 Task: Look for Airbnb options in Qalat Bishah, Saudi Arabia from 2nd November, 2023 to 15th November, 2023 for 2 adults.1  bedroom having 1 bed and 1 bathroom. Property type can be hotel. Booking option can be shelf check-in. Look for 4 properties as per requirement.
Action: Mouse moved to (588, 141)
Screenshot: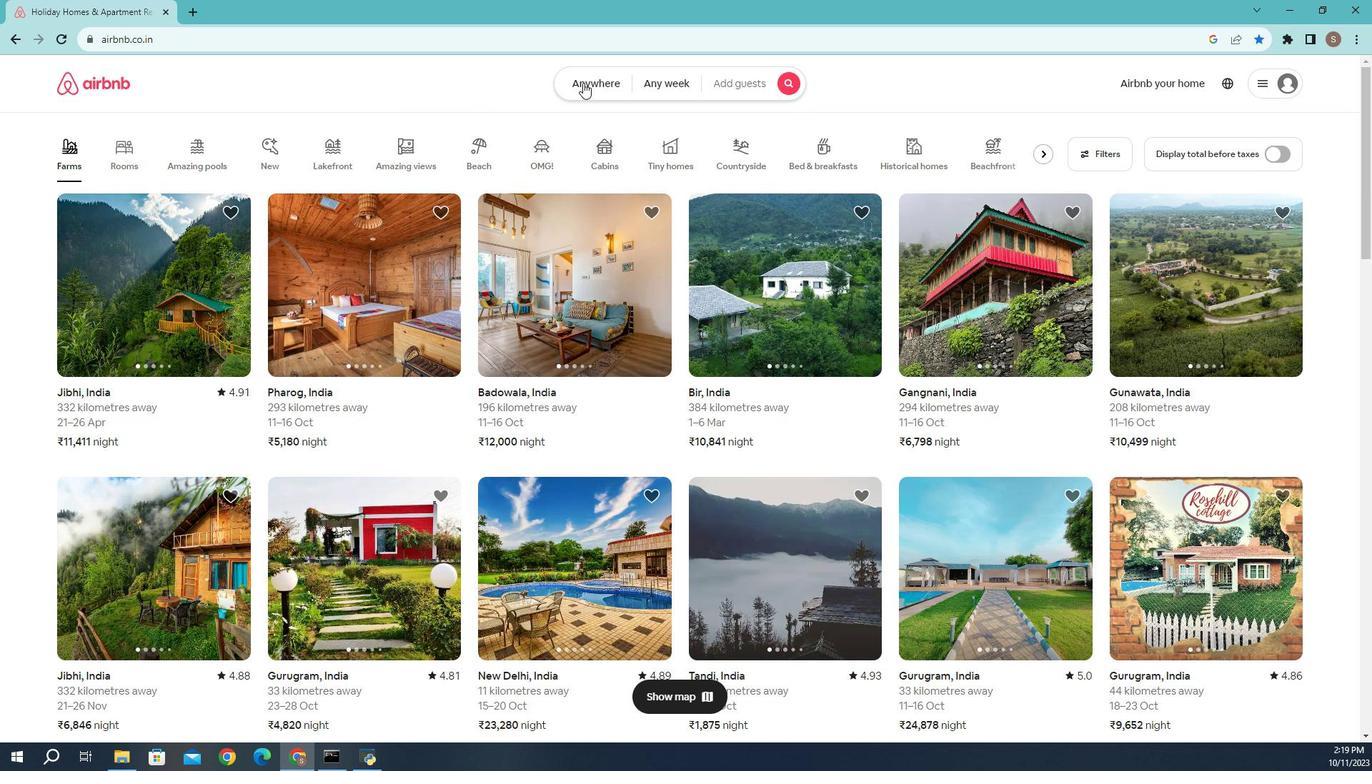 
Action: Mouse pressed left at (588, 141)
Screenshot: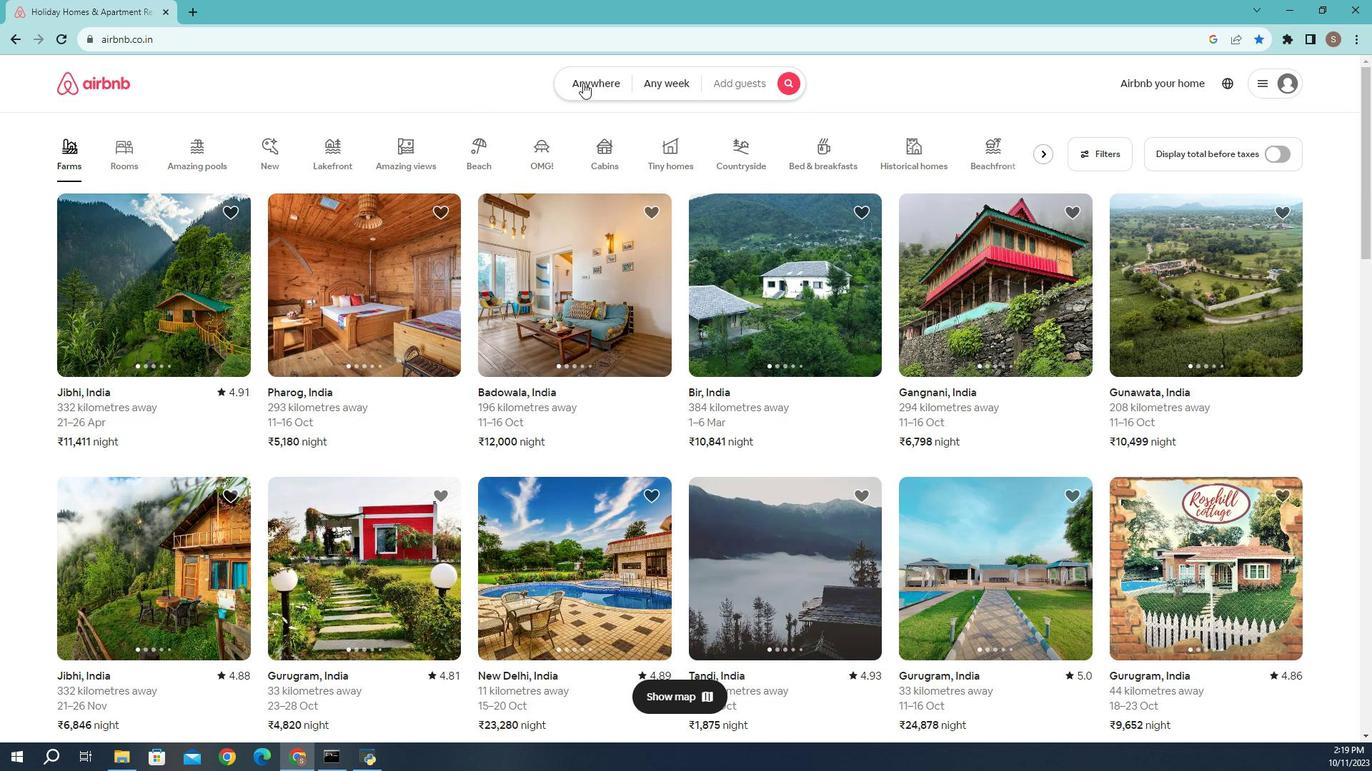 
Action: Mouse moved to (507, 188)
Screenshot: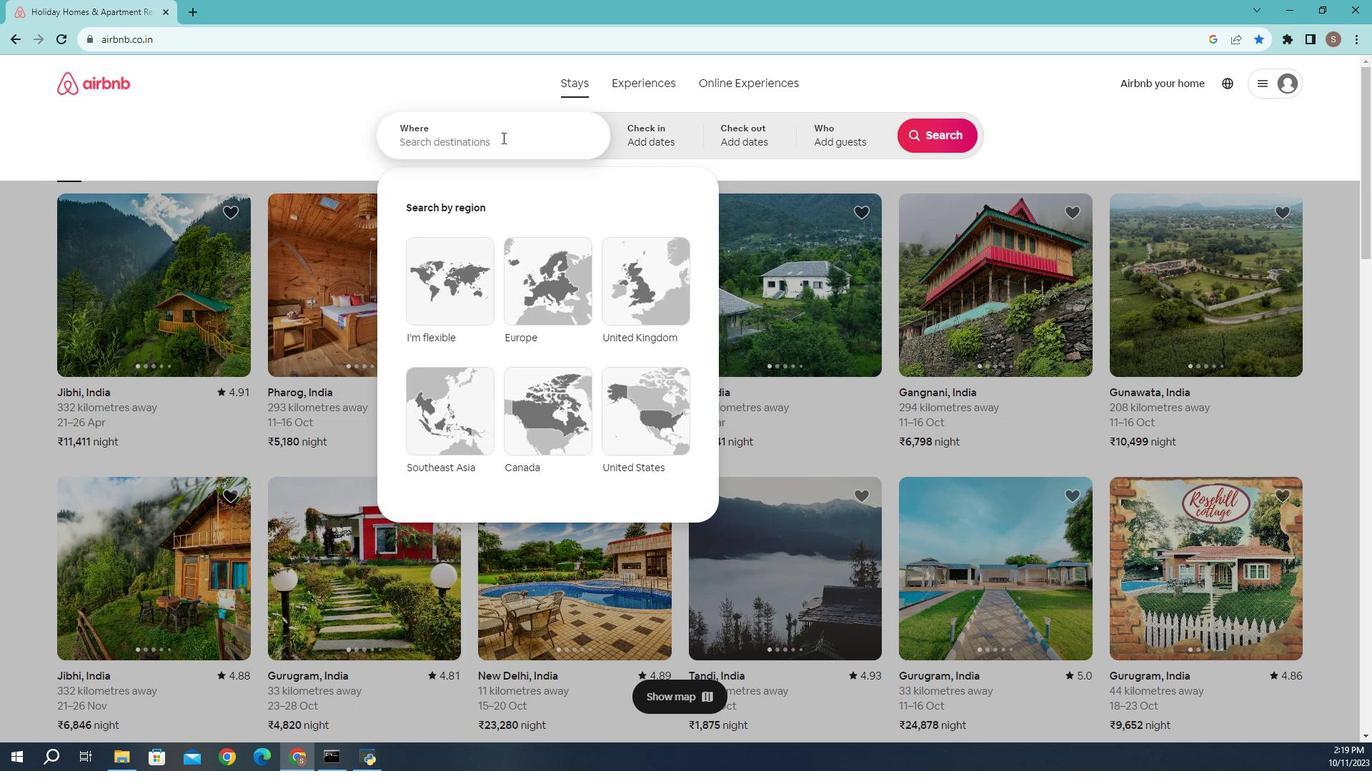 
Action: Mouse pressed left at (507, 188)
Screenshot: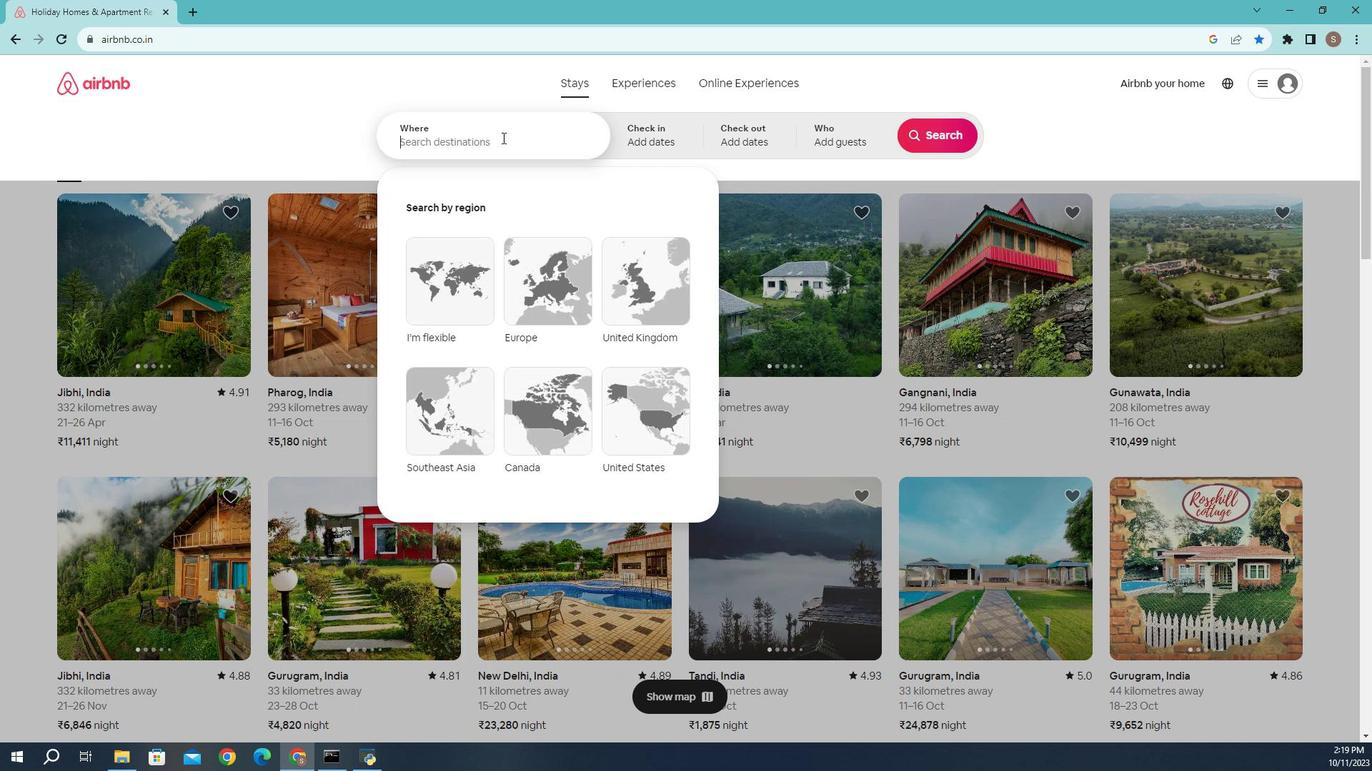 
Action: Key pressed <Key.caps_lock>Q<Key.caps_lock>al'at<Key.space><Key.caps_lock>B<Key.caps_lock>ishah,<Key.space><Key.caps_lock>S<Key.caps_lock>audi<Key.space><Key.caps_lock>A<Key.caps_lock>rabia<Key.enter>
Screenshot: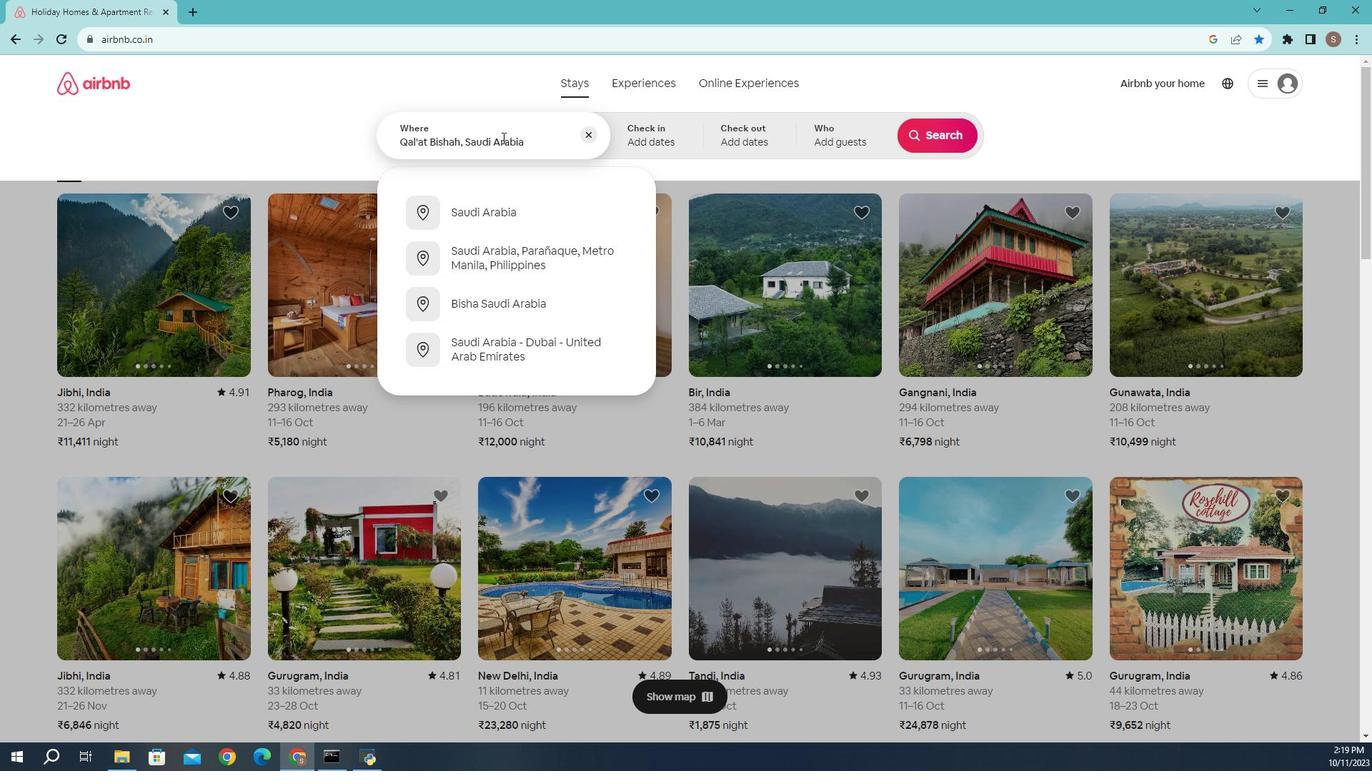 
Action: Mouse moved to (862, 338)
Screenshot: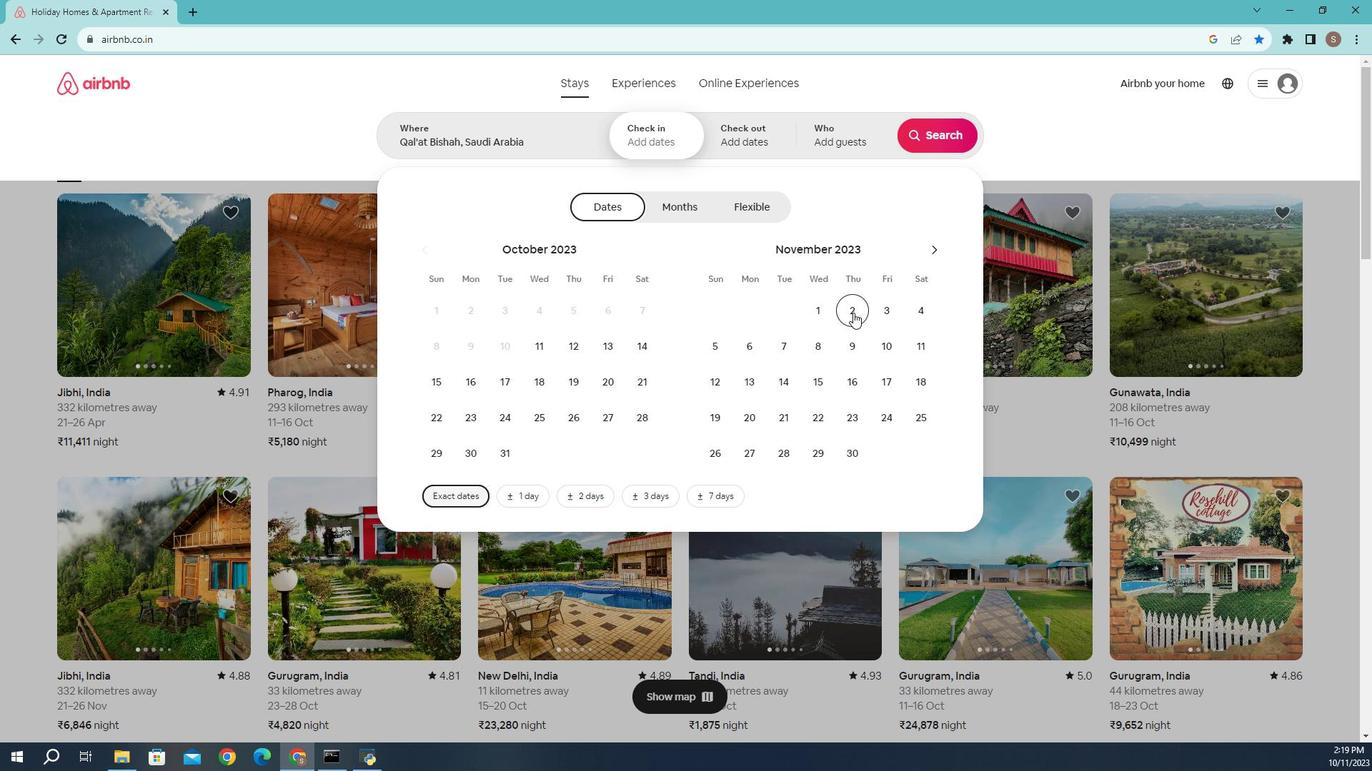 
Action: Mouse pressed left at (862, 338)
Screenshot: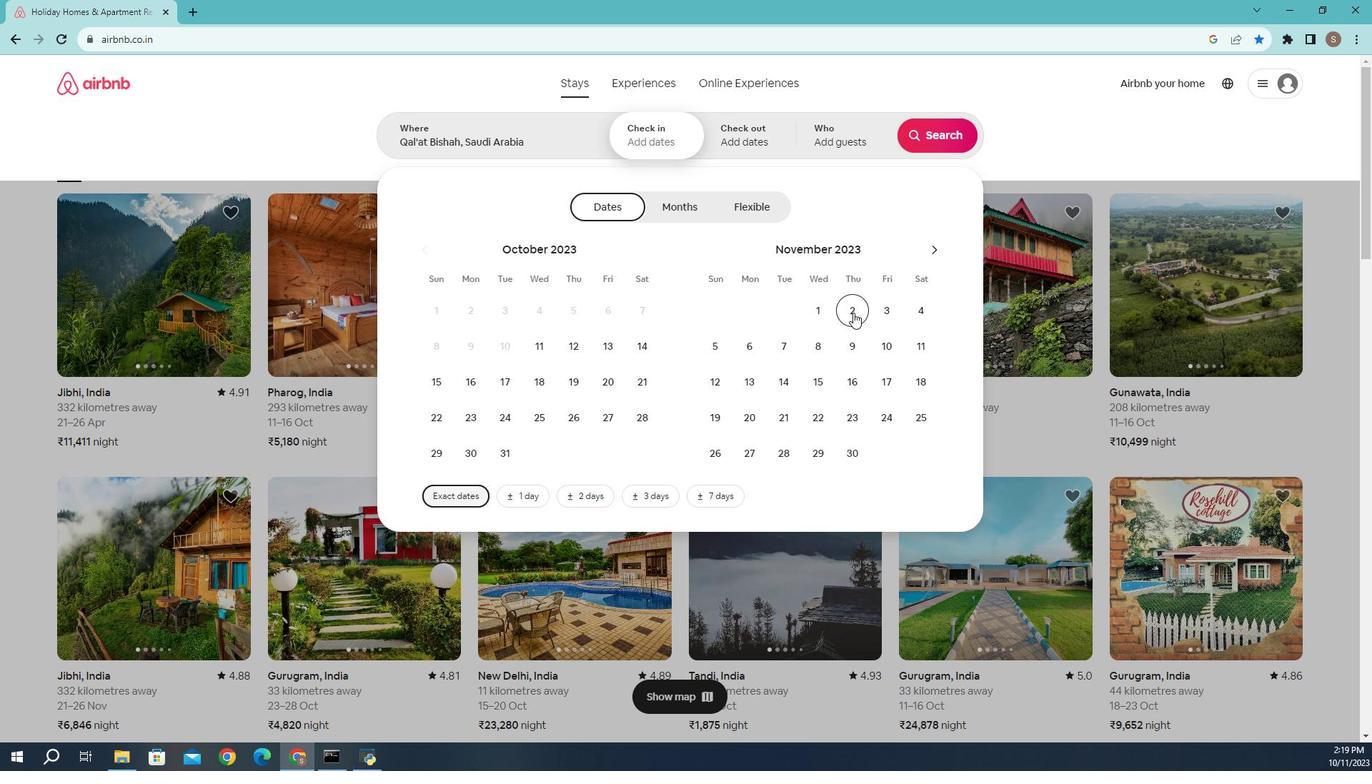 
Action: Mouse moved to (831, 399)
Screenshot: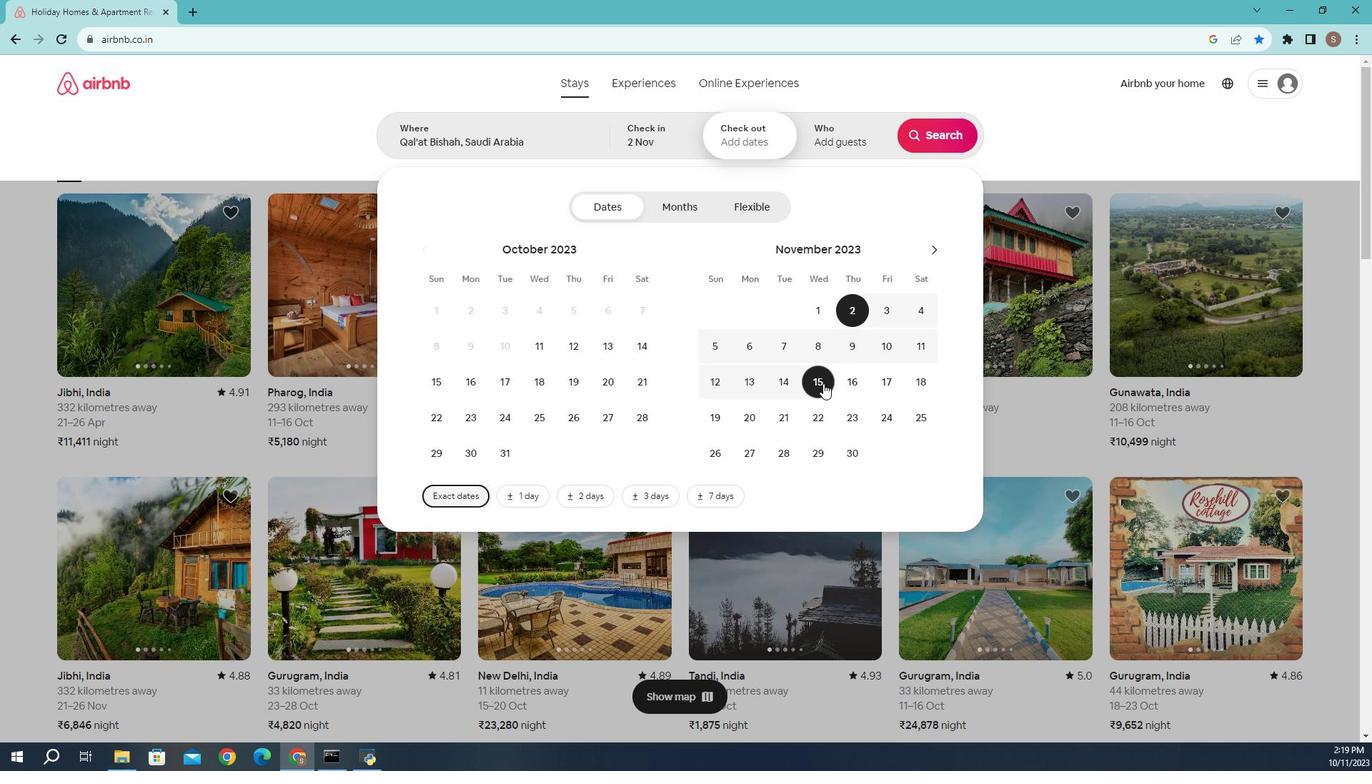 
Action: Mouse pressed left at (831, 399)
Screenshot: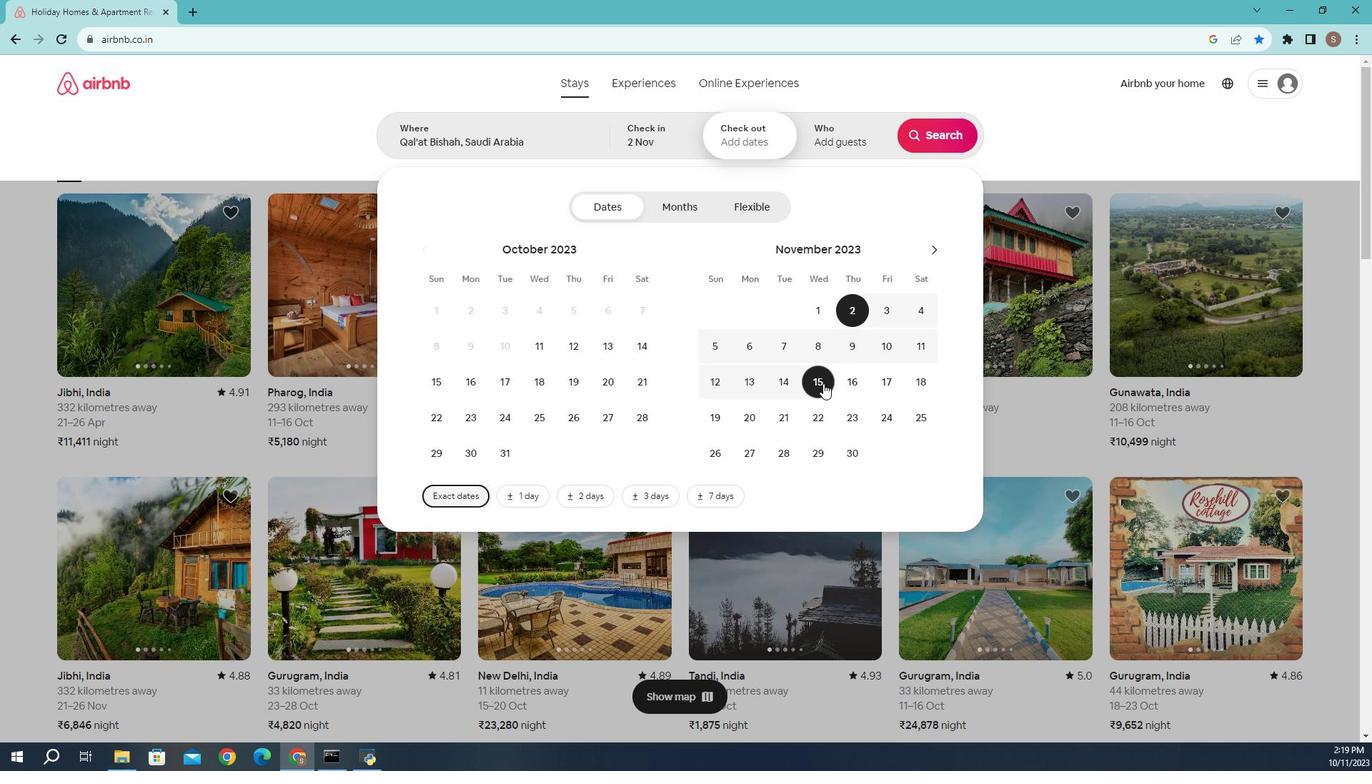 
Action: Mouse moved to (862, 185)
Screenshot: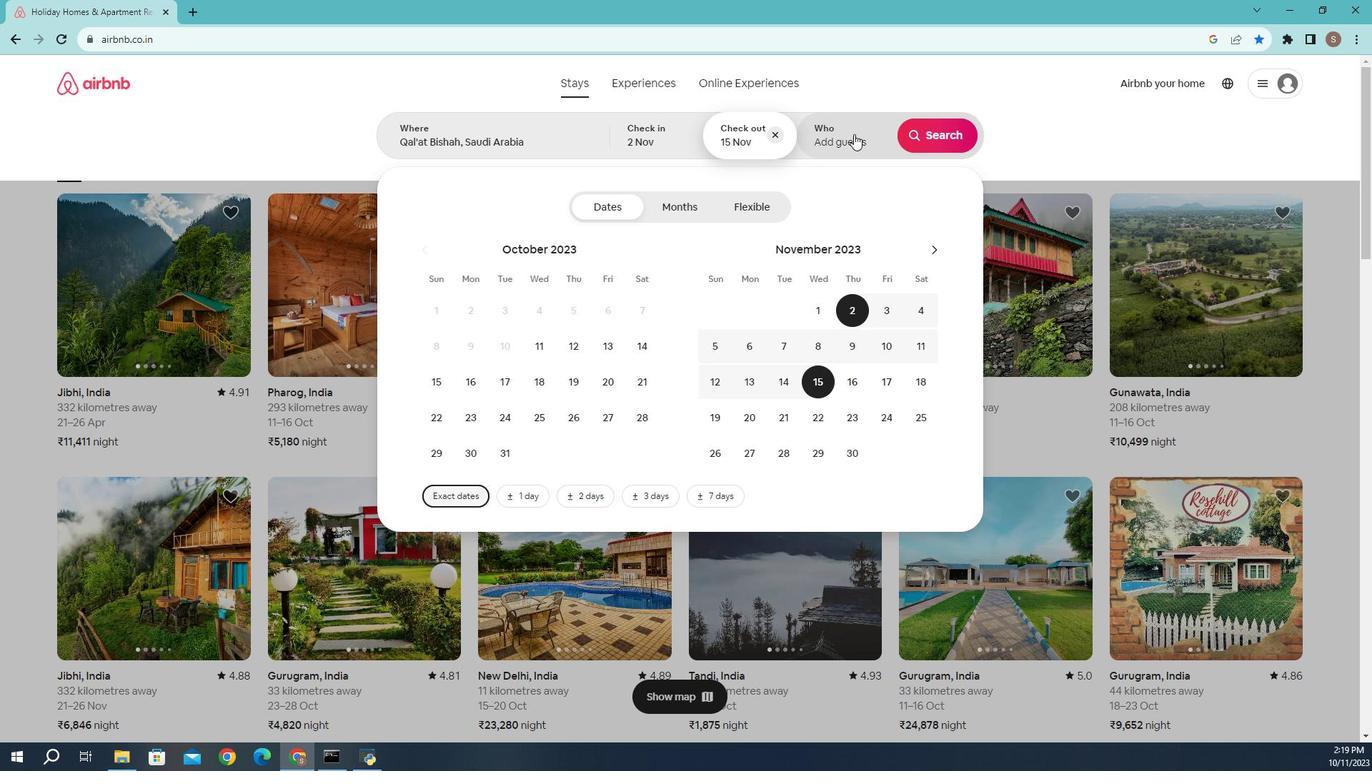 
Action: Mouse pressed left at (862, 185)
Screenshot: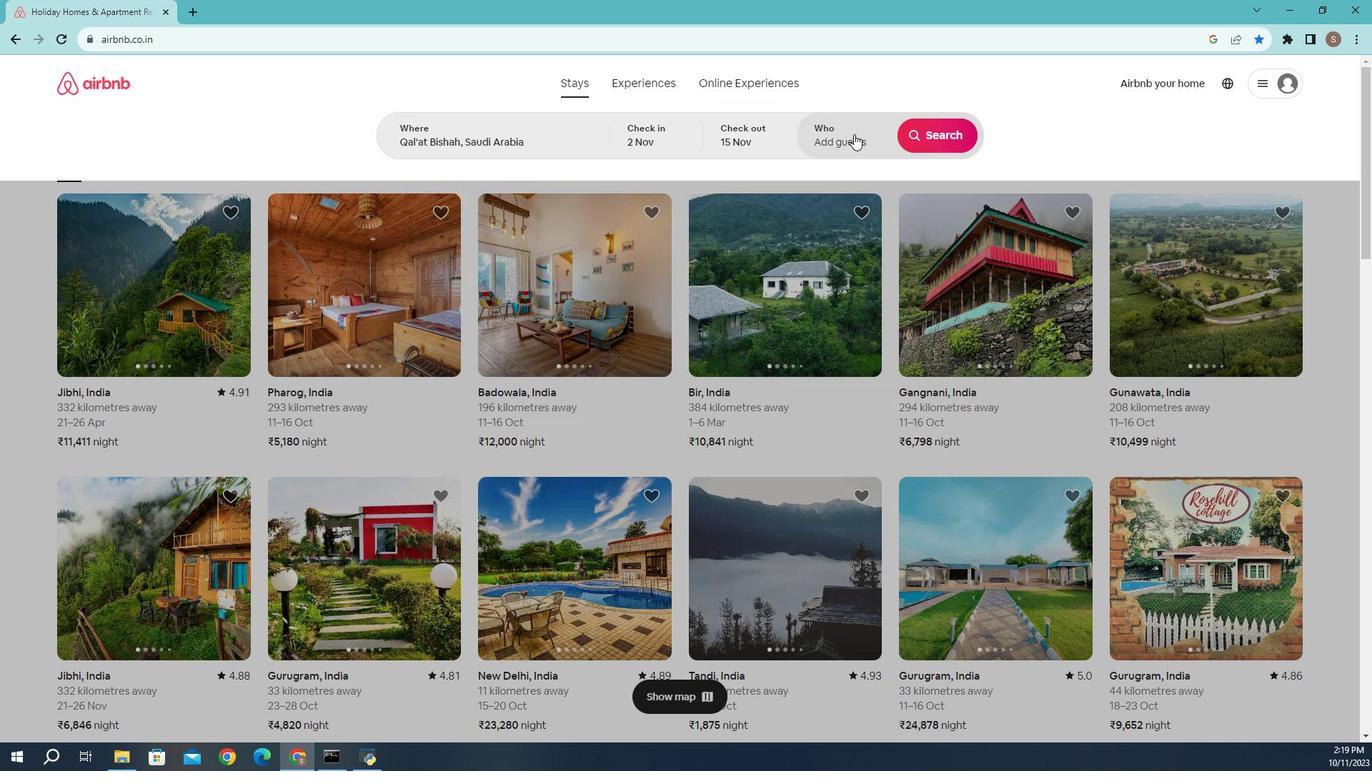 
Action: Mouse moved to (949, 250)
Screenshot: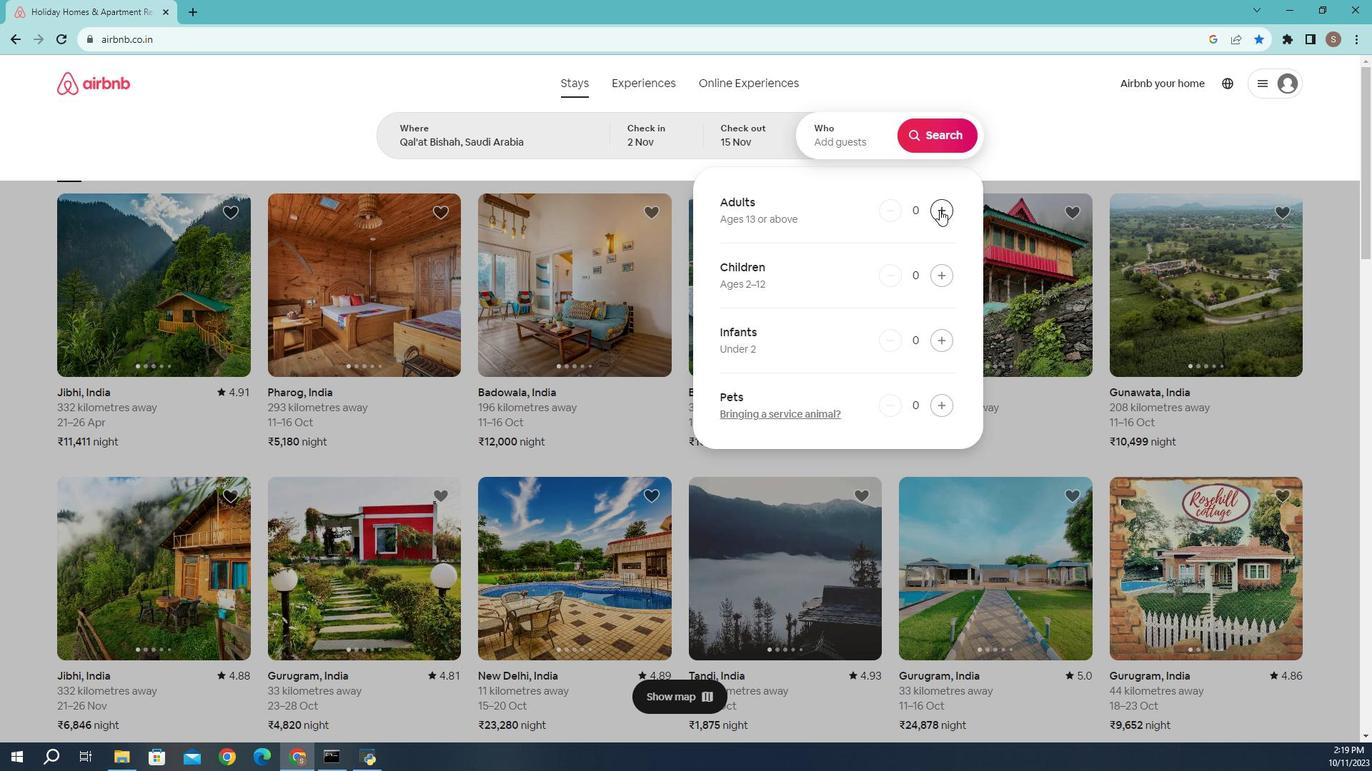 
Action: Mouse pressed left at (949, 250)
Screenshot: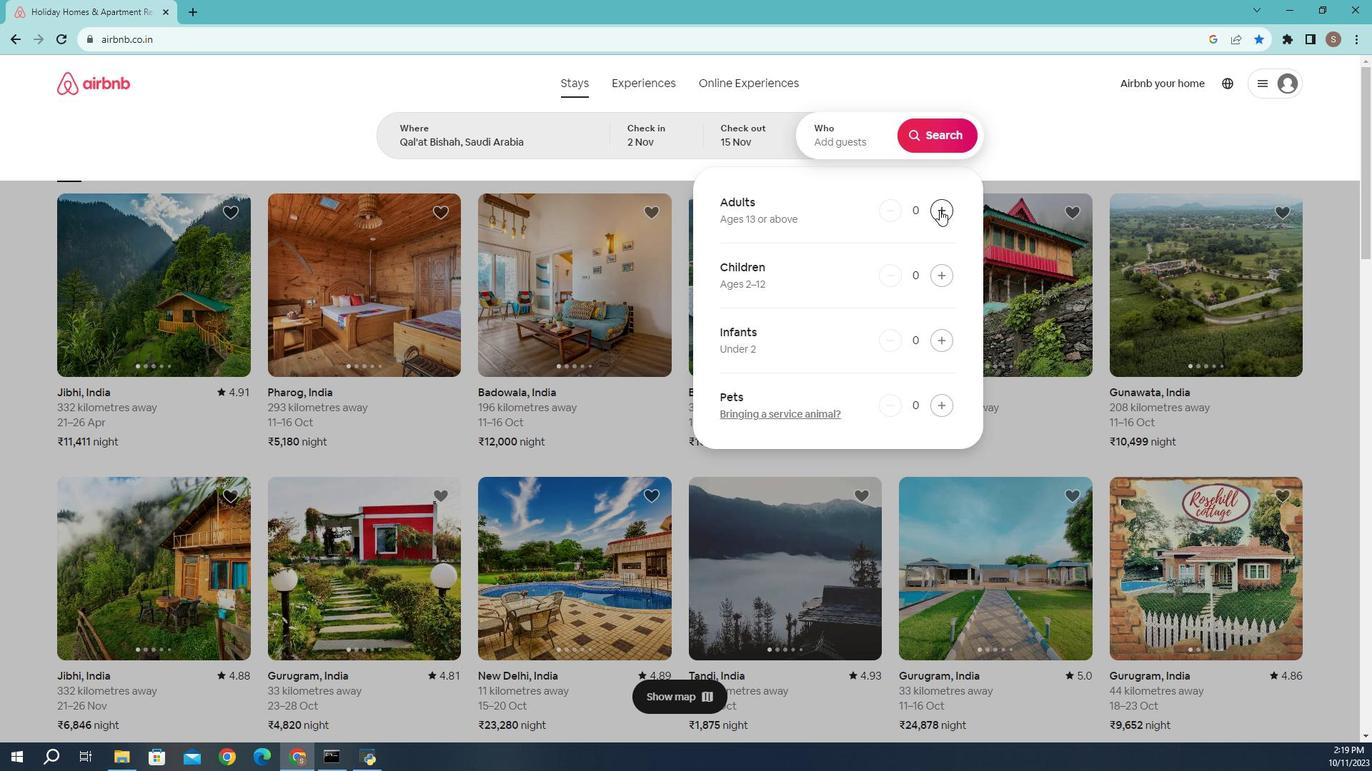 
Action: Mouse pressed left at (949, 250)
Screenshot: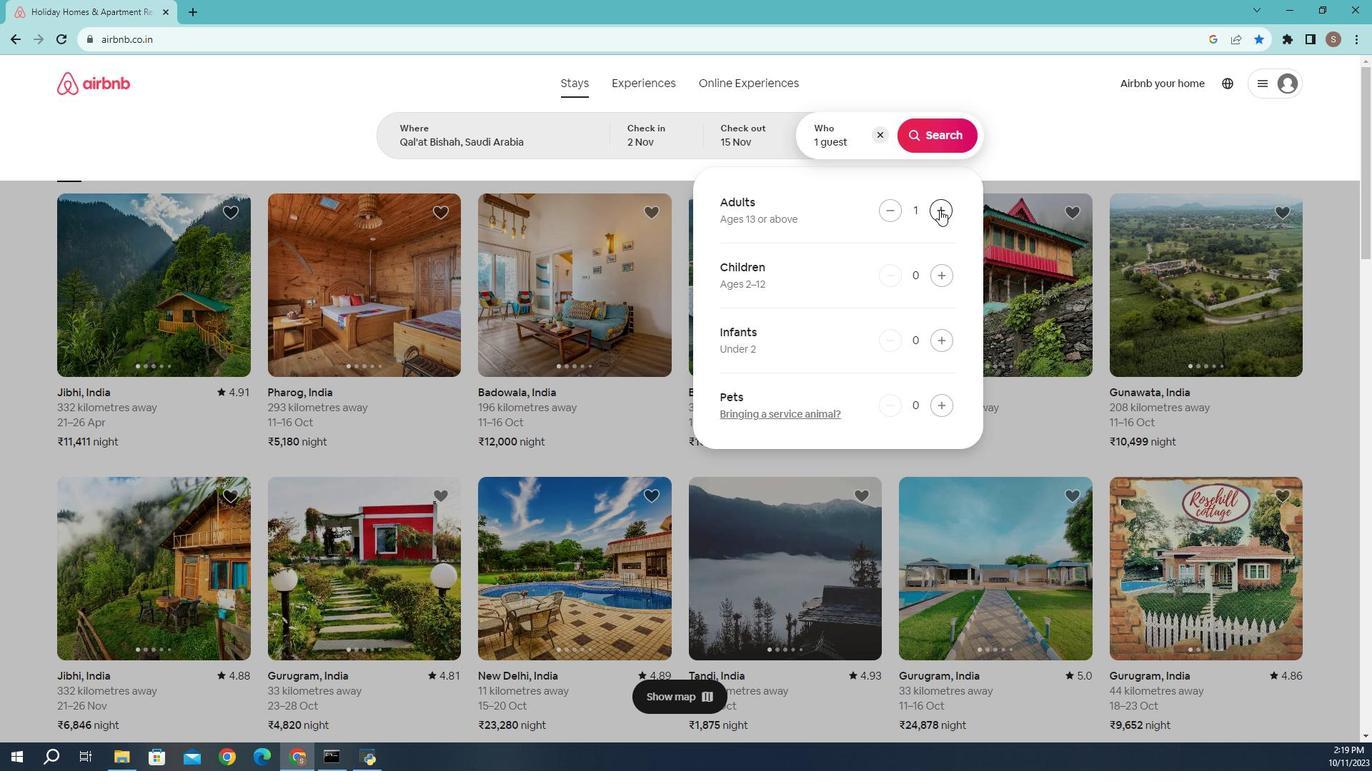 
Action: Mouse moved to (945, 184)
Screenshot: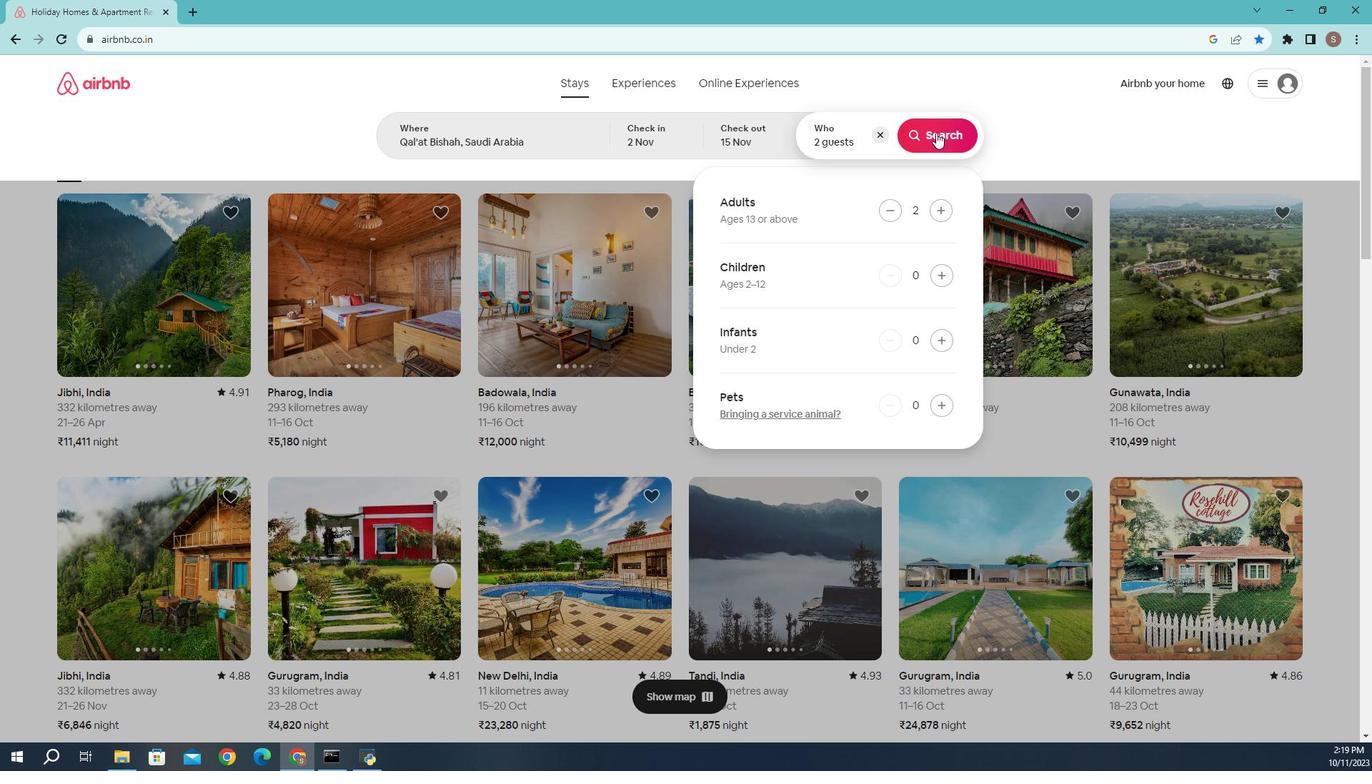 
Action: Mouse pressed left at (945, 184)
Screenshot: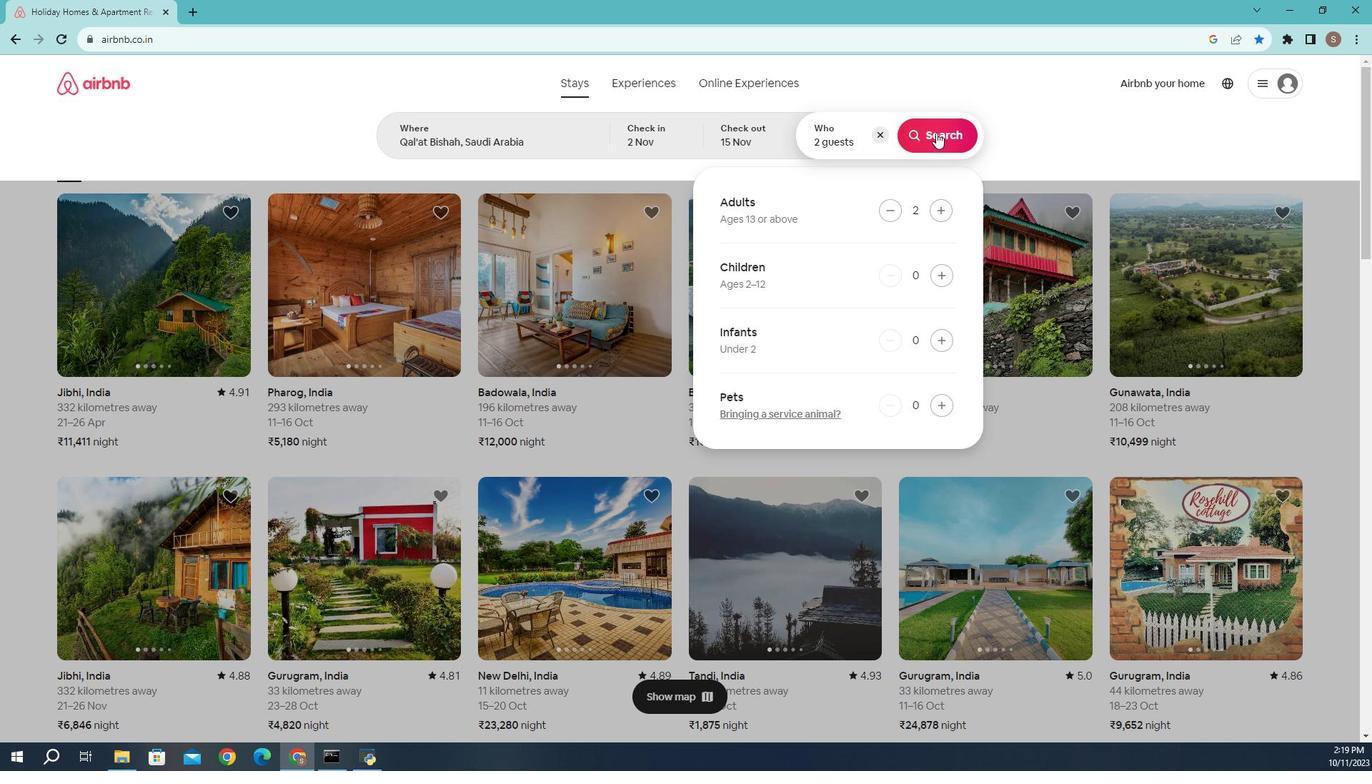
Action: Mouse moved to (1162, 191)
Screenshot: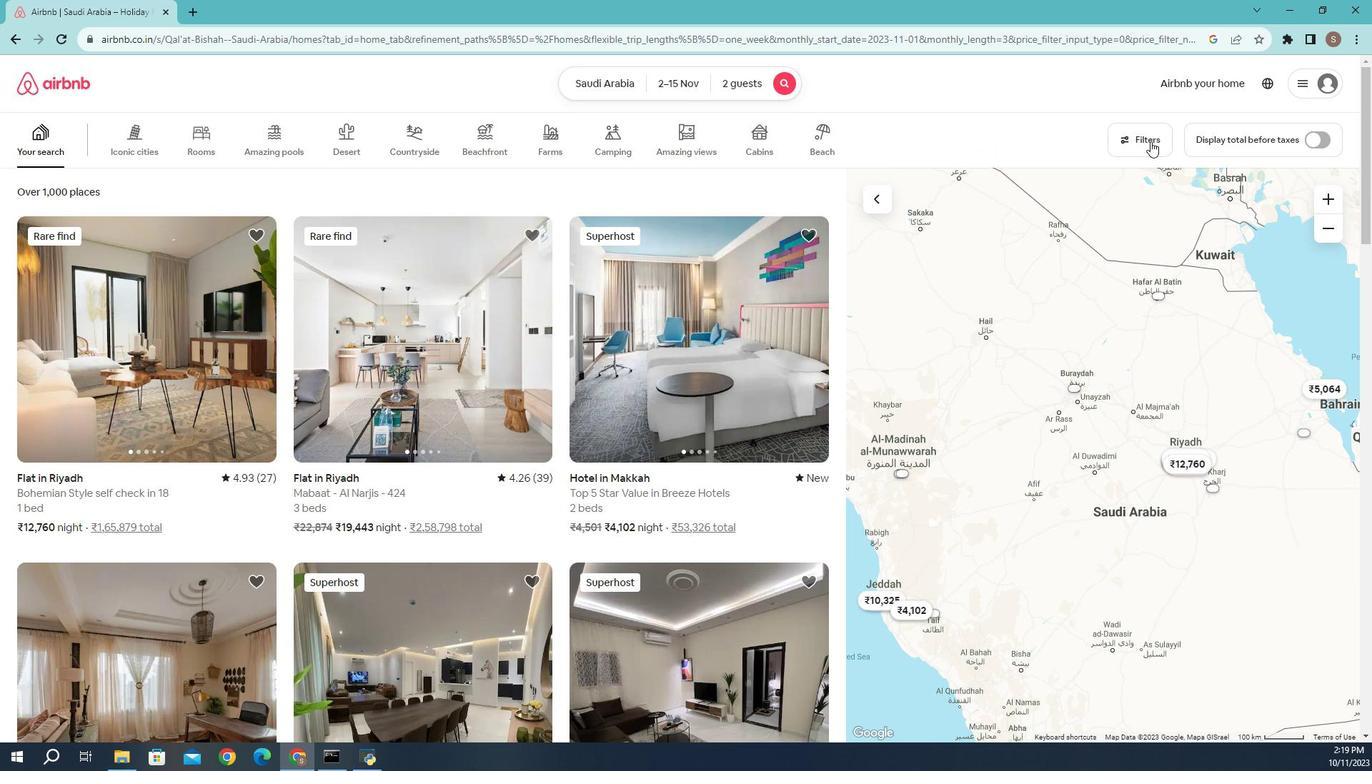 
Action: Mouse pressed left at (1162, 191)
Screenshot: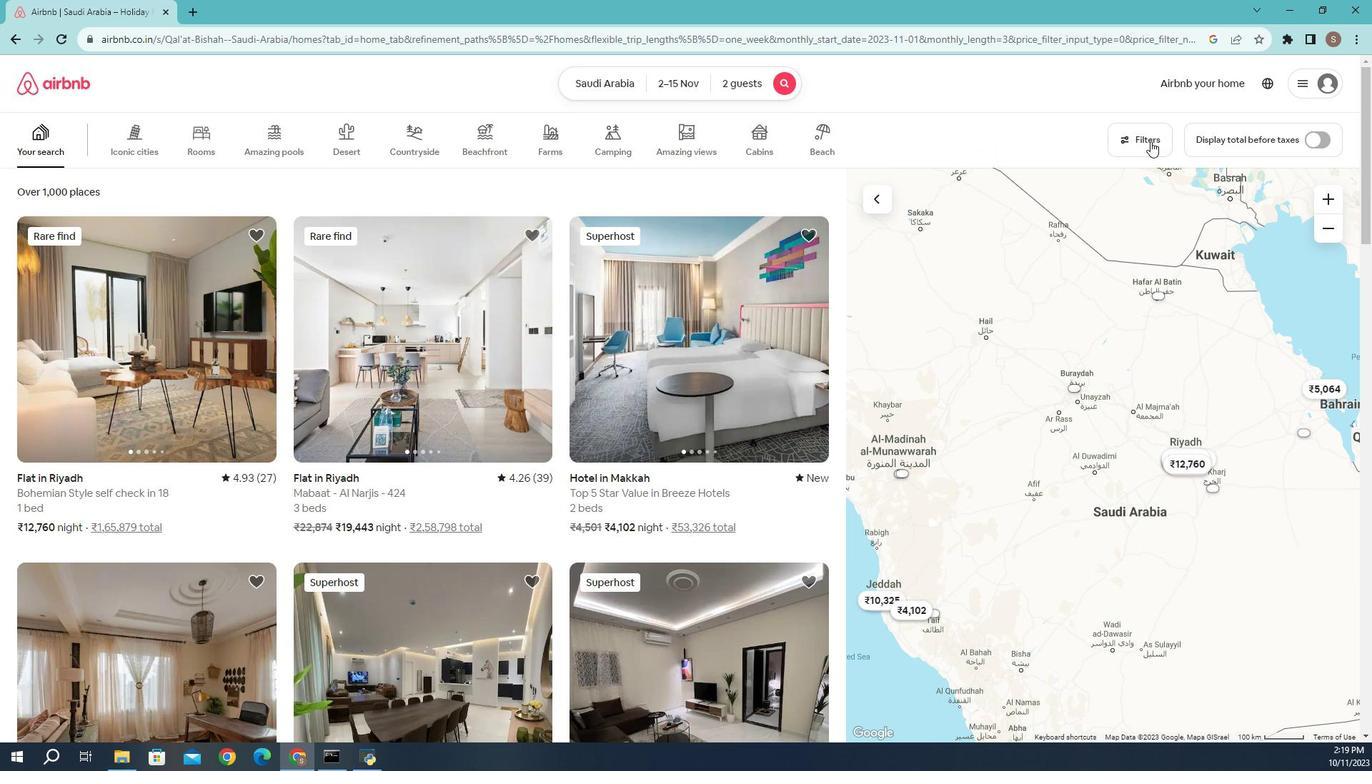 
Action: Mouse moved to (827, 422)
Screenshot: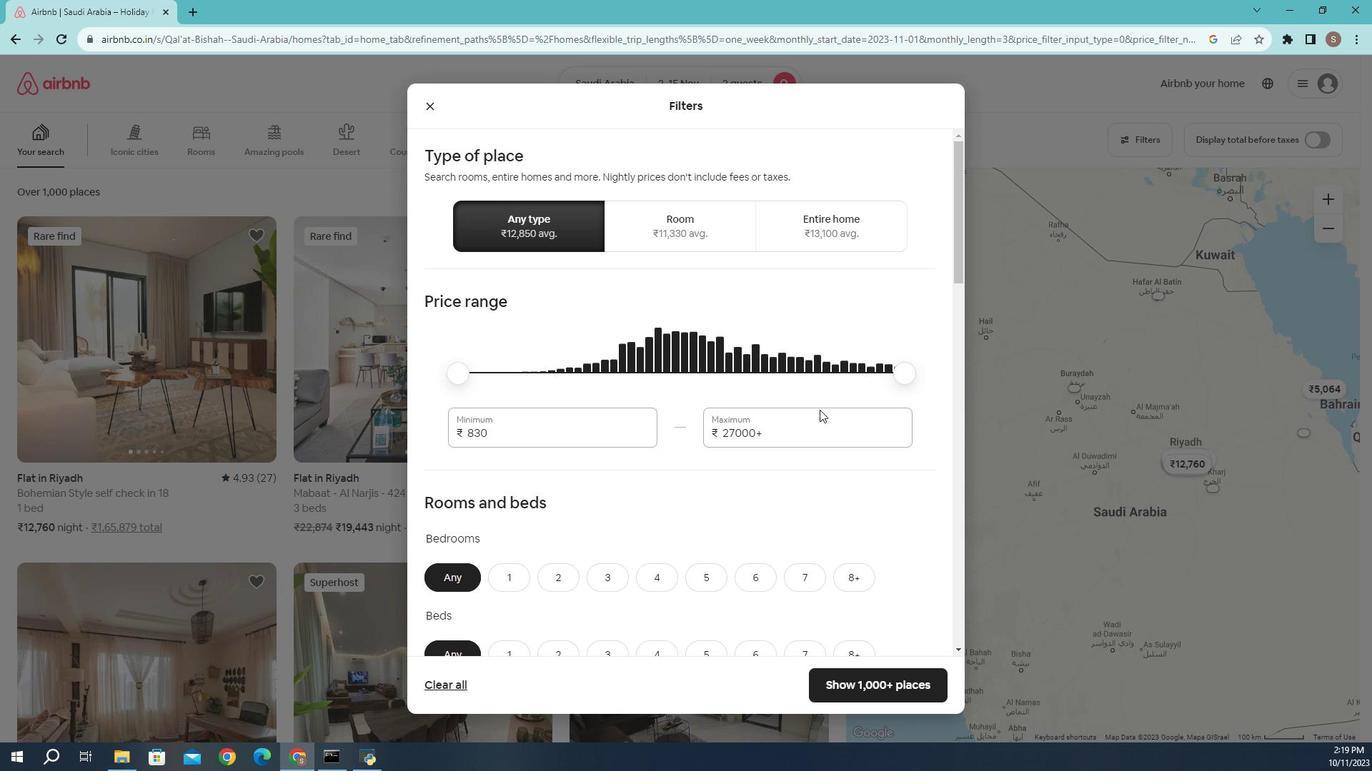 
Action: Mouse scrolled (827, 421) with delta (0, 0)
Screenshot: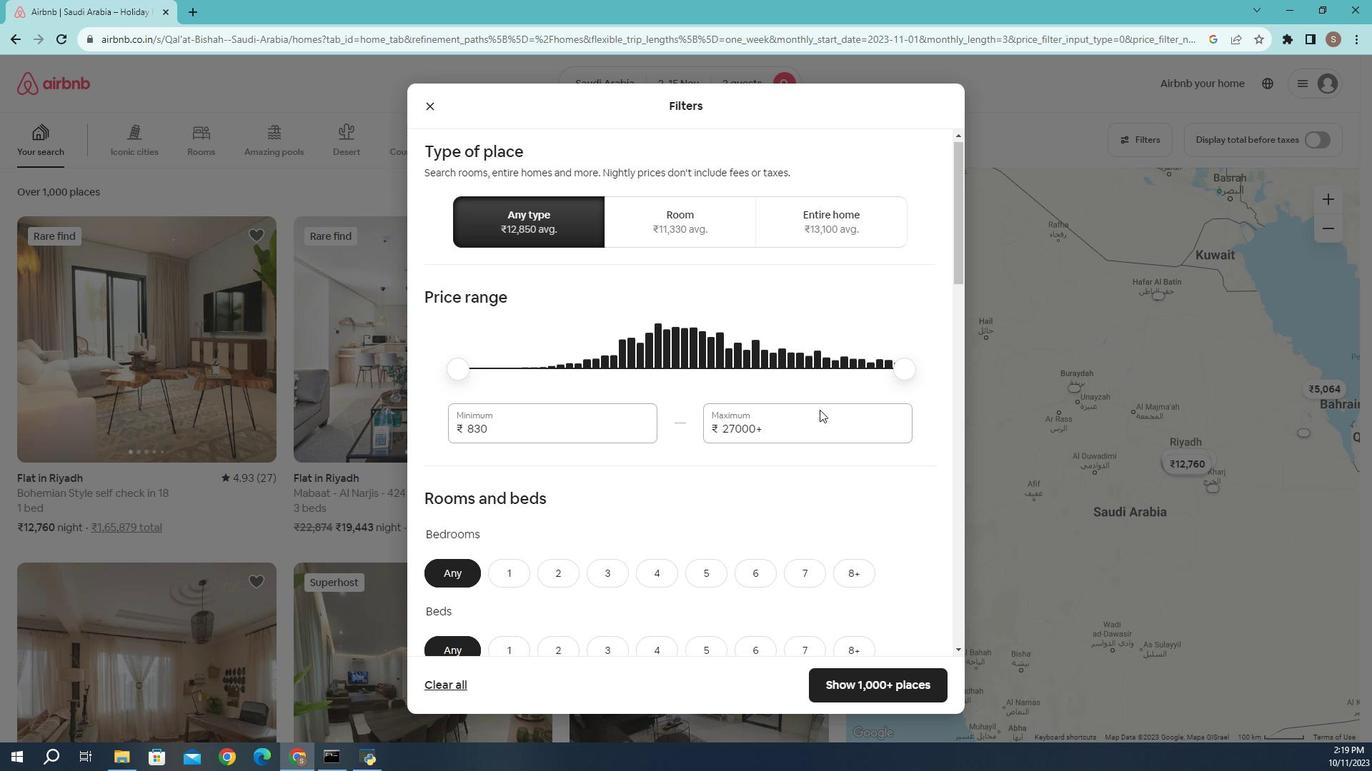 
Action: Mouse scrolled (827, 421) with delta (0, 0)
Screenshot: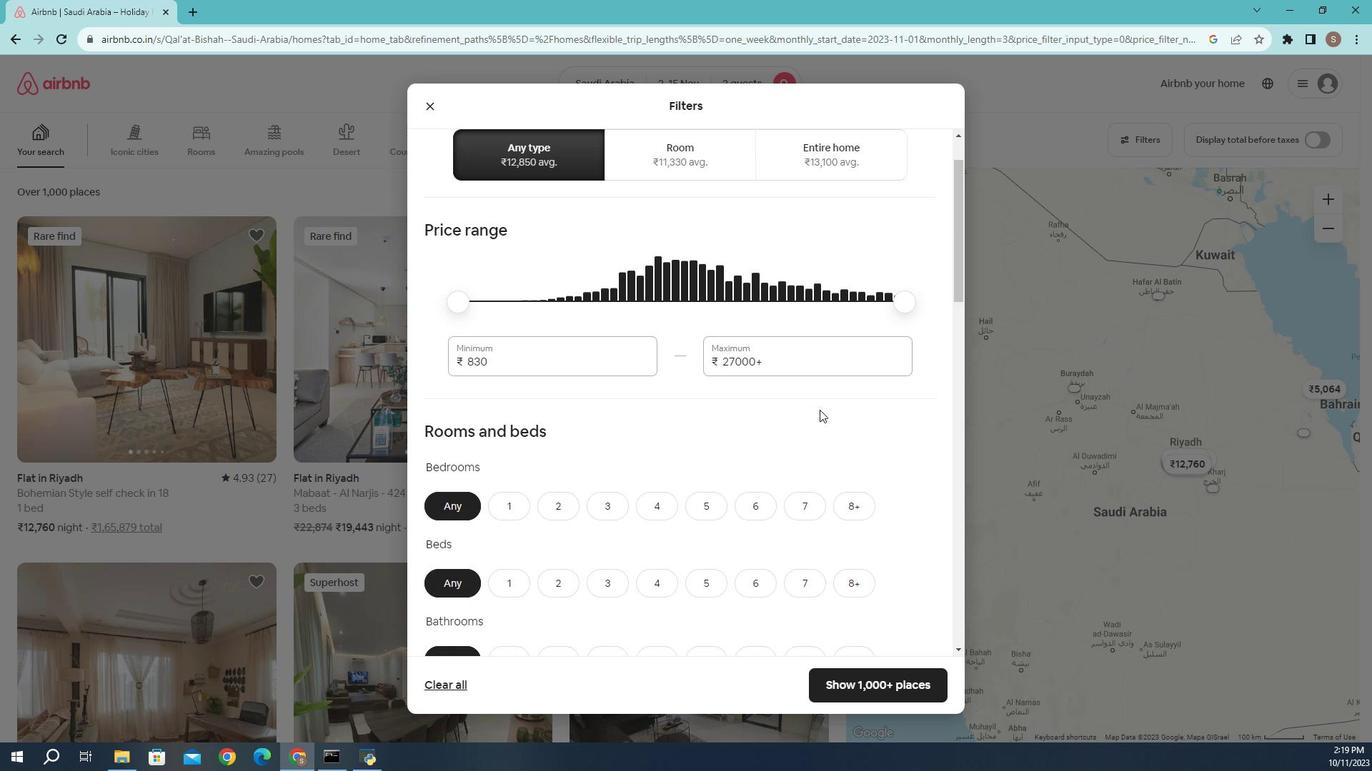 
Action: Mouse scrolled (827, 421) with delta (0, 0)
Screenshot: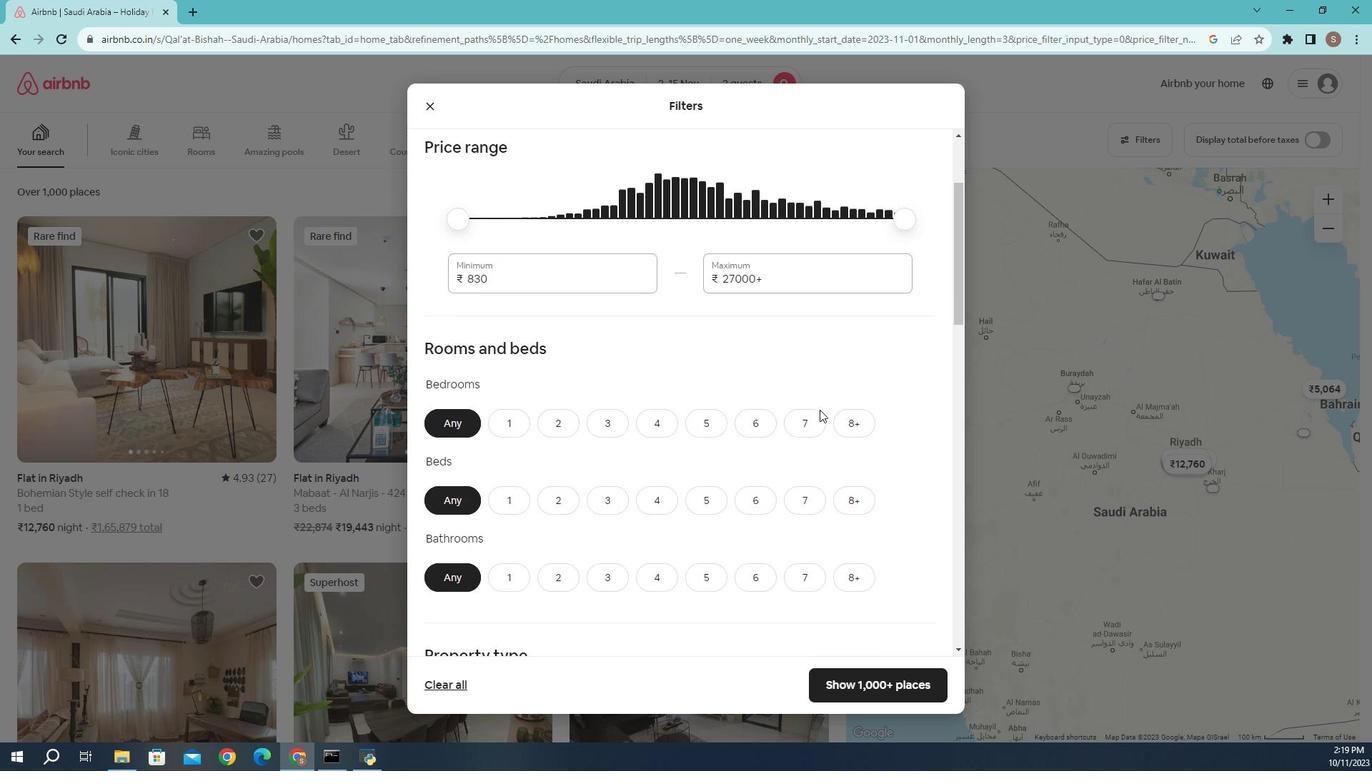 
Action: Mouse moved to (516, 378)
Screenshot: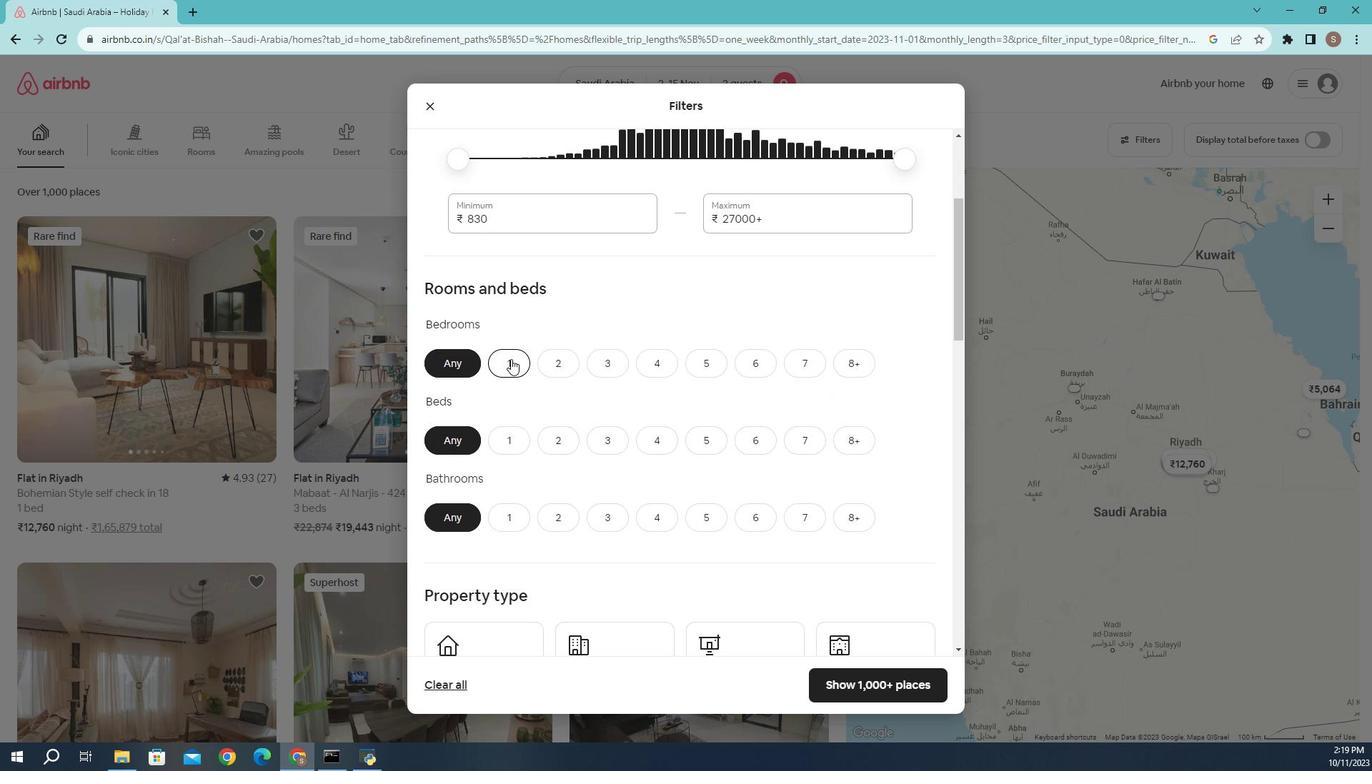 
Action: Mouse pressed left at (516, 378)
Screenshot: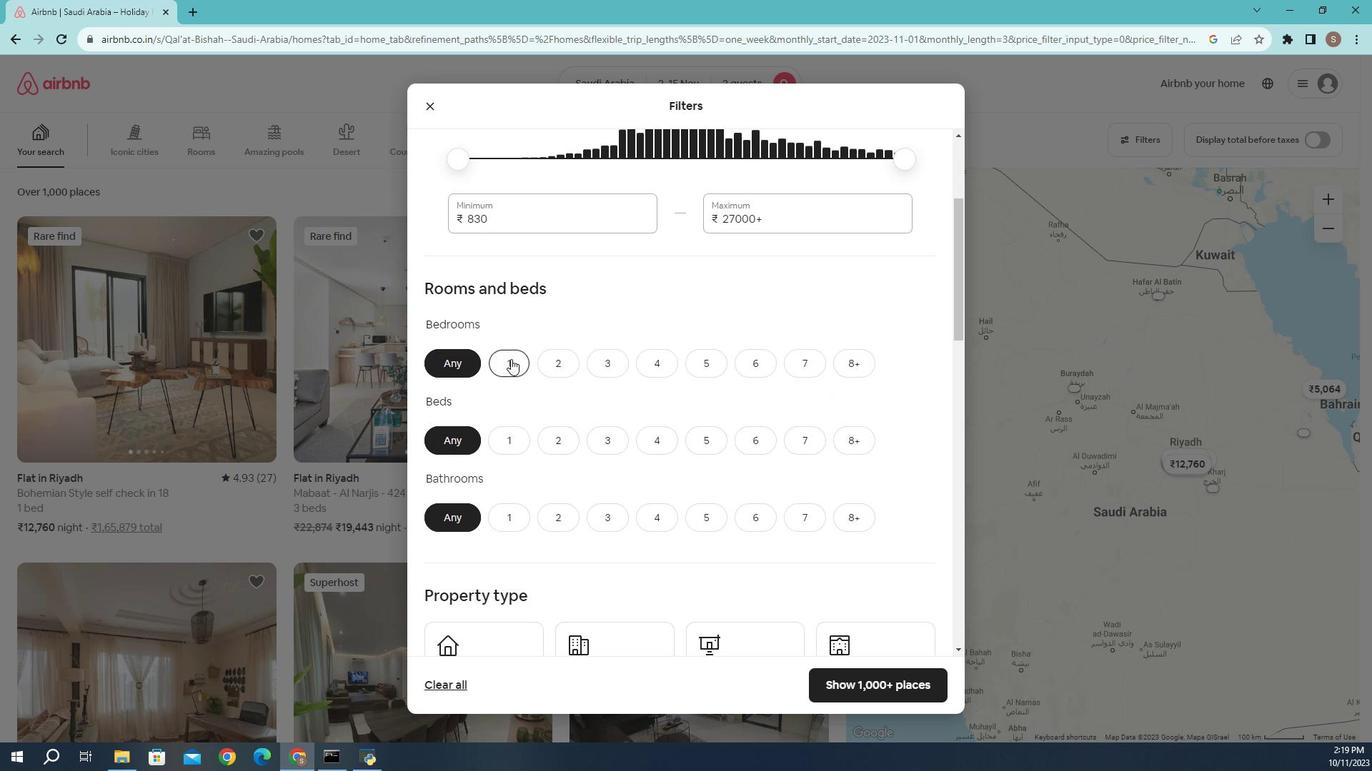 
Action: Mouse moved to (513, 444)
Screenshot: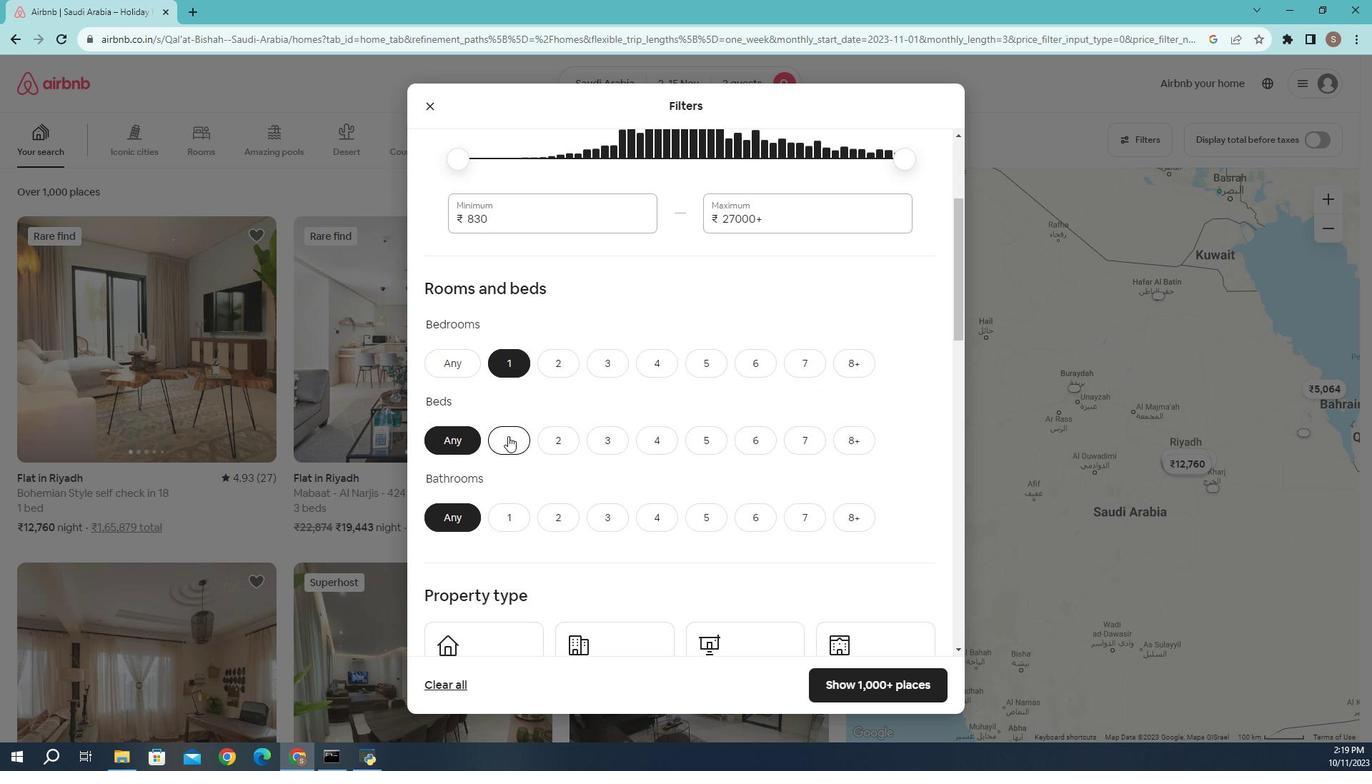 
Action: Mouse pressed left at (513, 444)
Screenshot: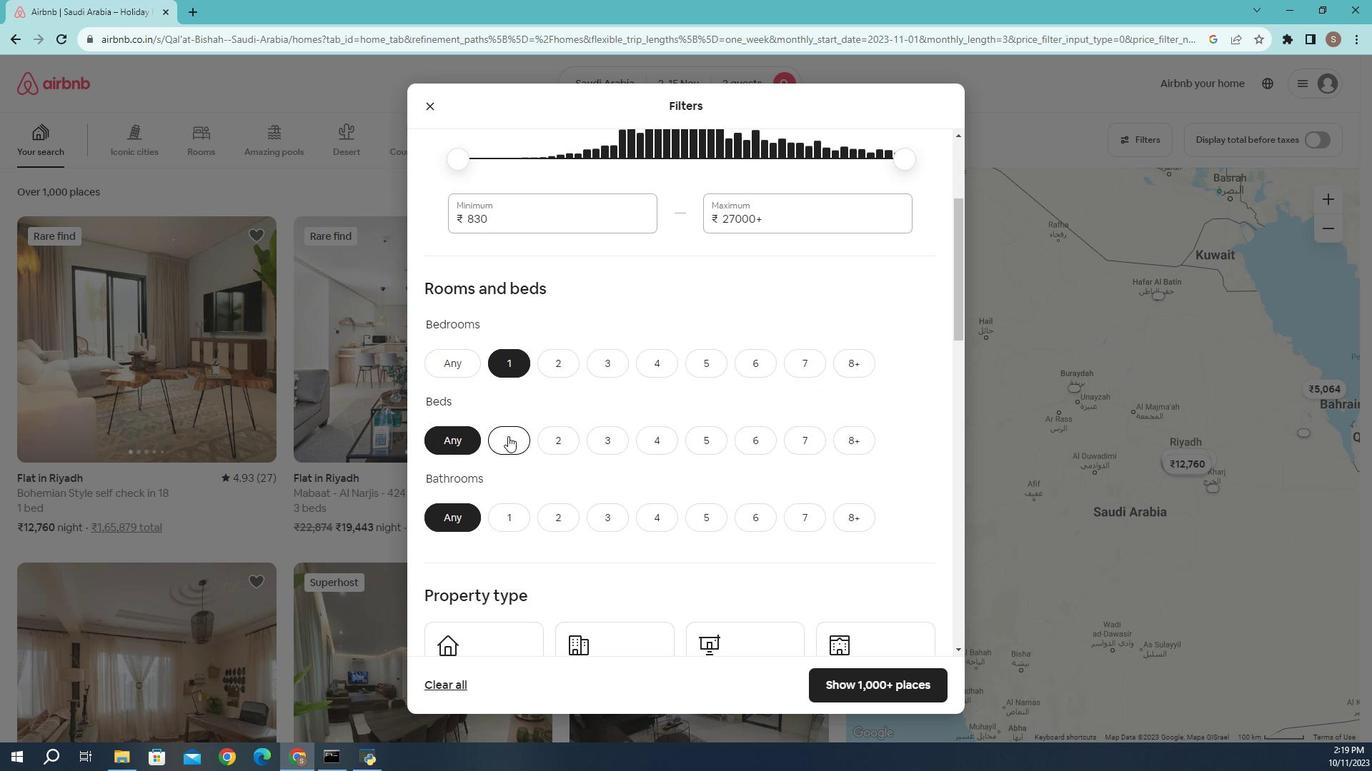 
Action: Mouse moved to (513, 513)
Screenshot: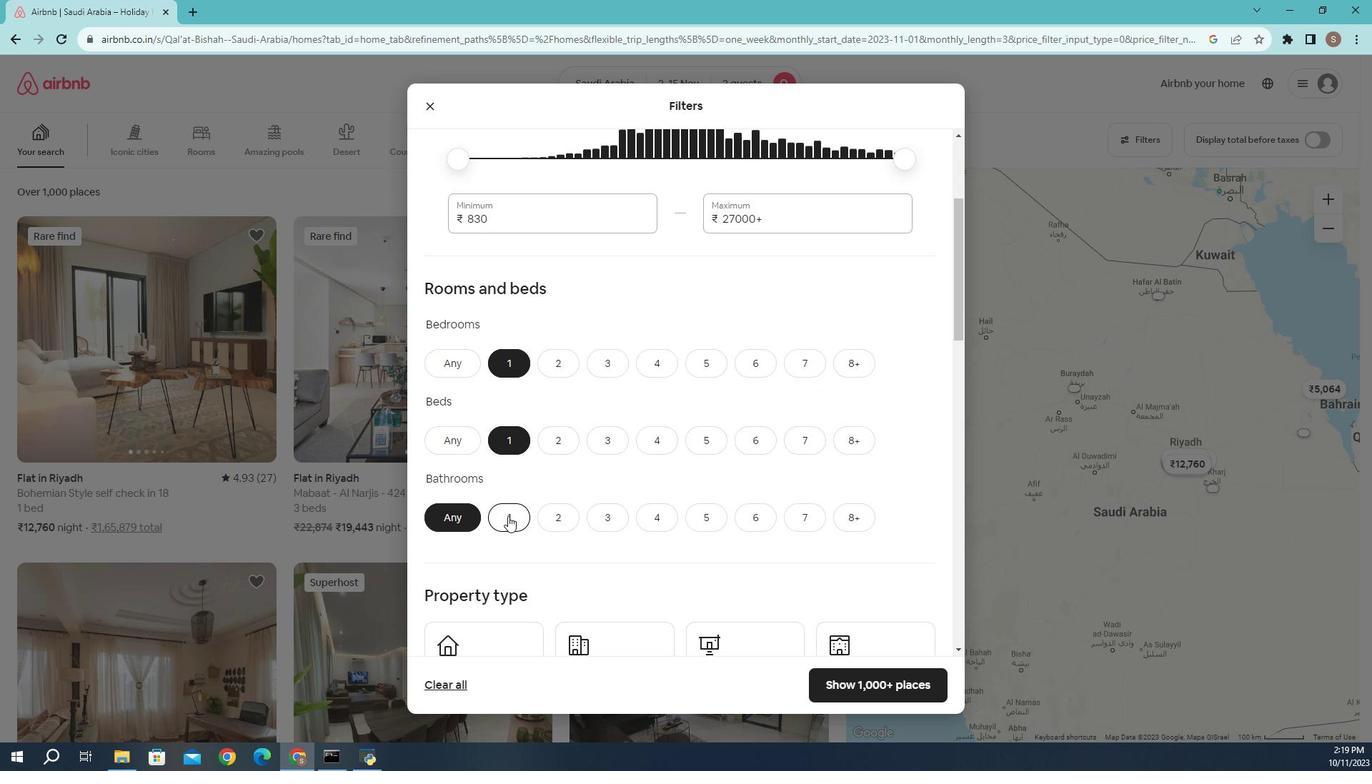
Action: Mouse pressed left at (513, 513)
Screenshot: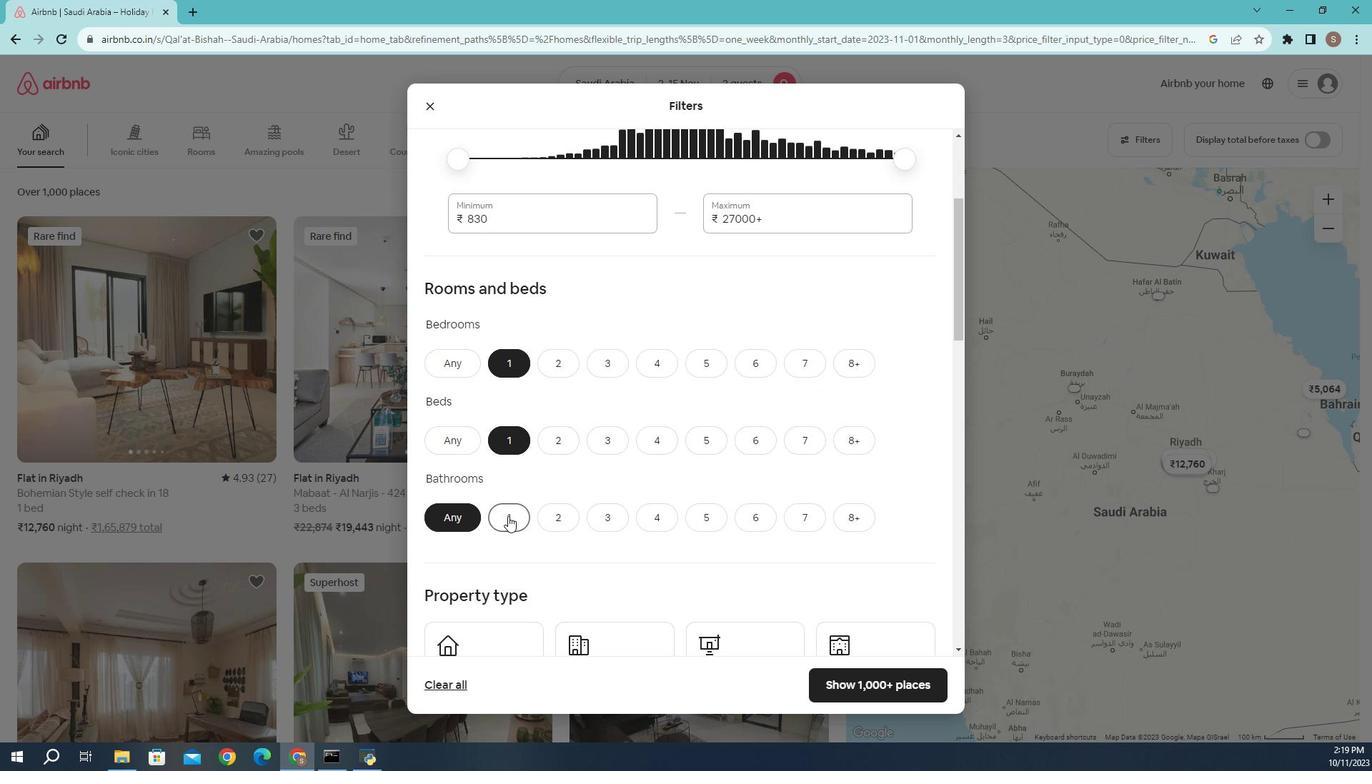 
Action: Mouse moved to (646, 513)
Screenshot: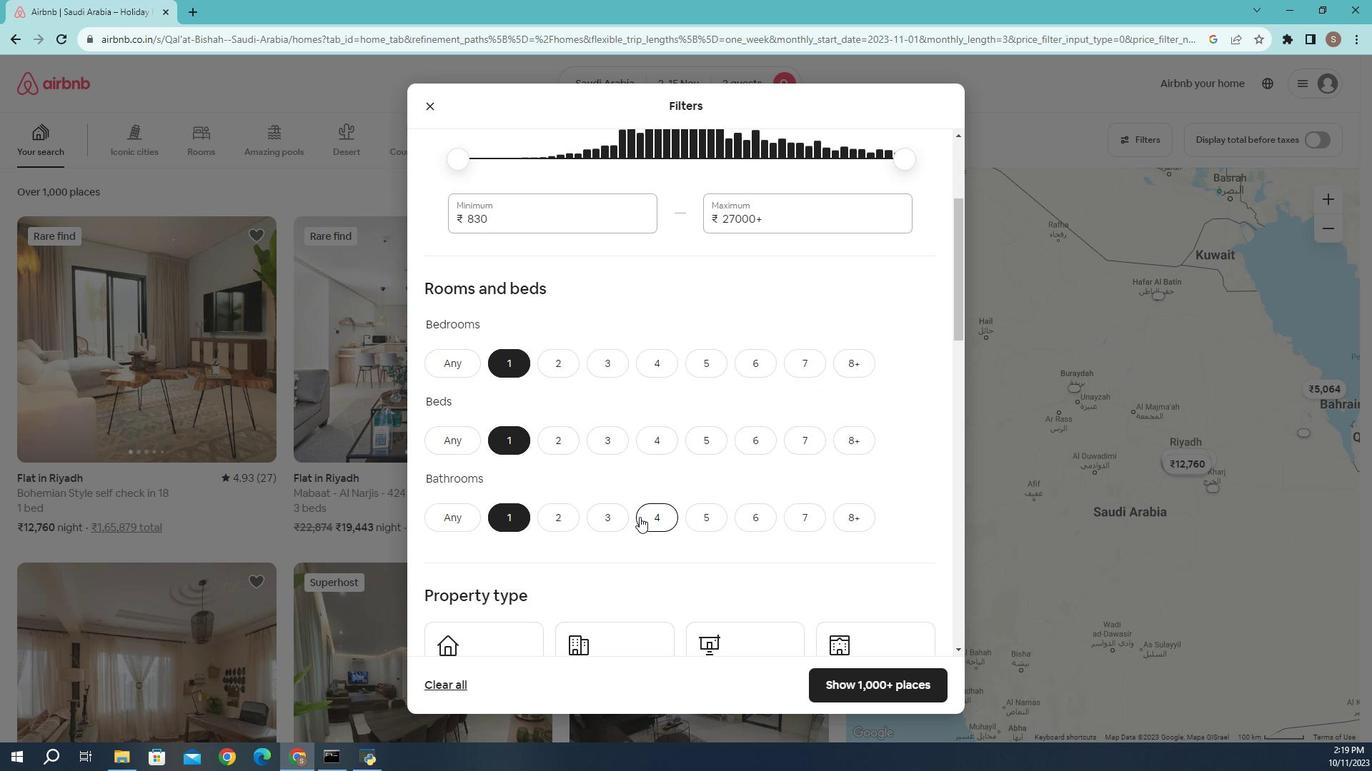 
Action: Mouse scrolled (646, 513) with delta (0, 0)
Screenshot: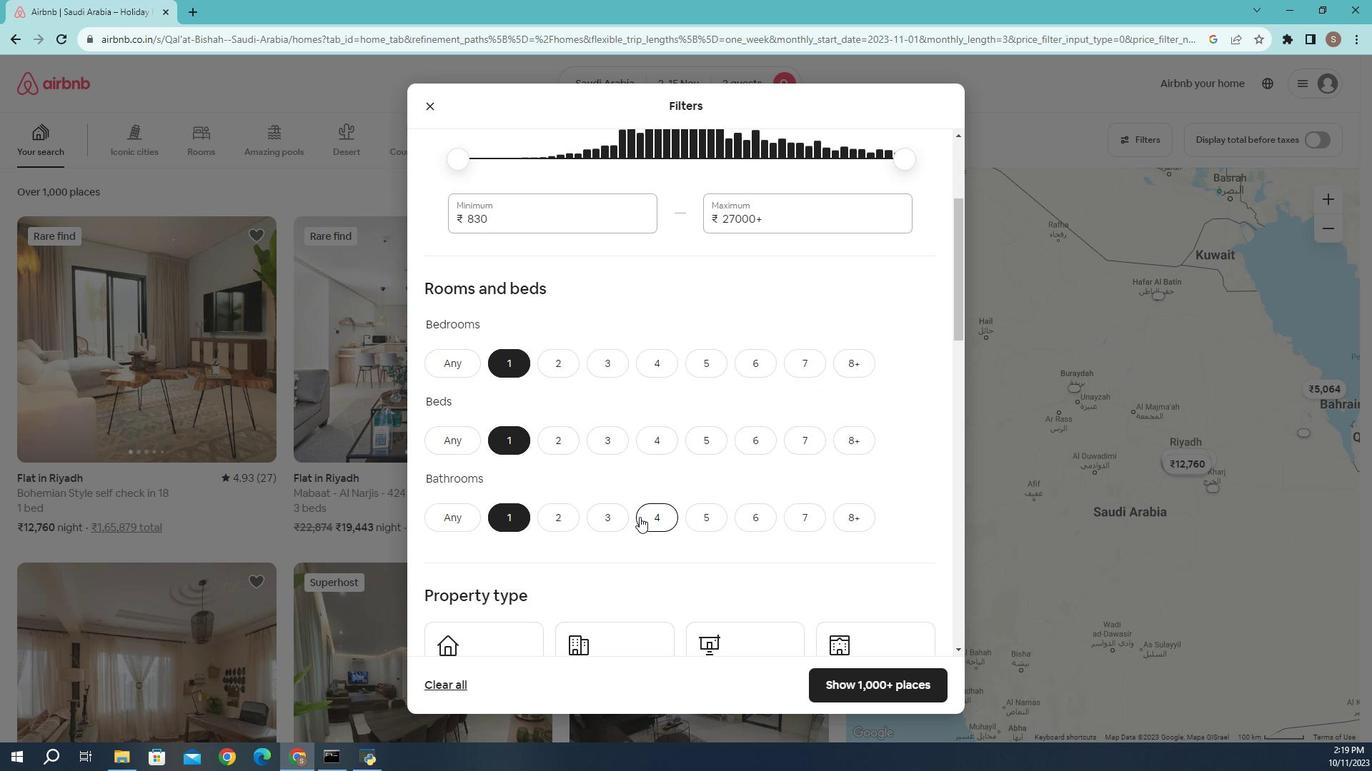 
Action: Mouse moved to (649, 515)
Screenshot: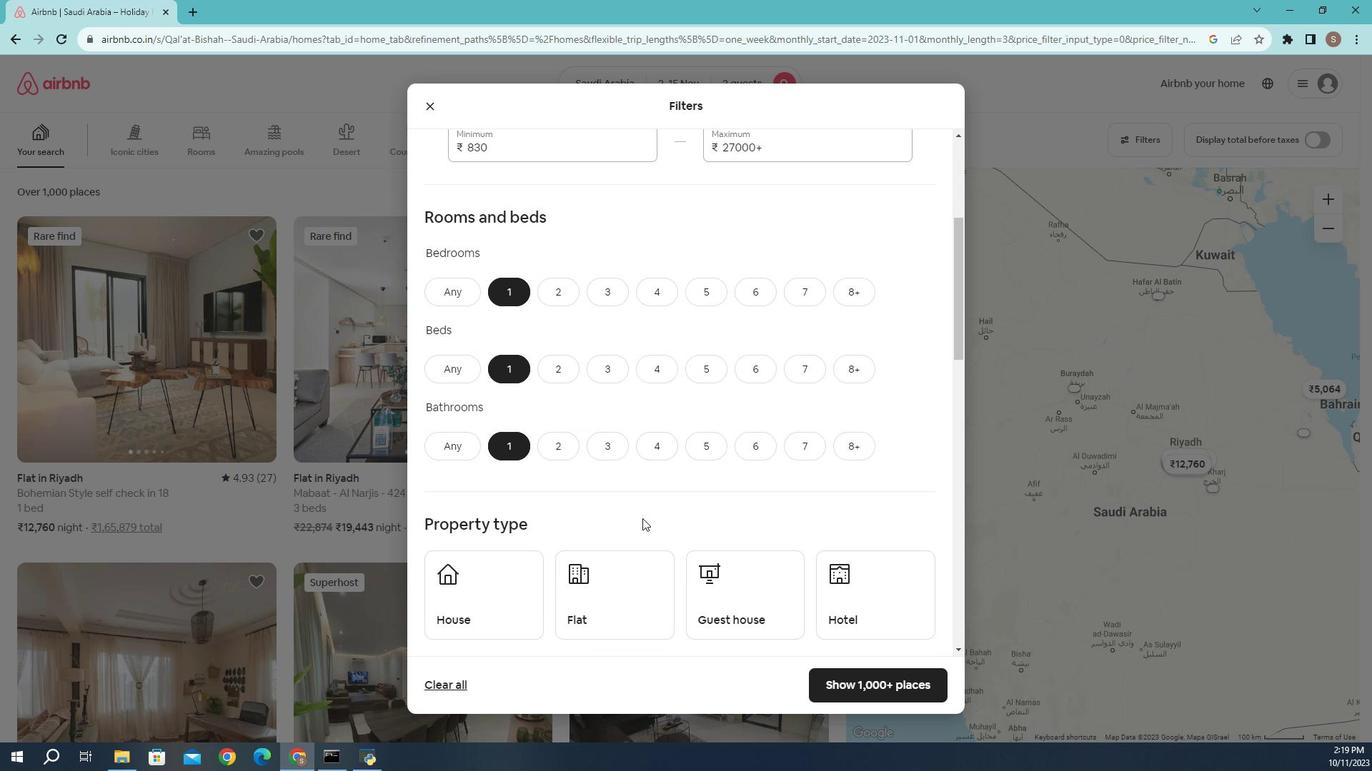 
Action: Mouse scrolled (649, 514) with delta (0, 0)
Screenshot: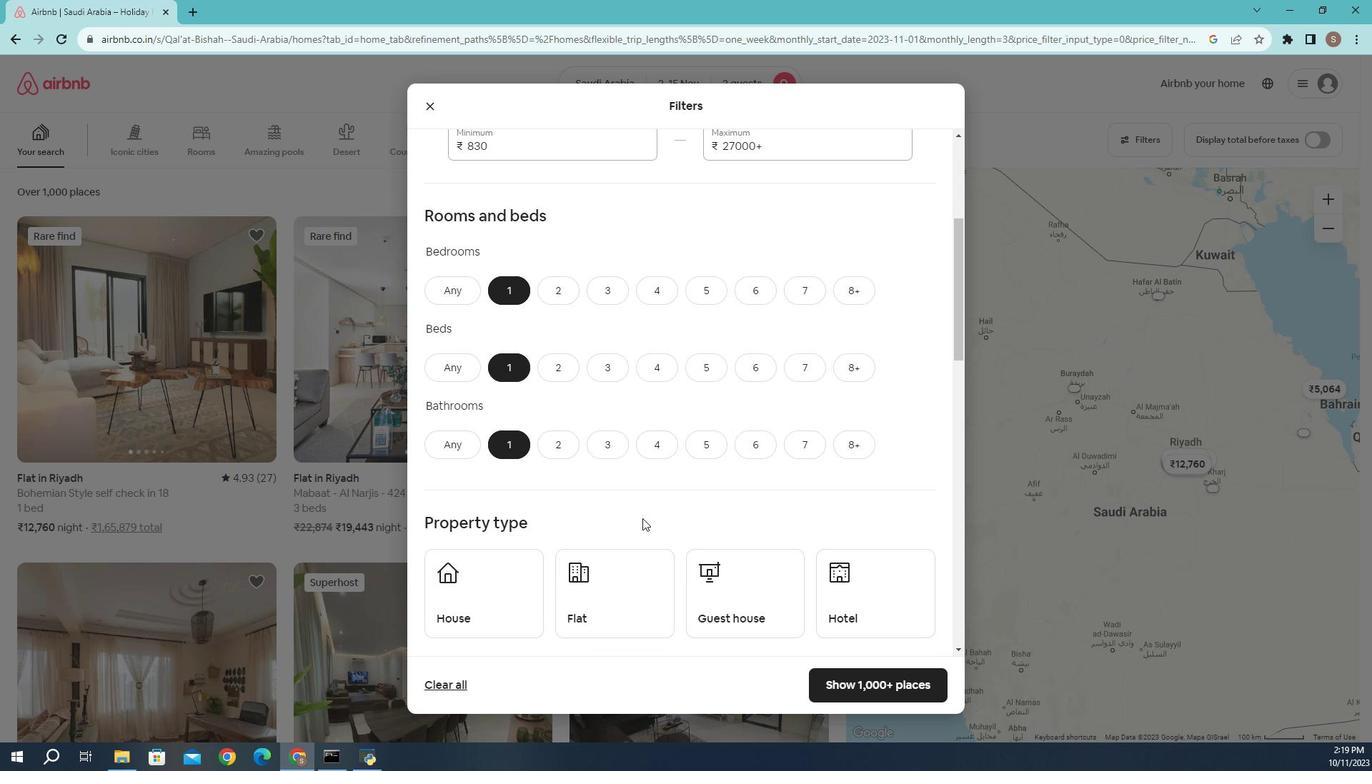 
Action: Mouse scrolled (649, 514) with delta (0, 0)
Screenshot: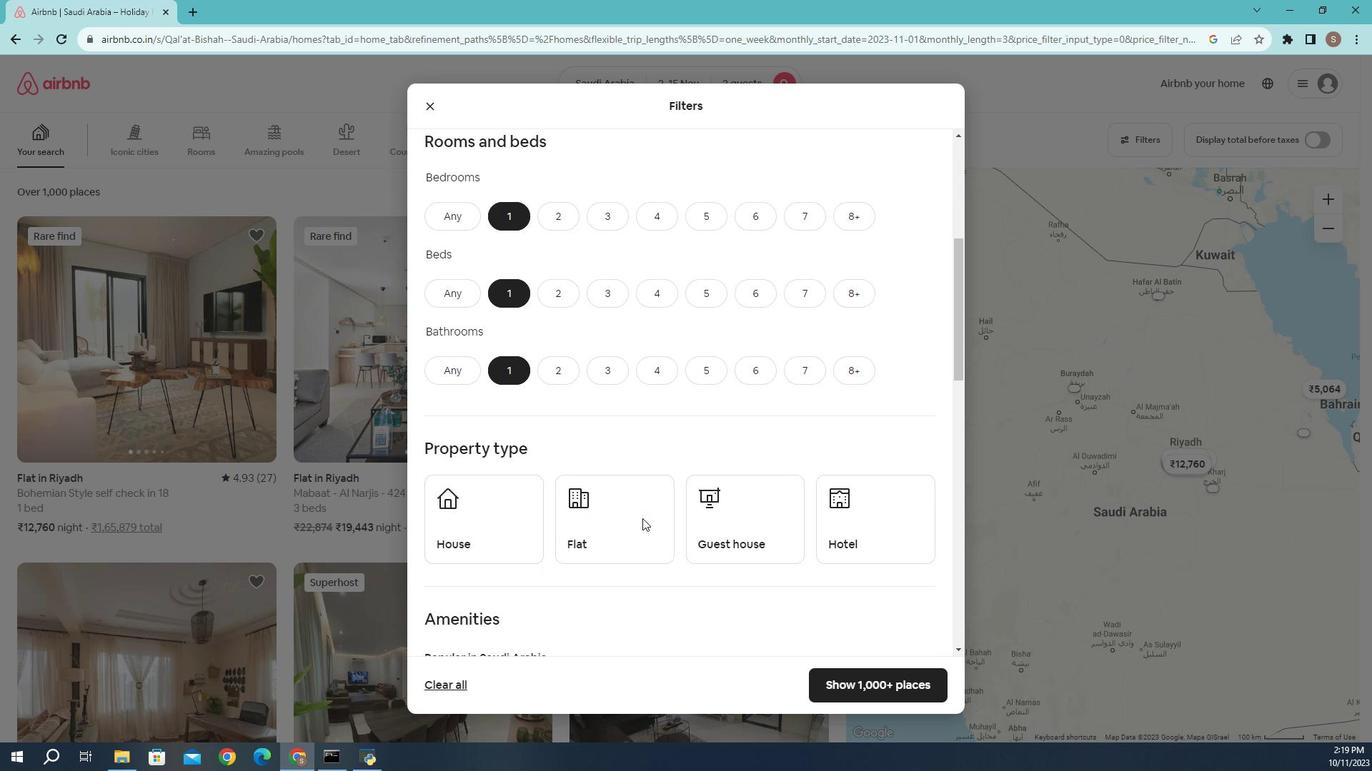 
Action: Mouse moved to (867, 476)
Screenshot: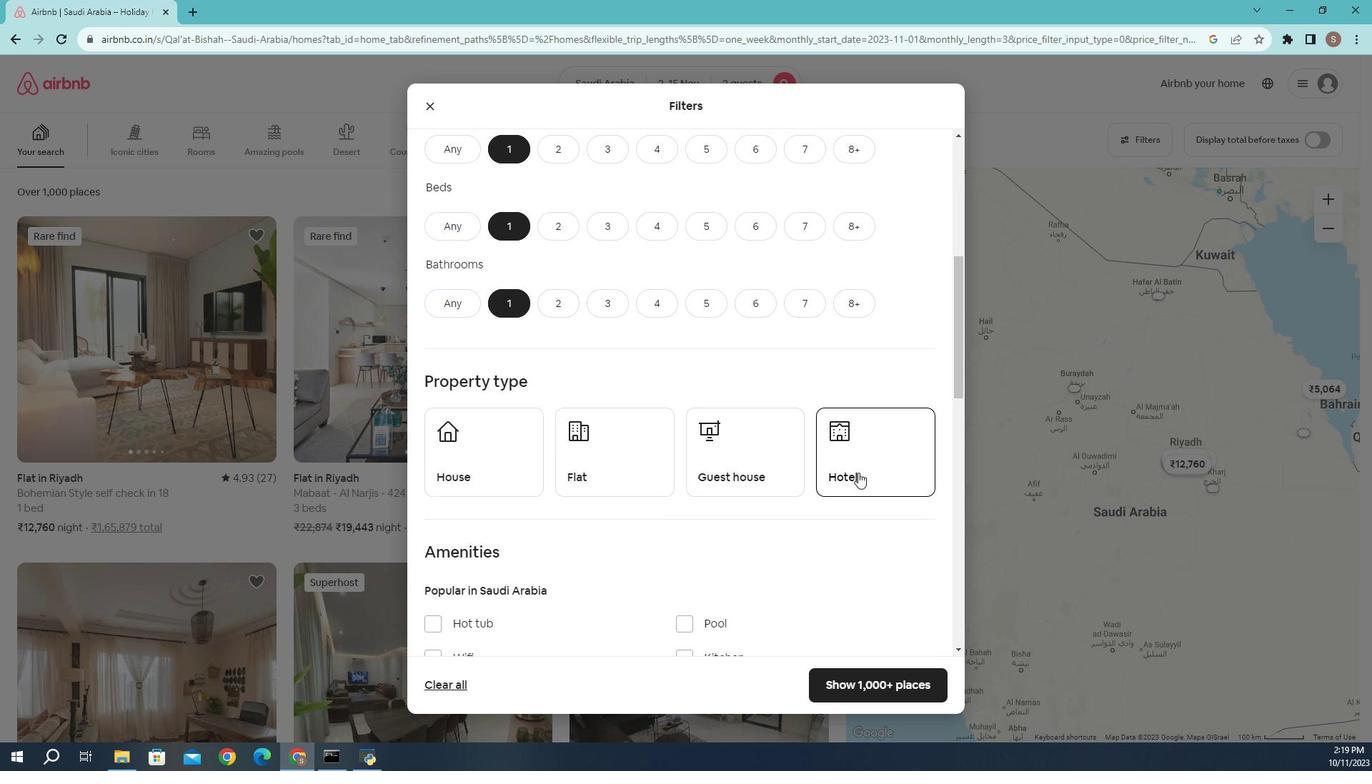 
Action: Mouse pressed left at (867, 476)
Screenshot: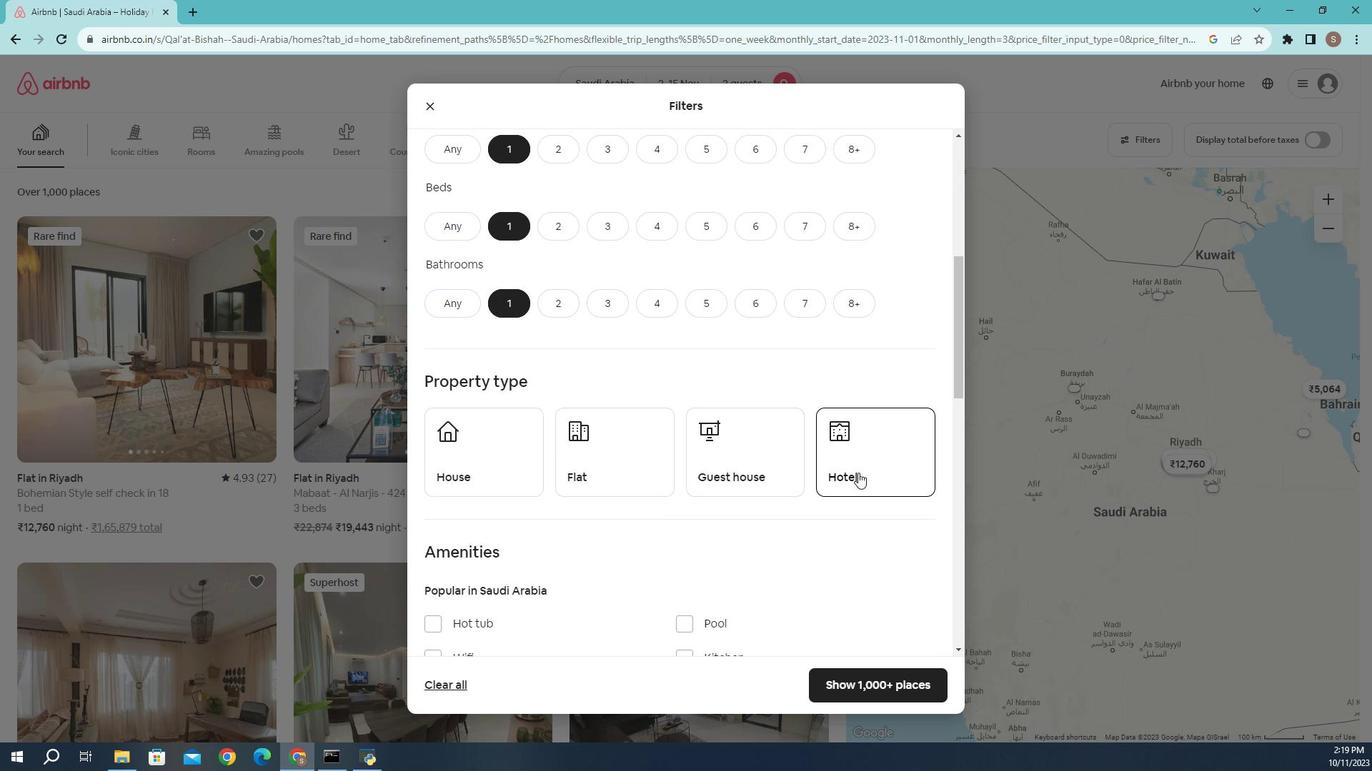 
Action: Mouse moved to (704, 534)
Screenshot: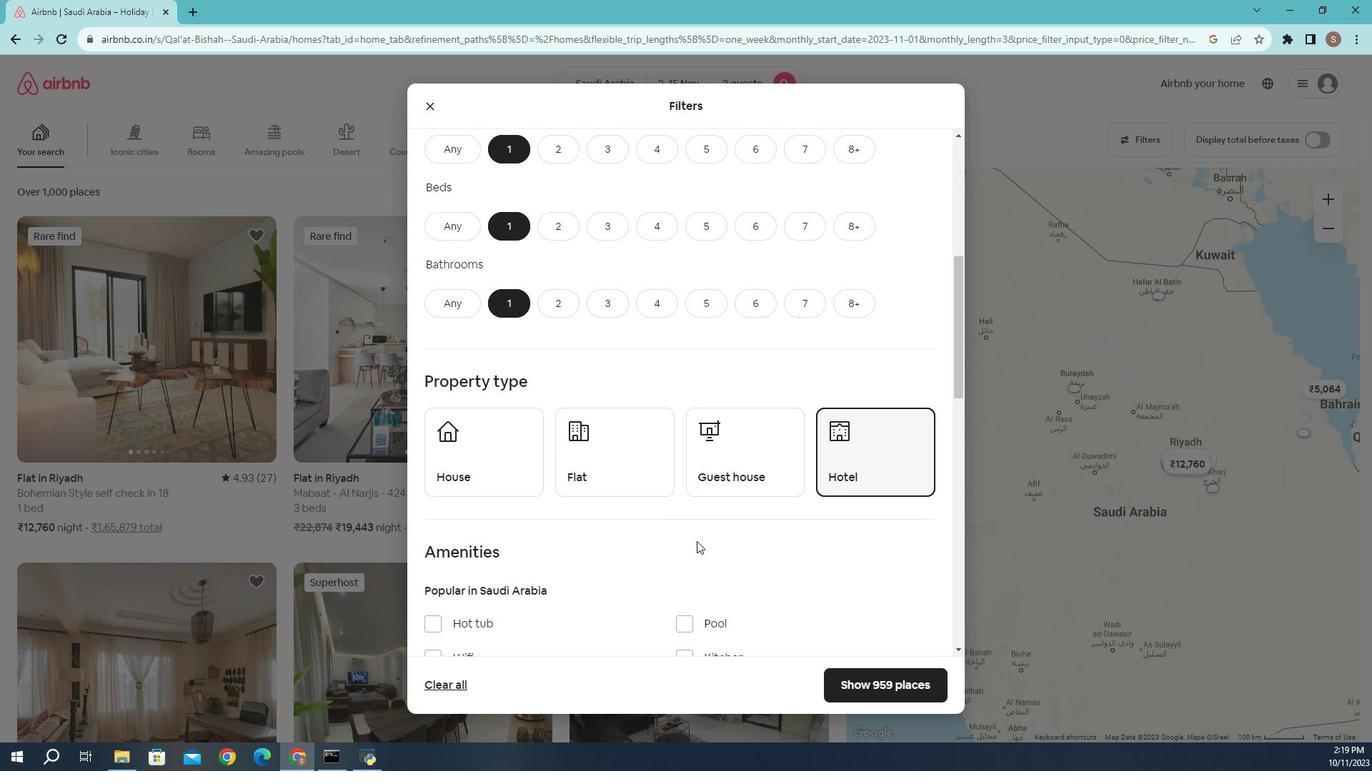 
Action: Mouse scrolled (704, 534) with delta (0, 0)
Screenshot: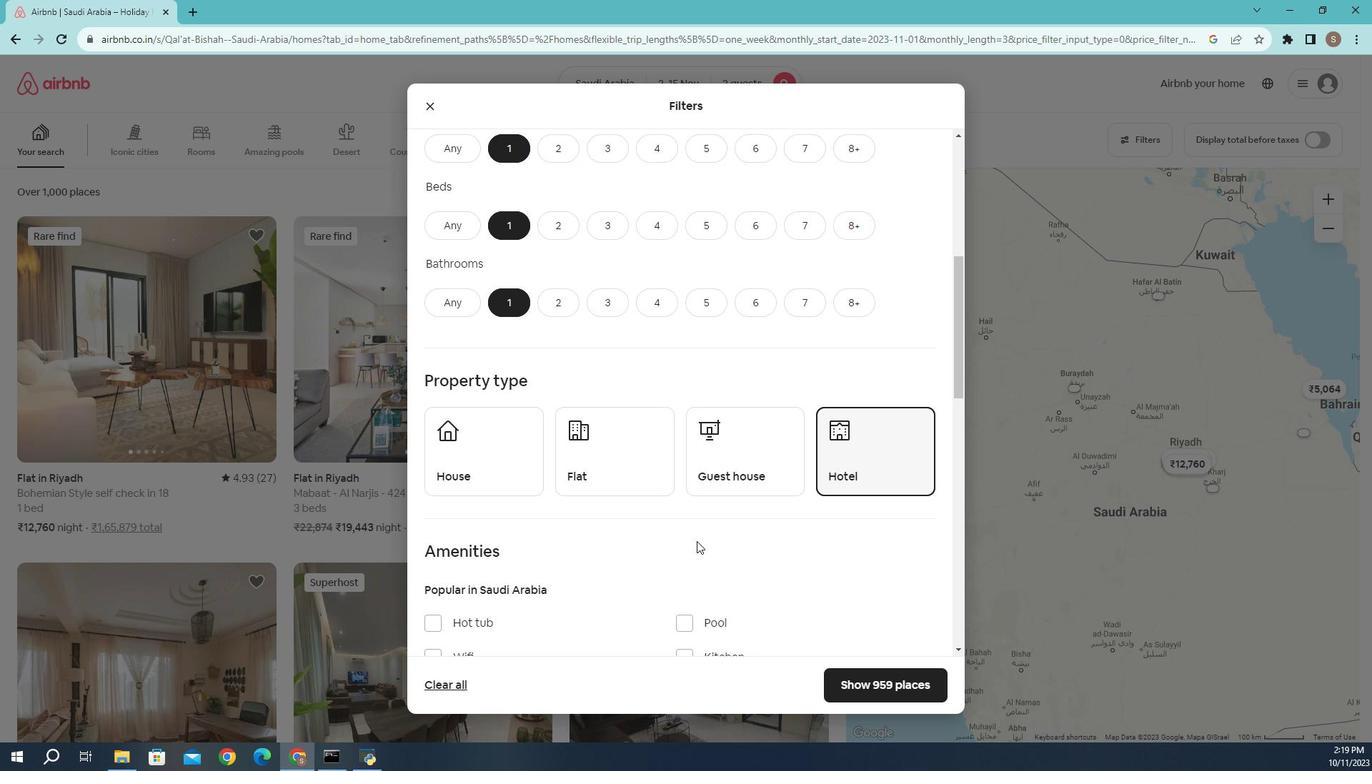 
Action: Mouse scrolled (704, 534) with delta (0, 0)
Screenshot: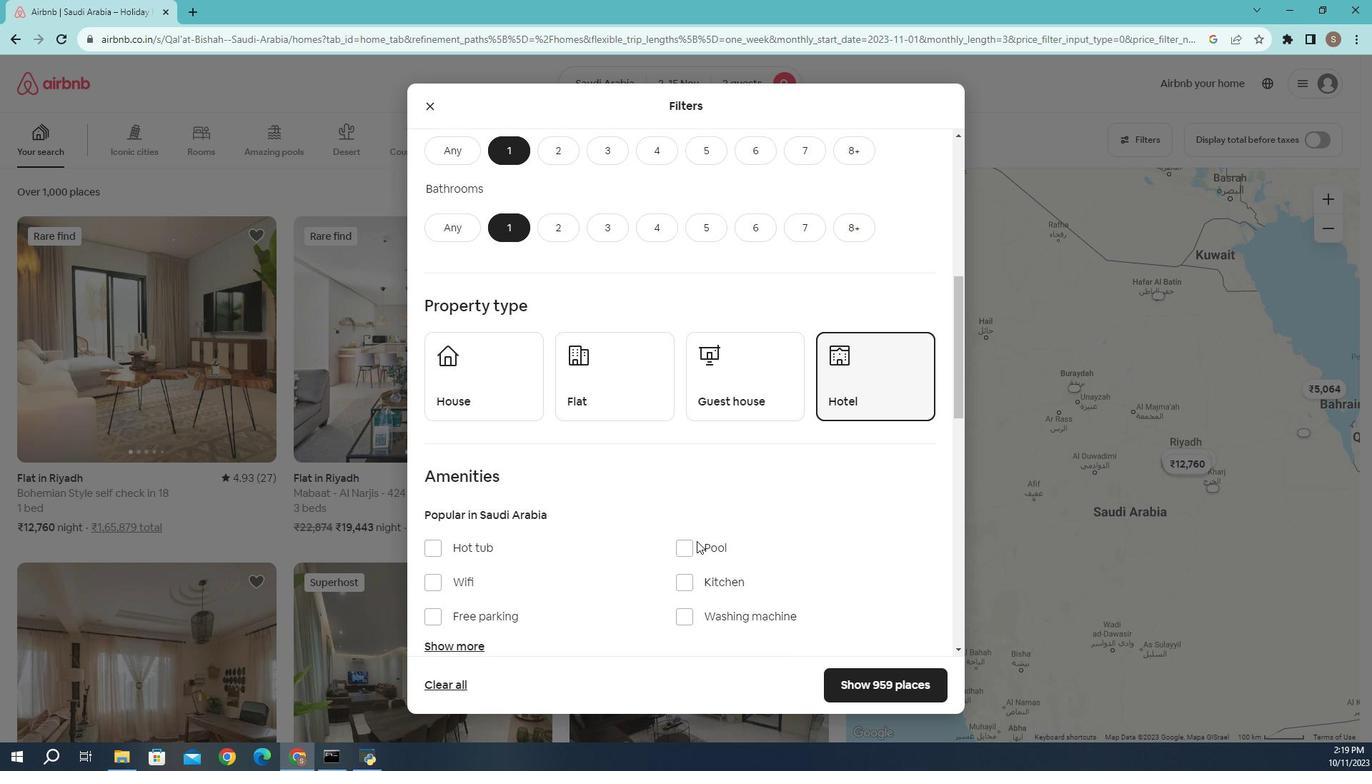 
Action: Mouse moved to (857, 526)
Screenshot: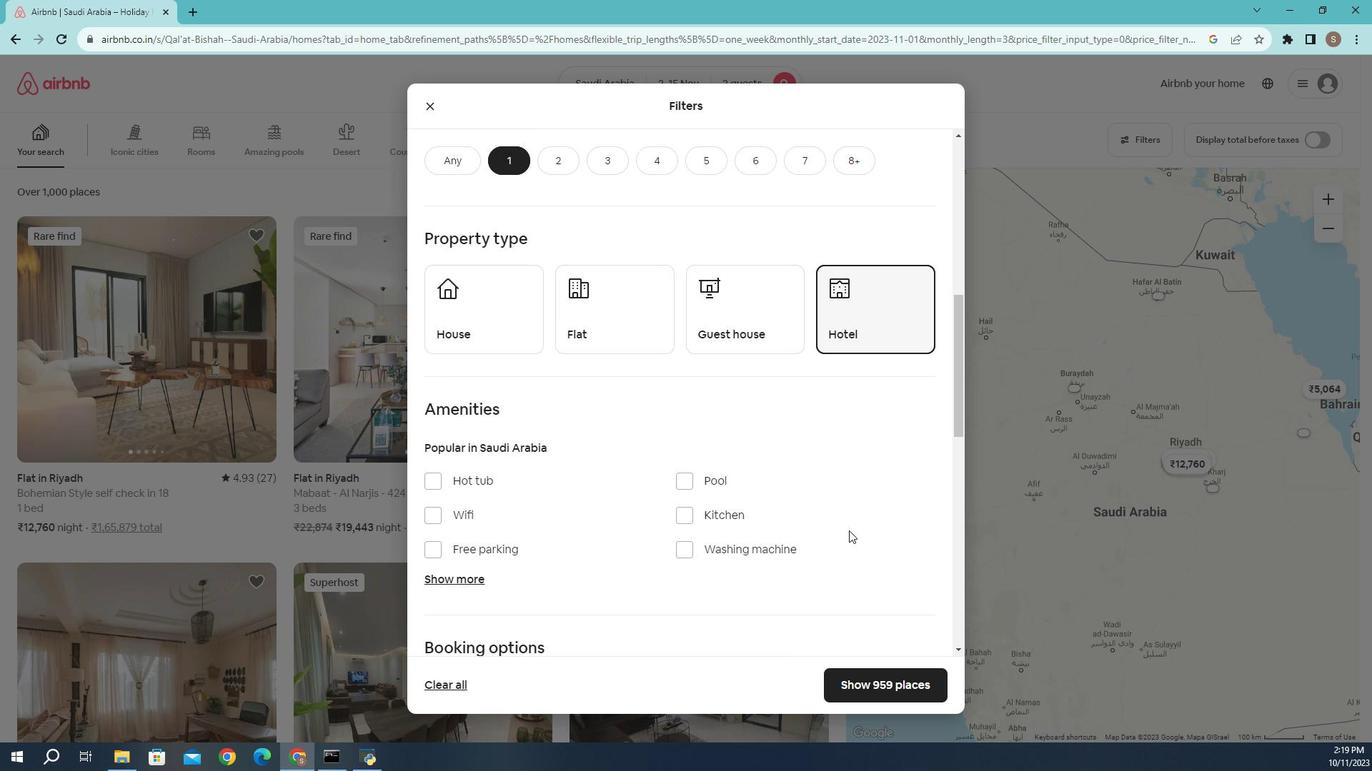 
Action: Mouse scrolled (857, 525) with delta (0, 0)
Screenshot: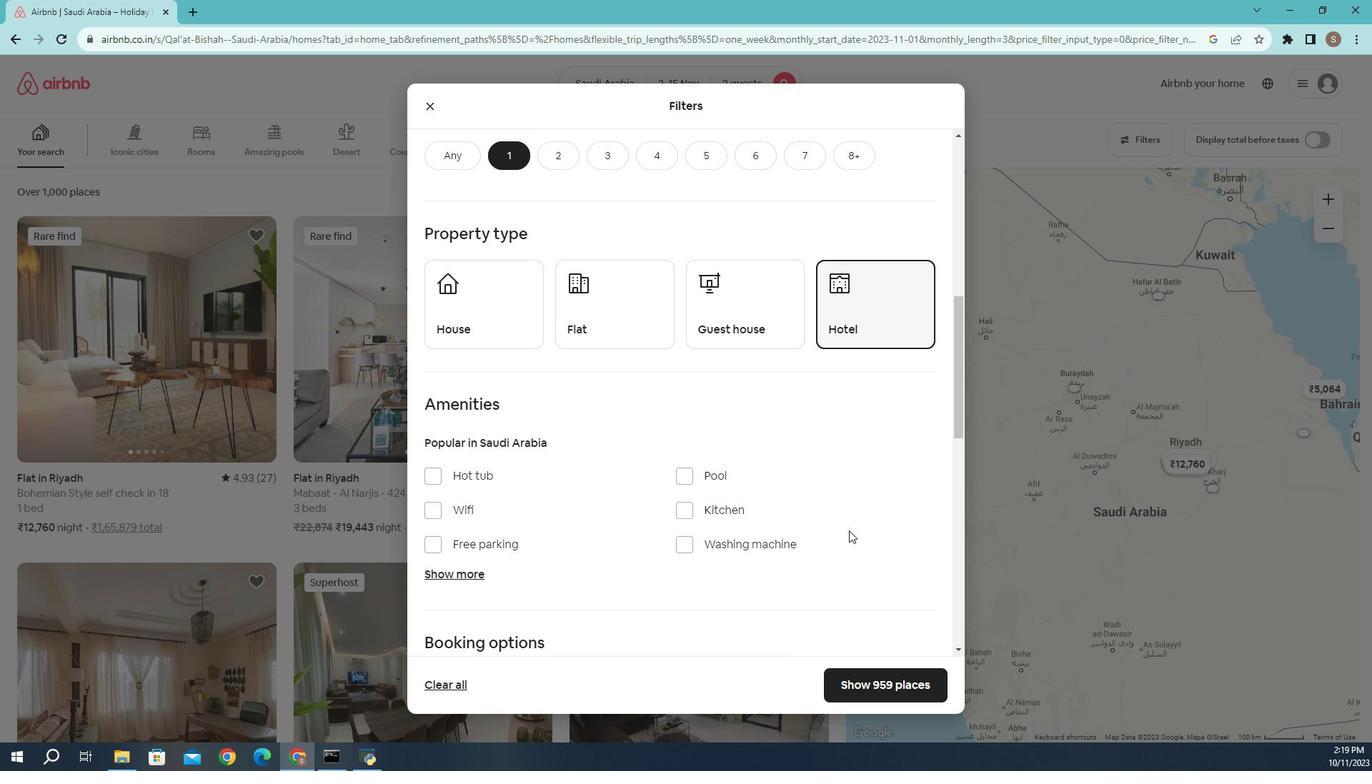 
Action: Mouse scrolled (857, 525) with delta (0, 0)
Screenshot: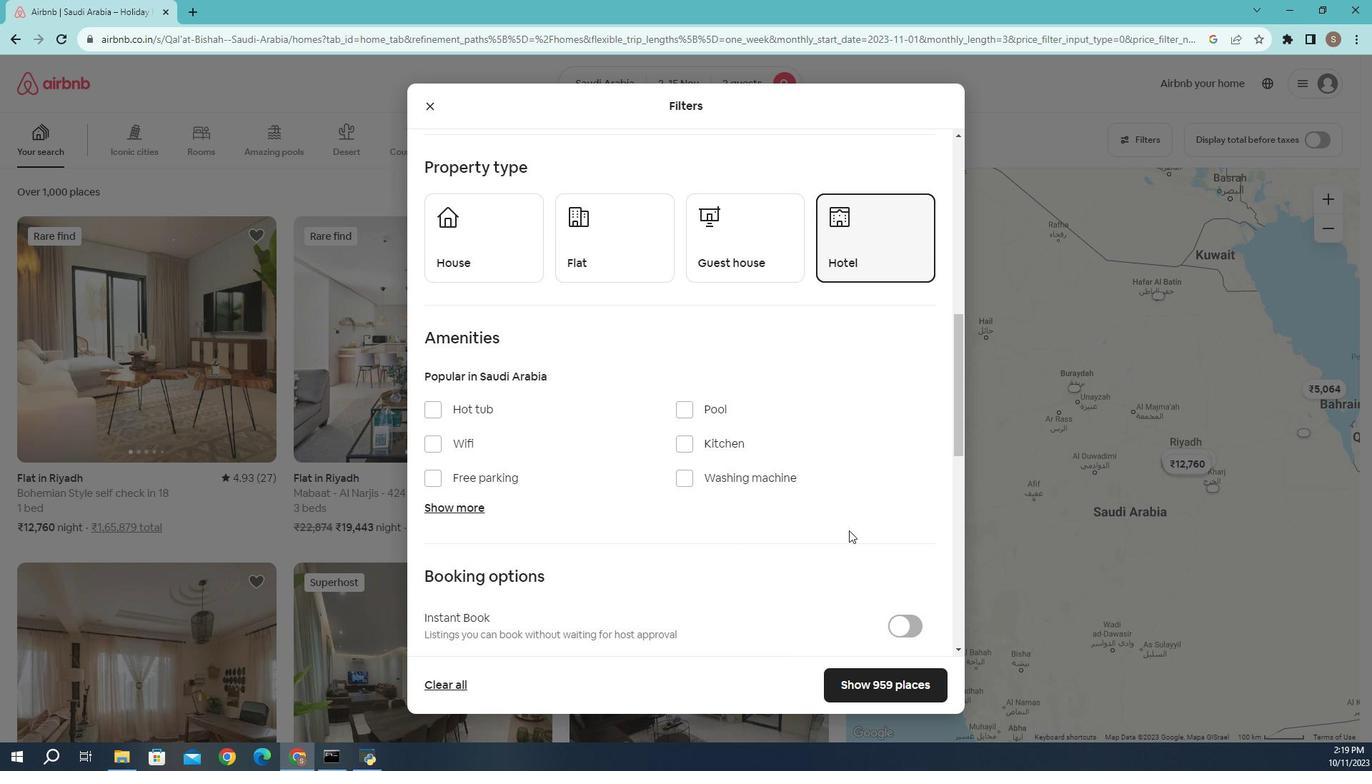 
Action: Mouse scrolled (857, 525) with delta (0, 0)
Screenshot: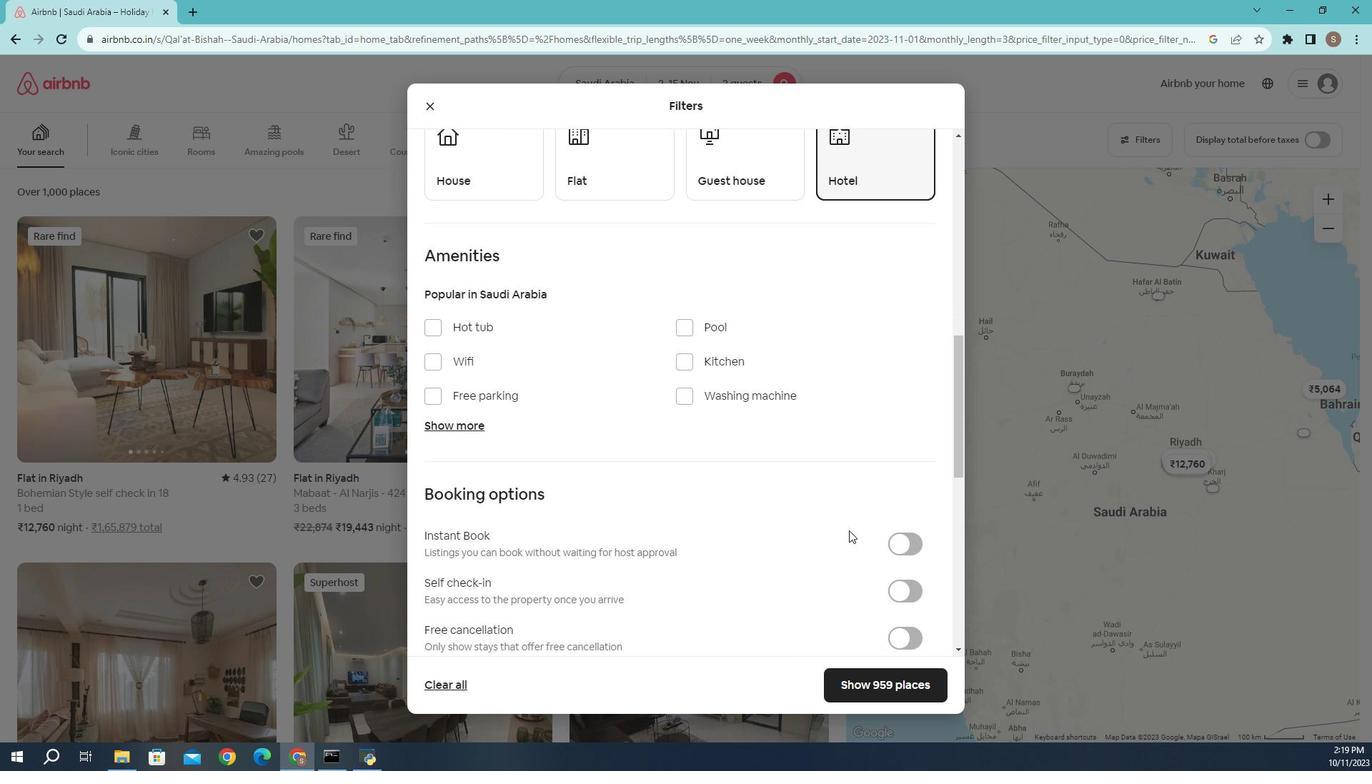 
Action: Mouse moved to (867, 526)
Screenshot: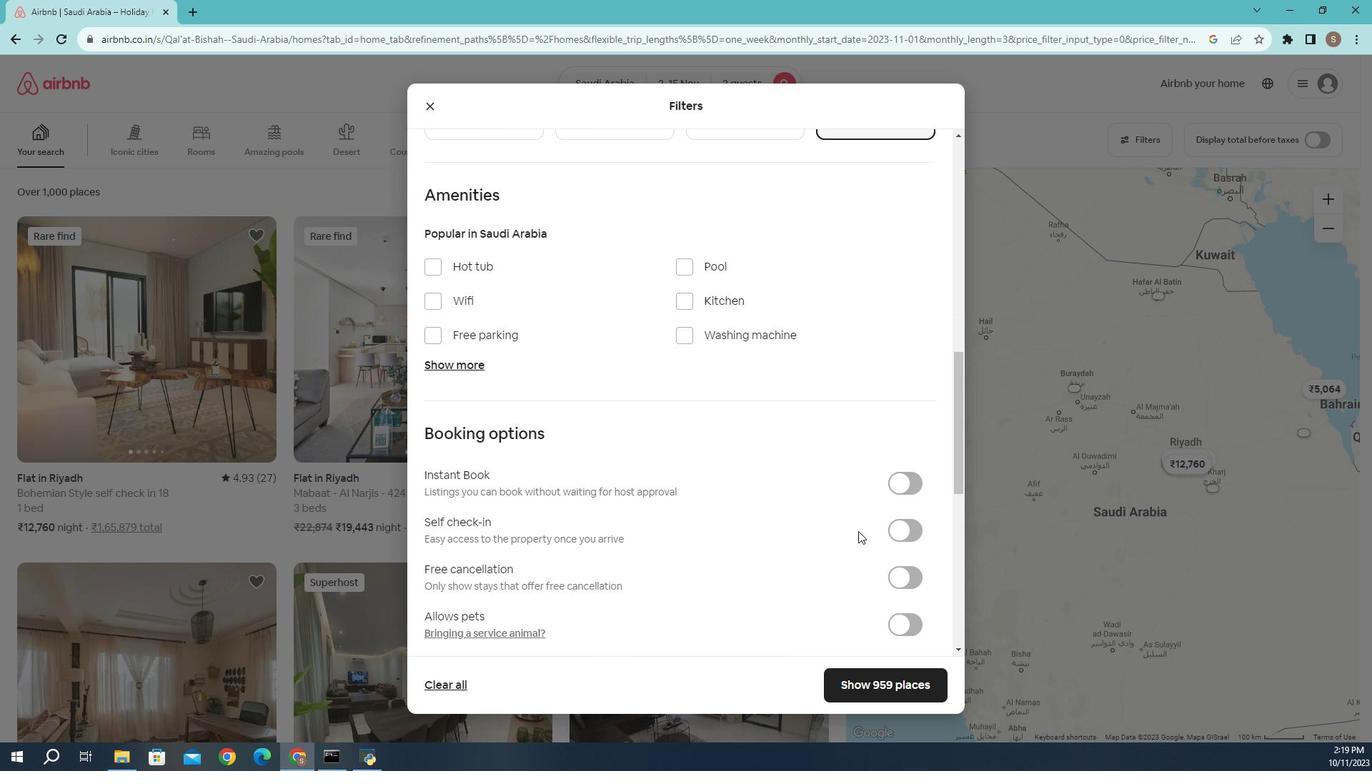 
Action: Mouse scrolled (867, 526) with delta (0, 0)
Screenshot: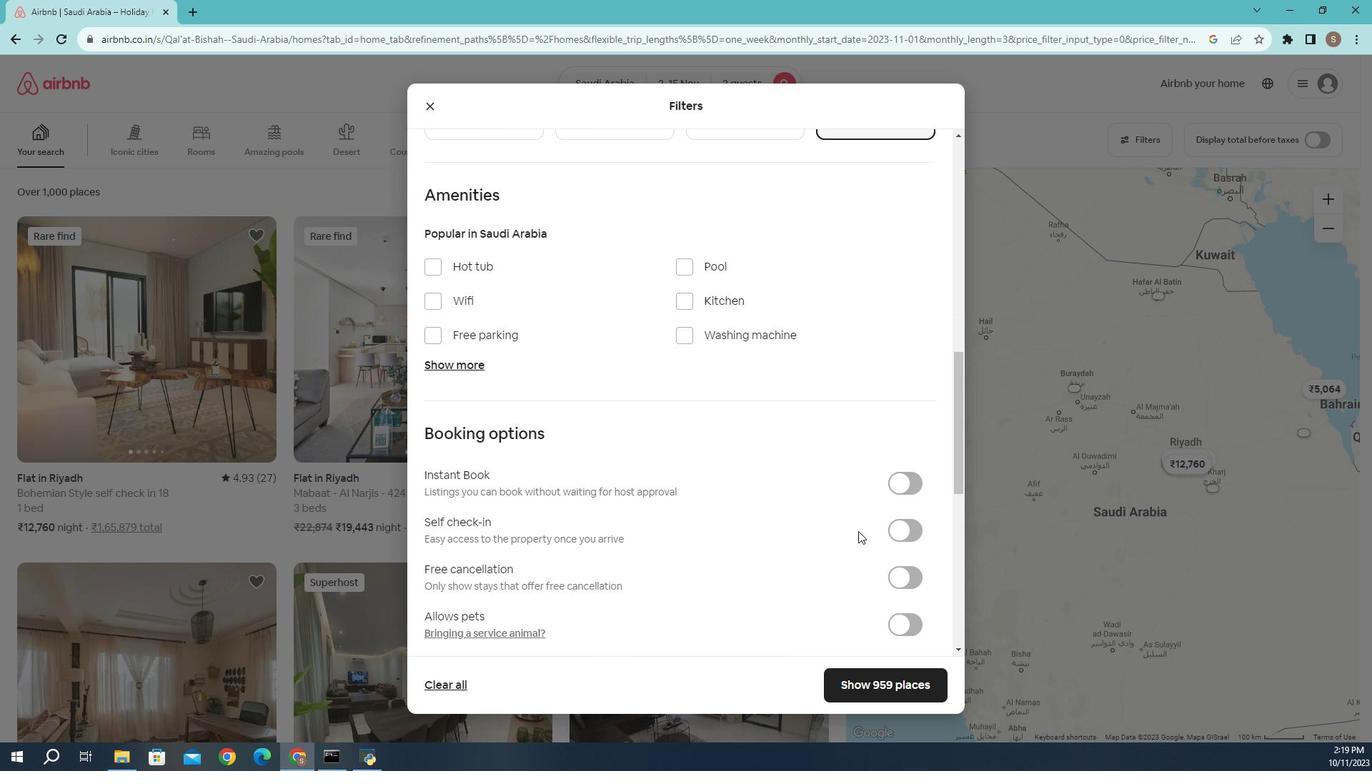 
Action: Mouse moved to (921, 470)
Screenshot: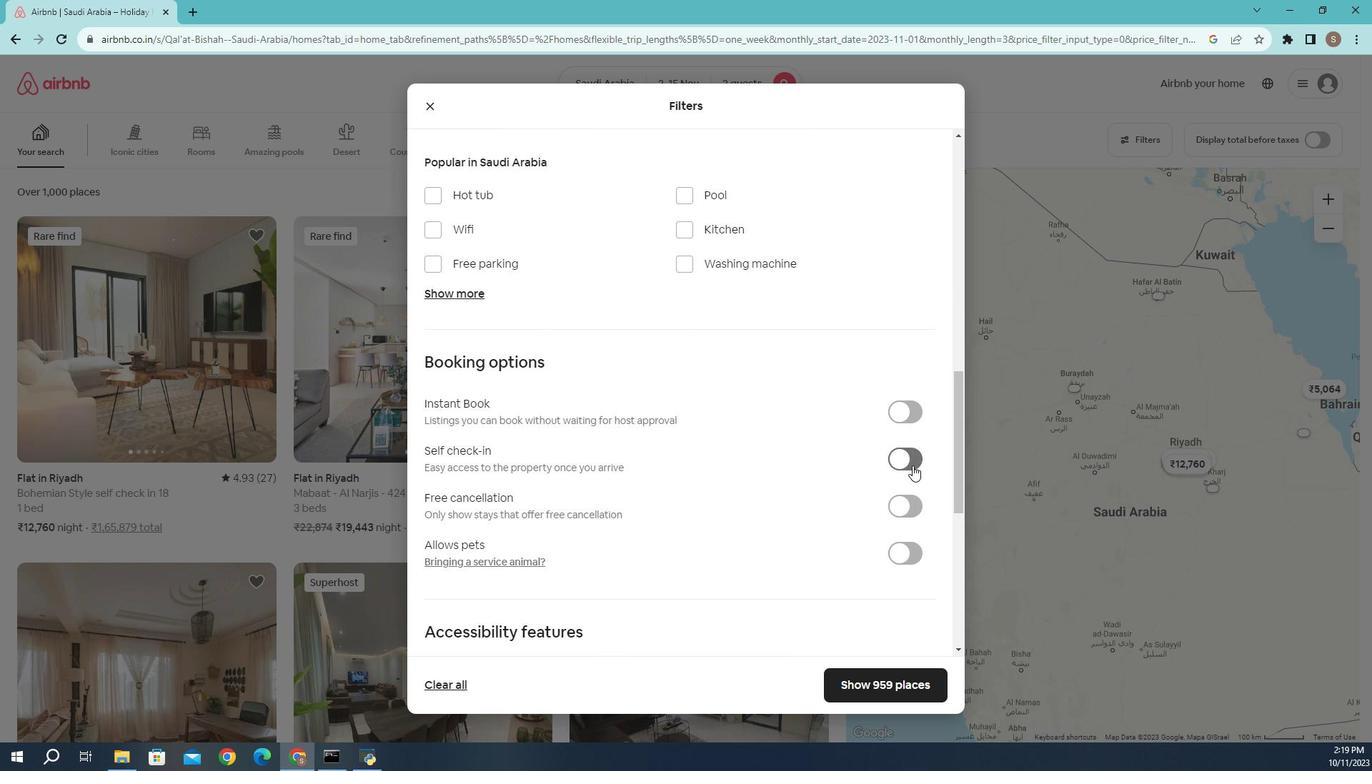 
Action: Mouse pressed left at (921, 470)
Screenshot: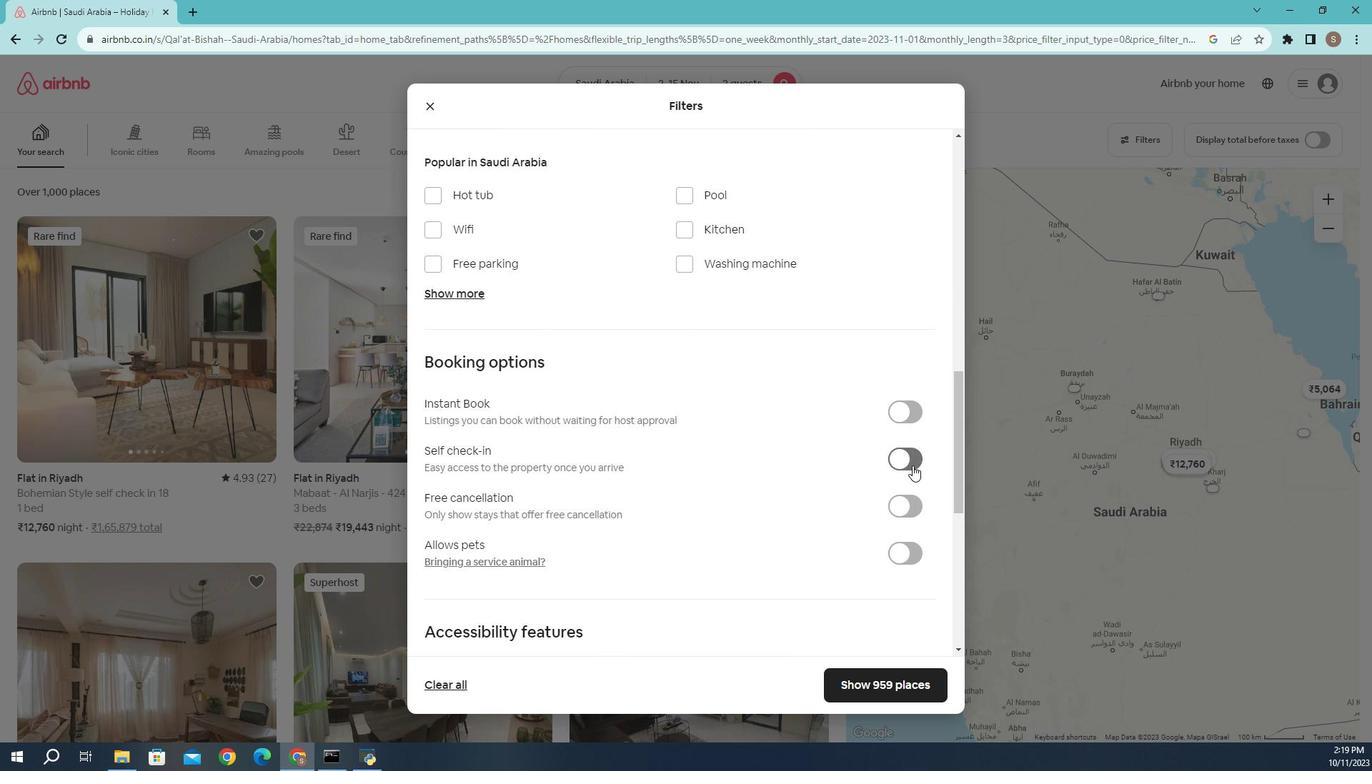
Action: Mouse moved to (794, 486)
Screenshot: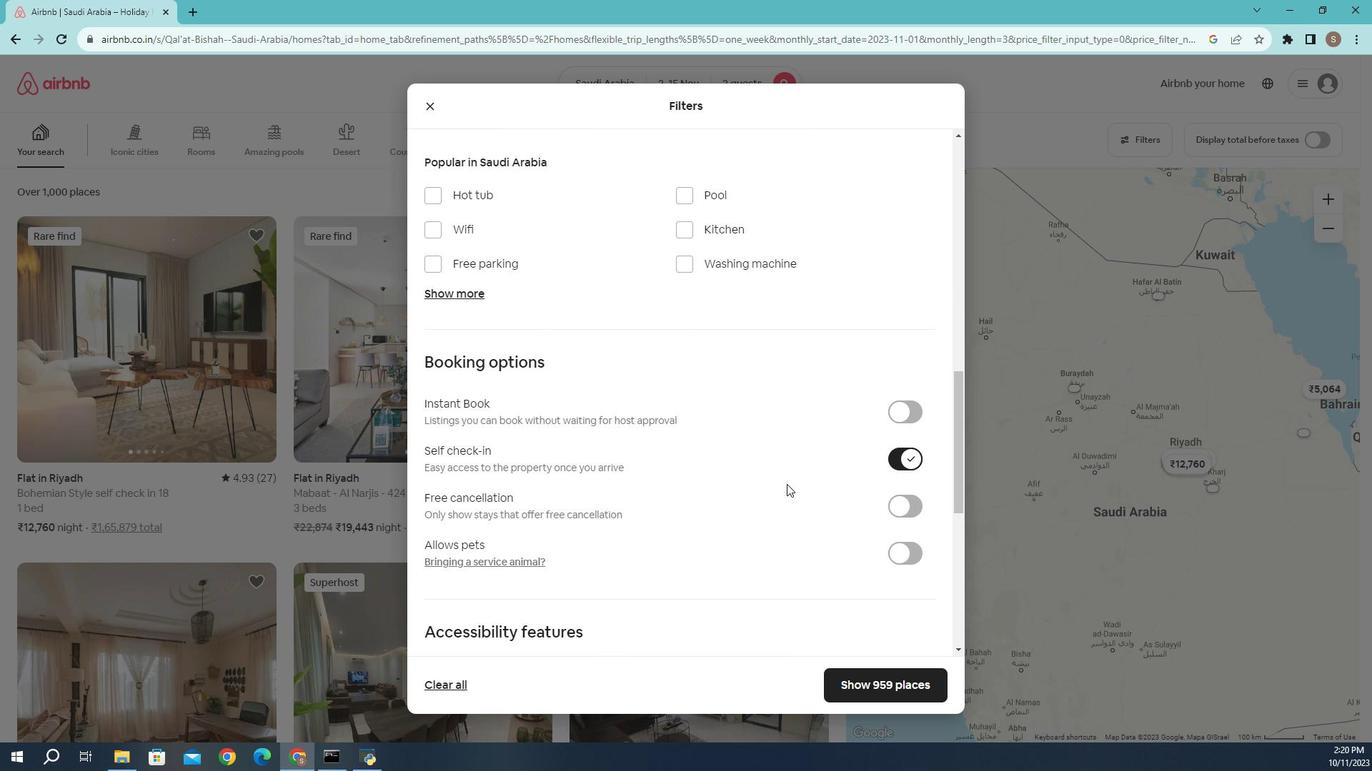 
Action: Mouse scrolled (794, 485) with delta (0, 0)
Screenshot: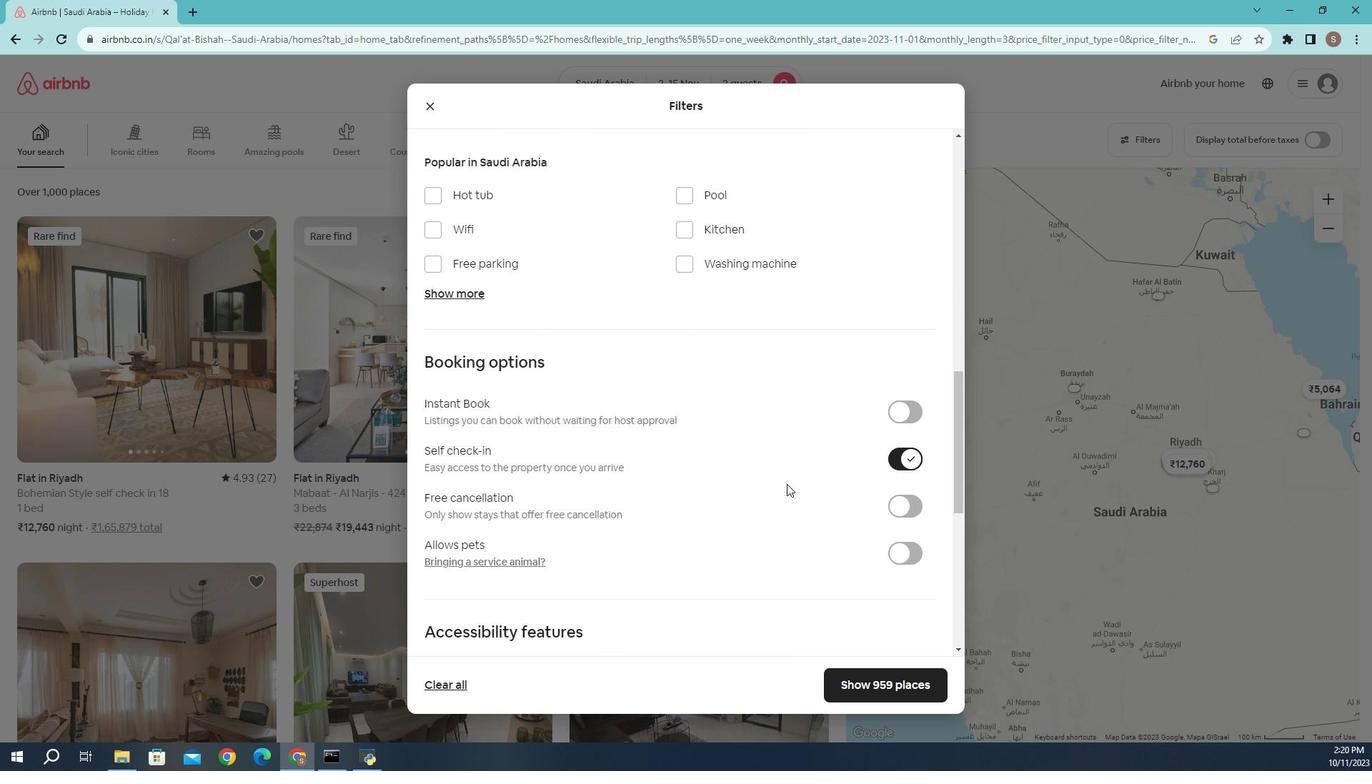 
Action: Mouse moved to (794, 486)
Screenshot: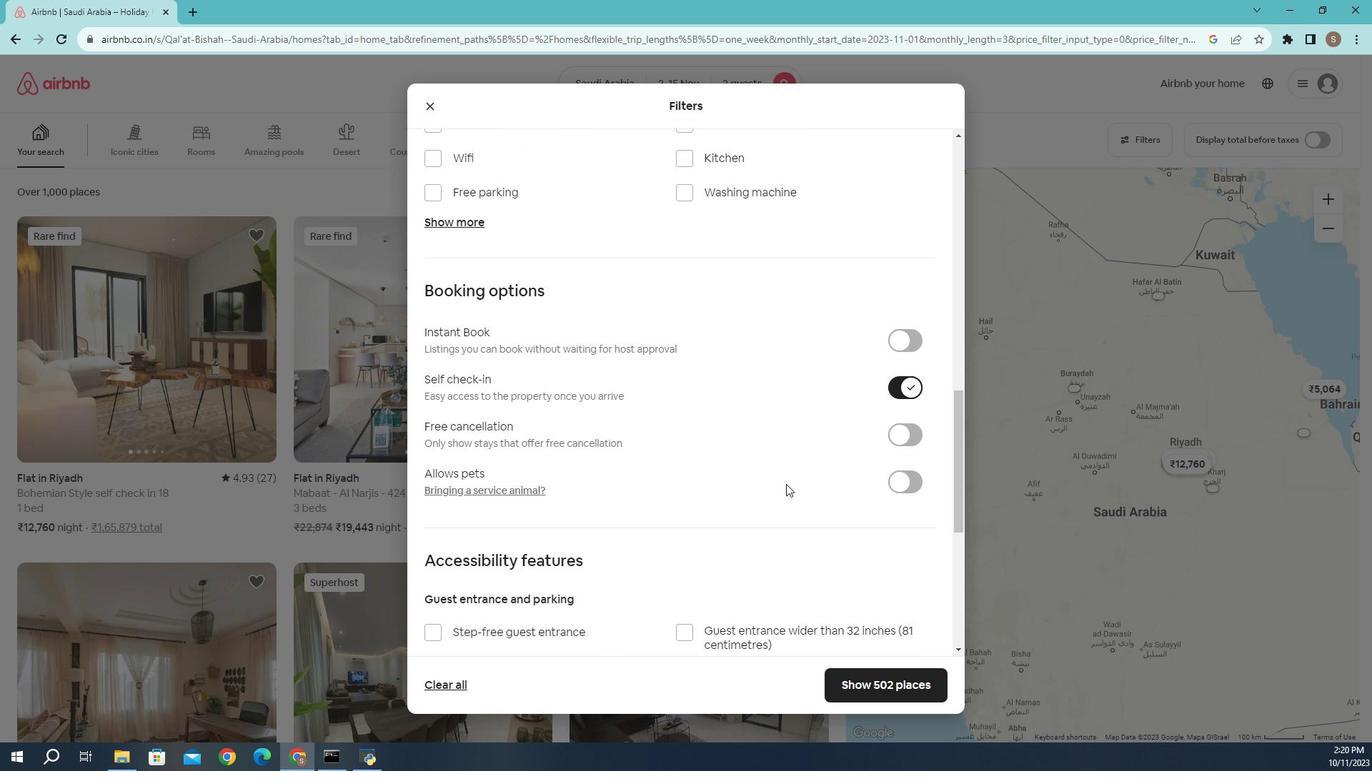 
Action: Mouse scrolled (794, 485) with delta (0, 0)
Screenshot: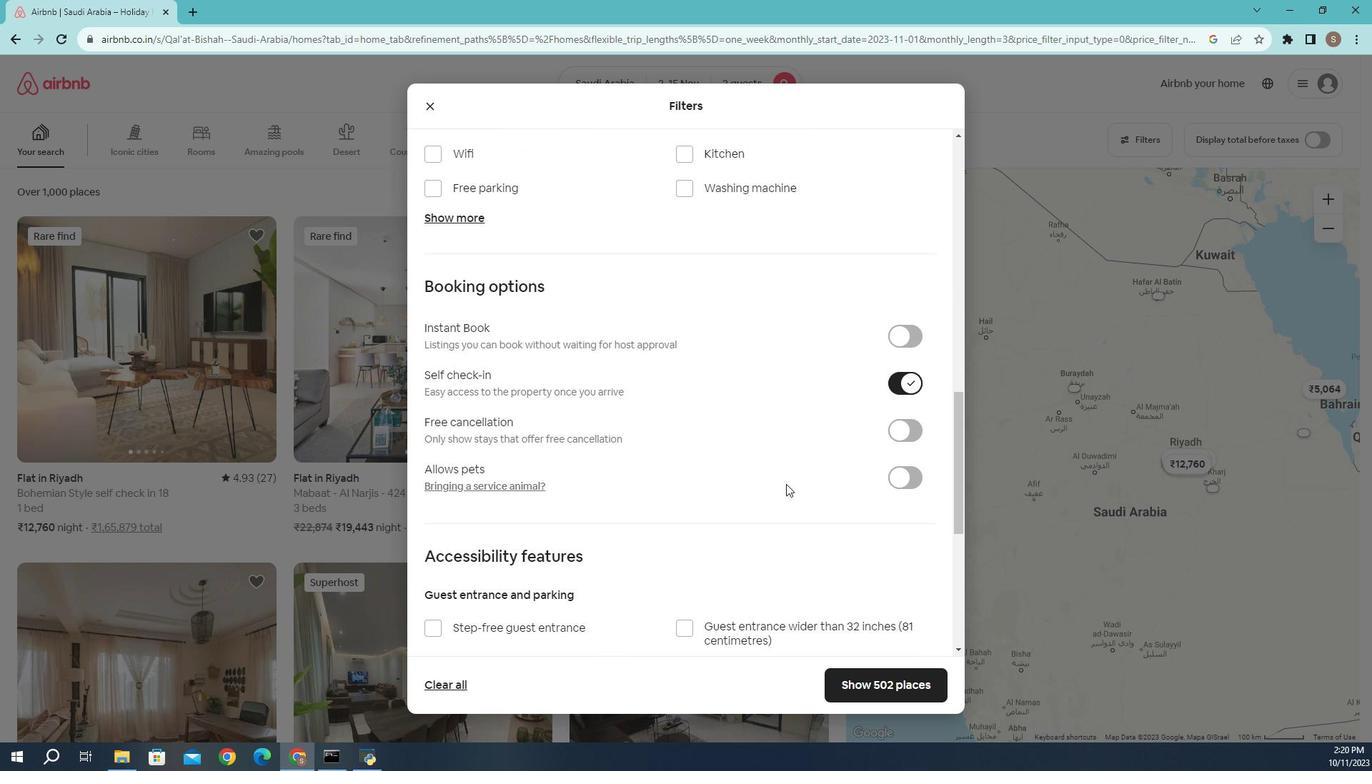 
Action: Mouse scrolled (794, 485) with delta (0, 0)
Screenshot: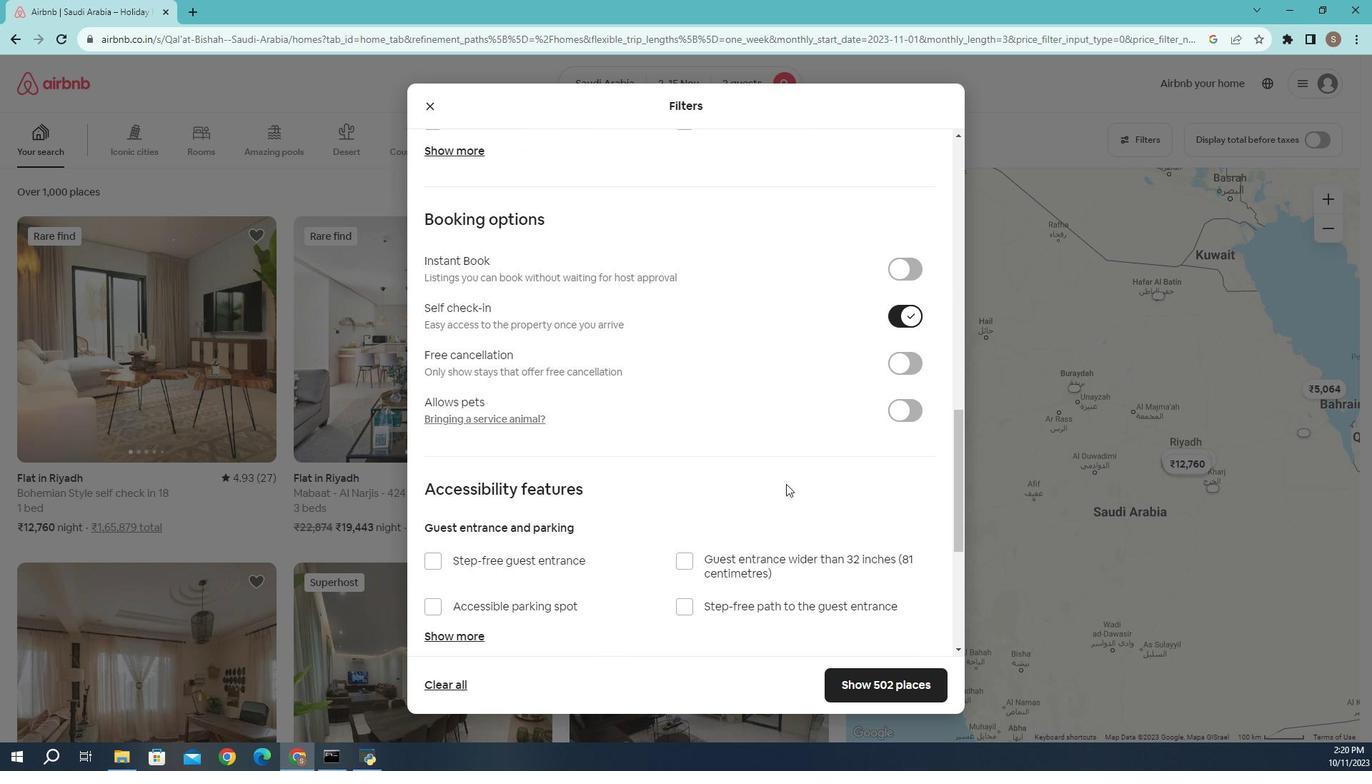 
Action: Mouse scrolled (794, 485) with delta (0, 0)
Screenshot: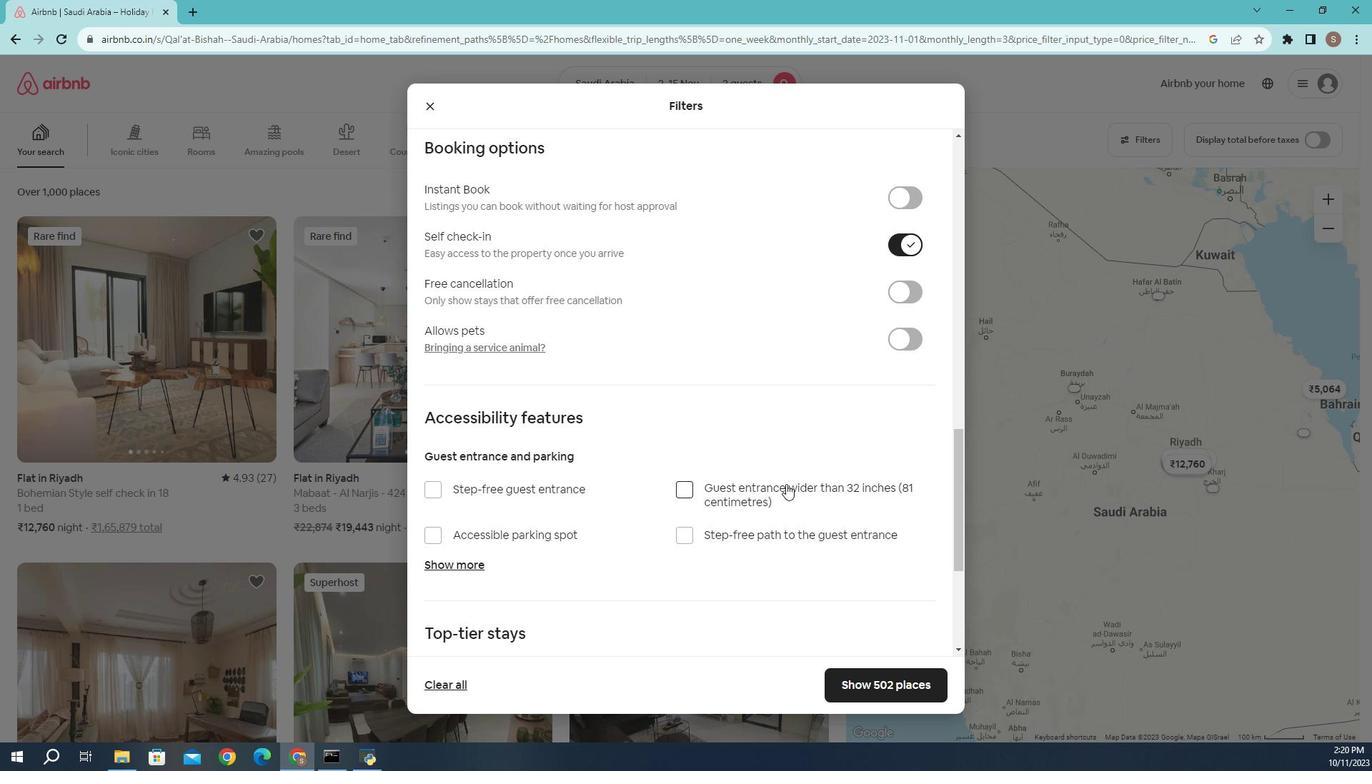 
Action: Mouse moved to (826, 558)
Screenshot: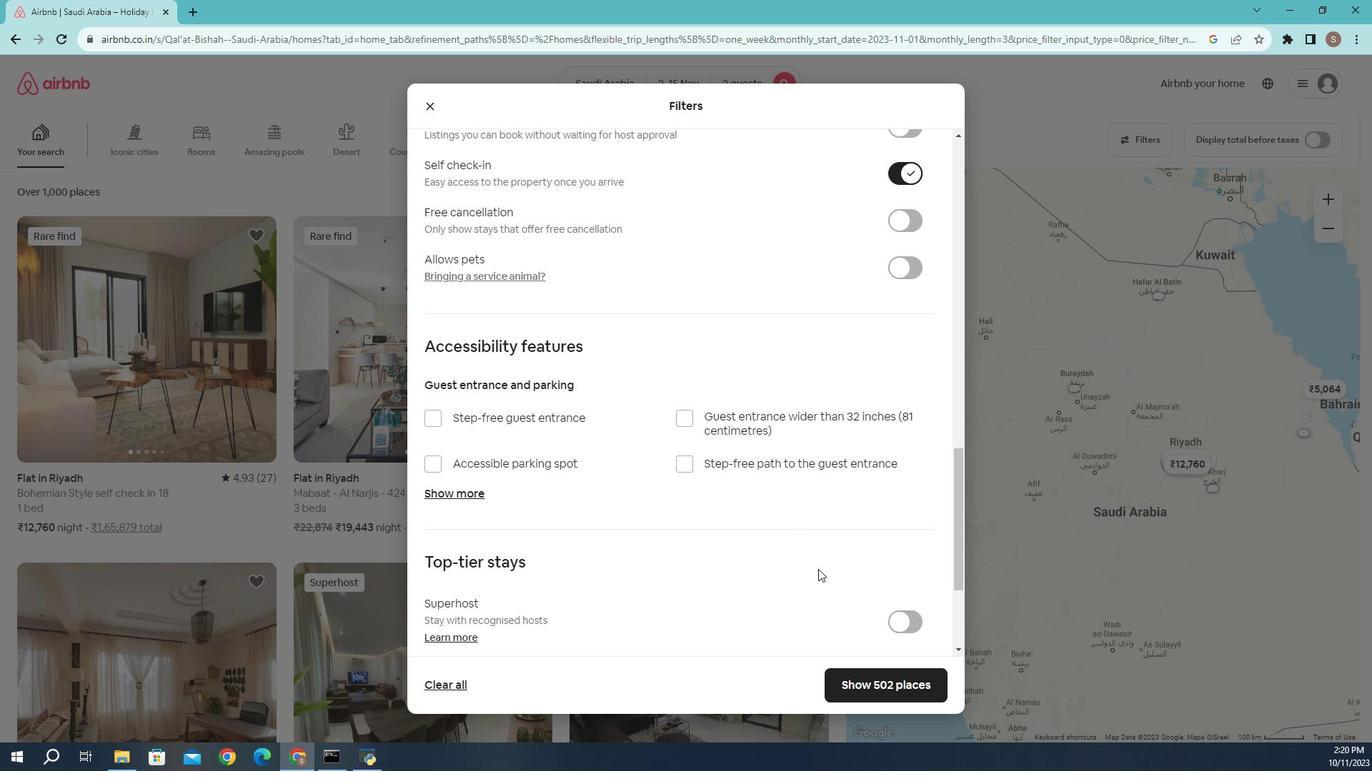 
Action: Mouse scrolled (826, 558) with delta (0, 0)
Screenshot: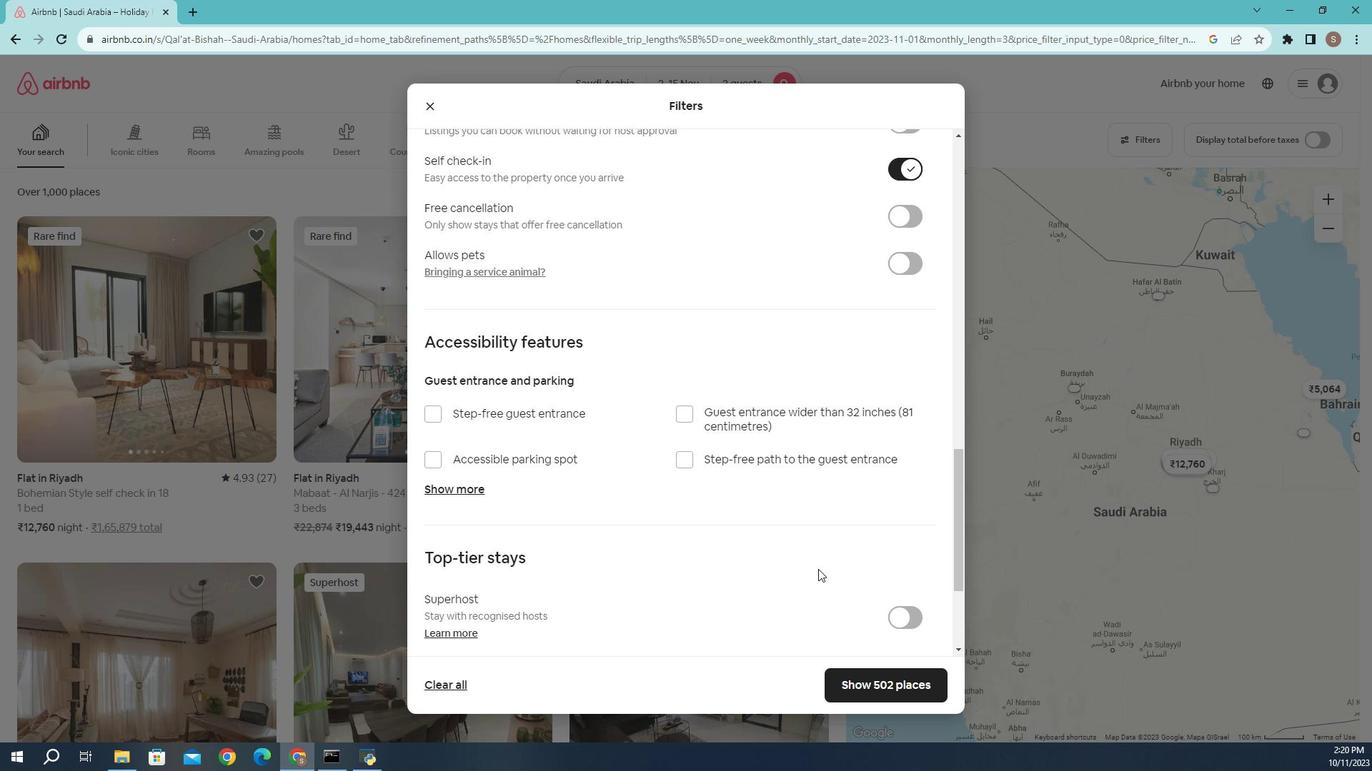 
Action: Mouse scrolled (826, 558) with delta (0, 0)
Screenshot: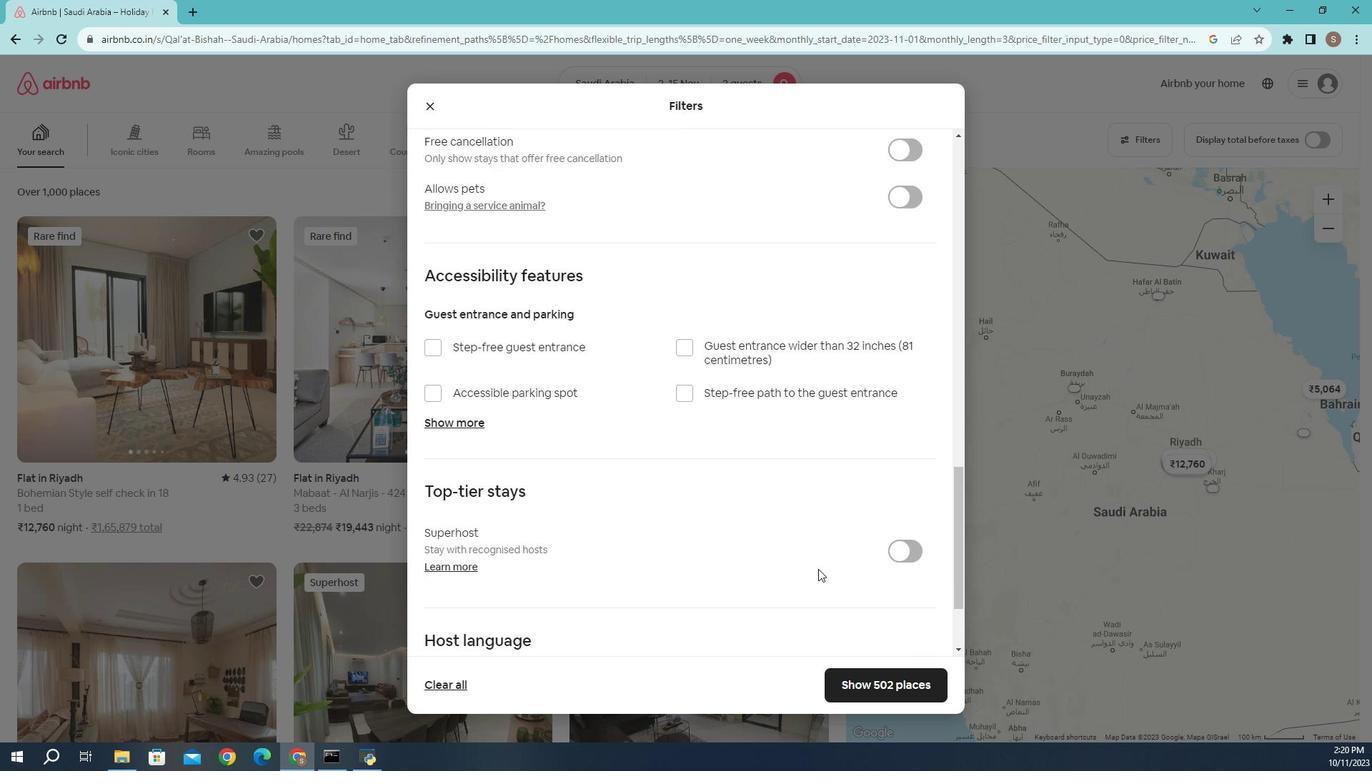 
Action: Mouse scrolled (826, 558) with delta (0, 0)
Screenshot: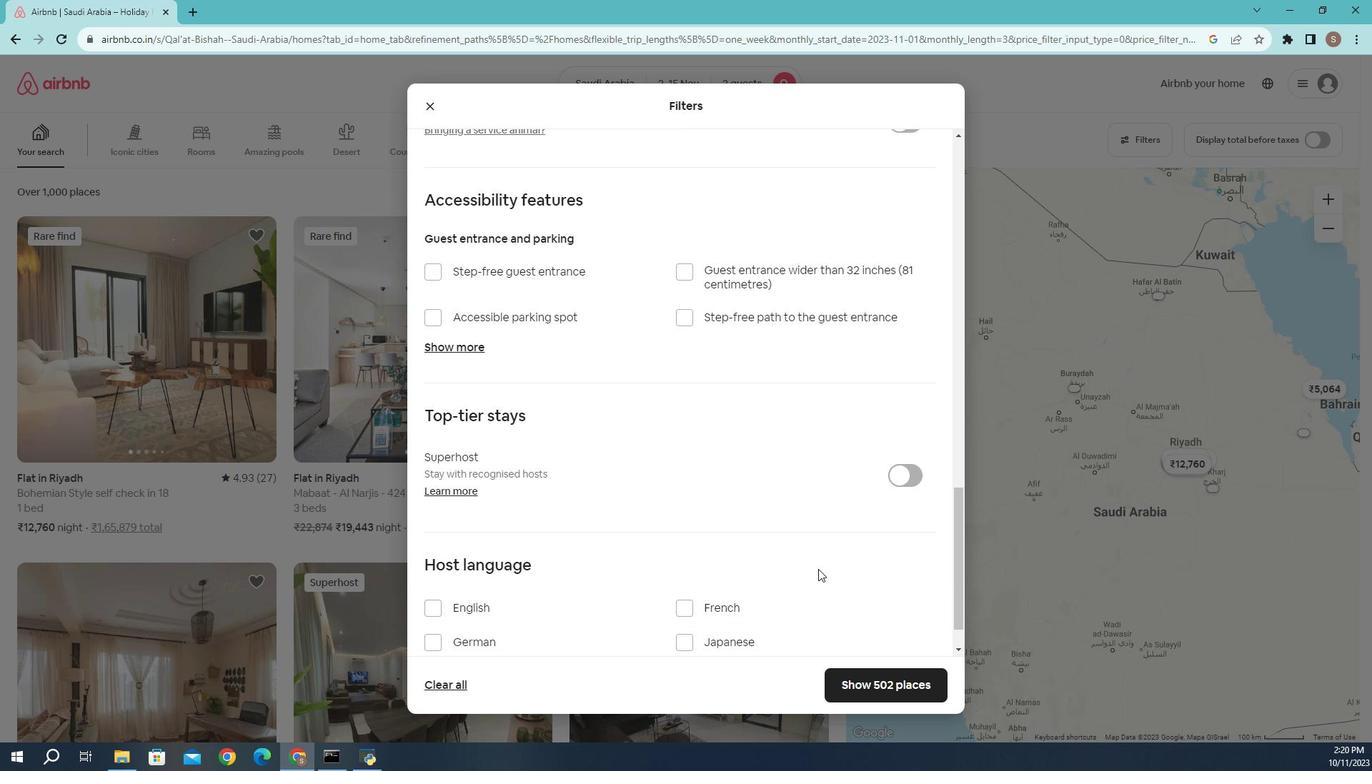 
Action: Mouse scrolled (826, 558) with delta (0, 0)
Screenshot: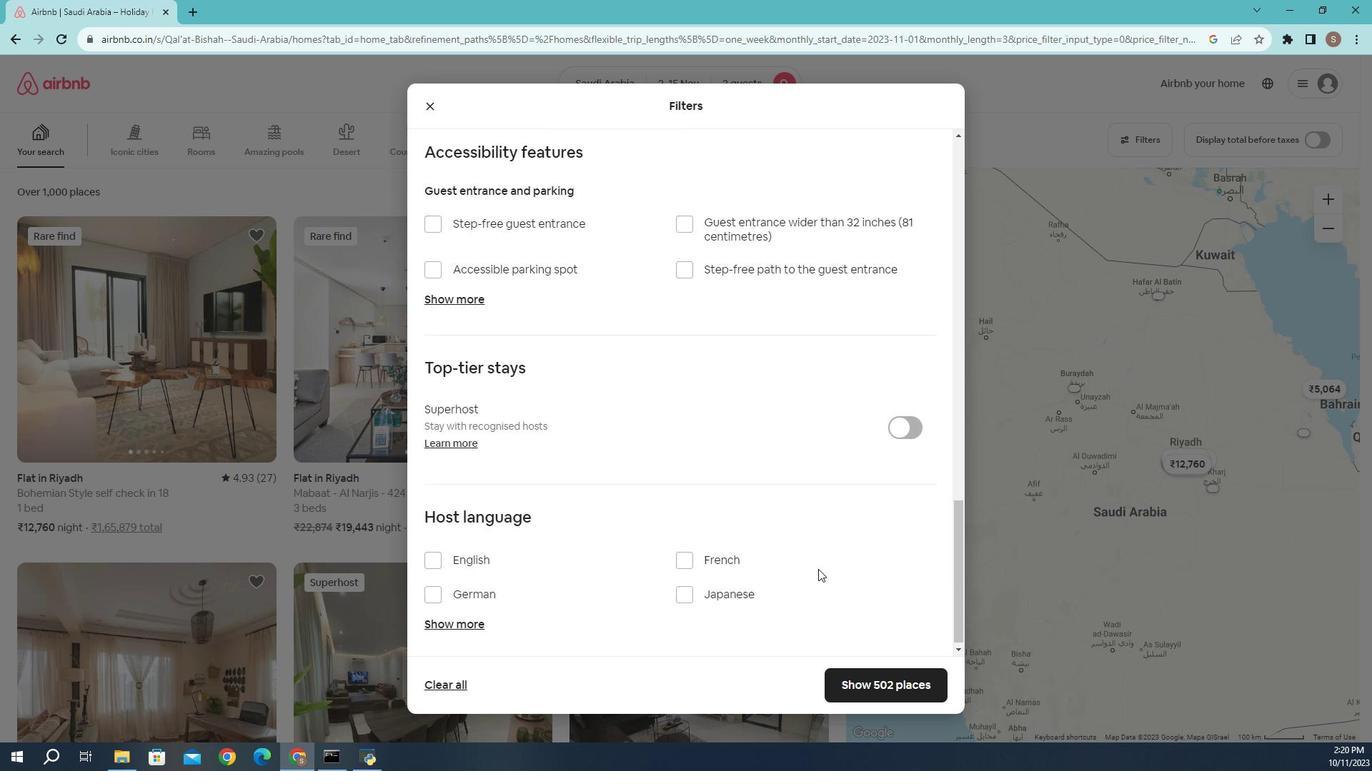 
Action: Mouse moved to (859, 659)
Screenshot: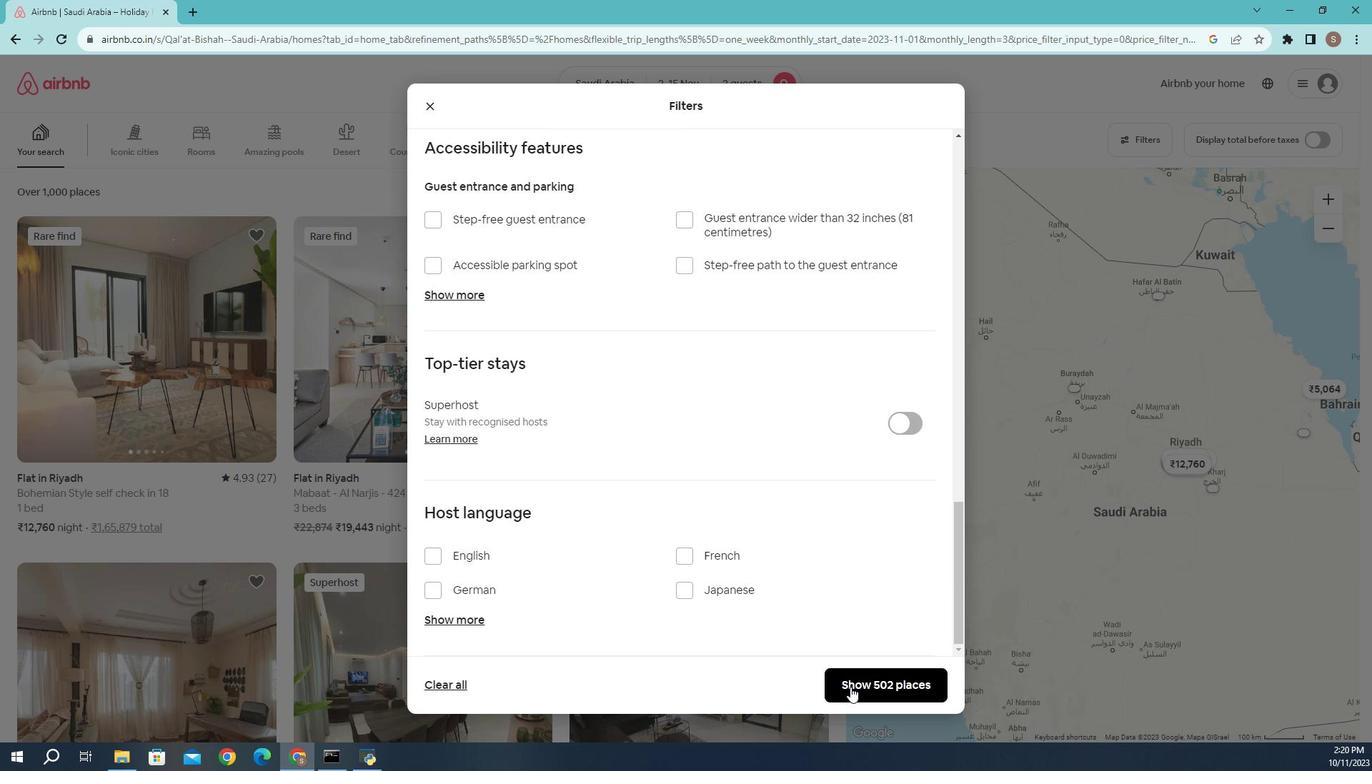 
Action: Mouse pressed left at (859, 659)
Screenshot: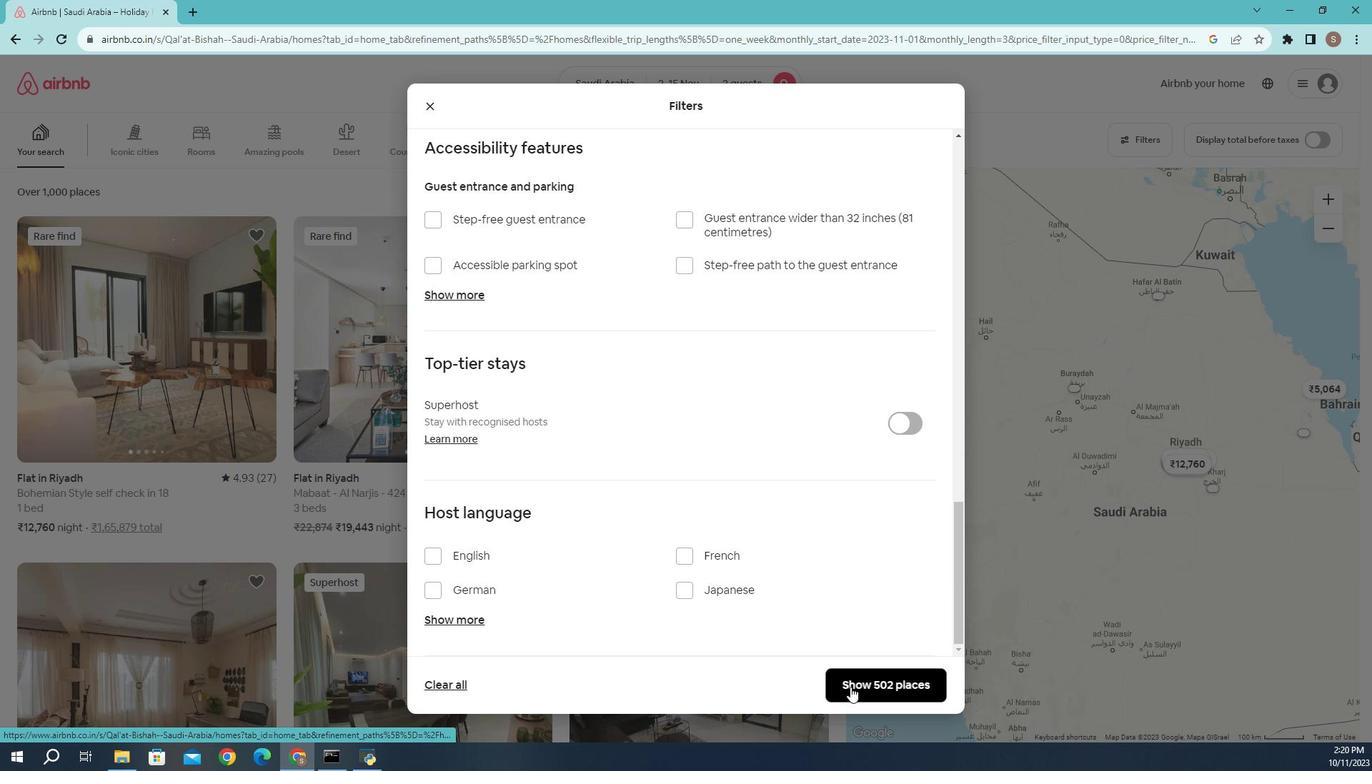
Action: Mouse moved to (649, 448)
Screenshot: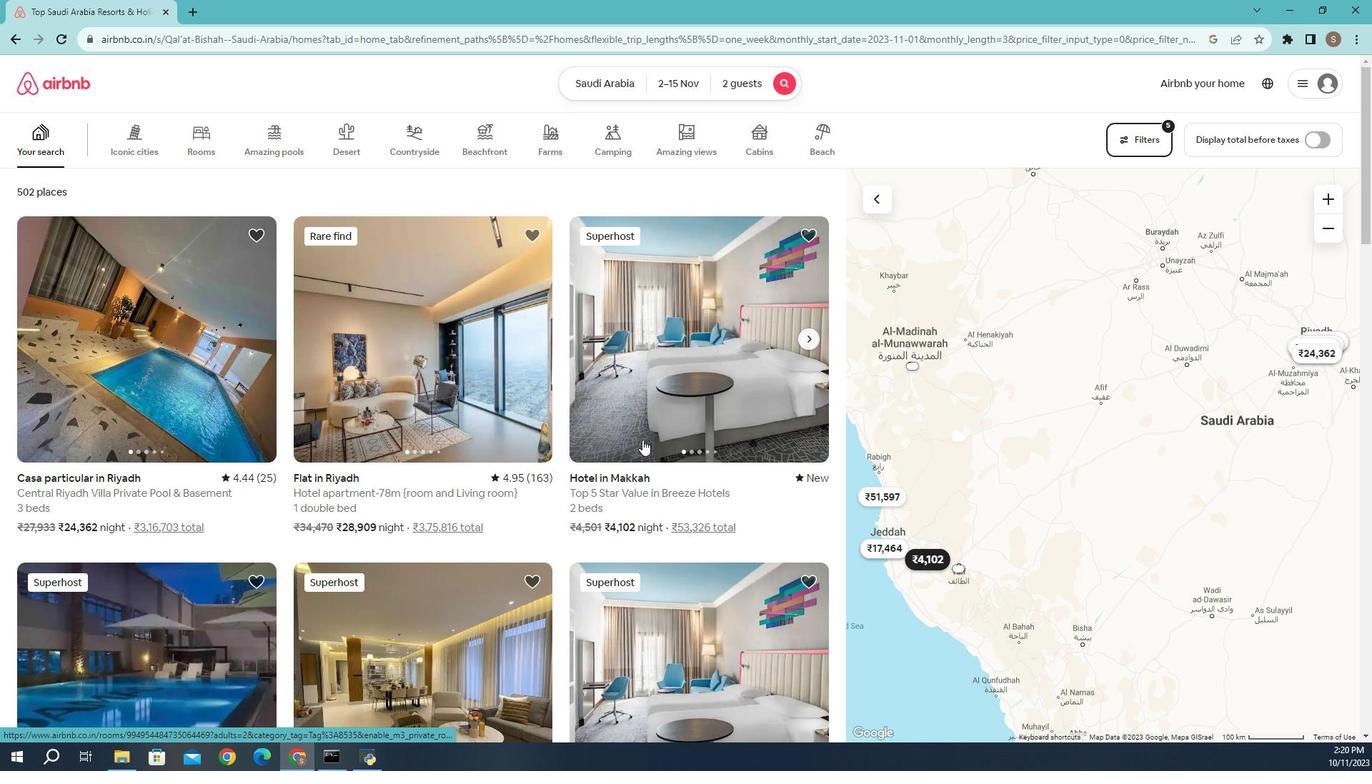 
Action: Mouse scrolled (649, 447) with delta (0, 0)
Screenshot: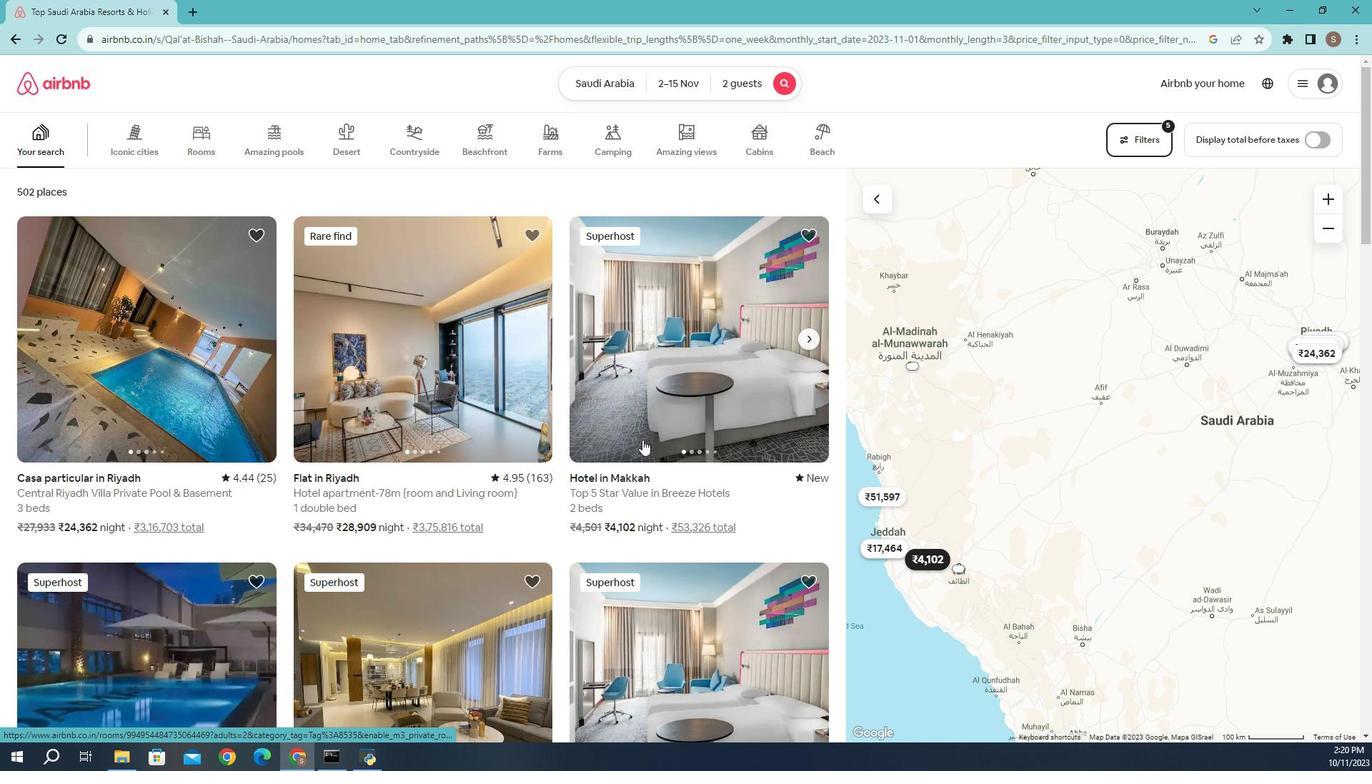 
Action: Mouse scrolled (649, 447) with delta (0, 0)
Screenshot: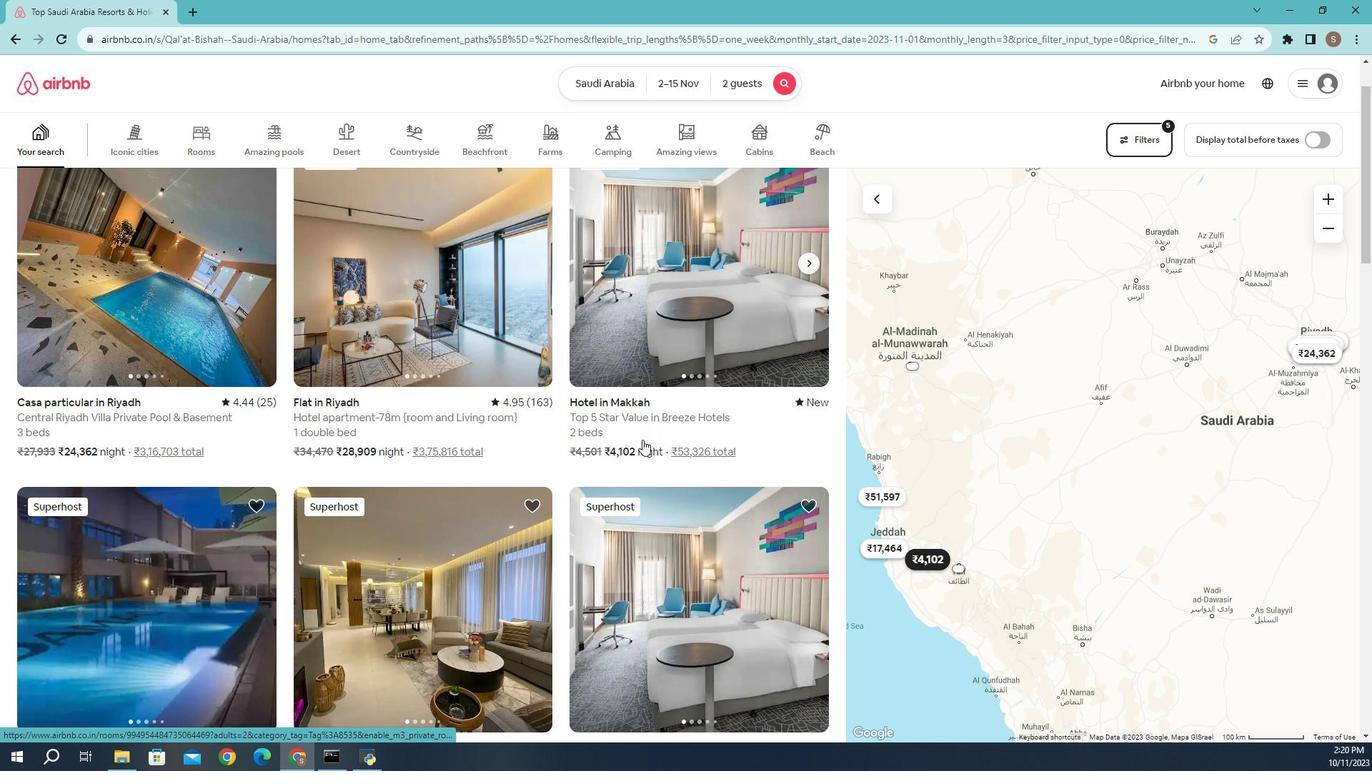 
Action: Mouse moved to (671, 515)
Screenshot: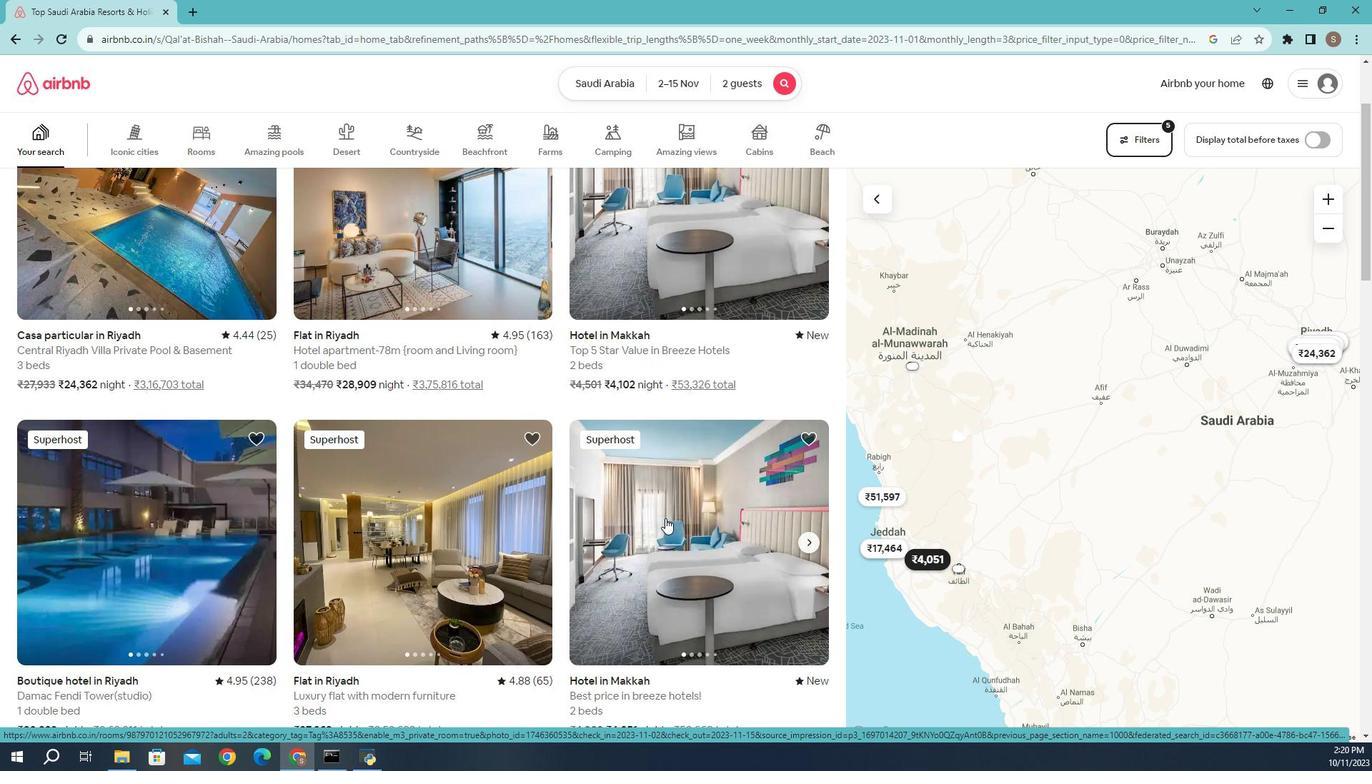
Action: Mouse pressed left at (671, 515)
Screenshot: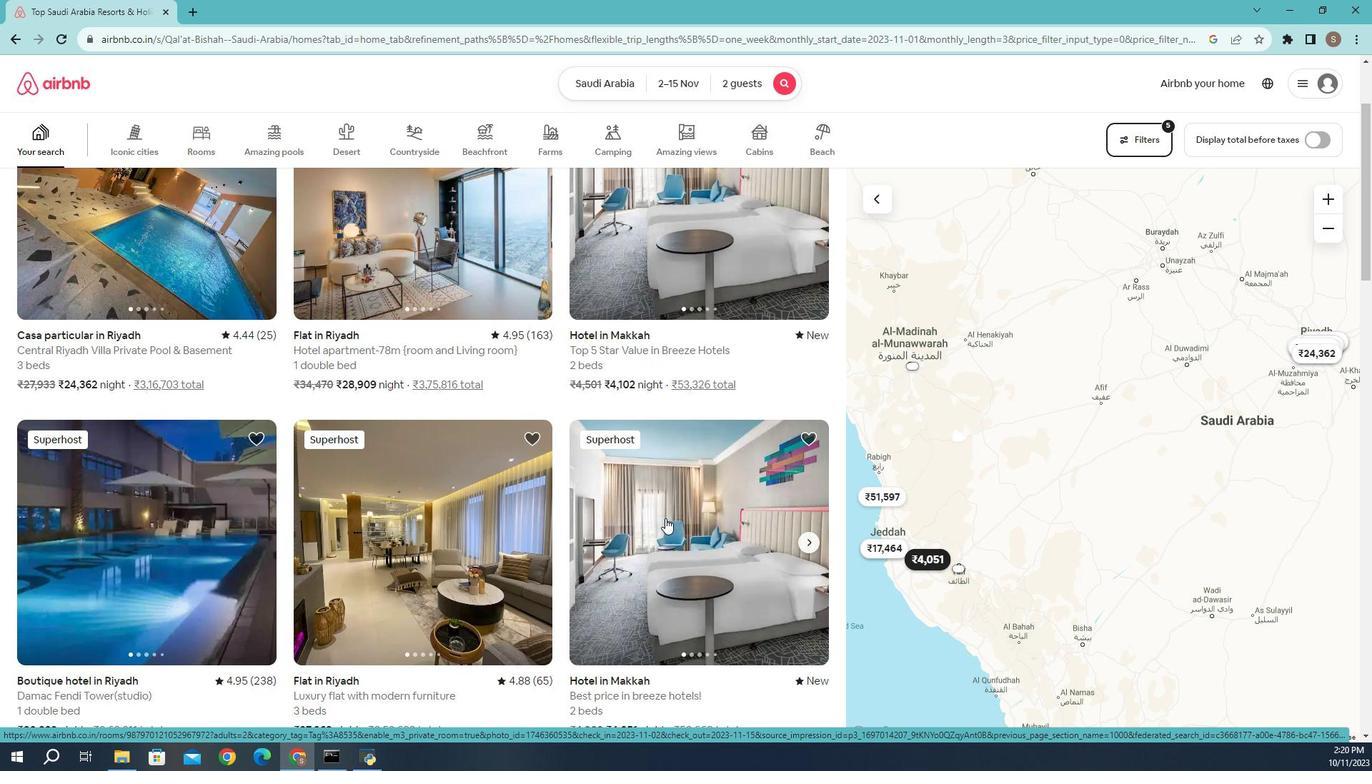 
Action: Mouse moved to (1017, 517)
Screenshot: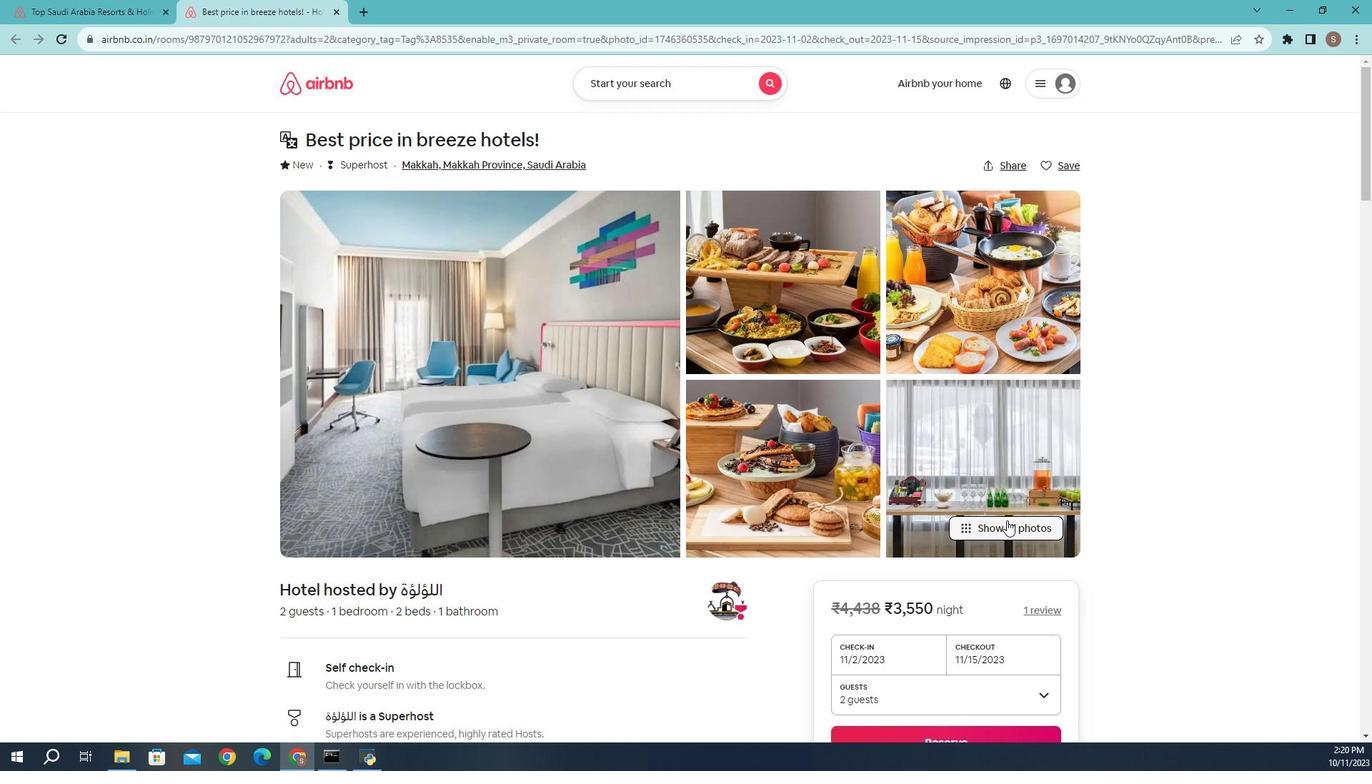 
Action: Mouse pressed left at (1017, 517)
Screenshot: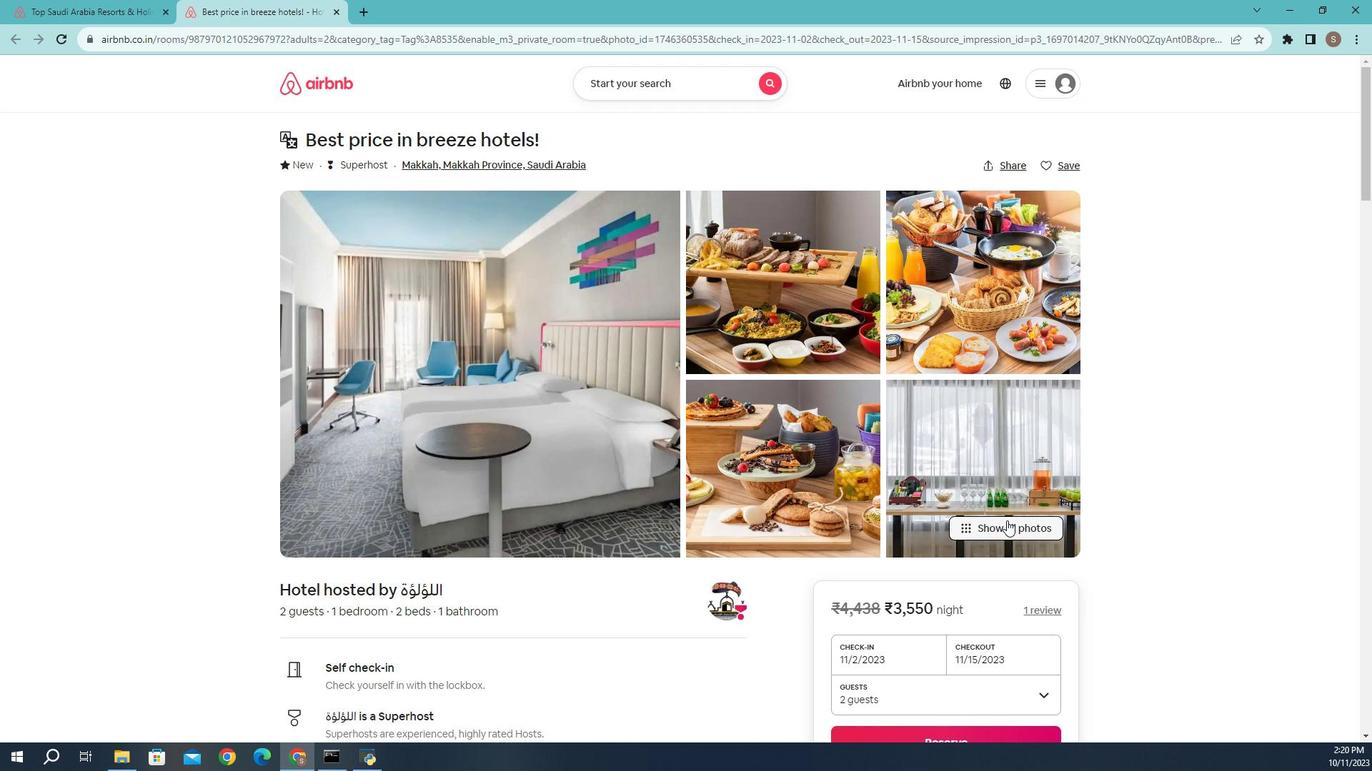 
Action: Mouse moved to (1089, 481)
Screenshot: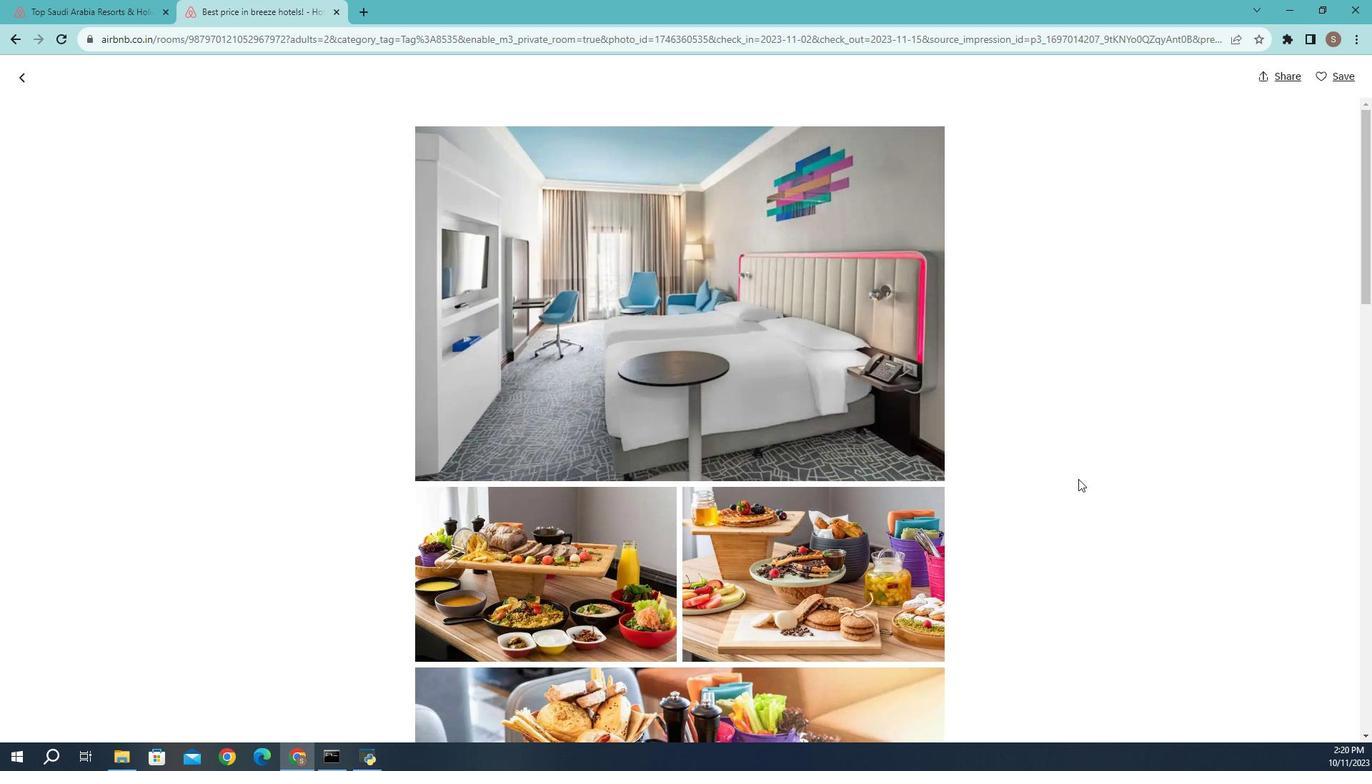 
Action: Mouse scrolled (1089, 481) with delta (0, 0)
Screenshot: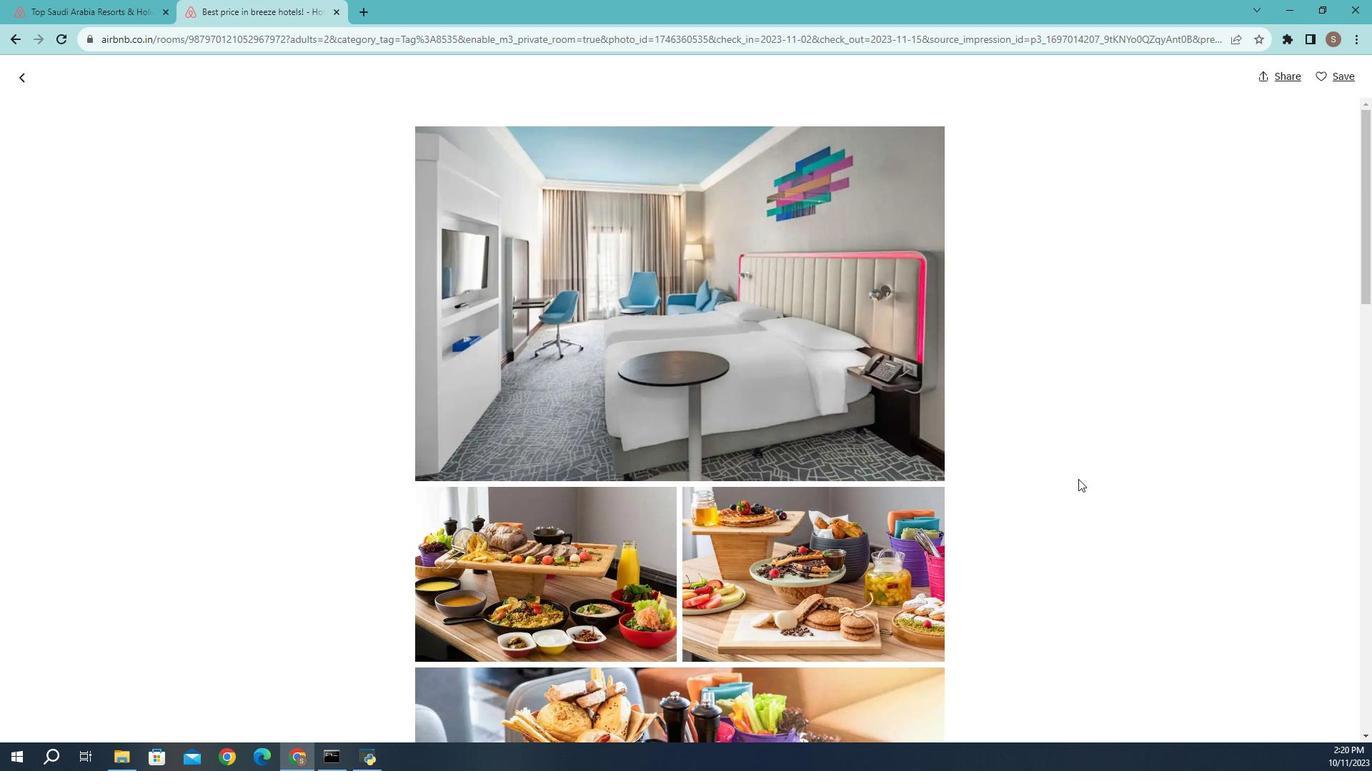 
Action: Mouse scrolled (1089, 481) with delta (0, 0)
Screenshot: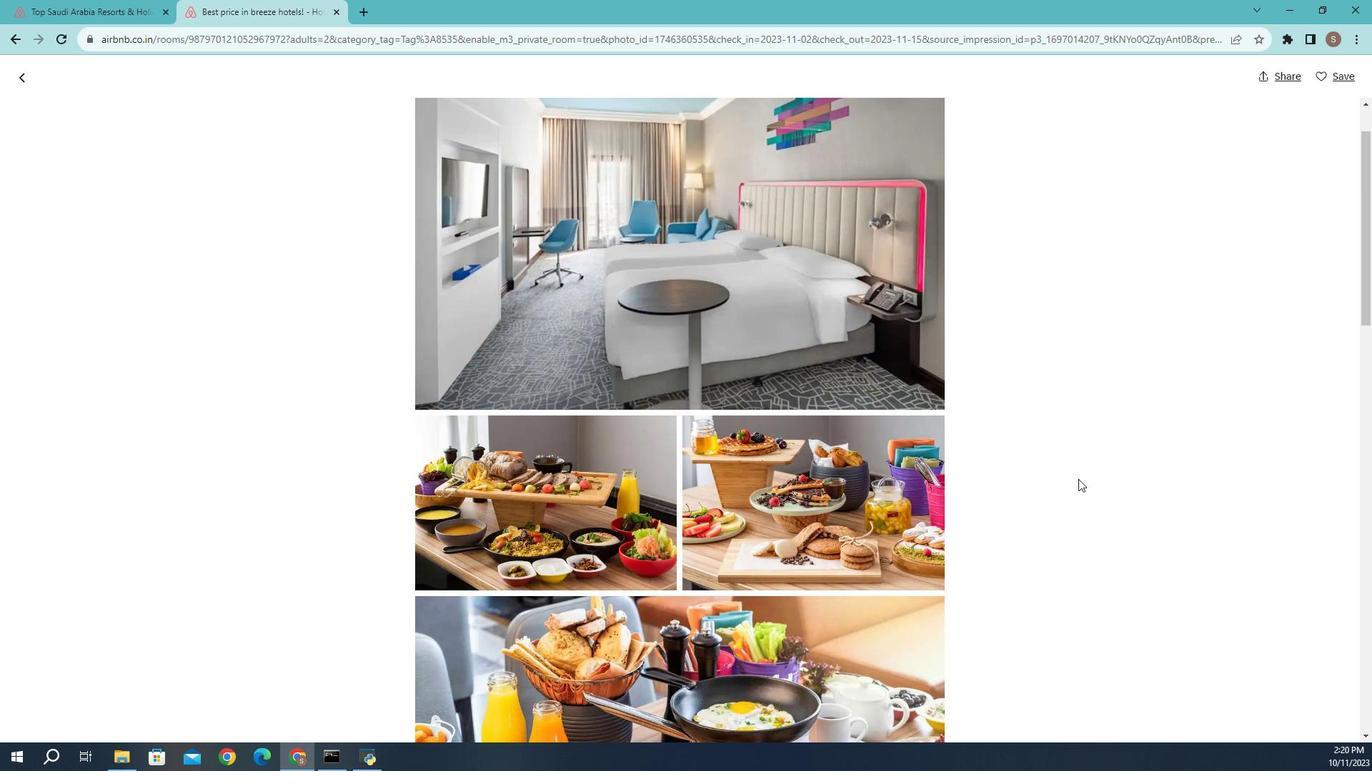 
Action: Mouse scrolled (1089, 481) with delta (0, 0)
Screenshot: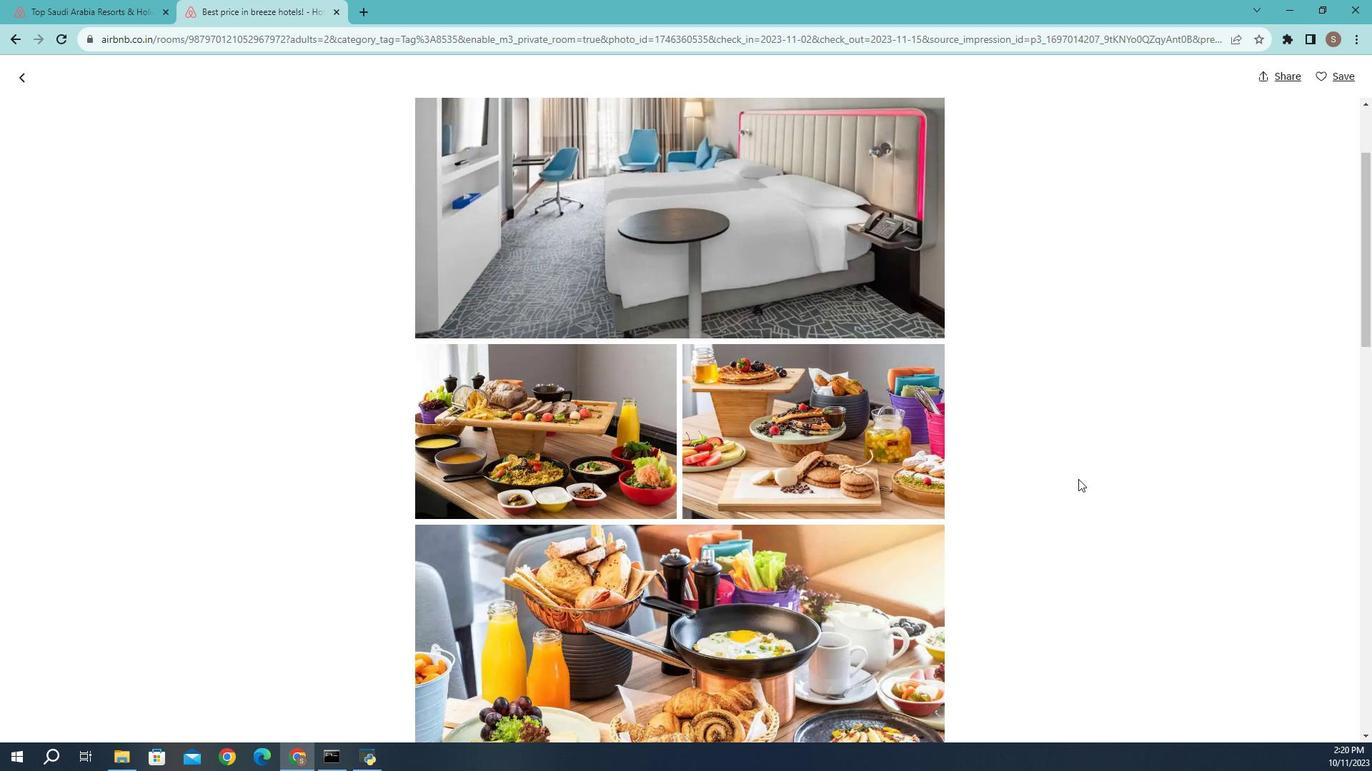 
Action: Mouse scrolled (1089, 481) with delta (0, 0)
Screenshot: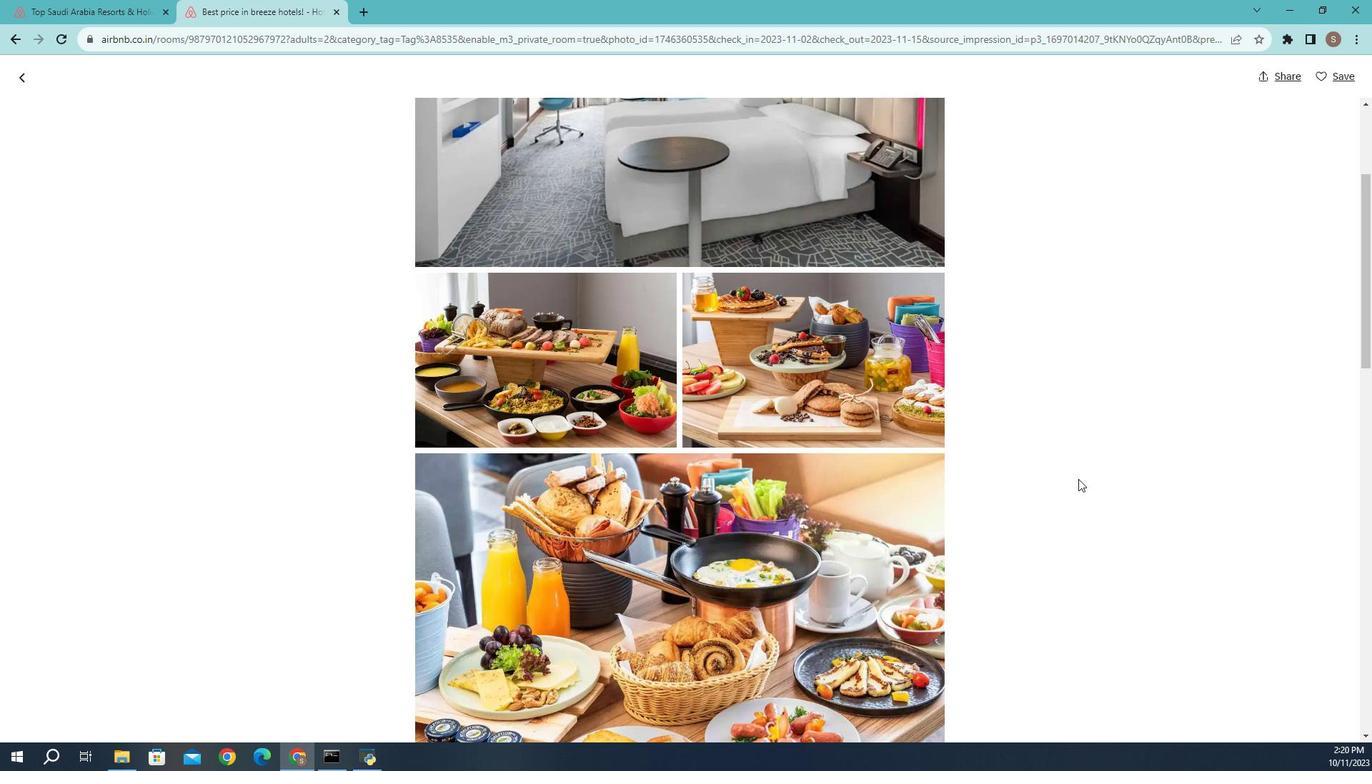 
Action: Mouse scrolled (1089, 481) with delta (0, 0)
Screenshot: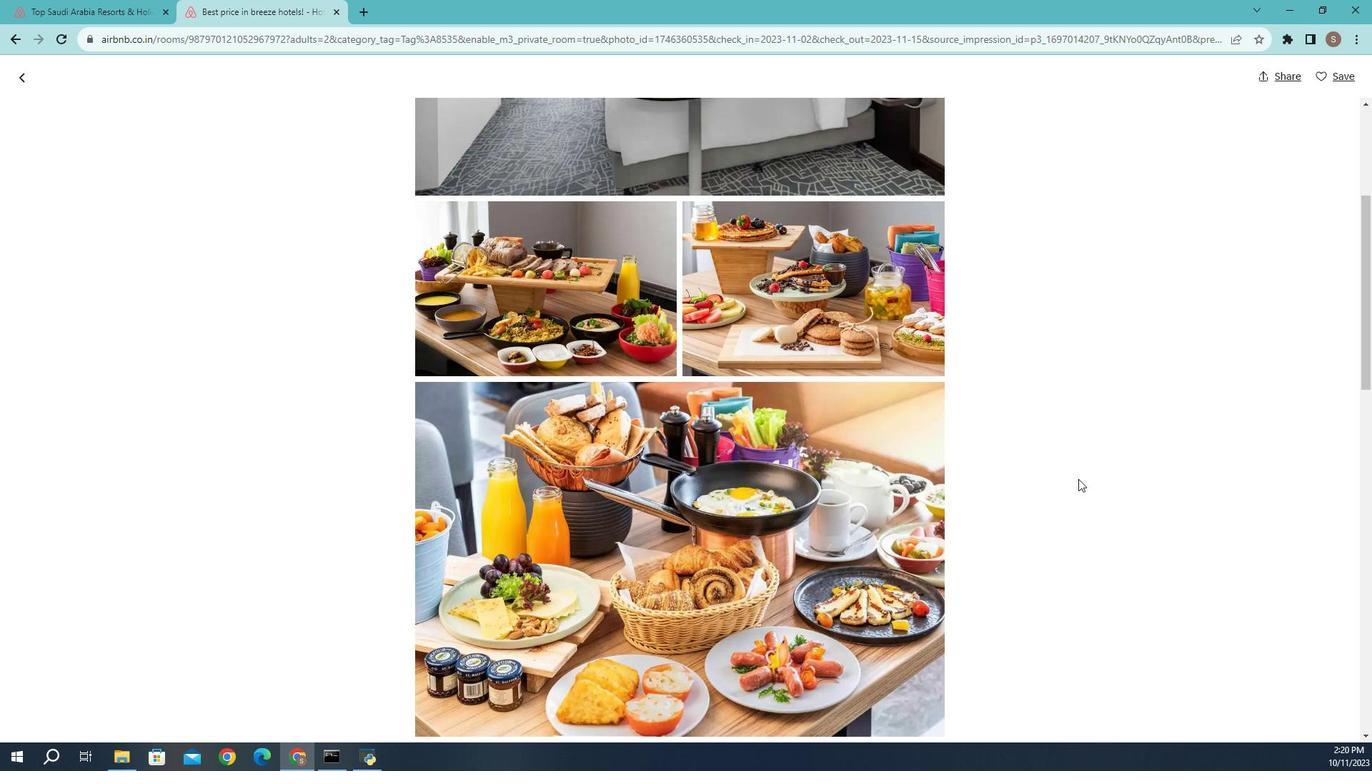
Action: Mouse scrolled (1089, 481) with delta (0, 0)
Screenshot: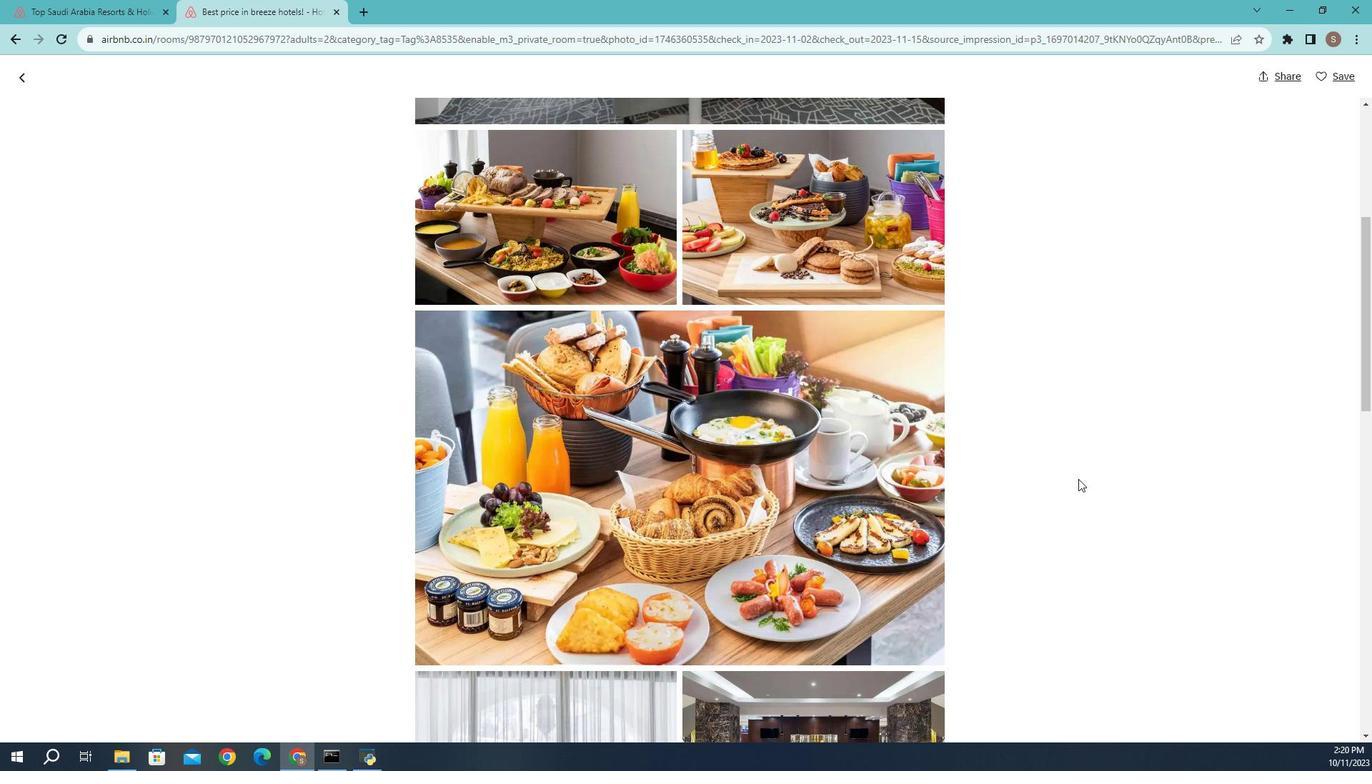 
Action: Mouse scrolled (1089, 481) with delta (0, 0)
Screenshot: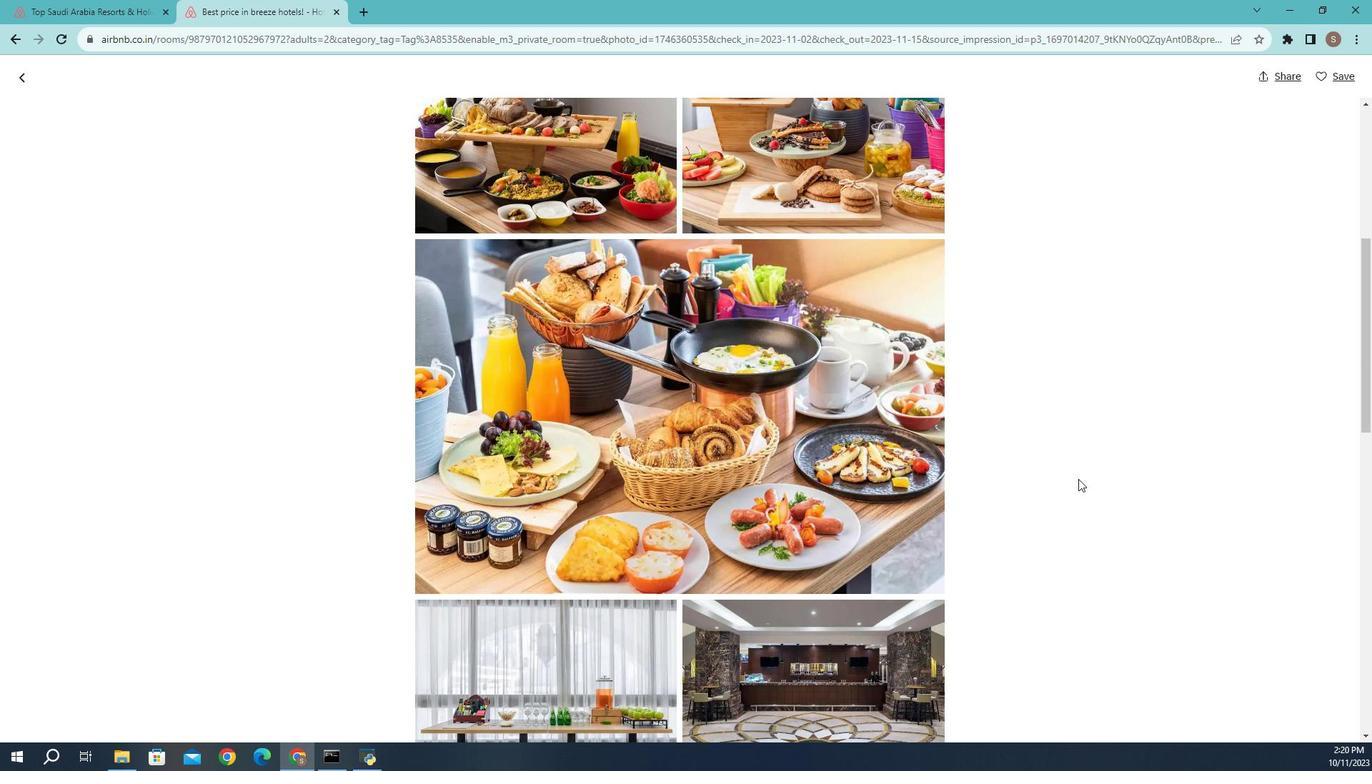 
Action: Mouse scrolled (1089, 481) with delta (0, 0)
Screenshot: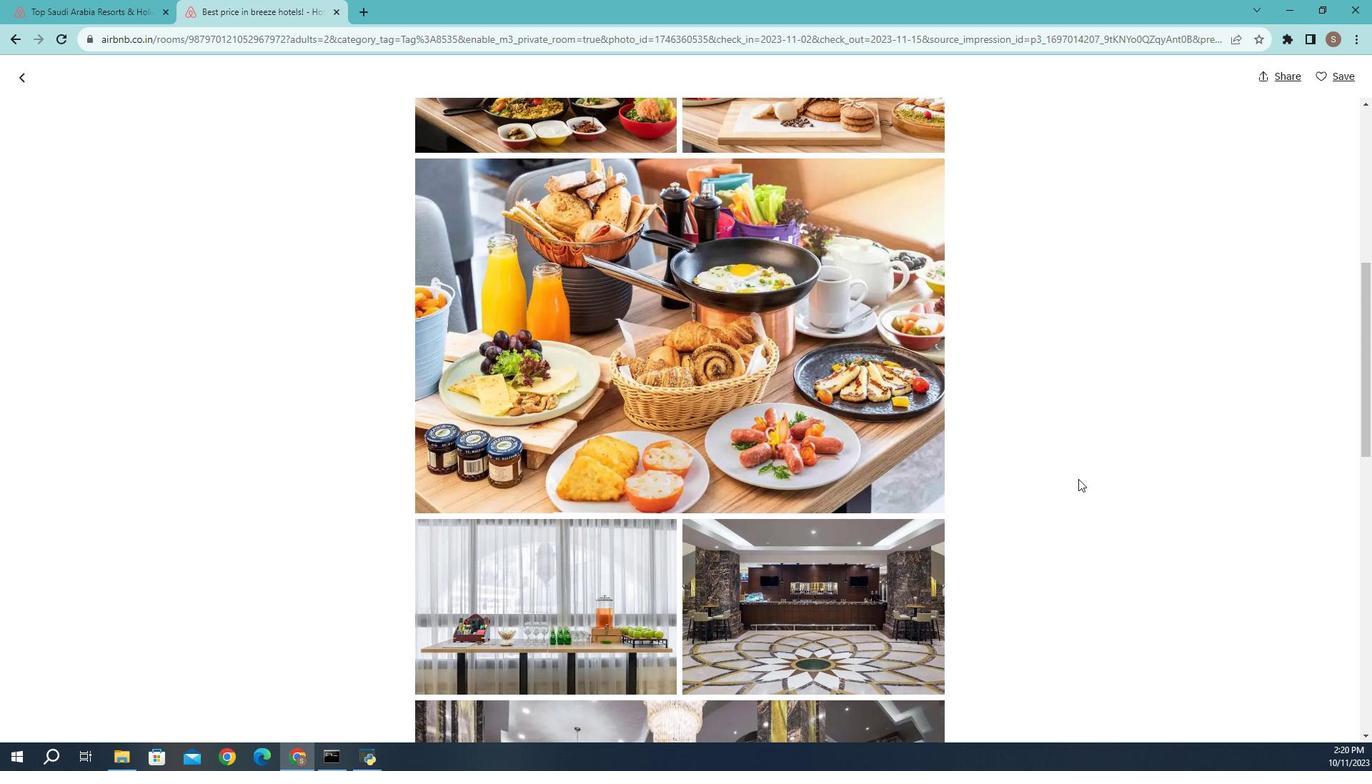 
Action: Mouse scrolled (1089, 481) with delta (0, 0)
Screenshot: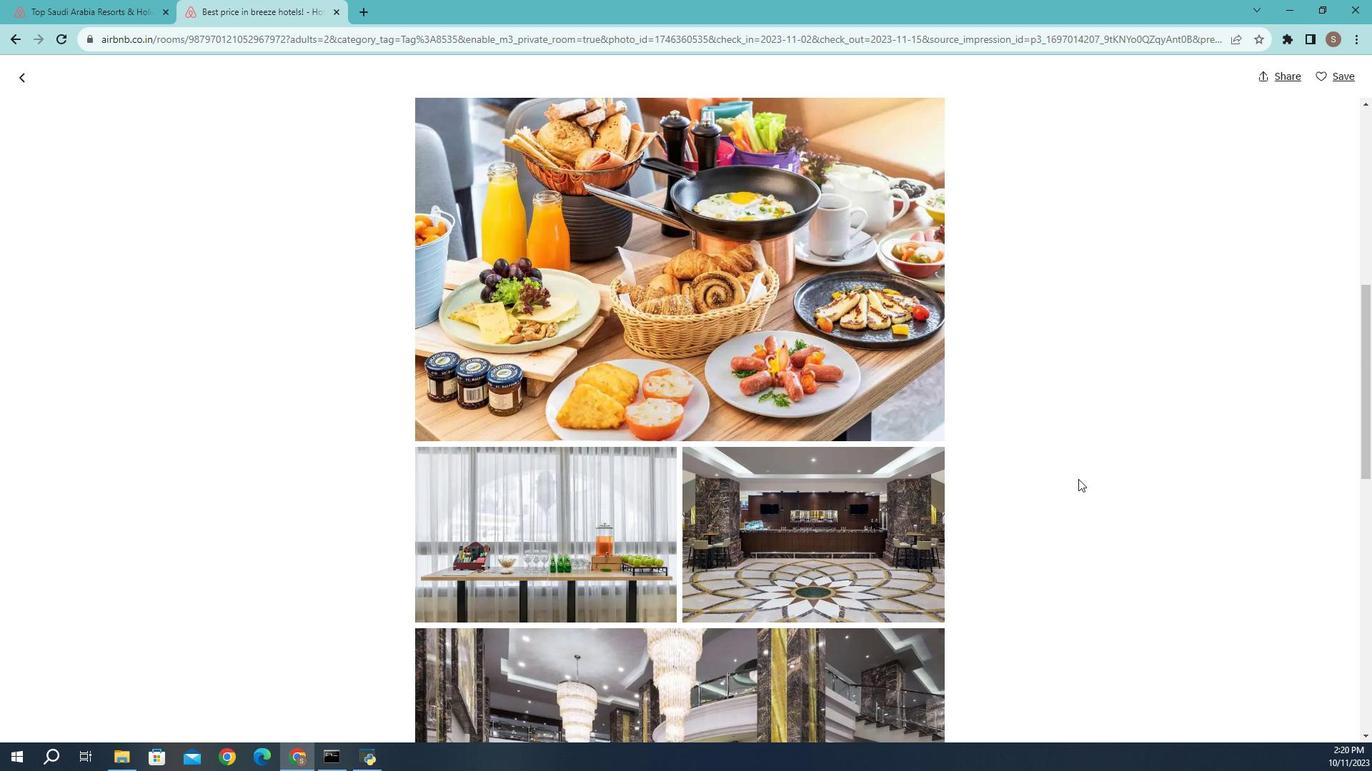 
Action: Mouse scrolled (1089, 481) with delta (0, 0)
Screenshot: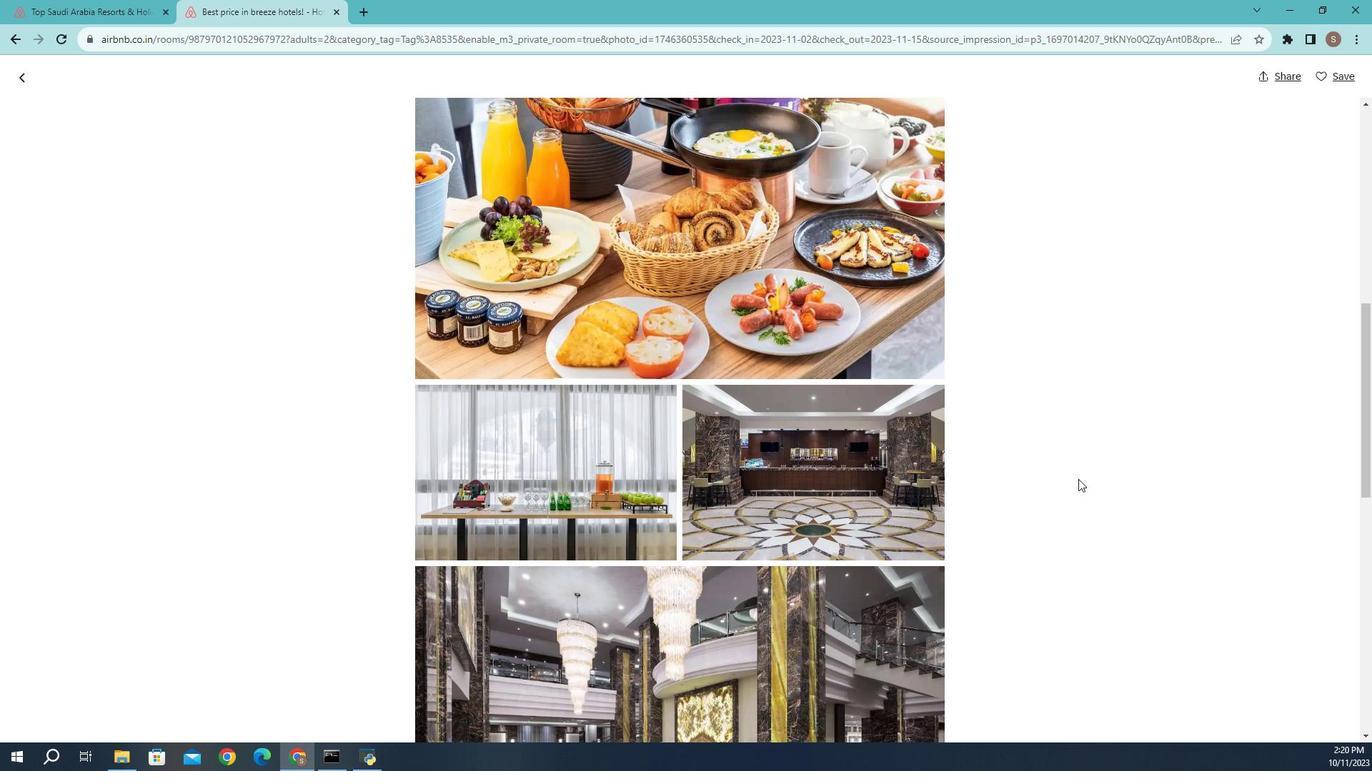 
Action: Mouse scrolled (1089, 481) with delta (0, 0)
Screenshot: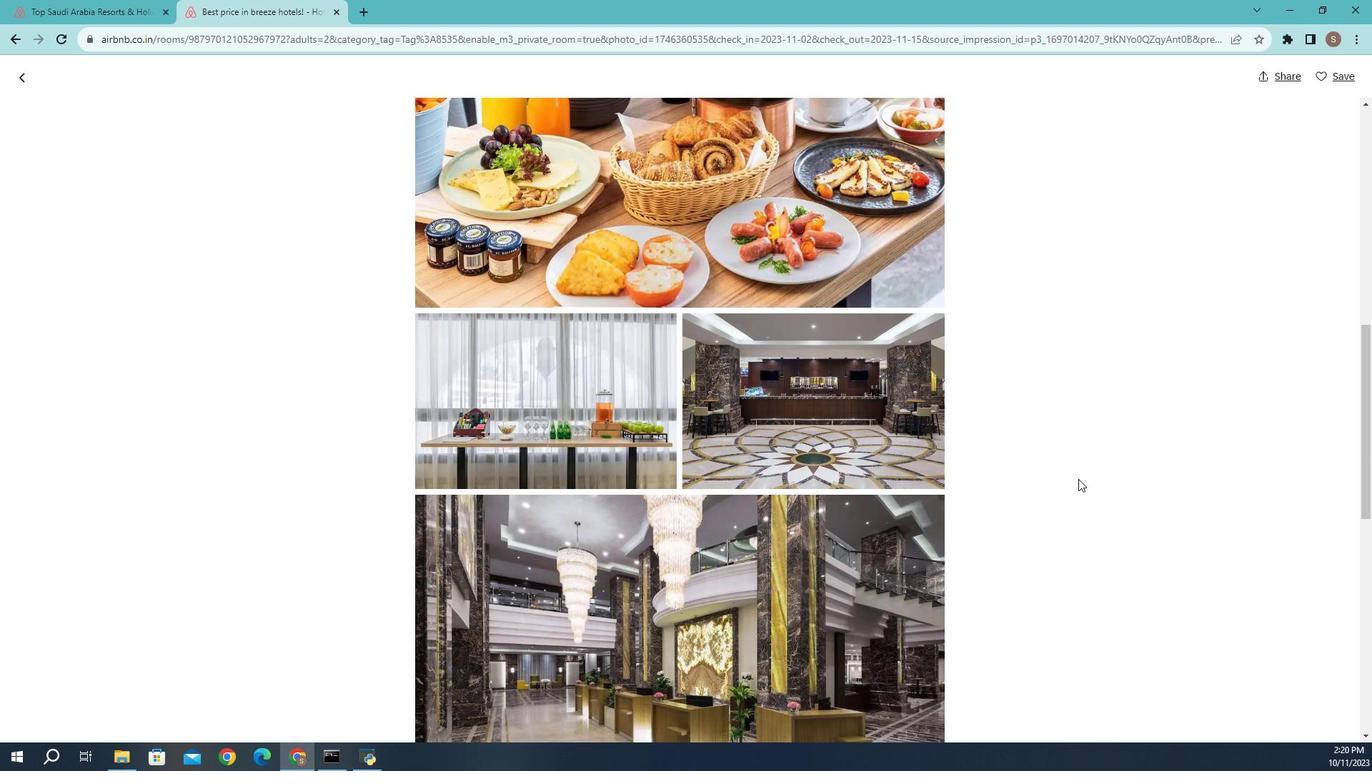 
Action: Mouse scrolled (1089, 481) with delta (0, 0)
Screenshot: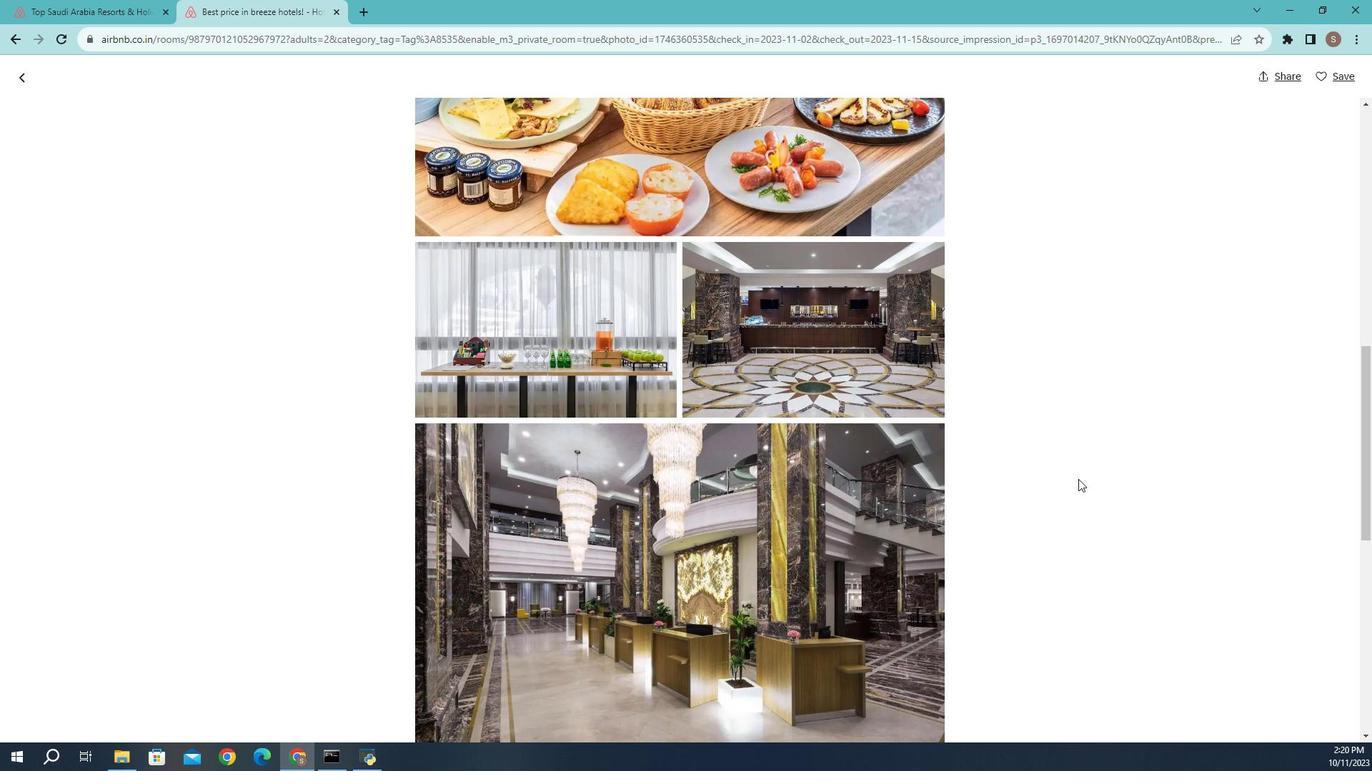 
Action: Mouse scrolled (1089, 481) with delta (0, 0)
Screenshot: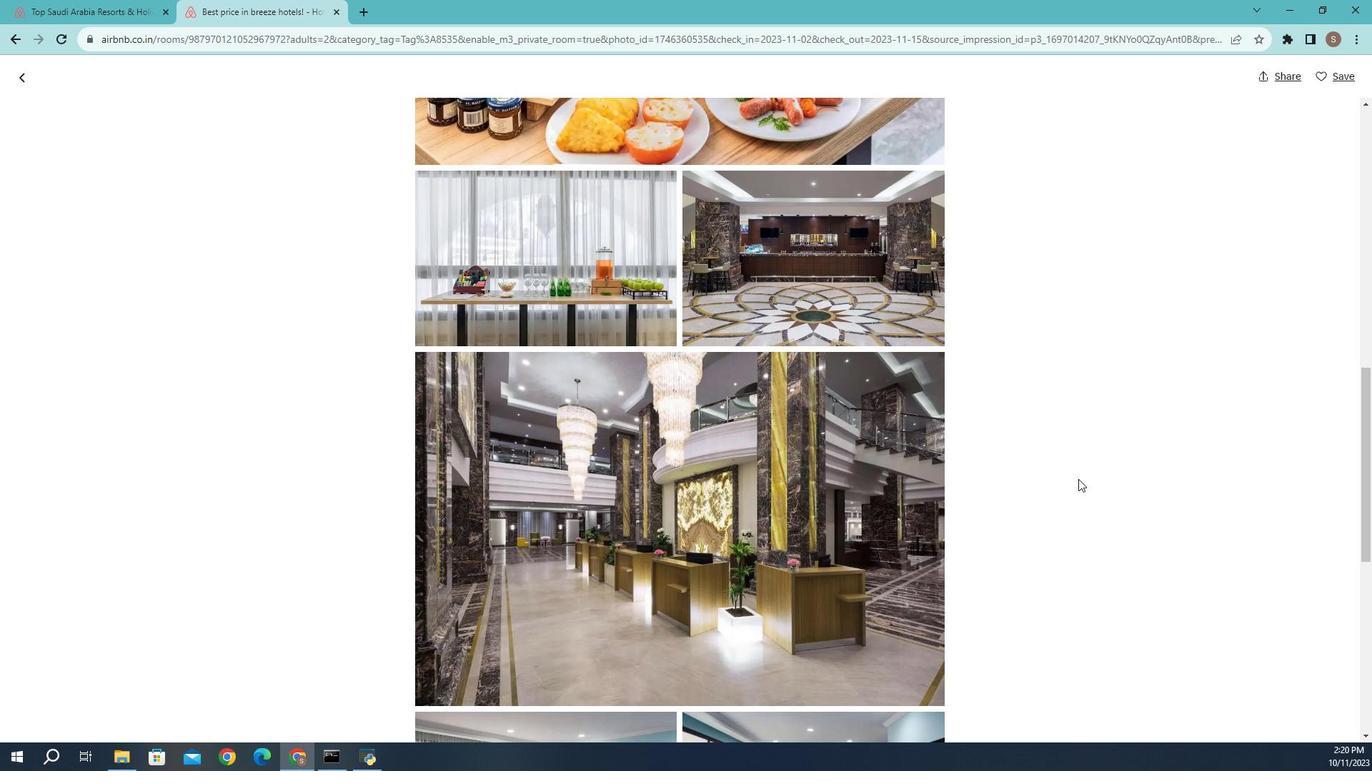 
Action: Mouse scrolled (1089, 481) with delta (0, 0)
Screenshot: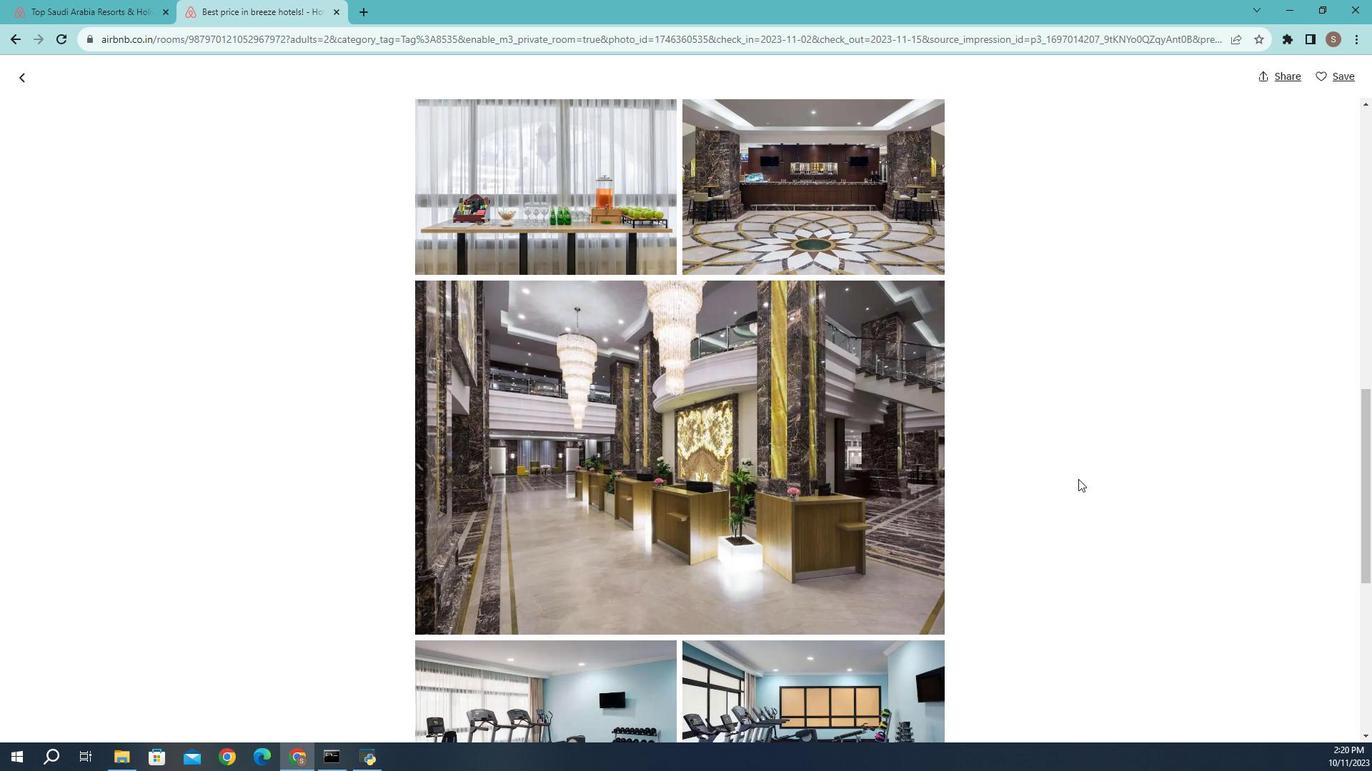 
Action: Mouse scrolled (1089, 481) with delta (0, 0)
Screenshot: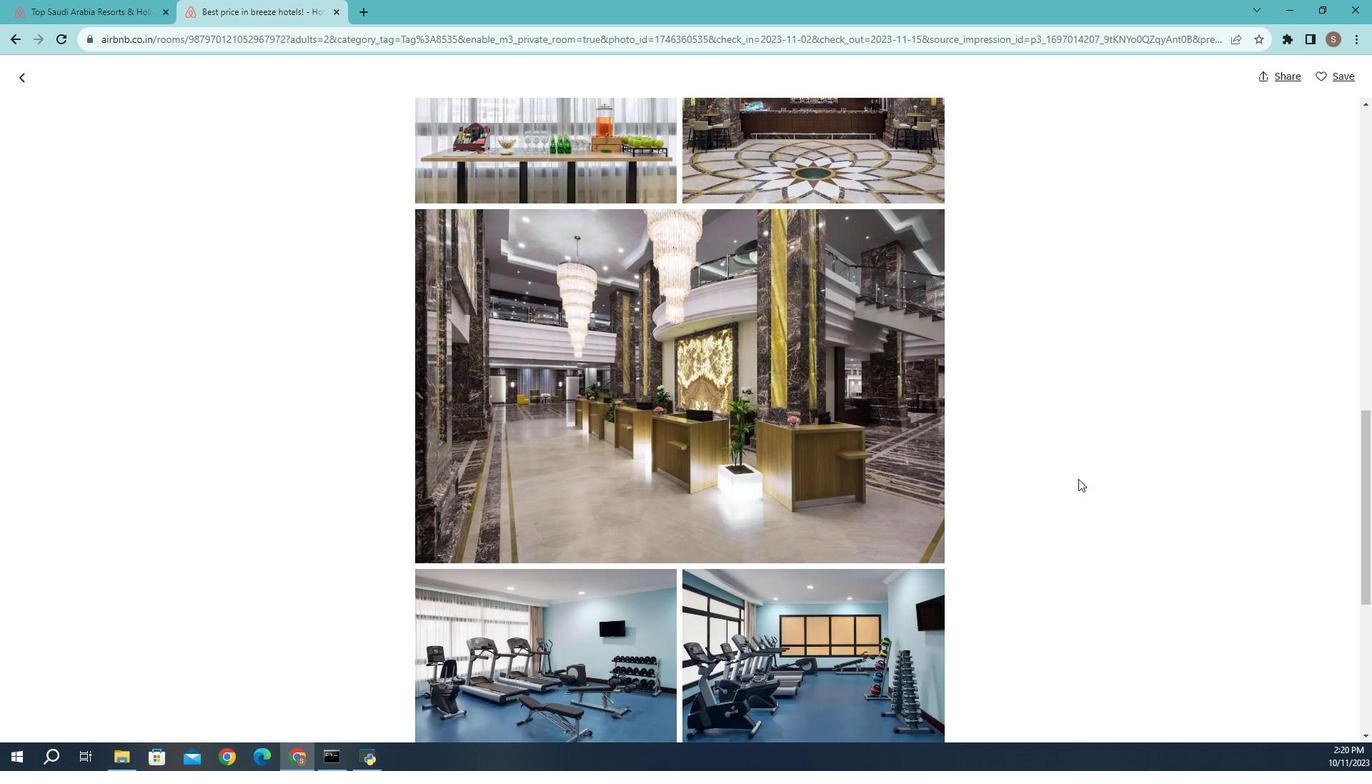 
Action: Mouse scrolled (1089, 481) with delta (0, 0)
Screenshot: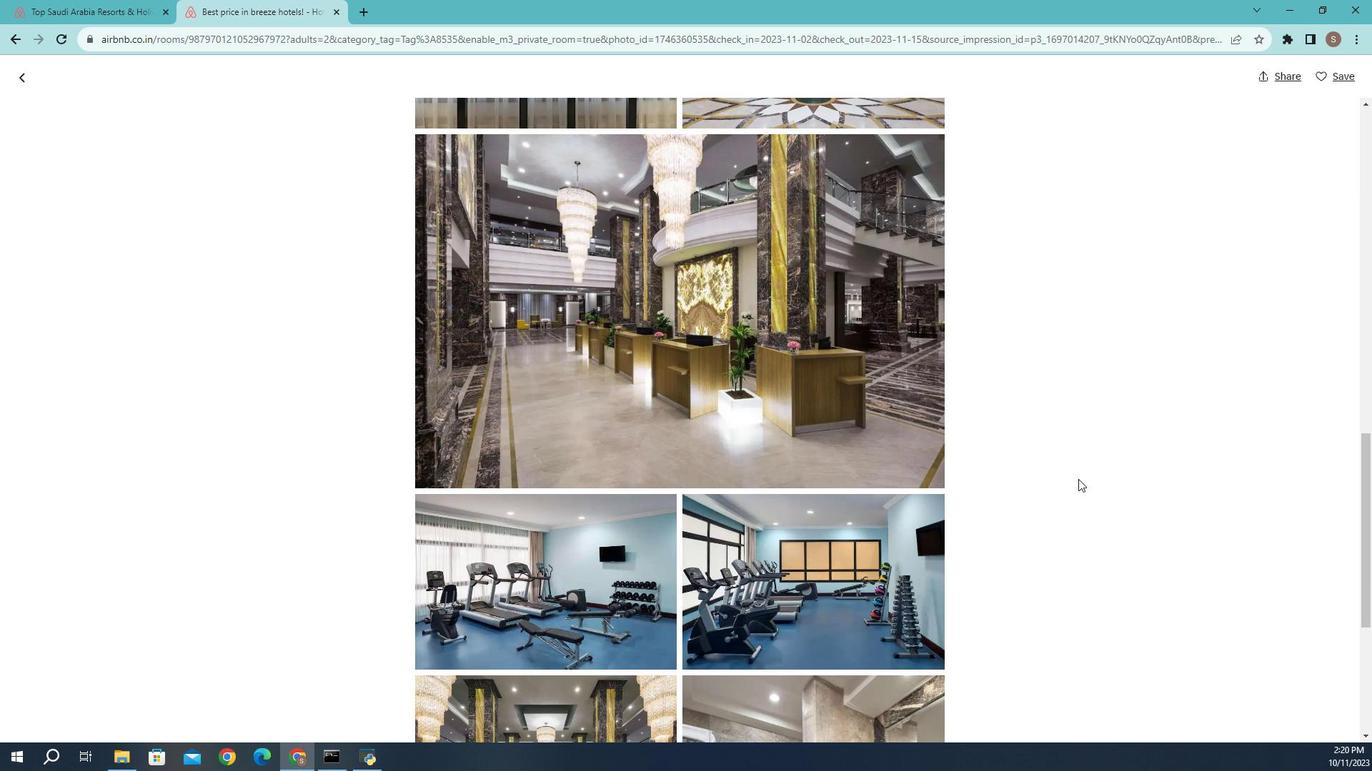 
Action: Mouse scrolled (1089, 481) with delta (0, 0)
Screenshot: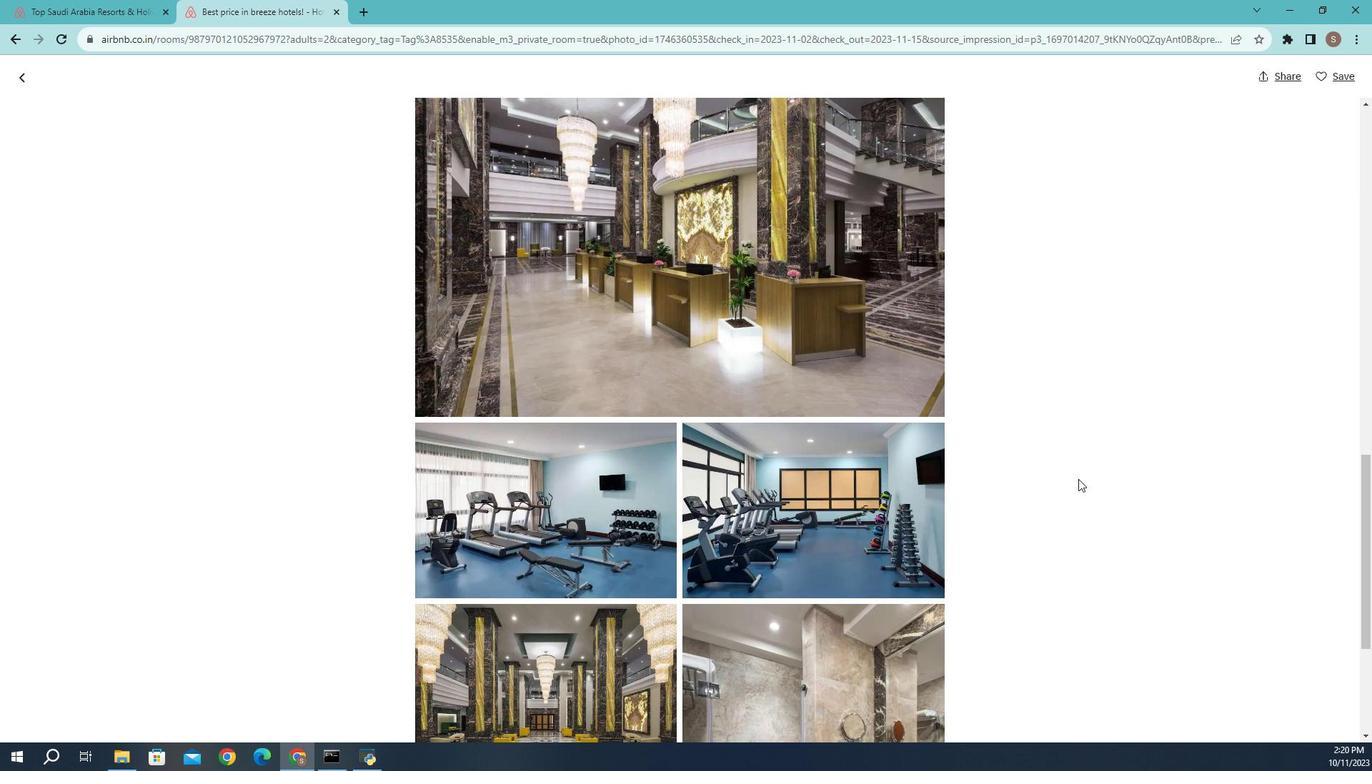 
Action: Mouse scrolled (1089, 481) with delta (0, 0)
Screenshot: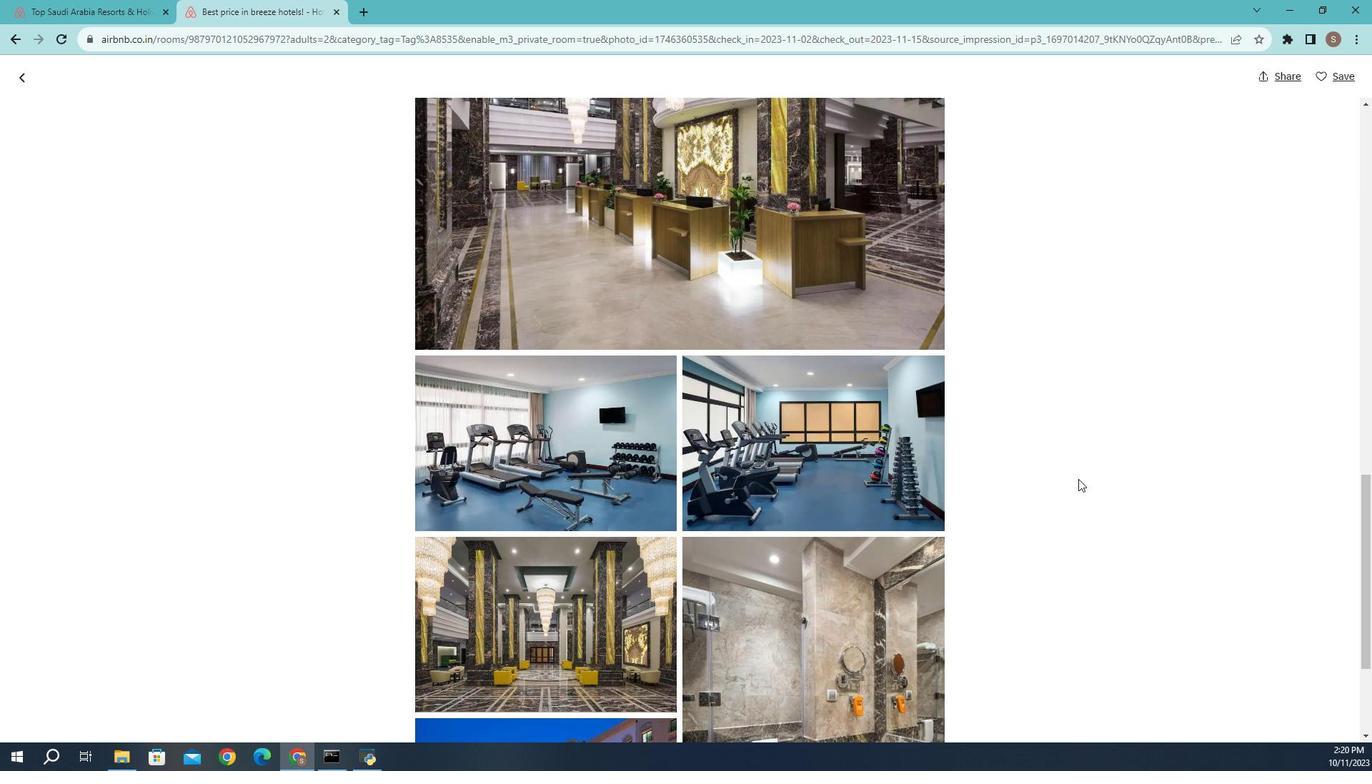 
Action: Mouse scrolled (1089, 481) with delta (0, 0)
Screenshot: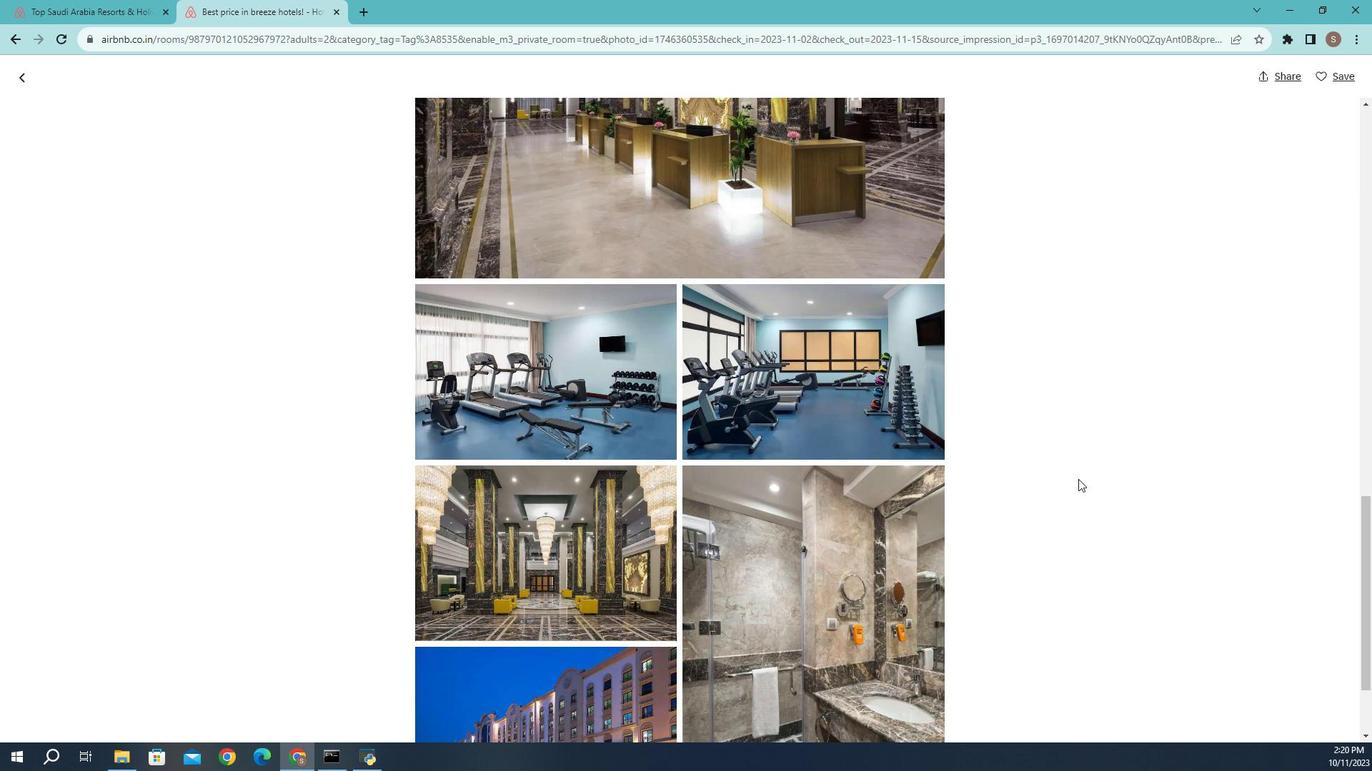 
Action: Mouse scrolled (1089, 481) with delta (0, 0)
Screenshot: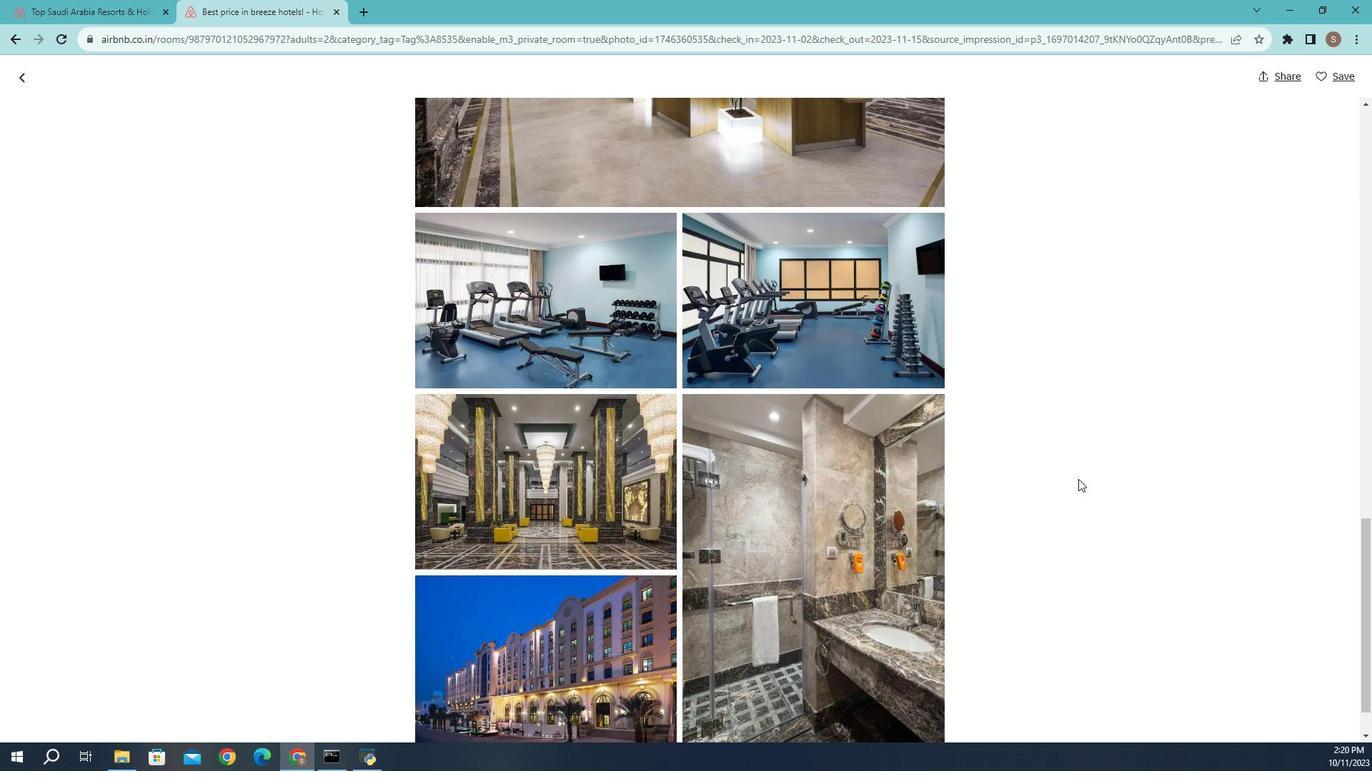 
Action: Mouse scrolled (1089, 481) with delta (0, 0)
Screenshot: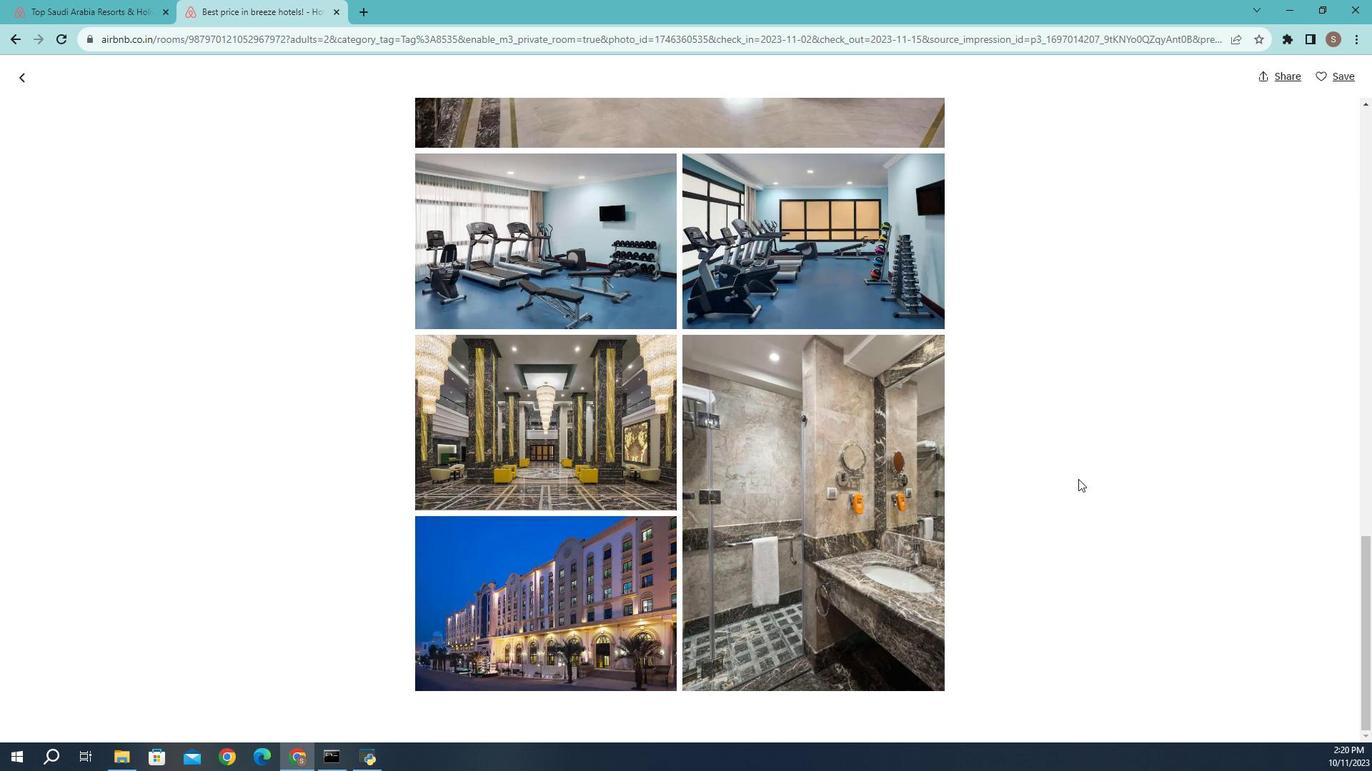 
Action: Mouse scrolled (1089, 481) with delta (0, 0)
Screenshot: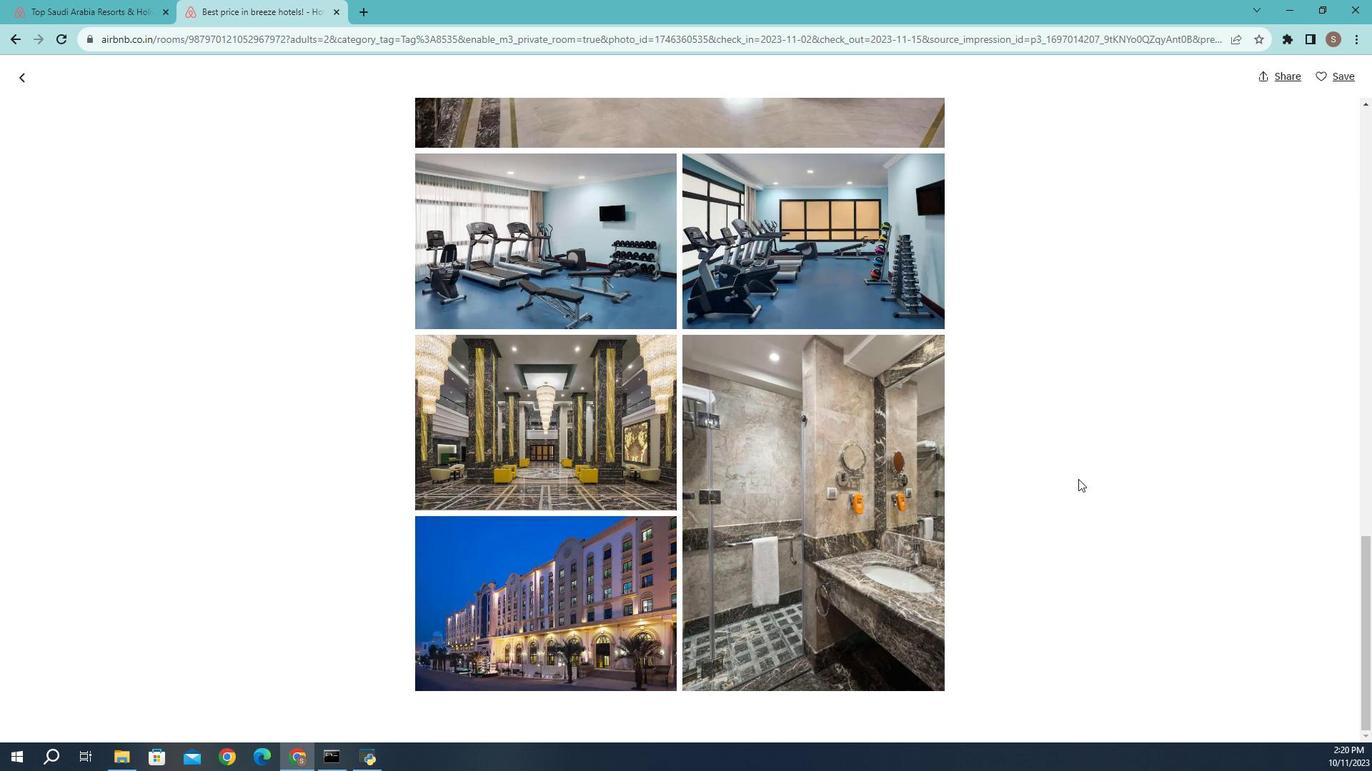 
Action: Mouse scrolled (1089, 481) with delta (0, 0)
Screenshot: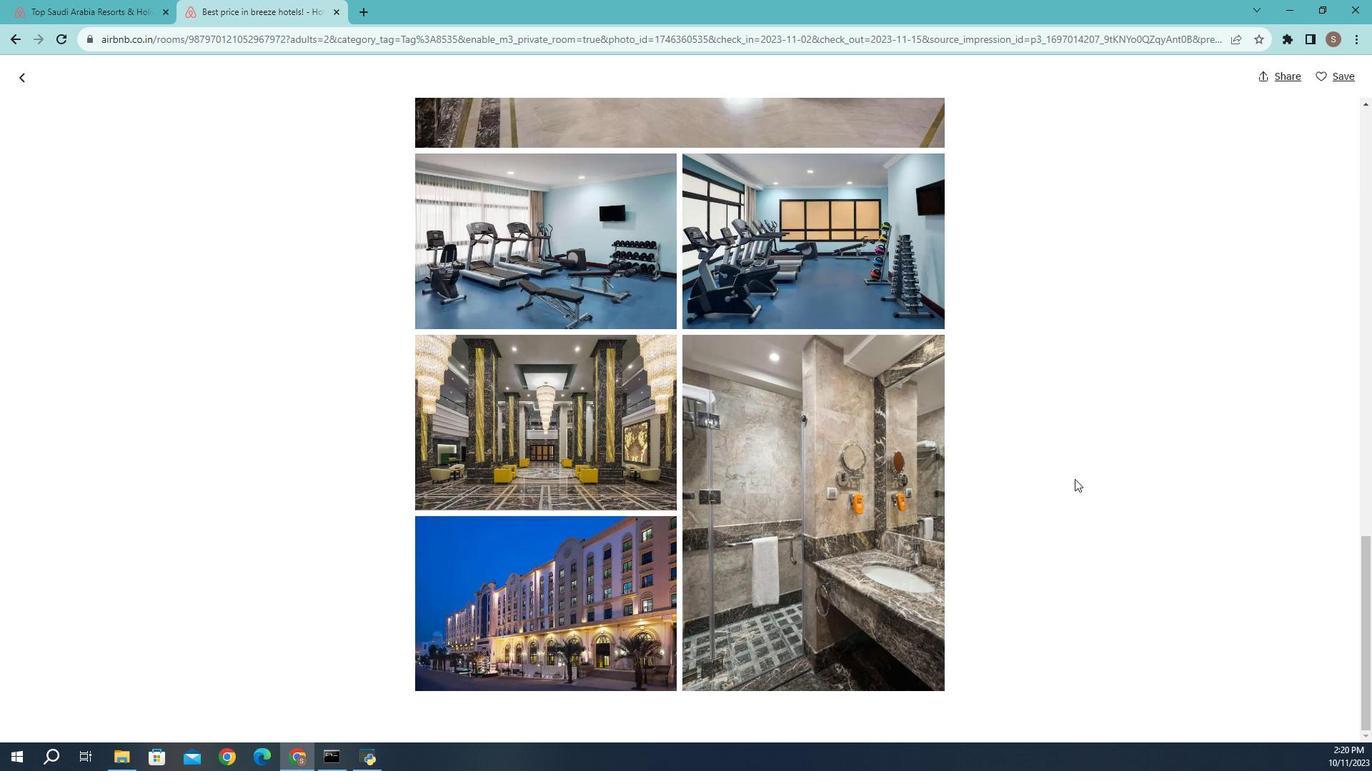 
Action: Mouse moved to (20, 138)
Screenshot: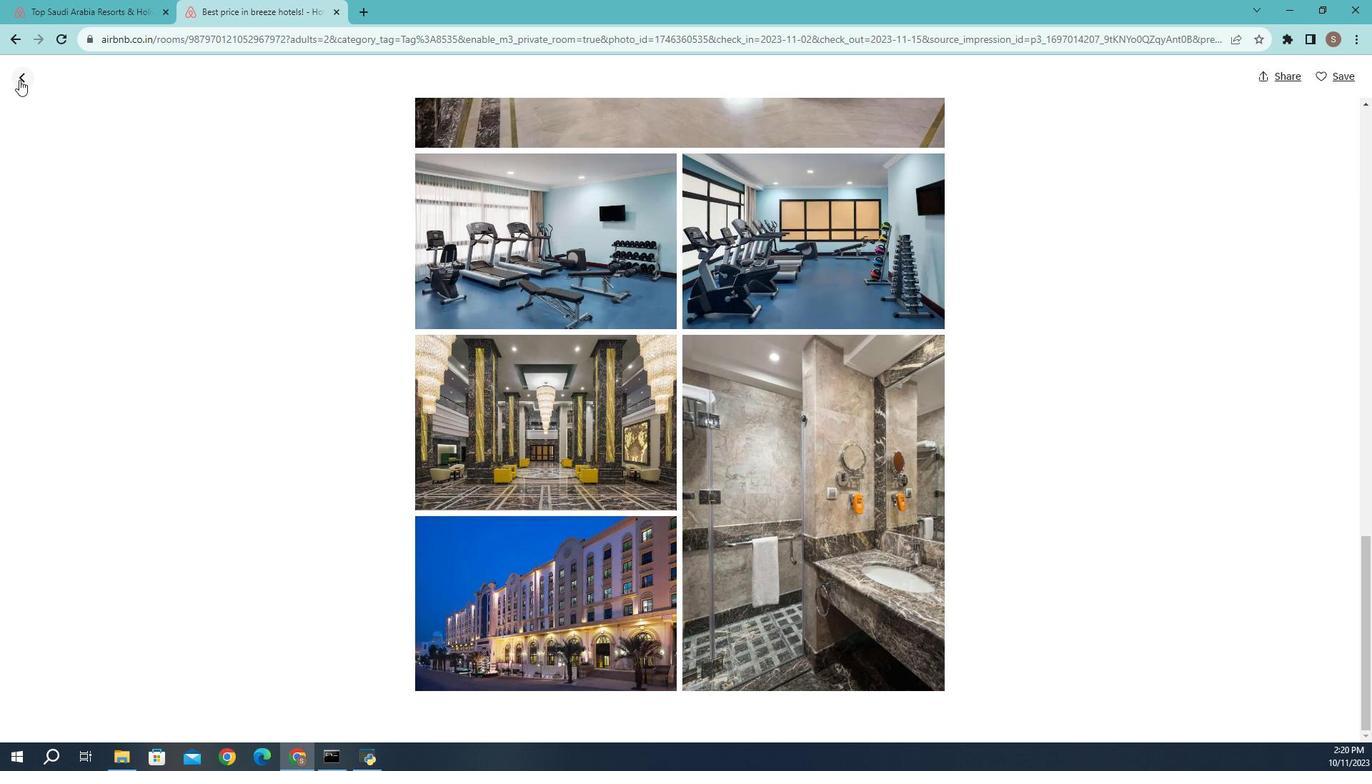 
Action: Mouse pressed left at (20, 138)
Screenshot: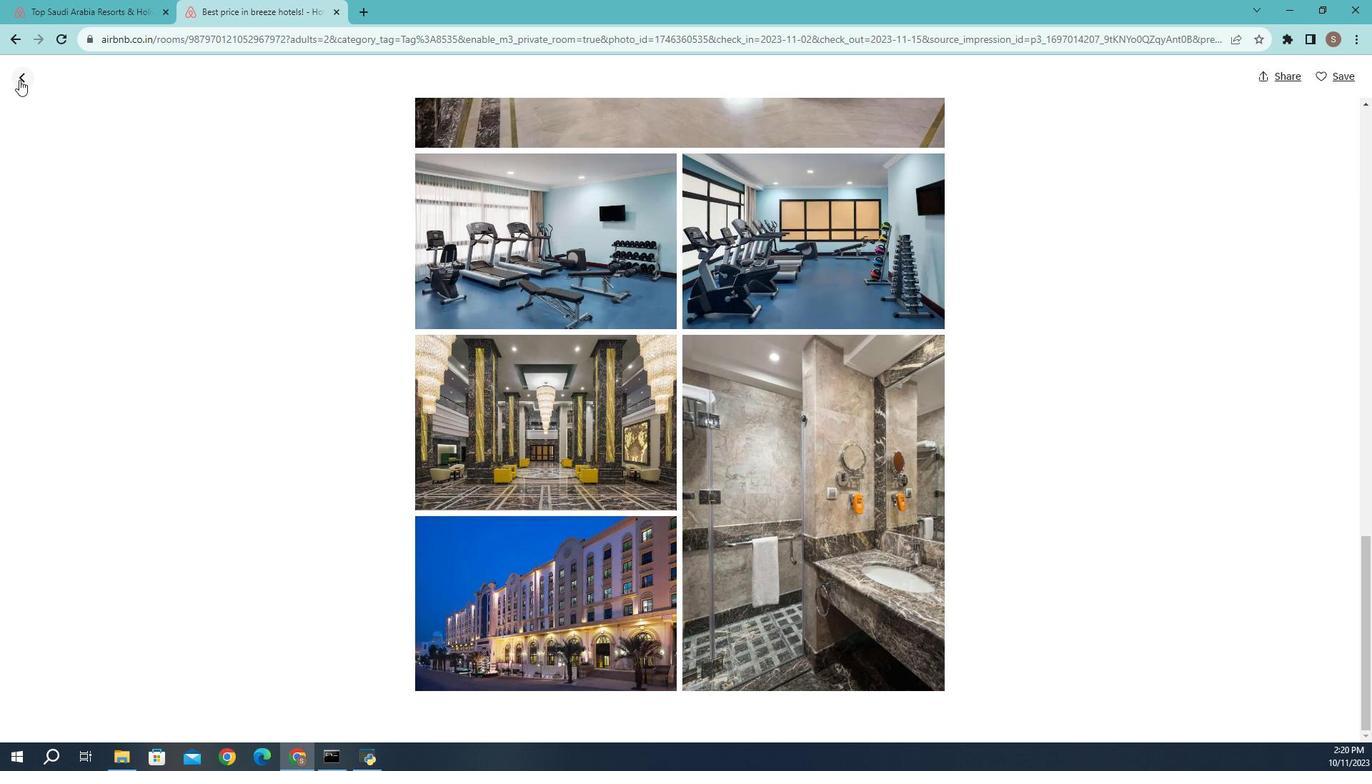 
Action: Mouse moved to (94, 326)
Screenshot: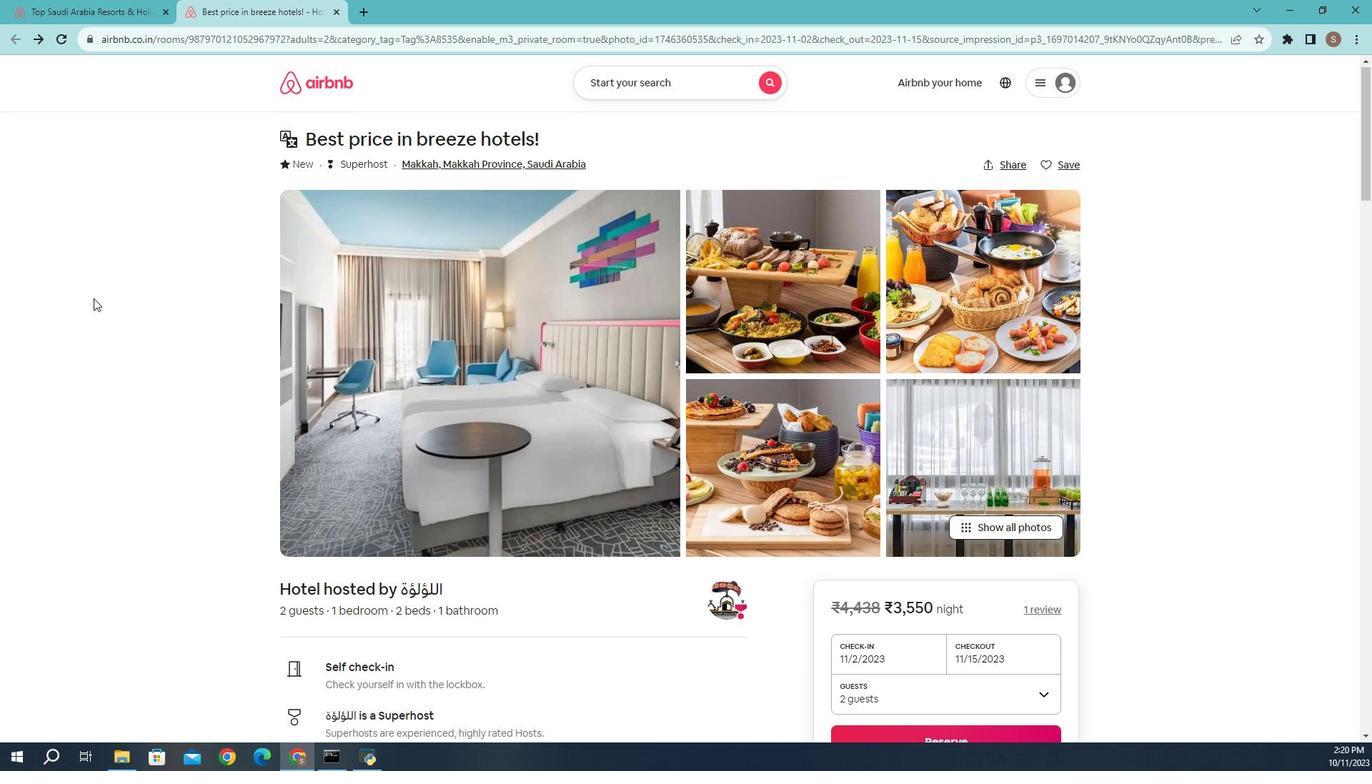 
Action: Mouse scrolled (94, 325) with delta (0, 0)
Screenshot: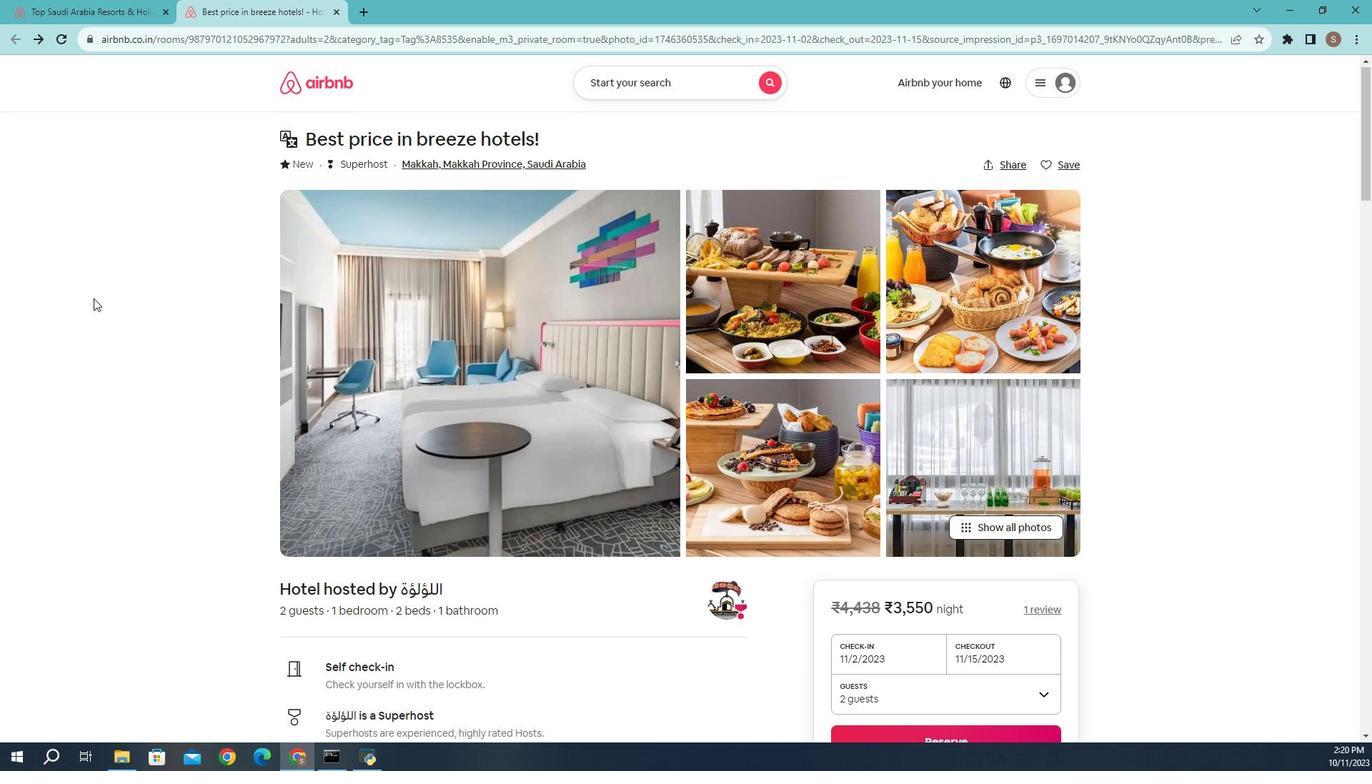 
Action: Mouse moved to (95, 327)
Screenshot: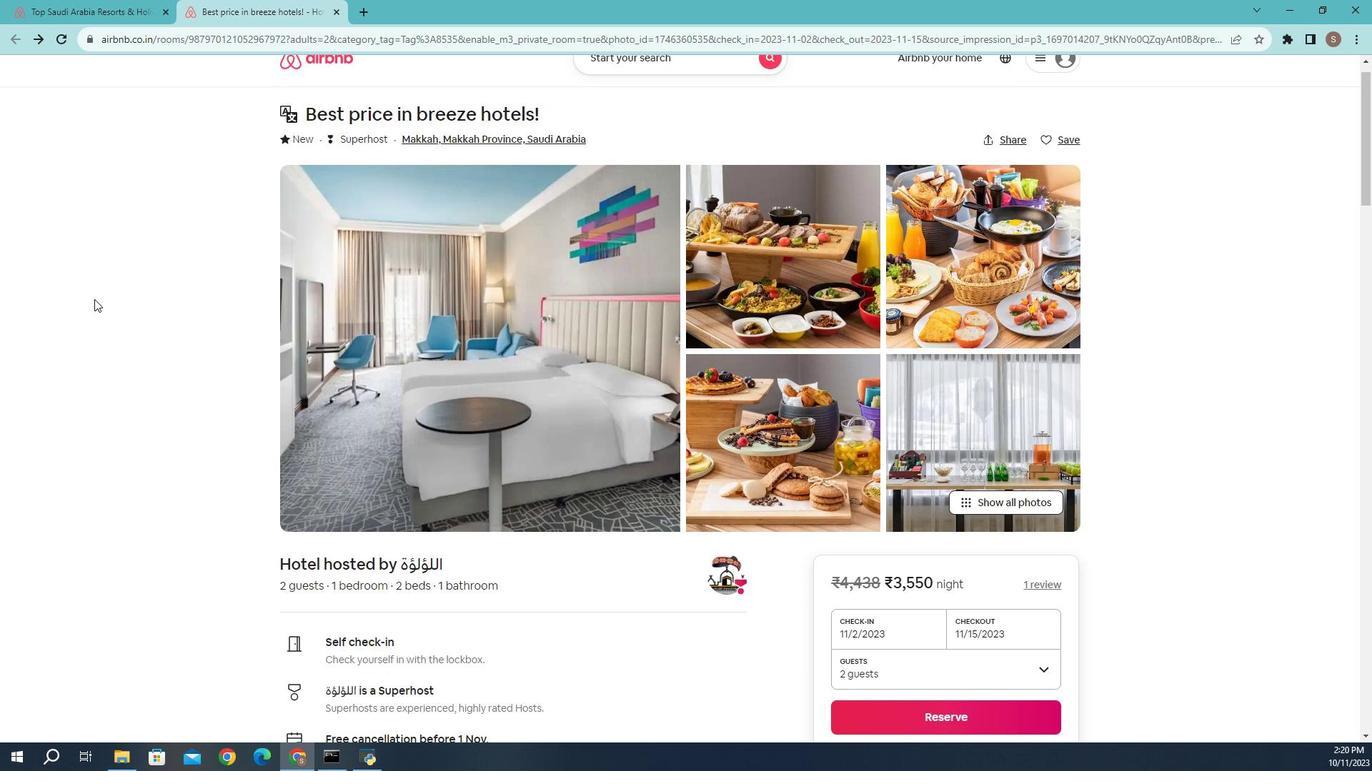 
Action: Mouse scrolled (95, 326) with delta (0, 0)
Screenshot: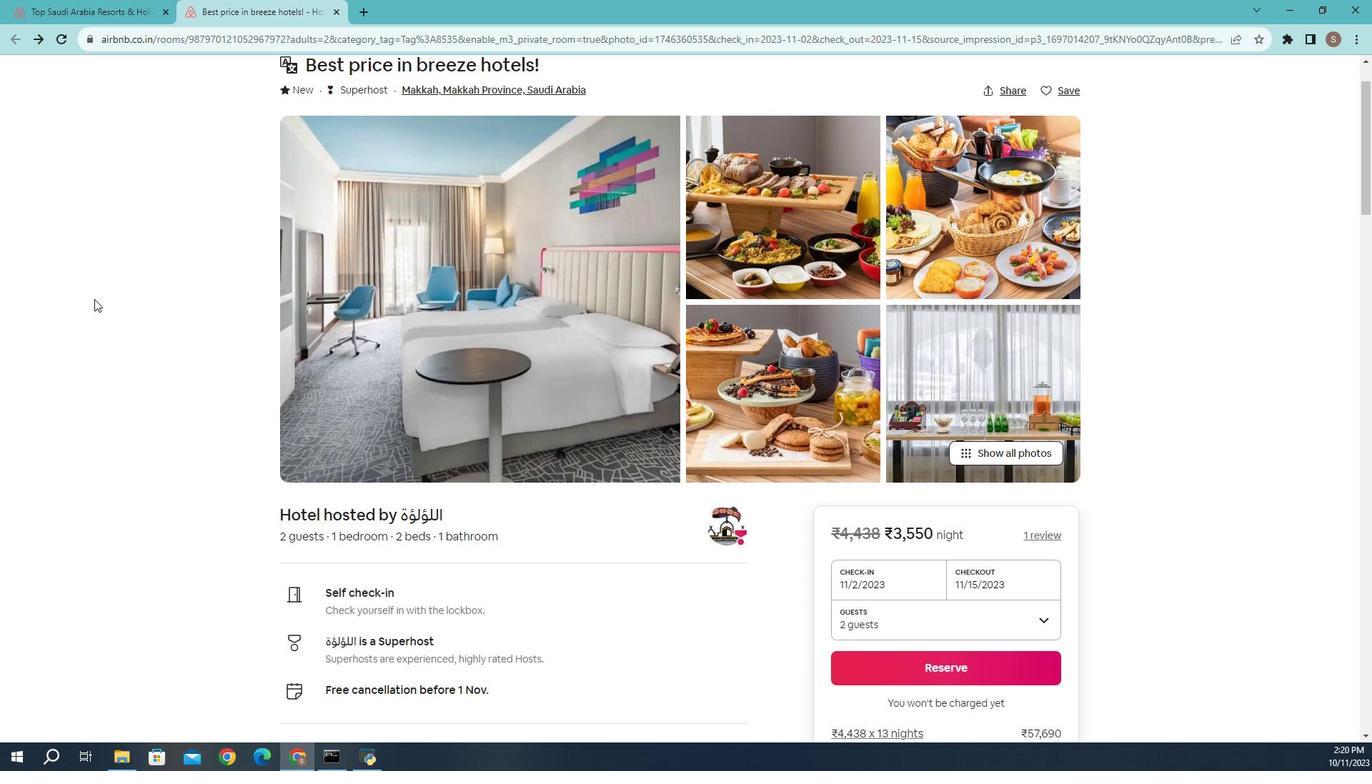 
Action: Mouse scrolled (95, 326) with delta (0, 0)
Screenshot: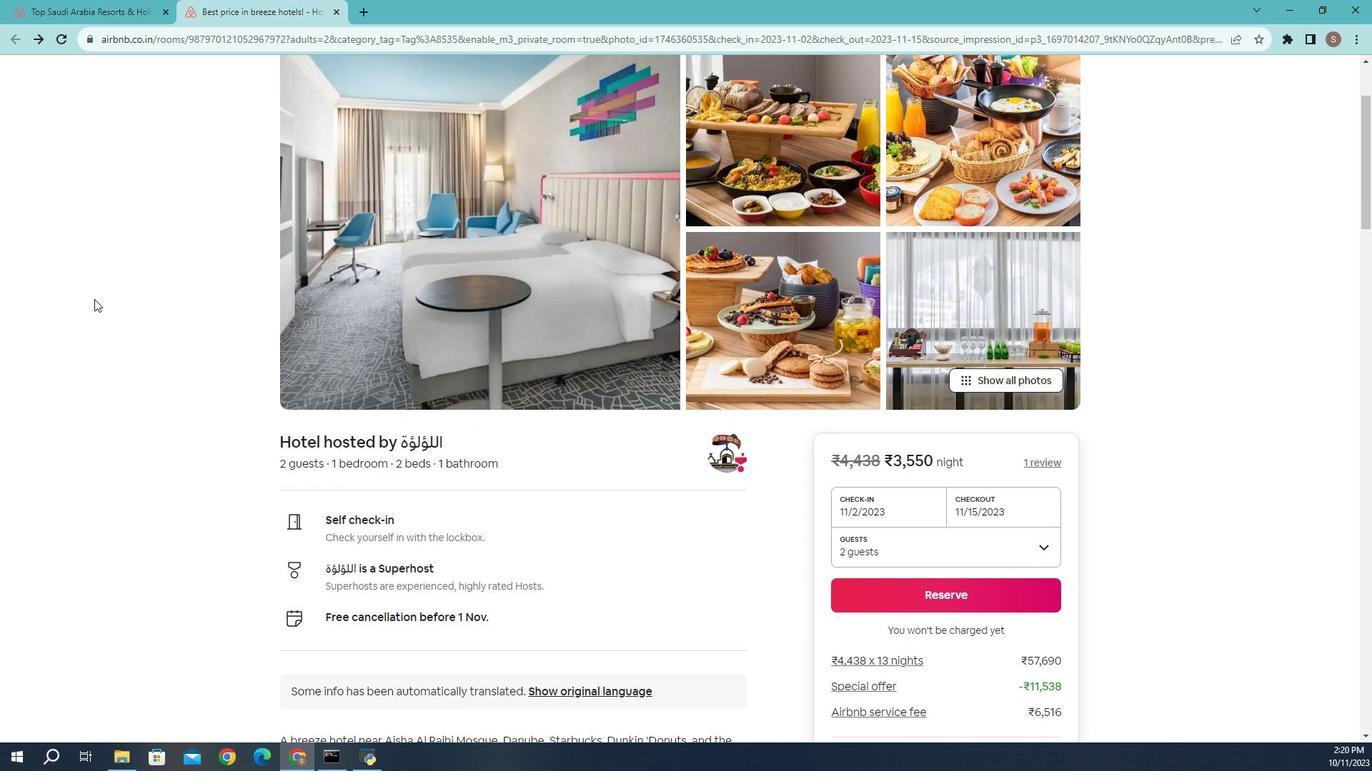 
Action: Mouse scrolled (95, 326) with delta (0, 0)
Screenshot: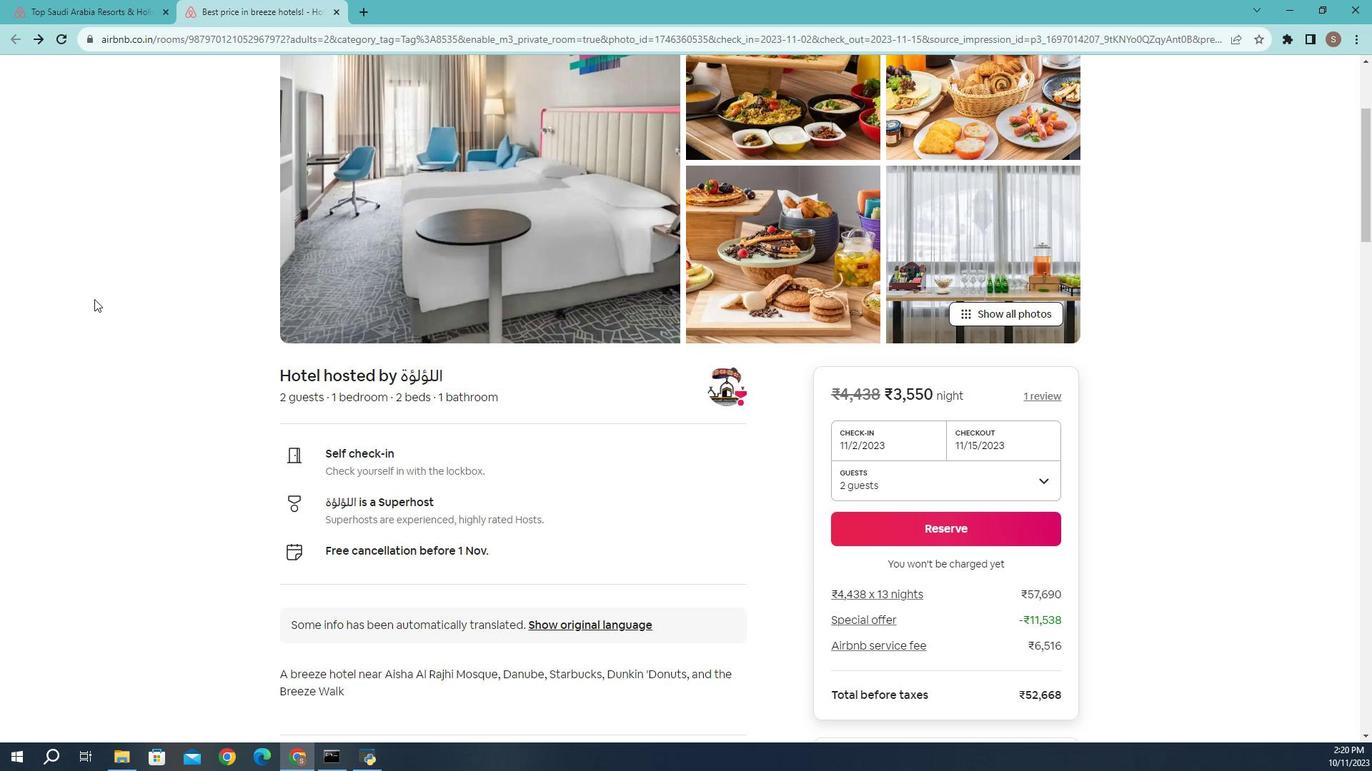 
Action: Mouse scrolled (95, 326) with delta (0, 0)
Screenshot: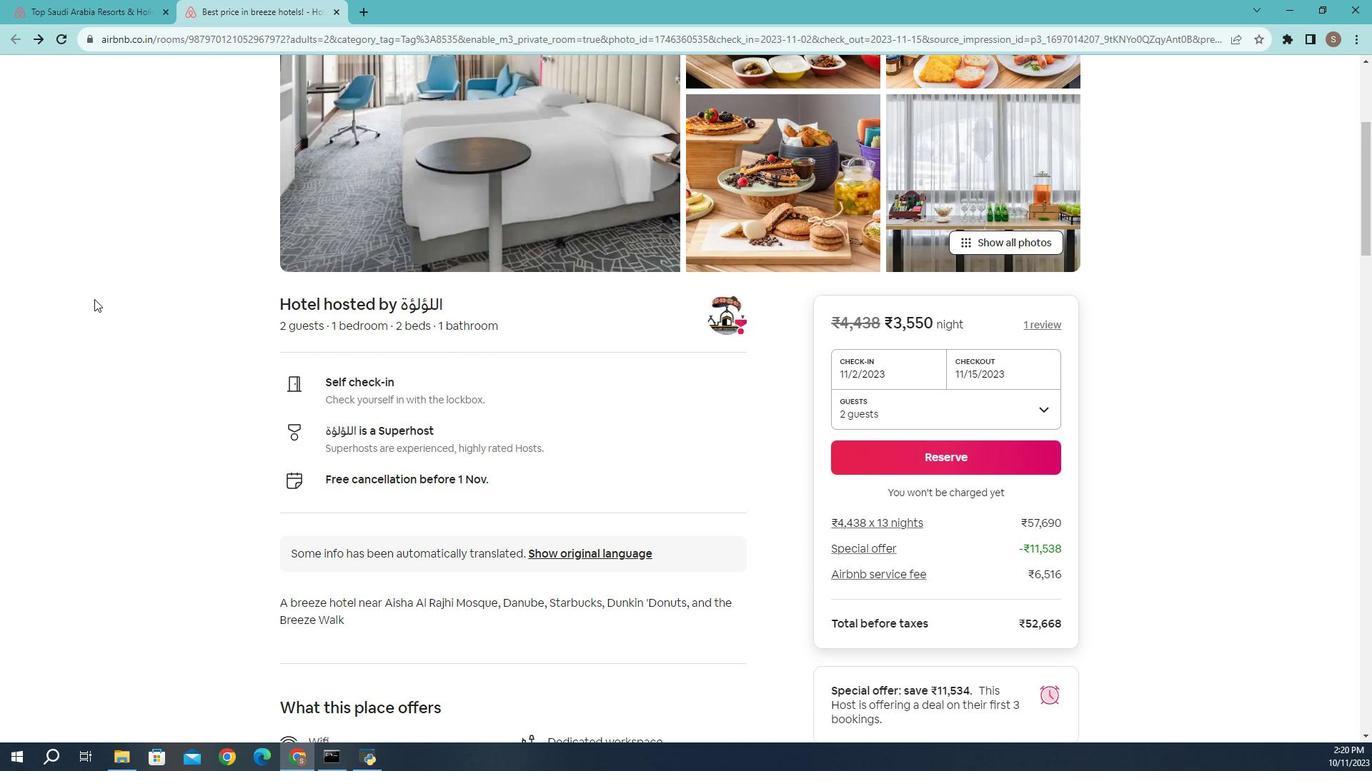 
Action: Mouse scrolled (95, 326) with delta (0, 0)
Screenshot: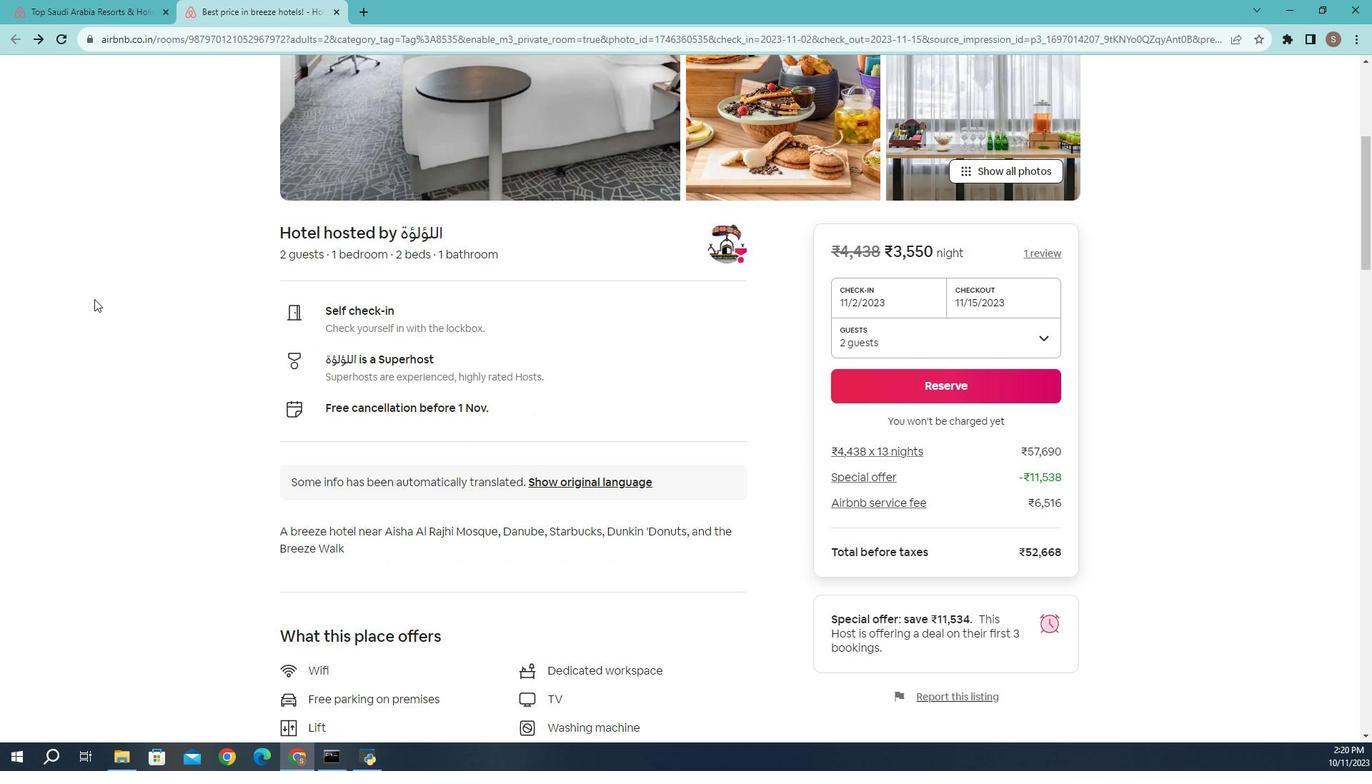 
Action: Mouse scrolled (95, 326) with delta (0, 0)
Screenshot: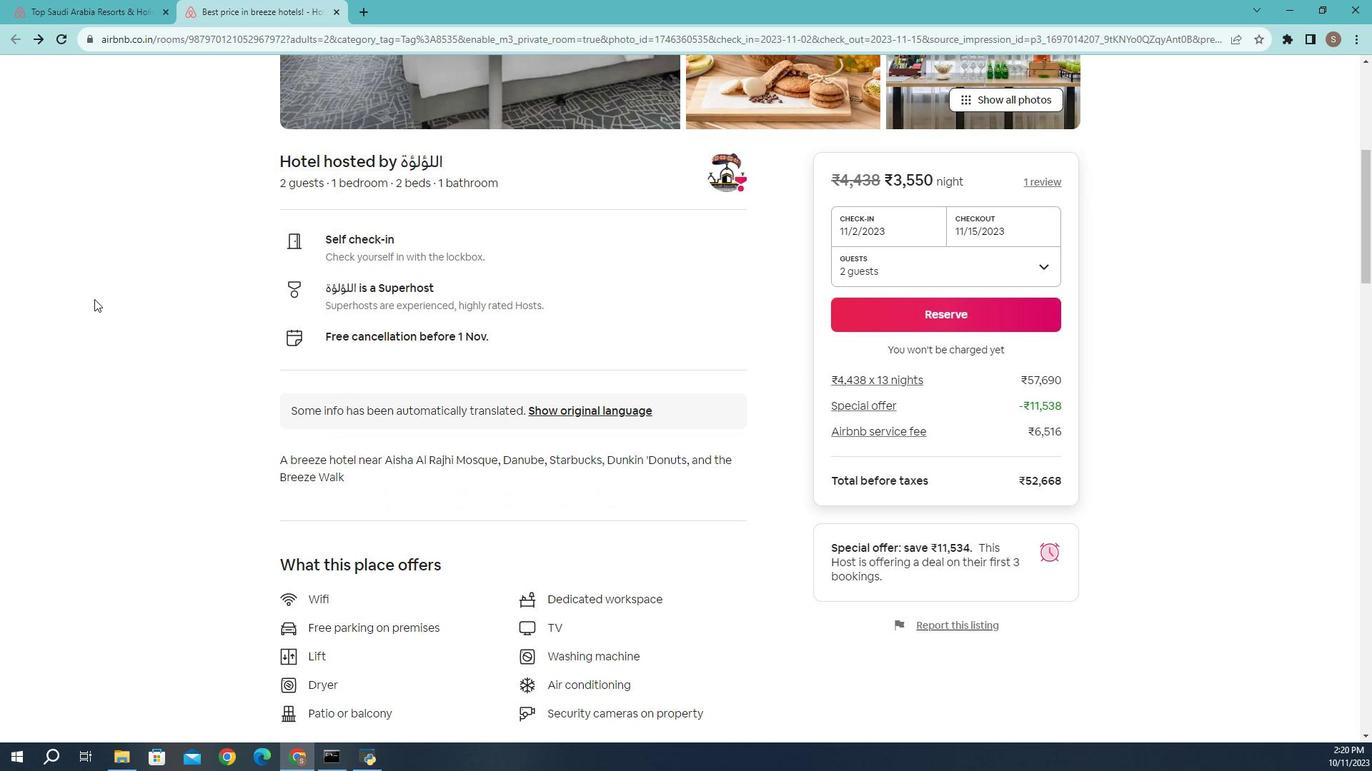 
Action: Mouse scrolled (95, 326) with delta (0, 0)
Screenshot: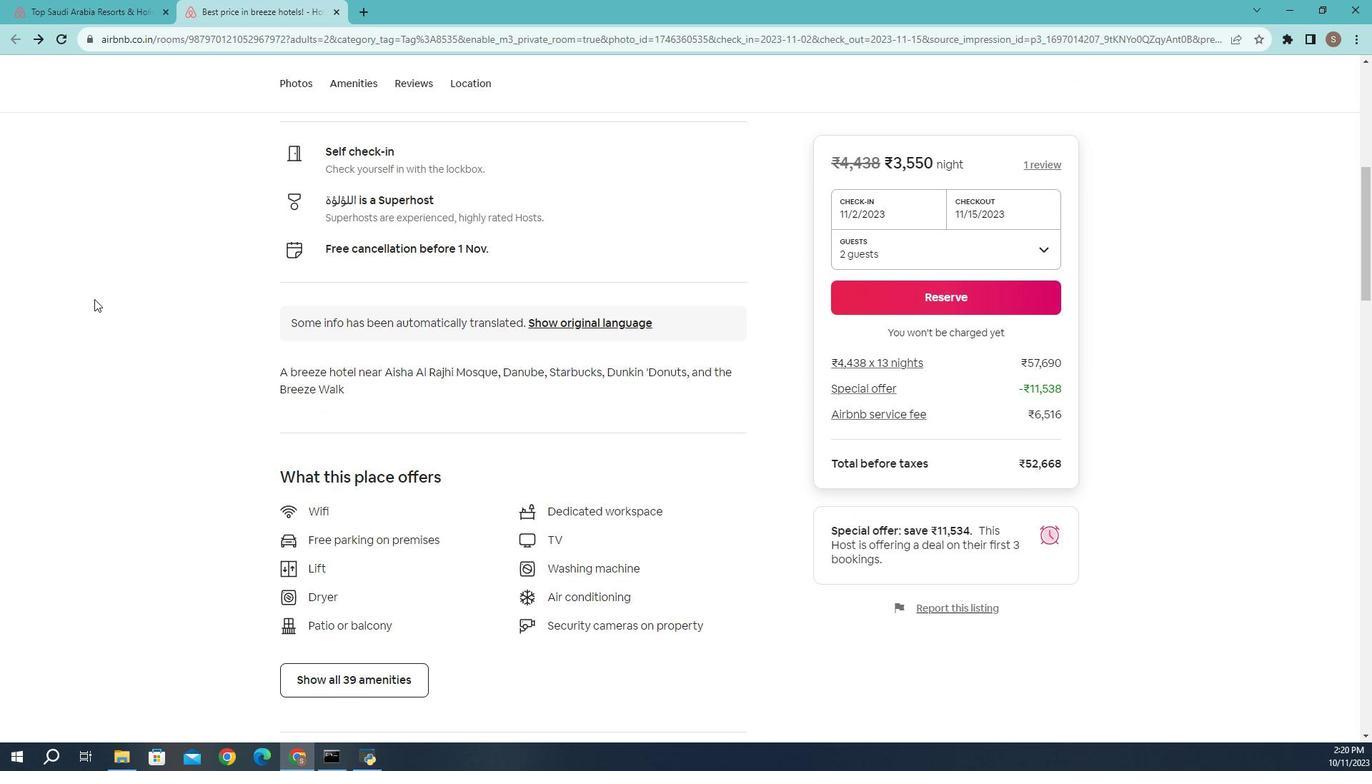 
Action: Mouse scrolled (95, 326) with delta (0, 0)
Screenshot: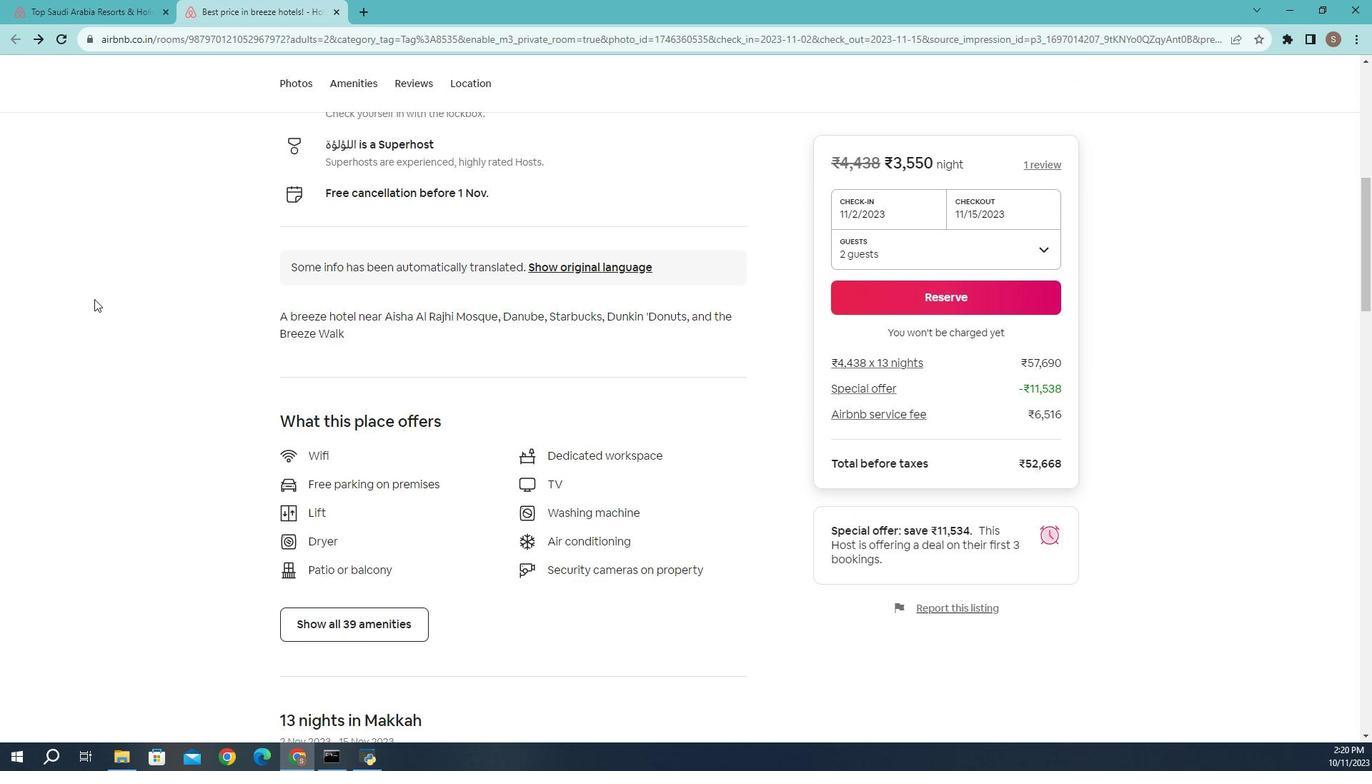 
Action: Mouse scrolled (95, 326) with delta (0, 0)
Screenshot: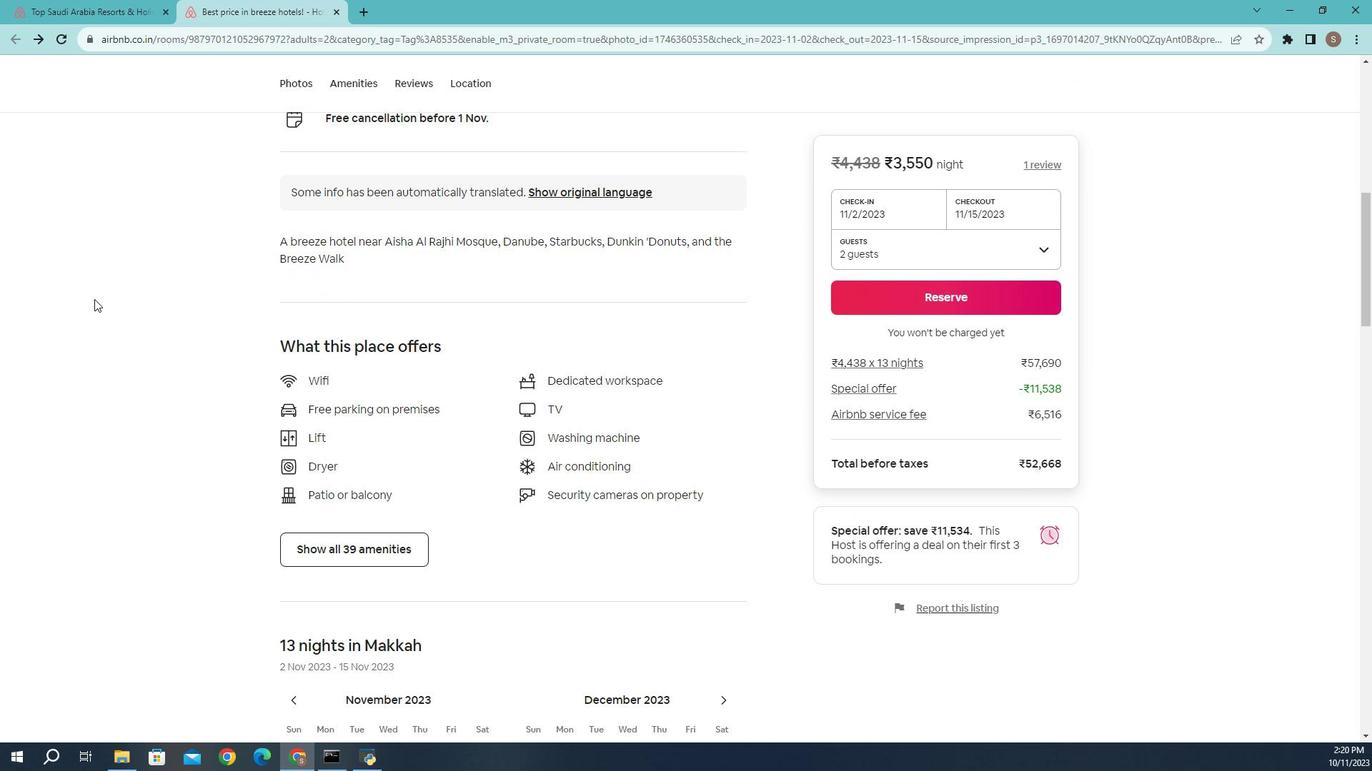 
Action: Mouse moved to (337, 478)
Screenshot: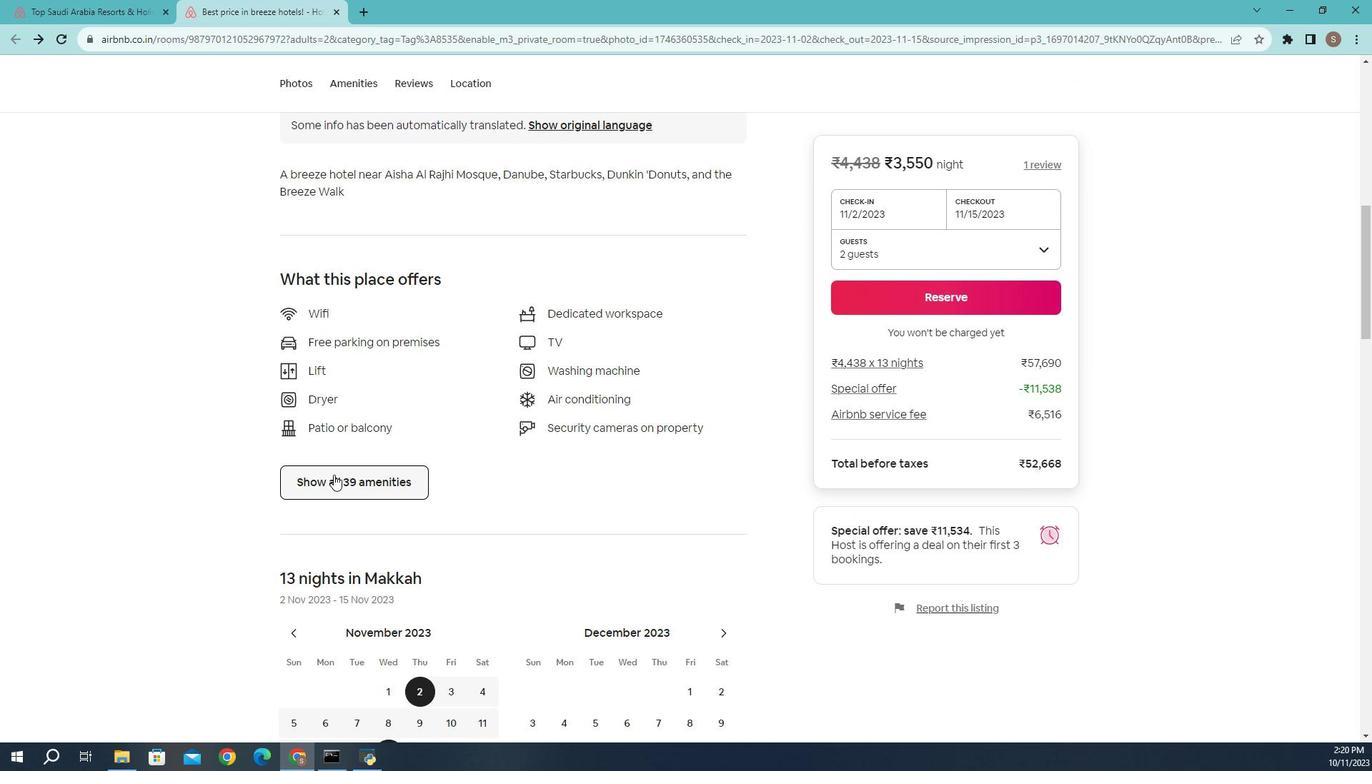
Action: Mouse pressed left at (337, 478)
Screenshot: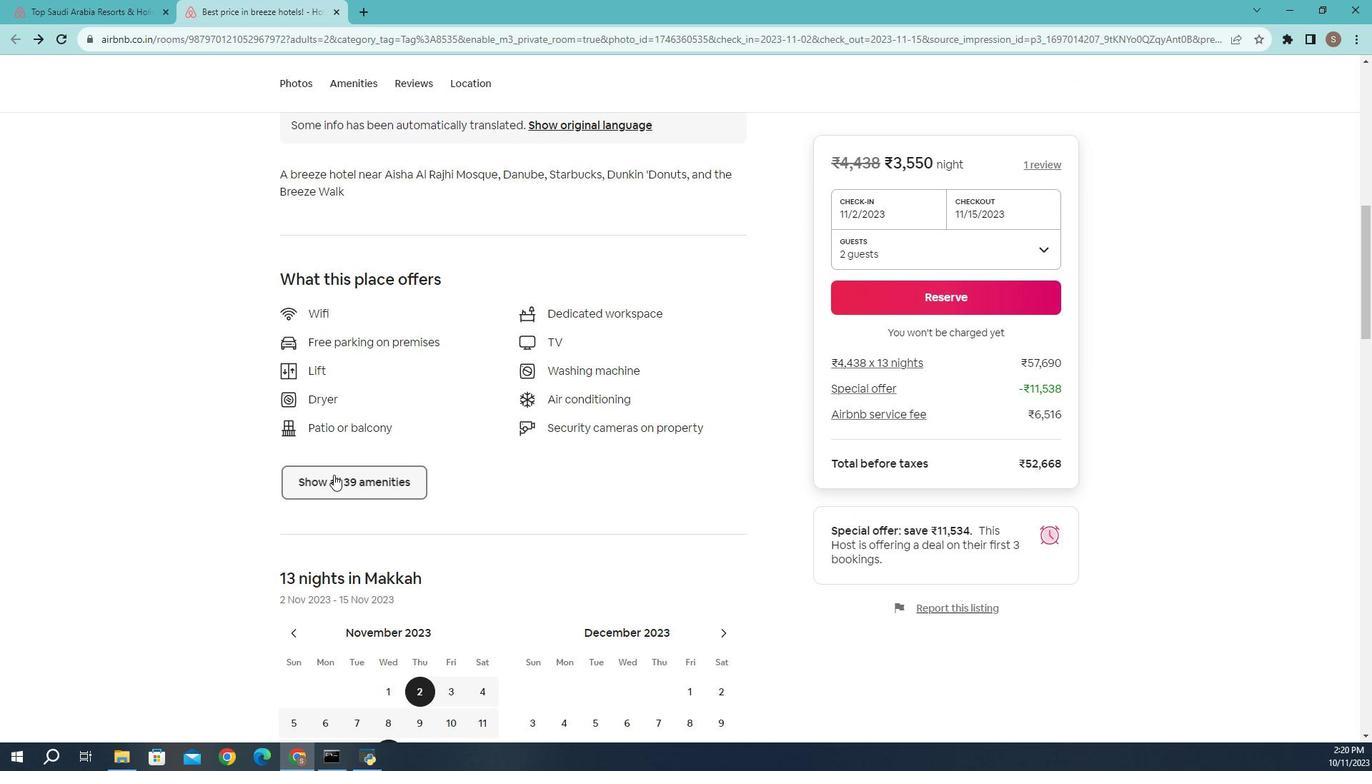 
Action: Mouse moved to (639, 423)
Screenshot: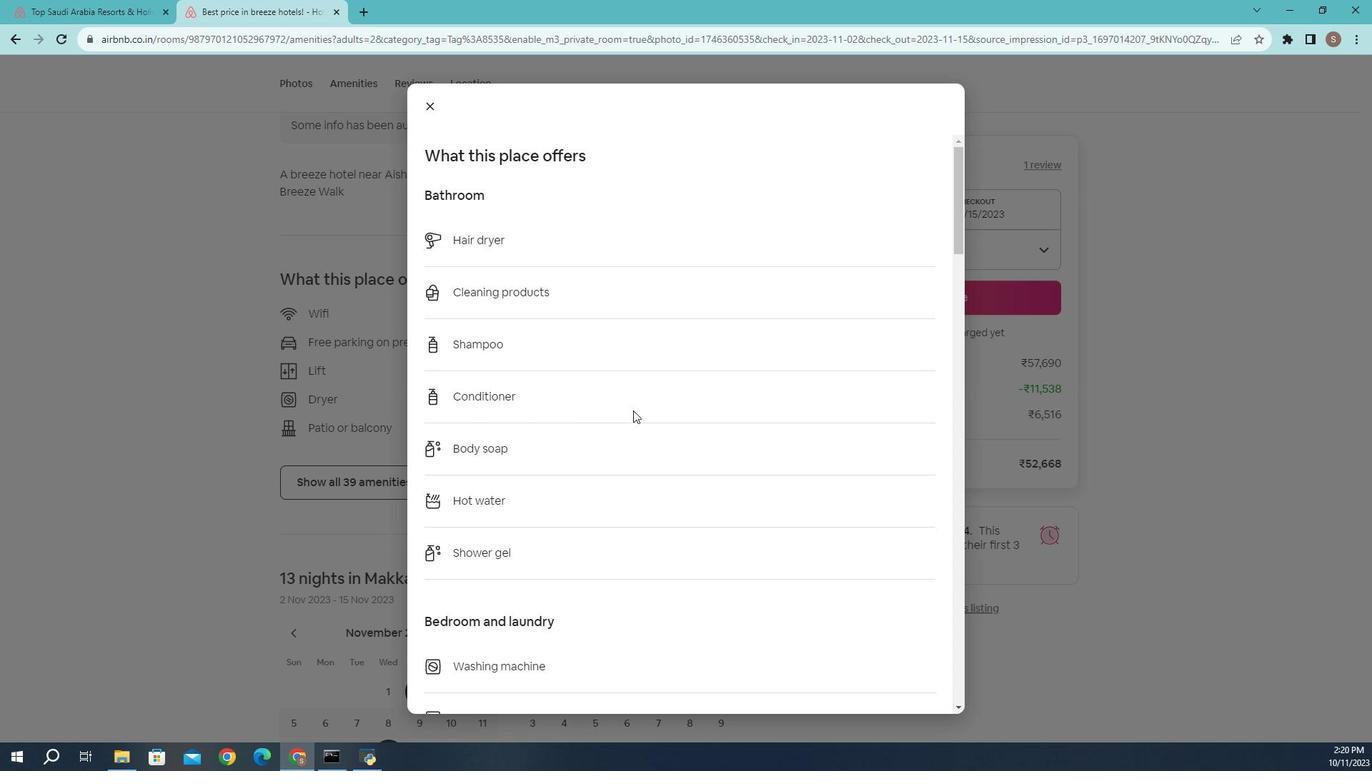 
Action: Mouse scrolled (639, 422) with delta (0, 0)
Screenshot: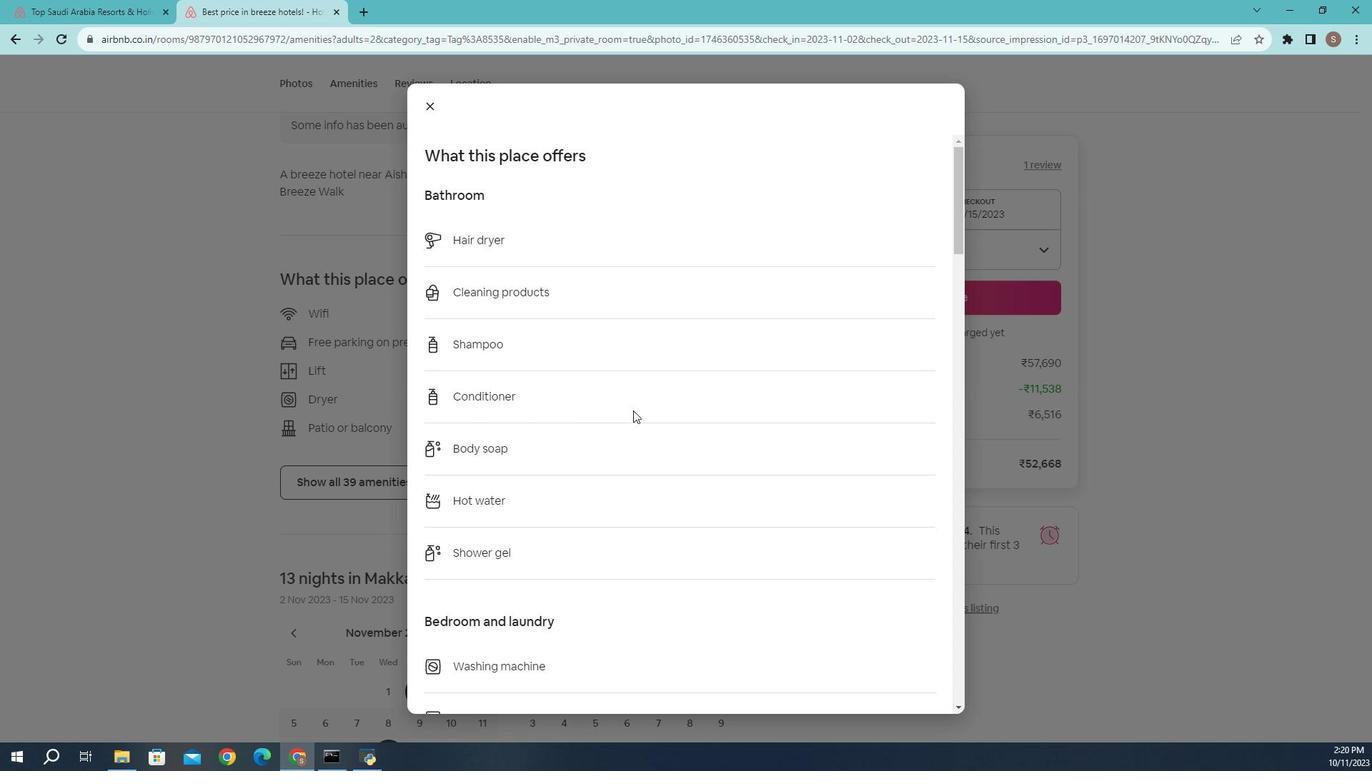 
Action: Mouse scrolled (639, 422) with delta (0, 0)
Screenshot: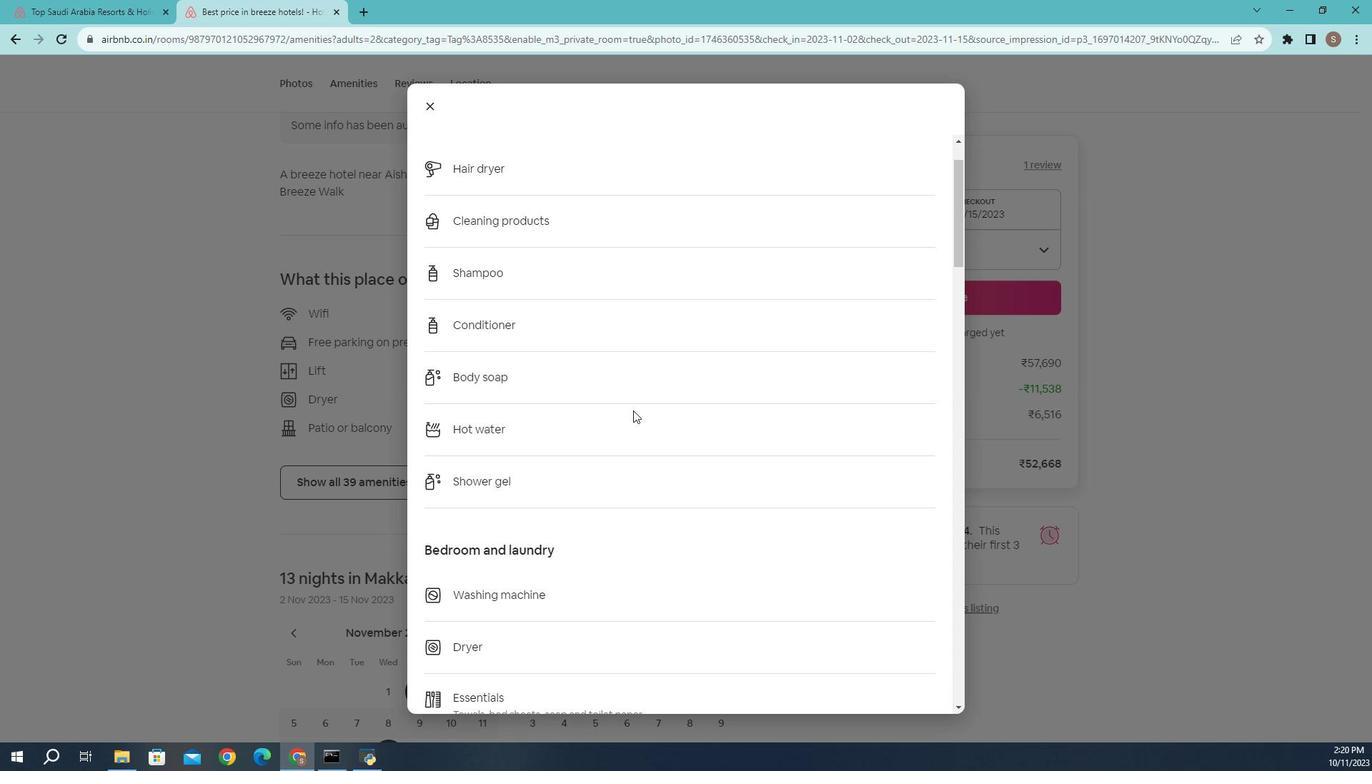 
Action: Mouse scrolled (639, 422) with delta (0, 0)
Screenshot: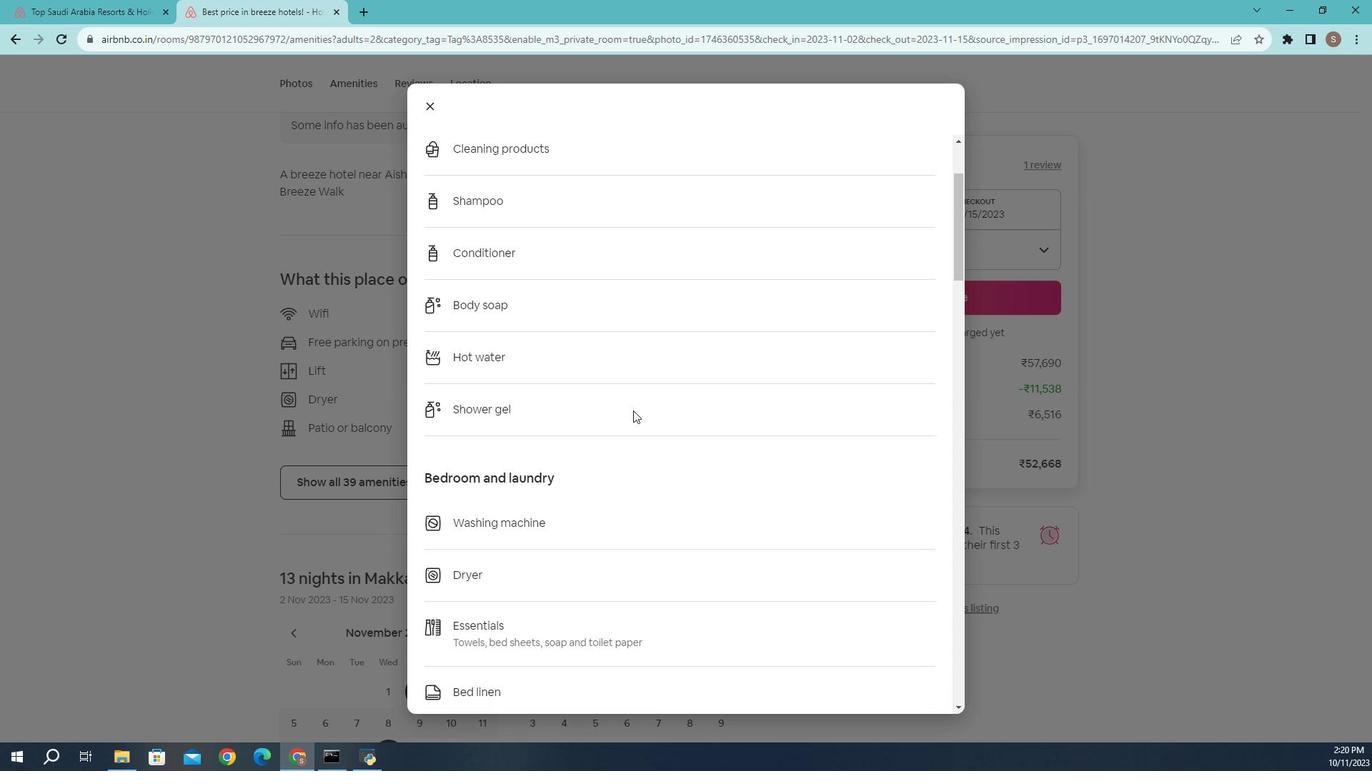 
Action: Mouse scrolled (639, 422) with delta (0, 0)
Screenshot: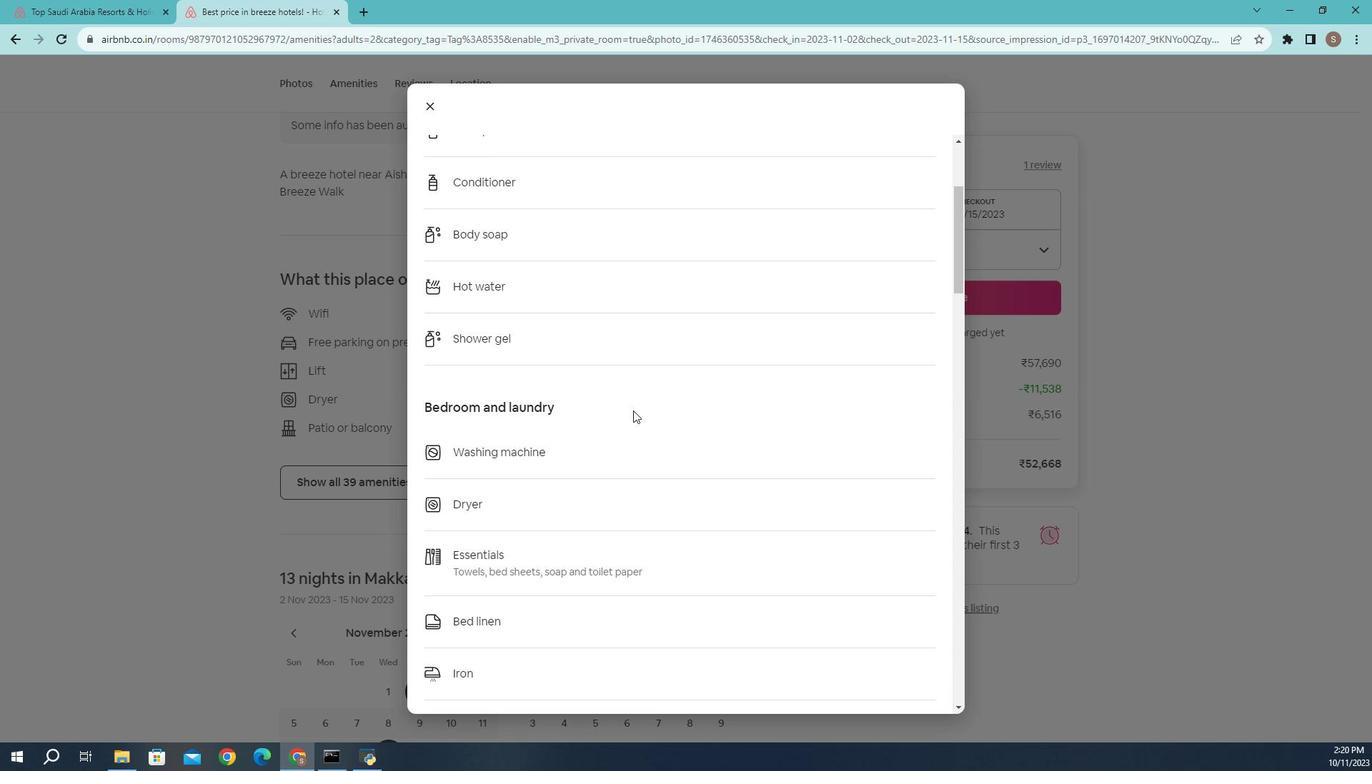 
Action: Mouse scrolled (639, 422) with delta (0, 0)
Screenshot: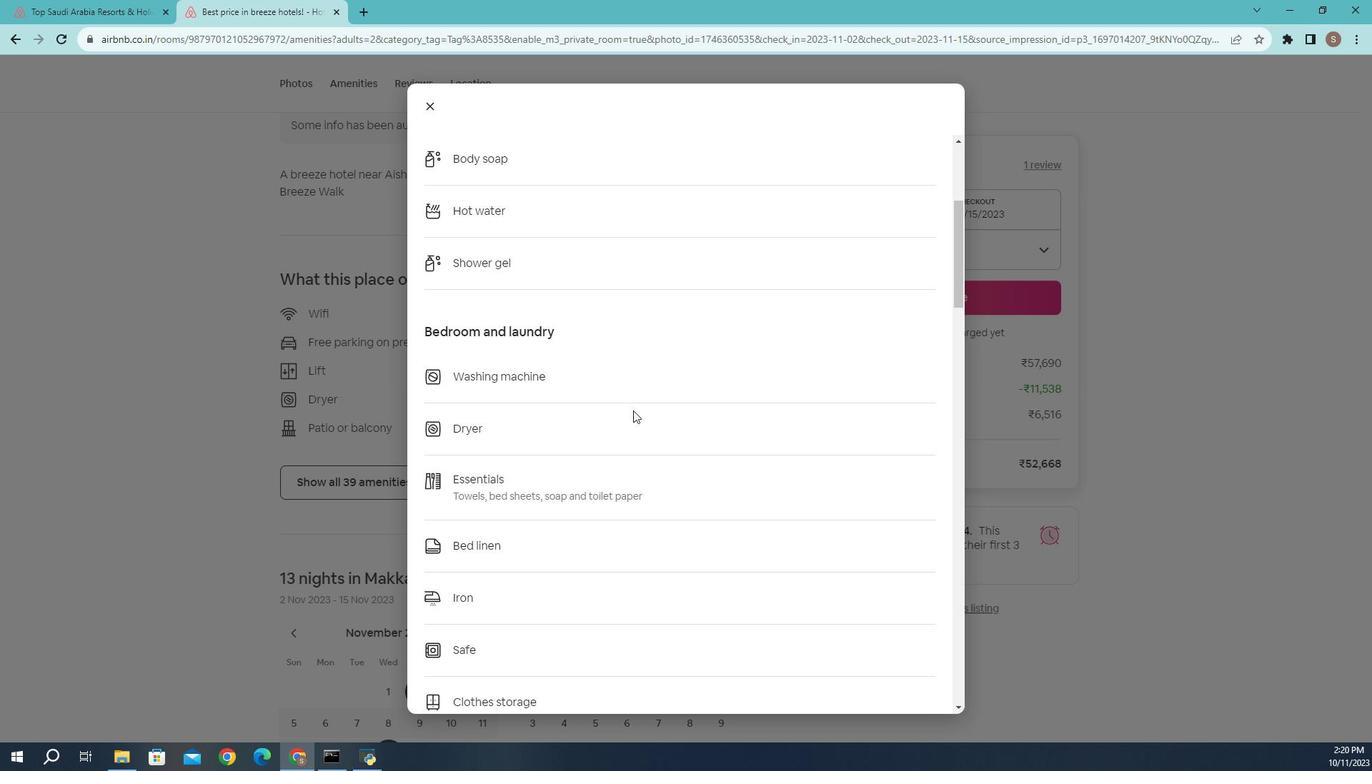 
Action: Mouse scrolled (639, 422) with delta (0, 0)
Screenshot: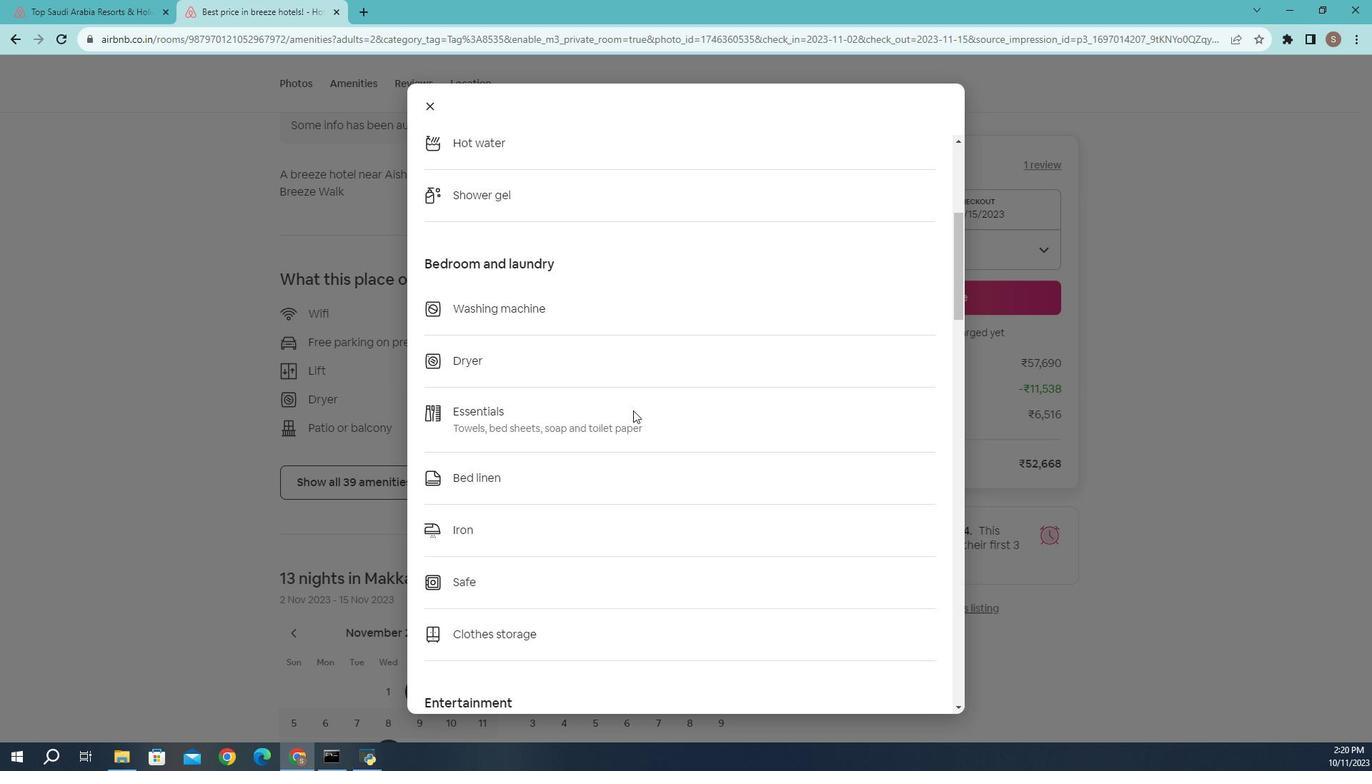 
Action: Mouse moved to (535, 437)
Screenshot: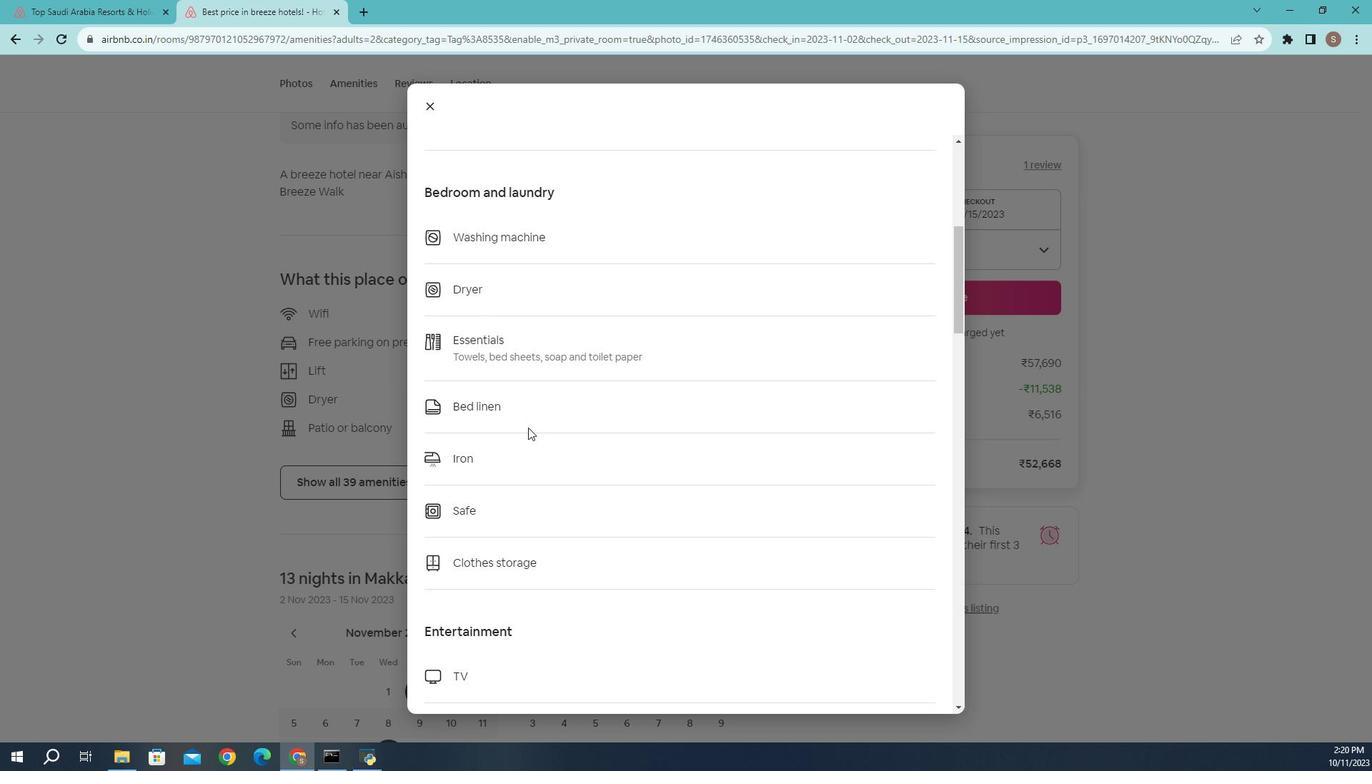 
Action: Mouse scrolled (535, 436) with delta (0, 0)
Screenshot: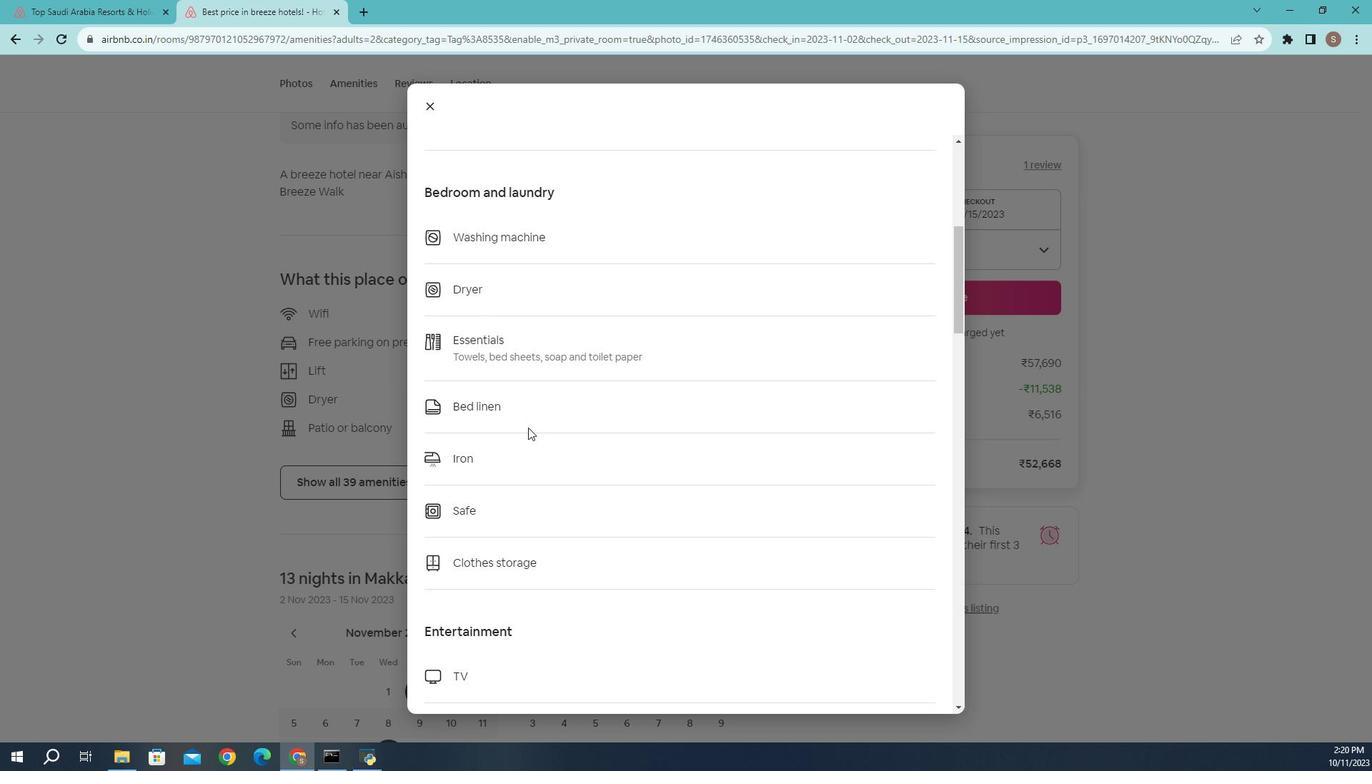 
Action: Mouse moved to (786, 480)
Screenshot: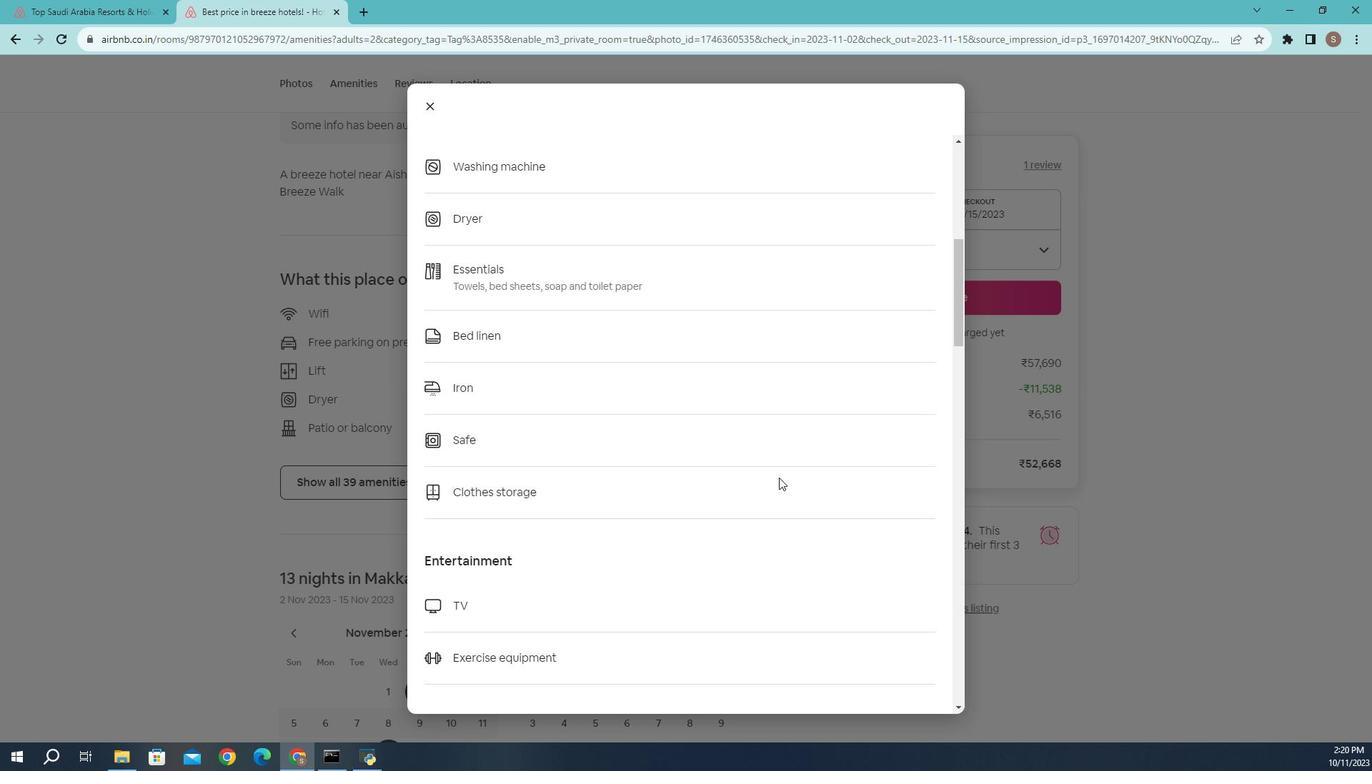 
Action: Mouse scrolled (786, 479) with delta (0, 0)
Screenshot: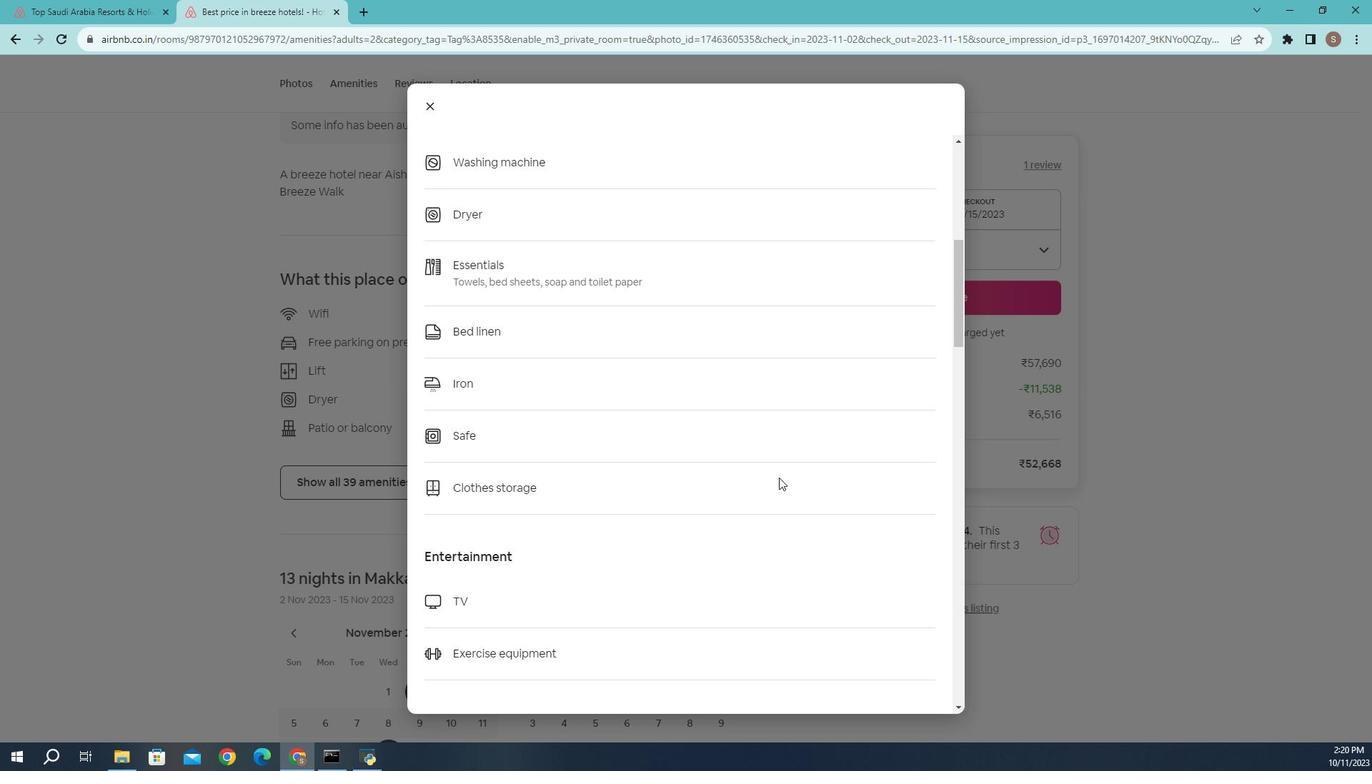 
Action: Mouse scrolled (786, 479) with delta (0, 0)
Screenshot: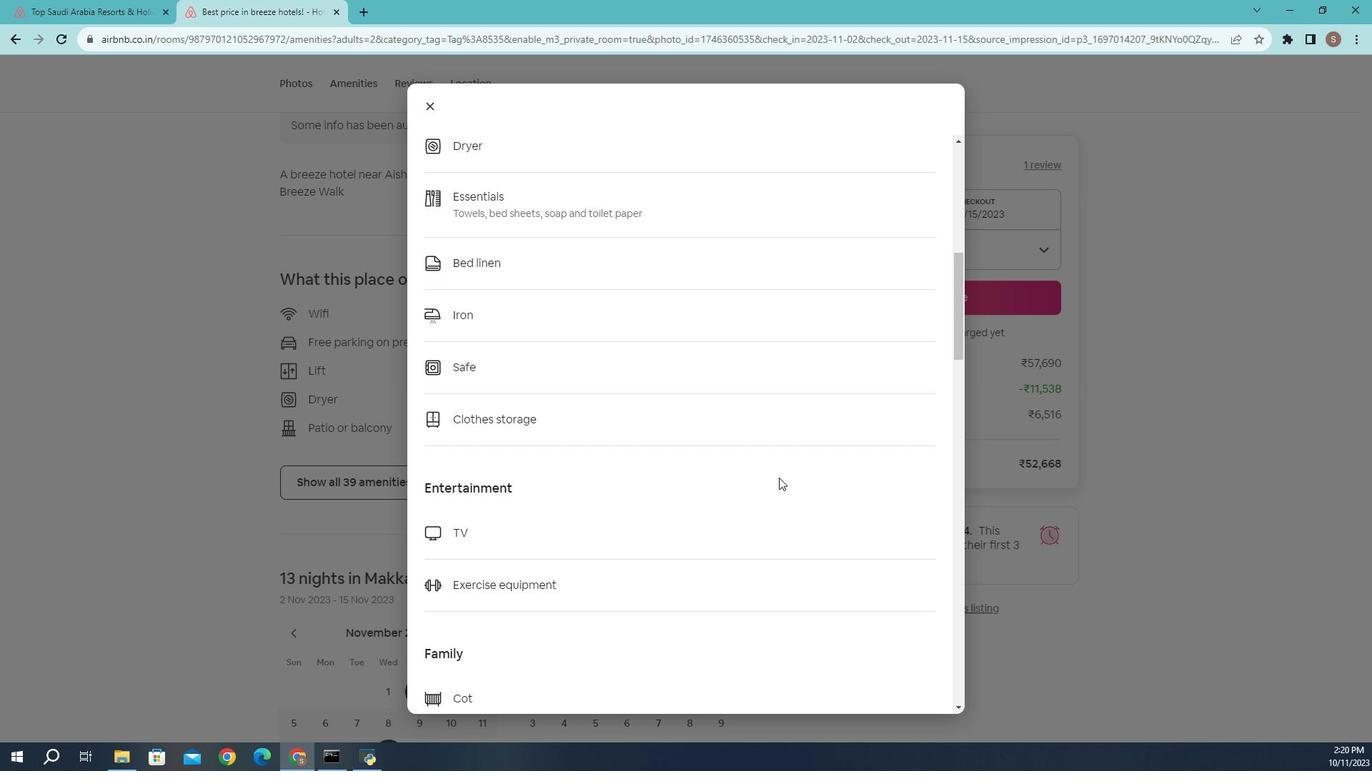 
Action: Mouse scrolled (786, 479) with delta (0, 0)
Screenshot: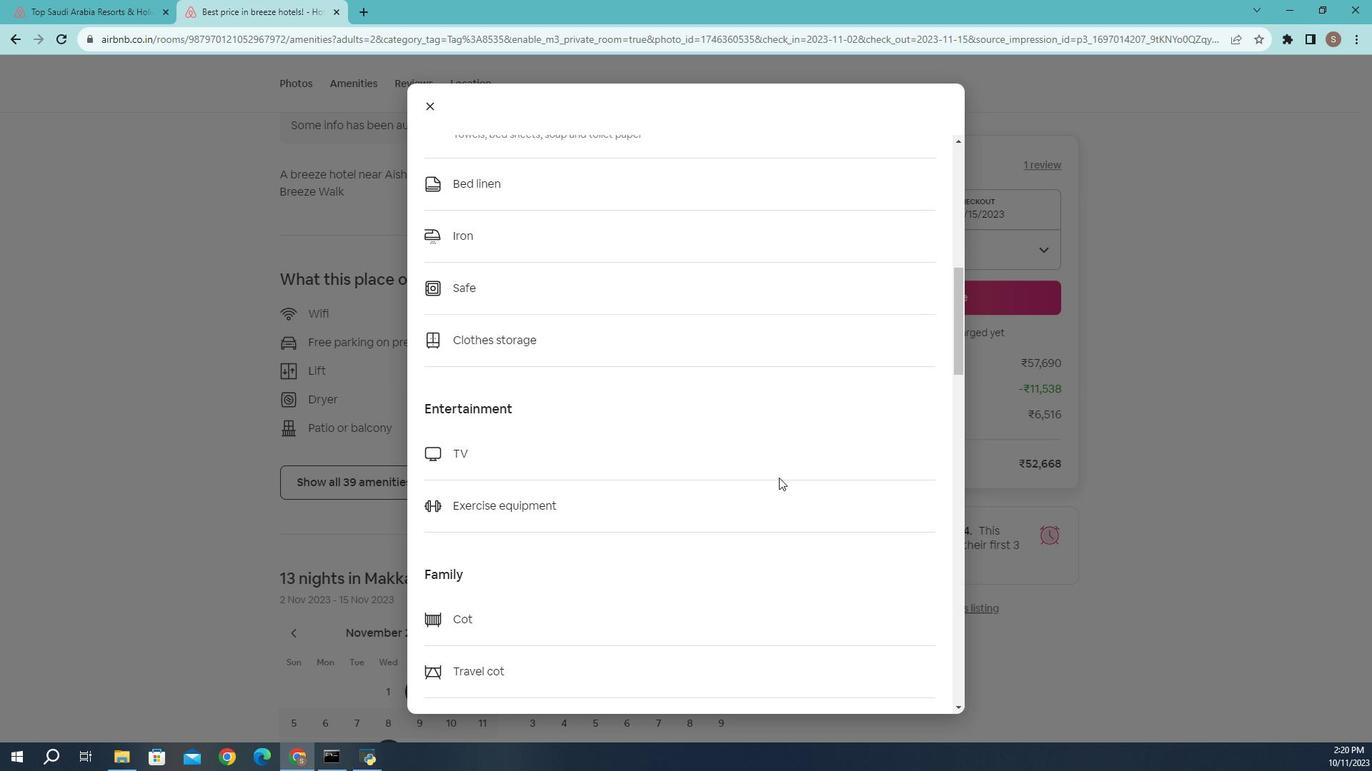 
Action: Mouse scrolled (786, 479) with delta (0, 0)
Screenshot: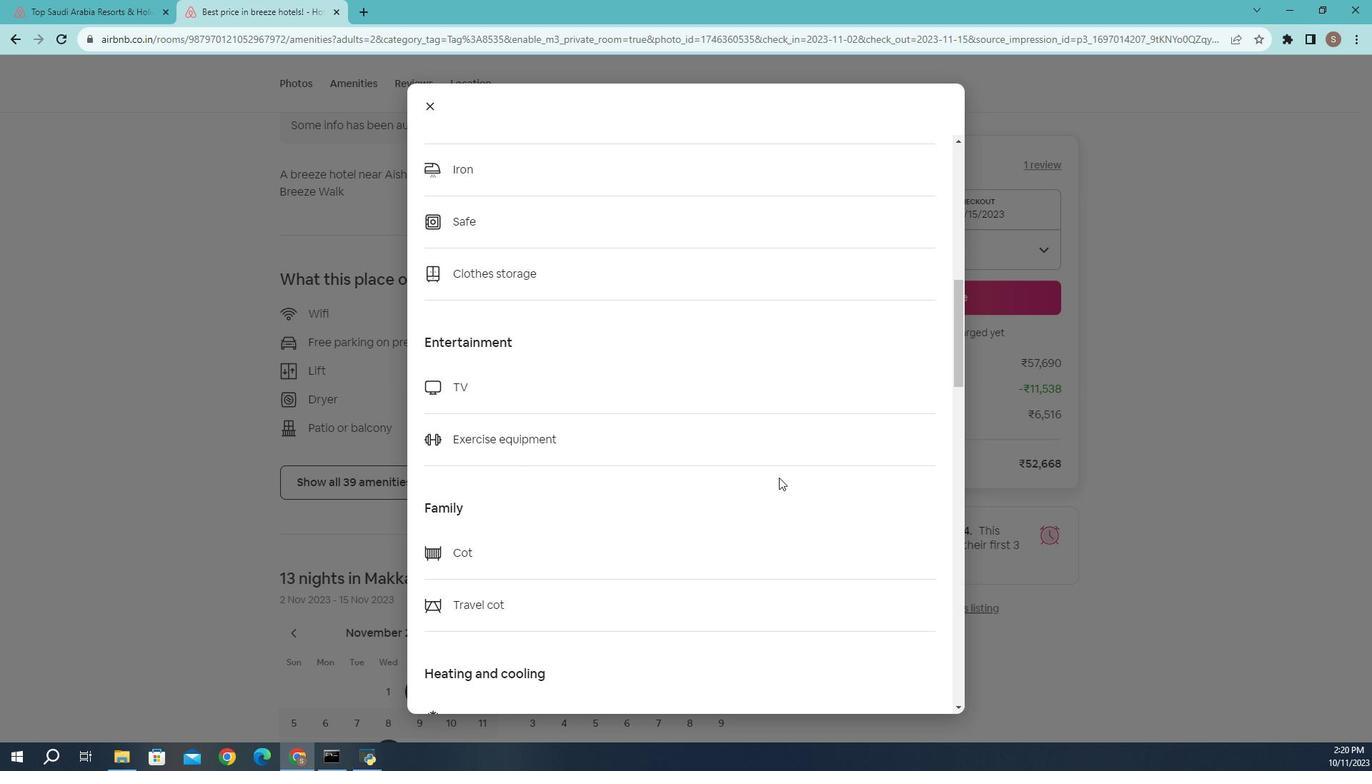 
Action: Mouse moved to (639, 488)
Screenshot: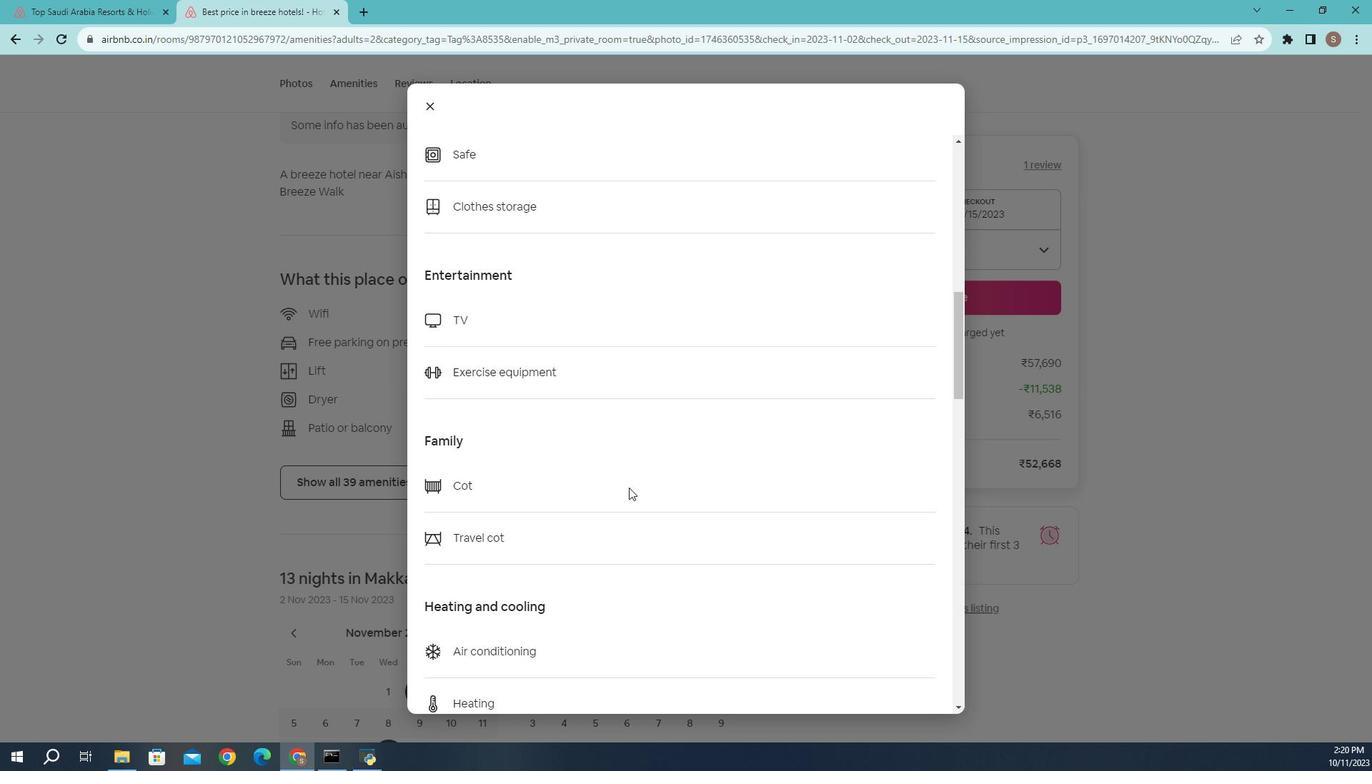
Action: Mouse scrolled (639, 488) with delta (0, 0)
Screenshot: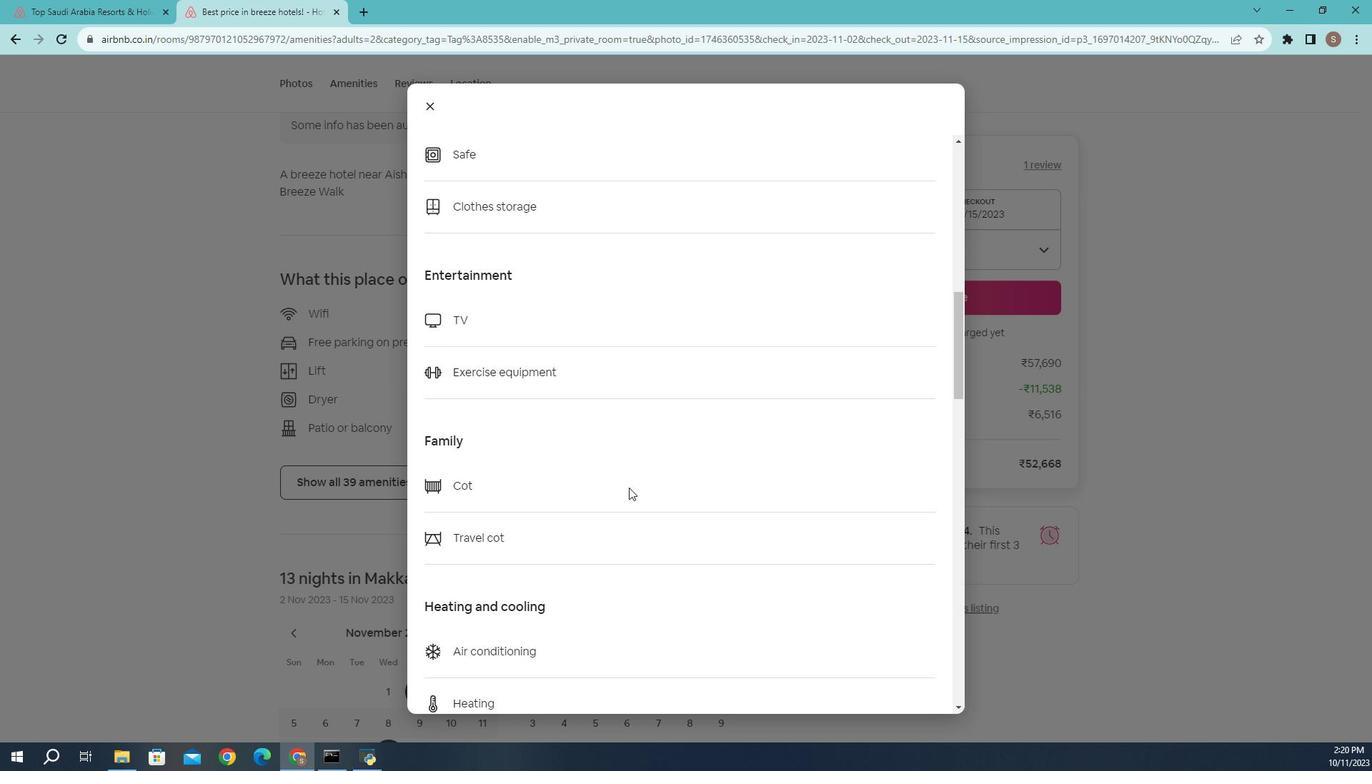 
Action: Mouse moved to (614, 490)
Screenshot: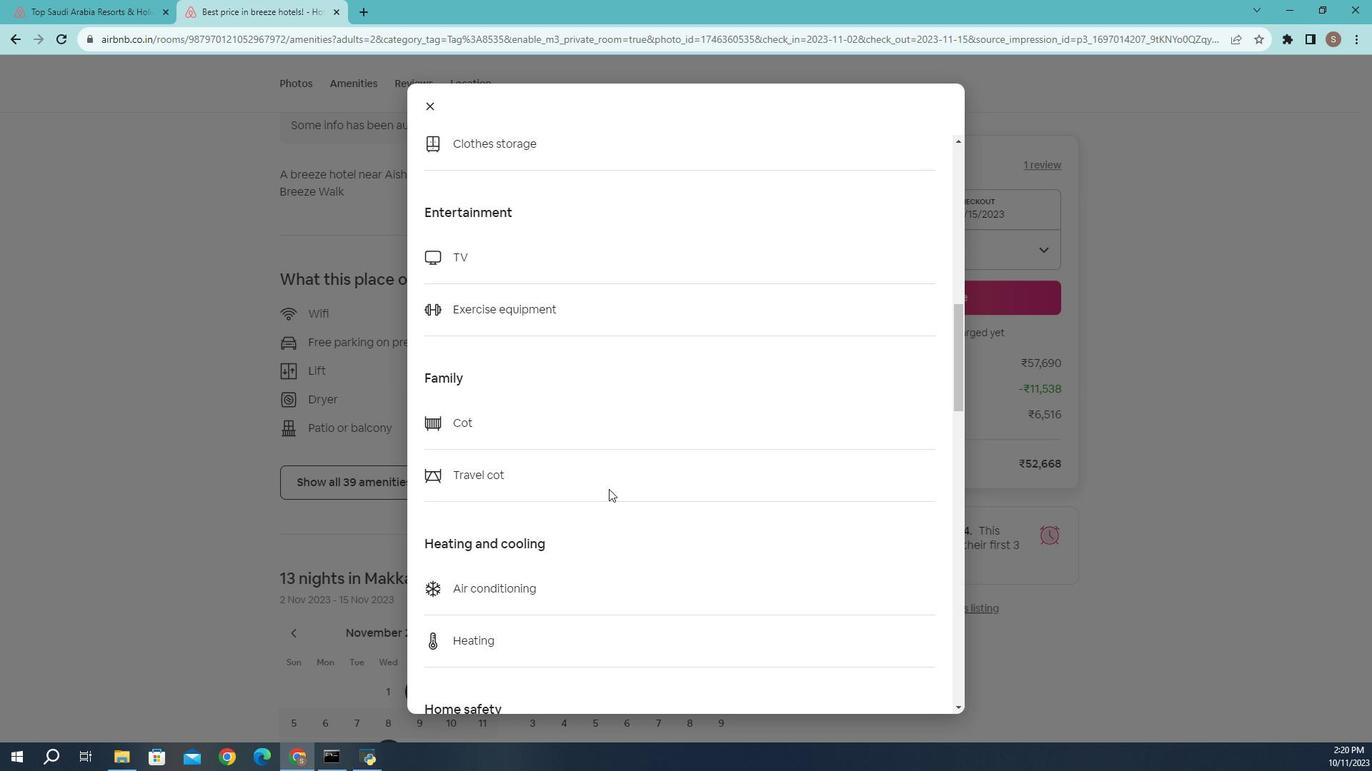 
Action: Mouse scrolled (614, 489) with delta (0, 0)
Screenshot: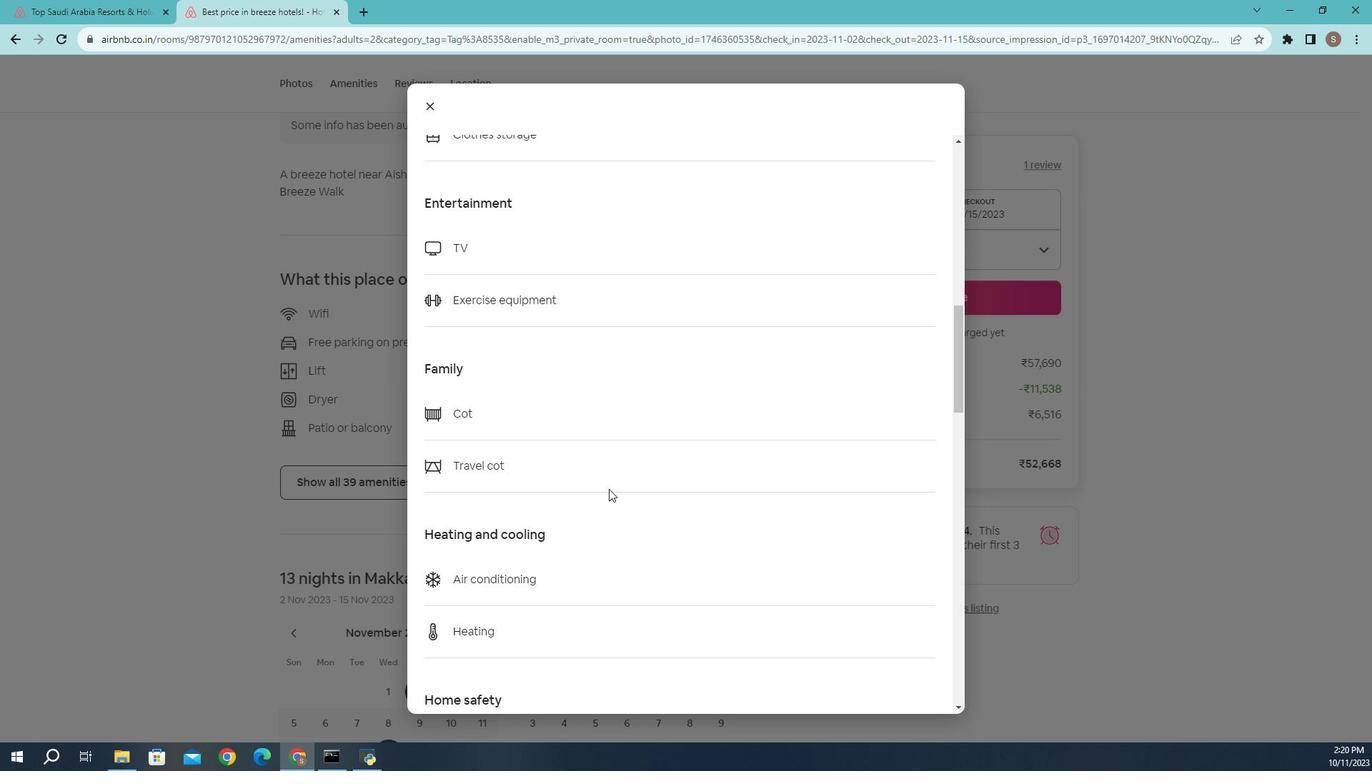 
Action: Mouse scrolled (614, 489) with delta (0, 0)
Screenshot: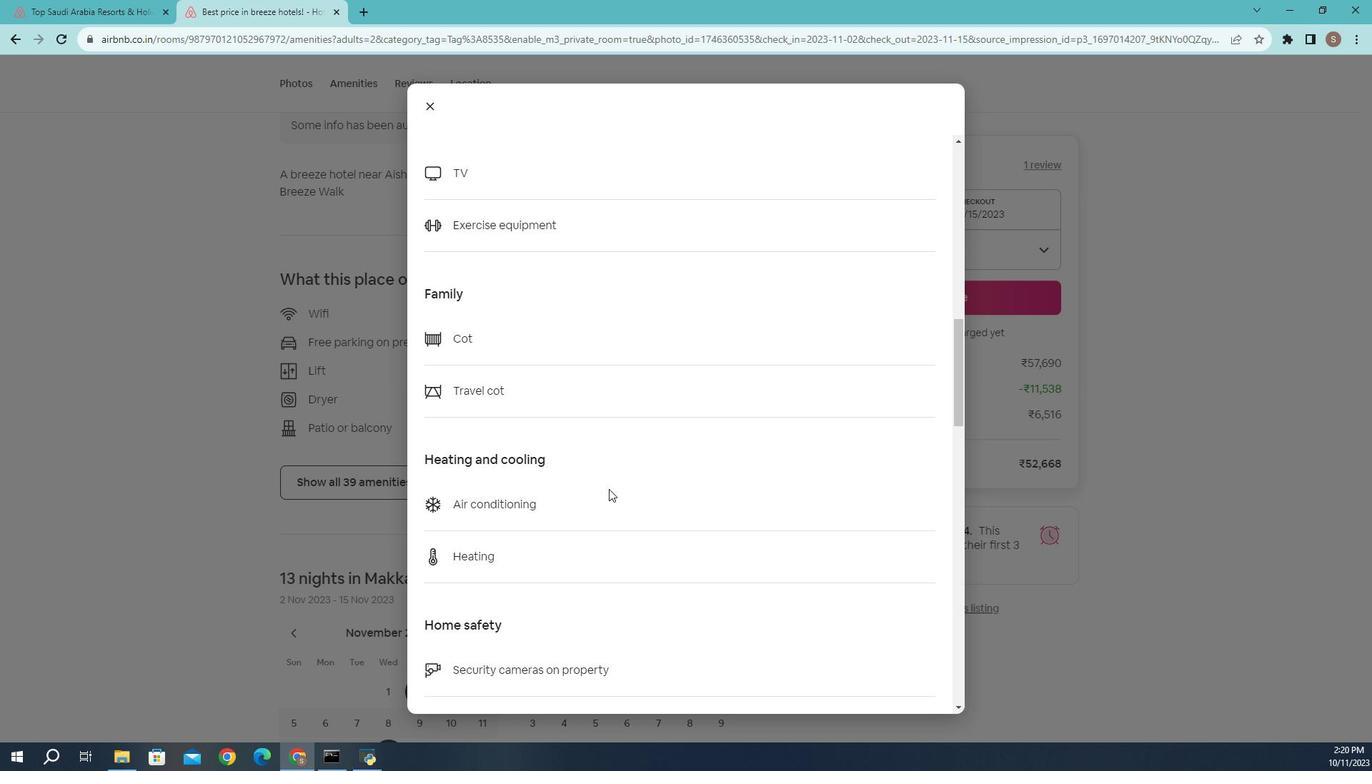 
Action: Mouse scrolled (614, 489) with delta (0, 0)
Screenshot: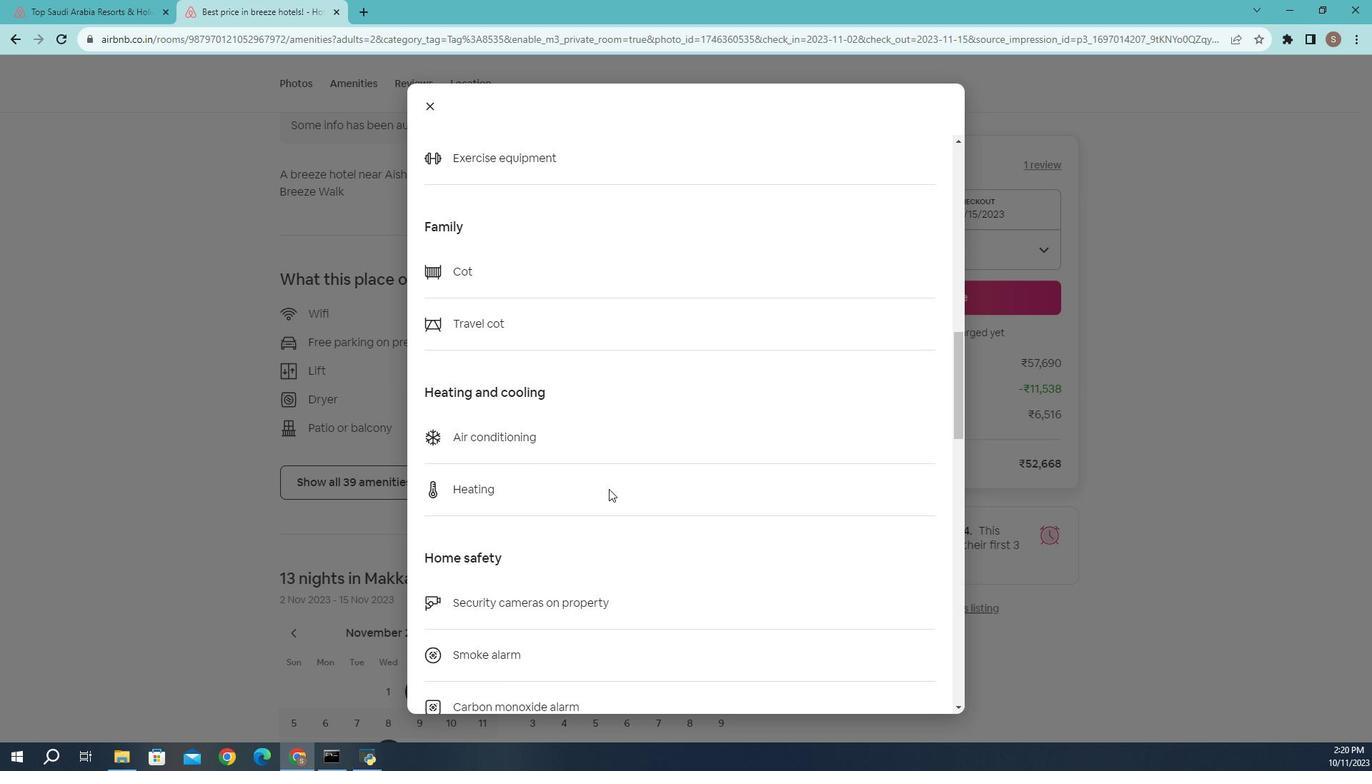 
Action: Mouse scrolled (614, 489) with delta (0, 0)
Screenshot: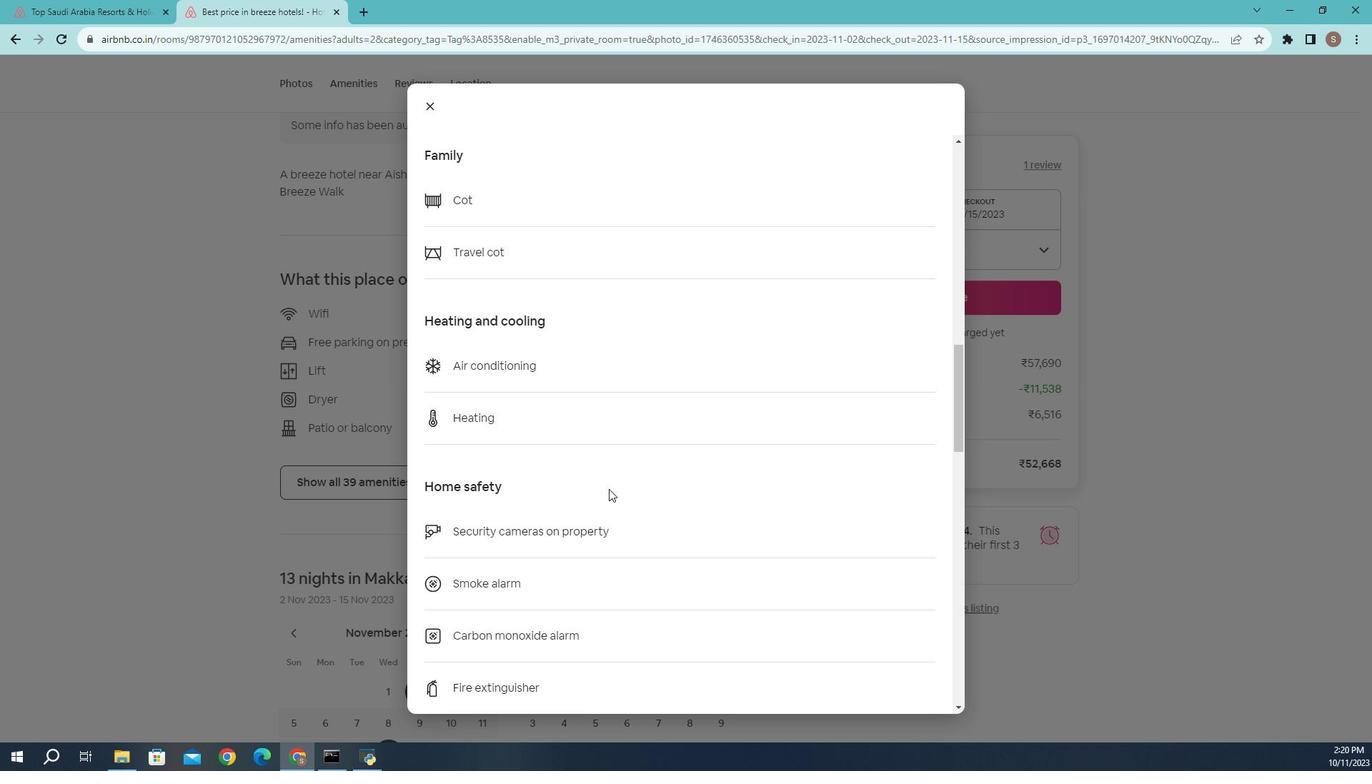 
Action: Mouse moved to (483, 527)
Screenshot: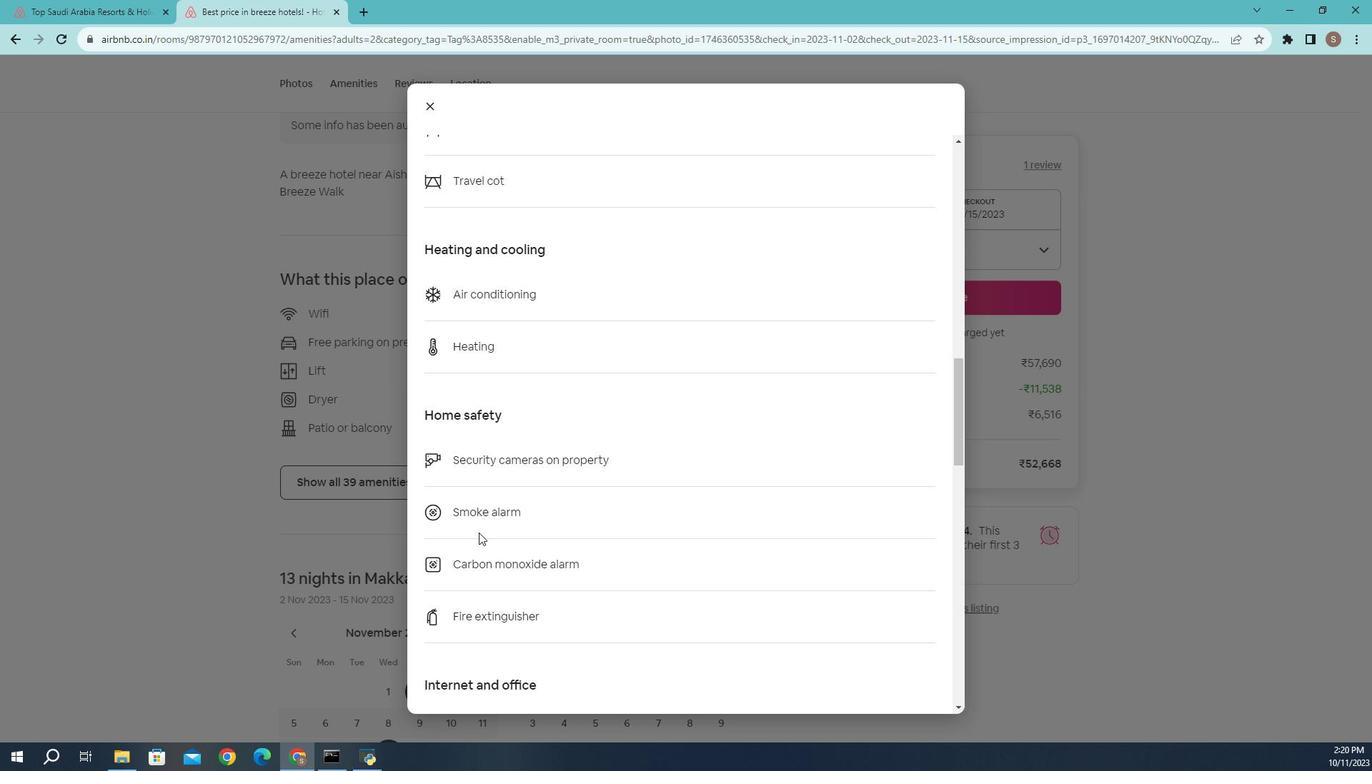 
Action: Mouse scrolled (483, 526) with delta (0, 0)
Screenshot: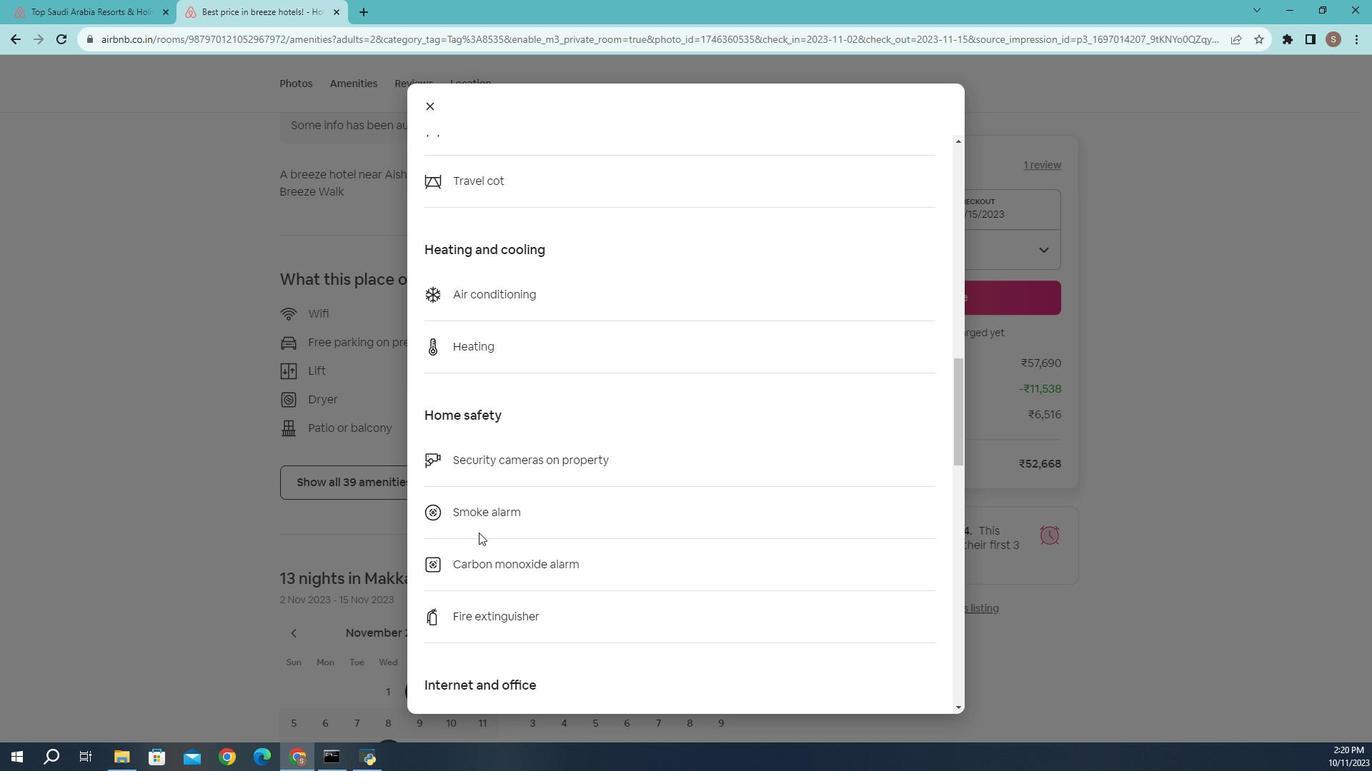 
Action: Mouse moved to (889, 496)
Screenshot: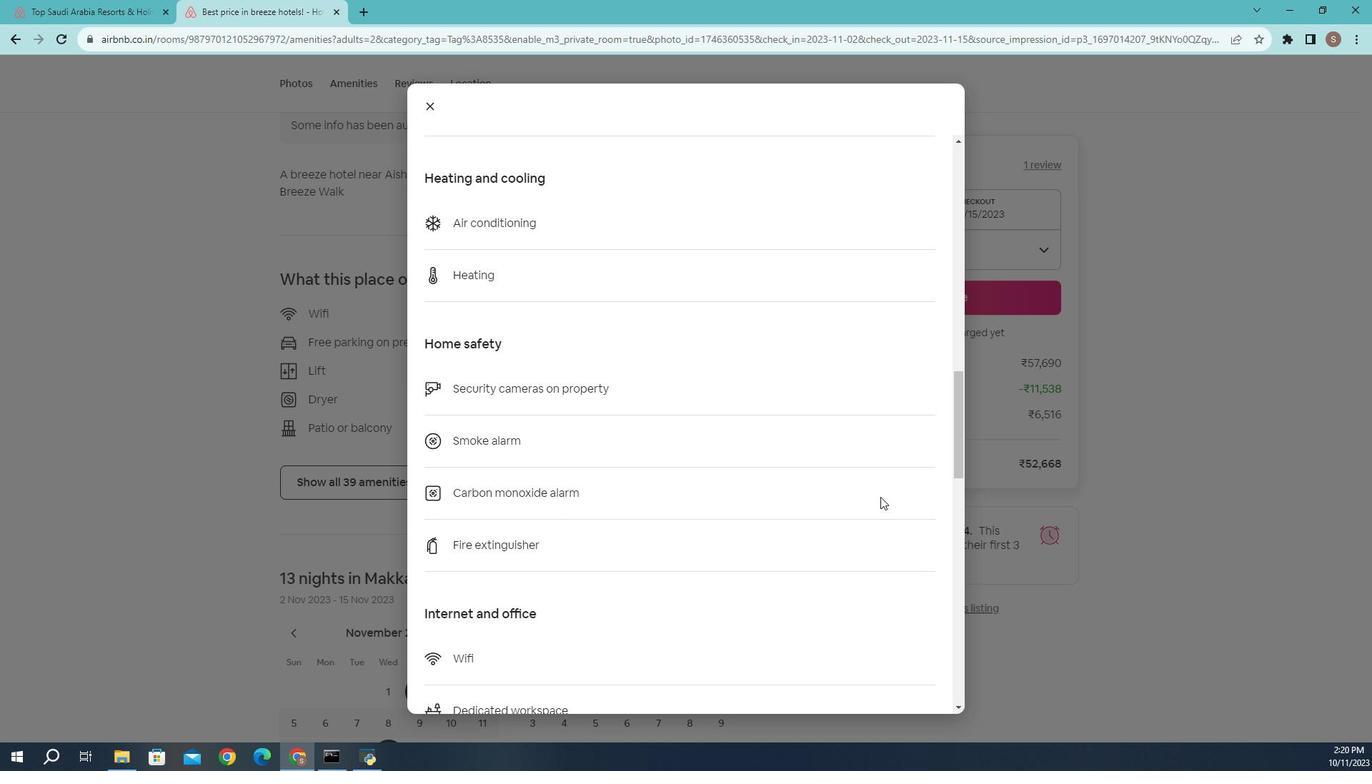 
Action: Mouse scrolled (889, 496) with delta (0, 0)
Screenshot: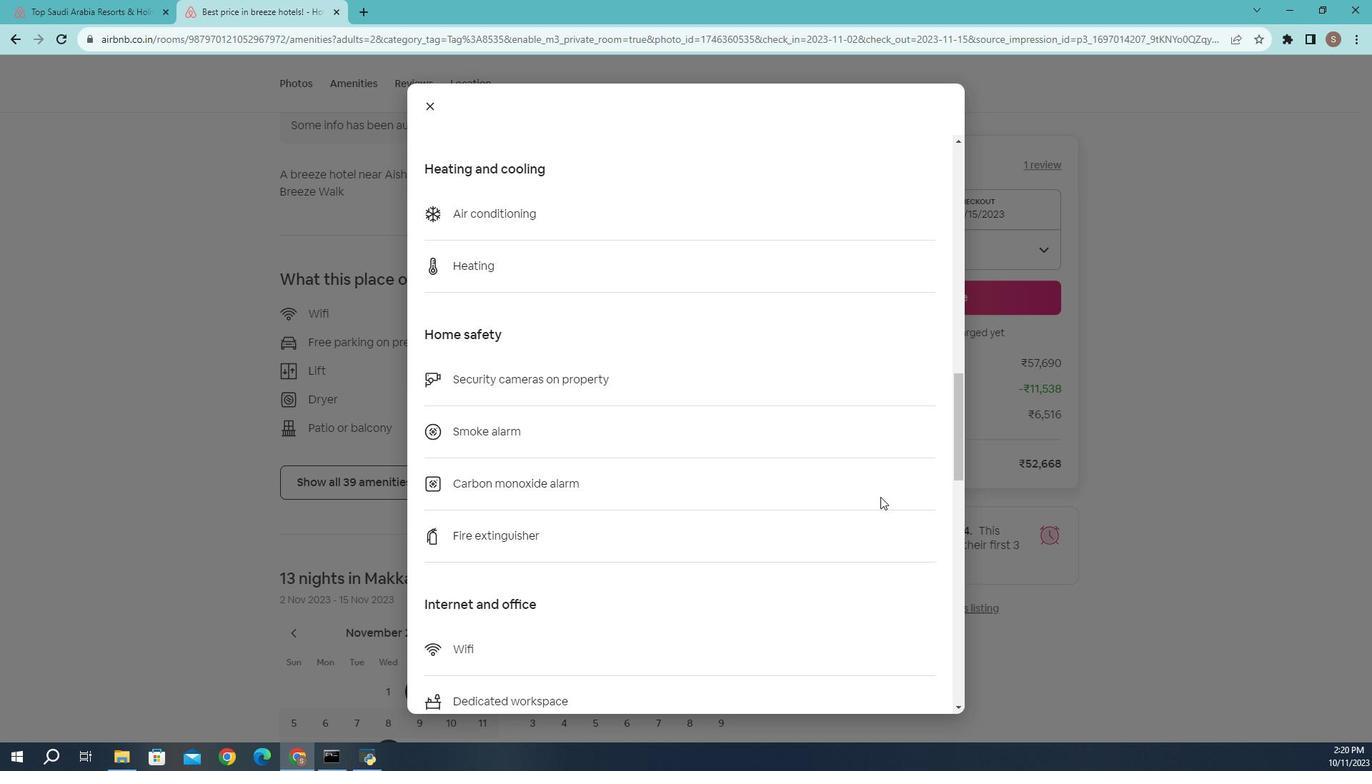 
Action: Mouse moved to (914, 486)
Screenshot: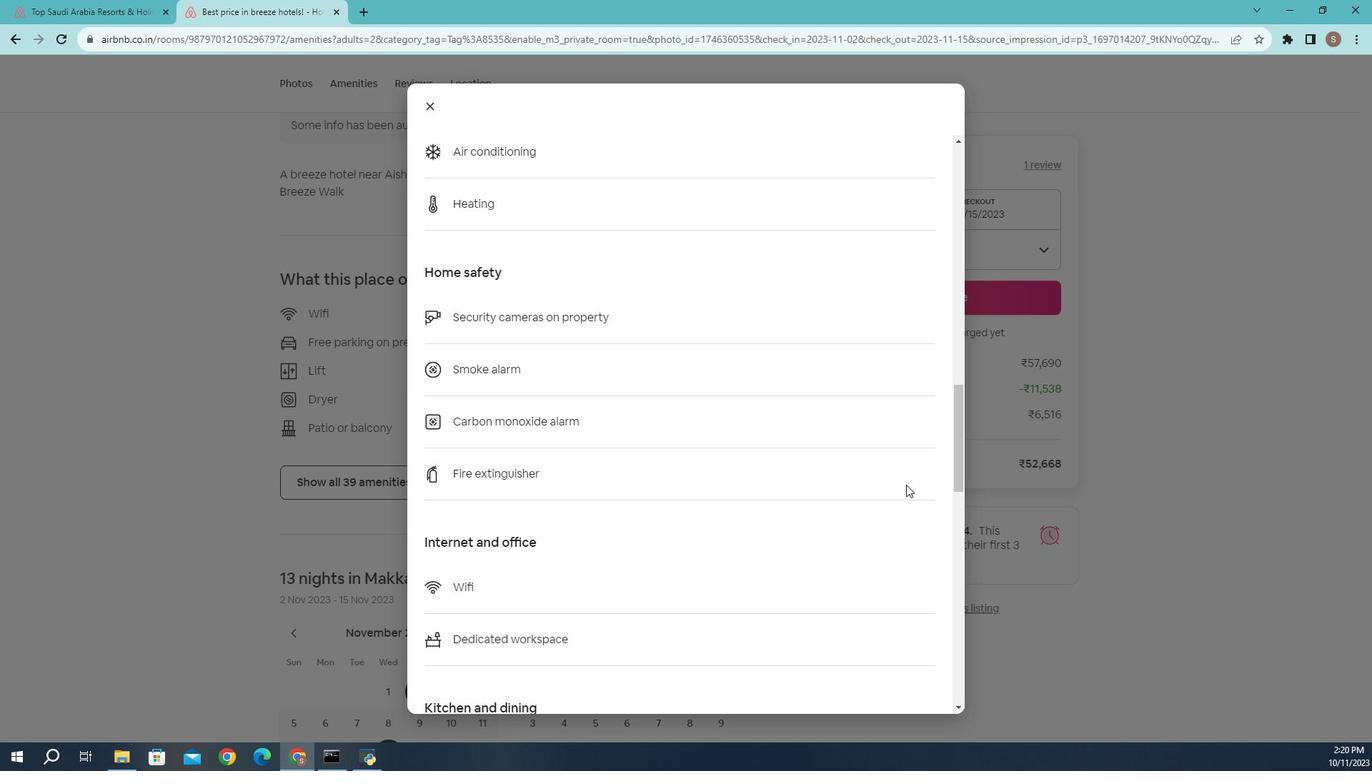 
Action: Mouse scrolled (914, 486) with delta (0, 0)
Screenshot: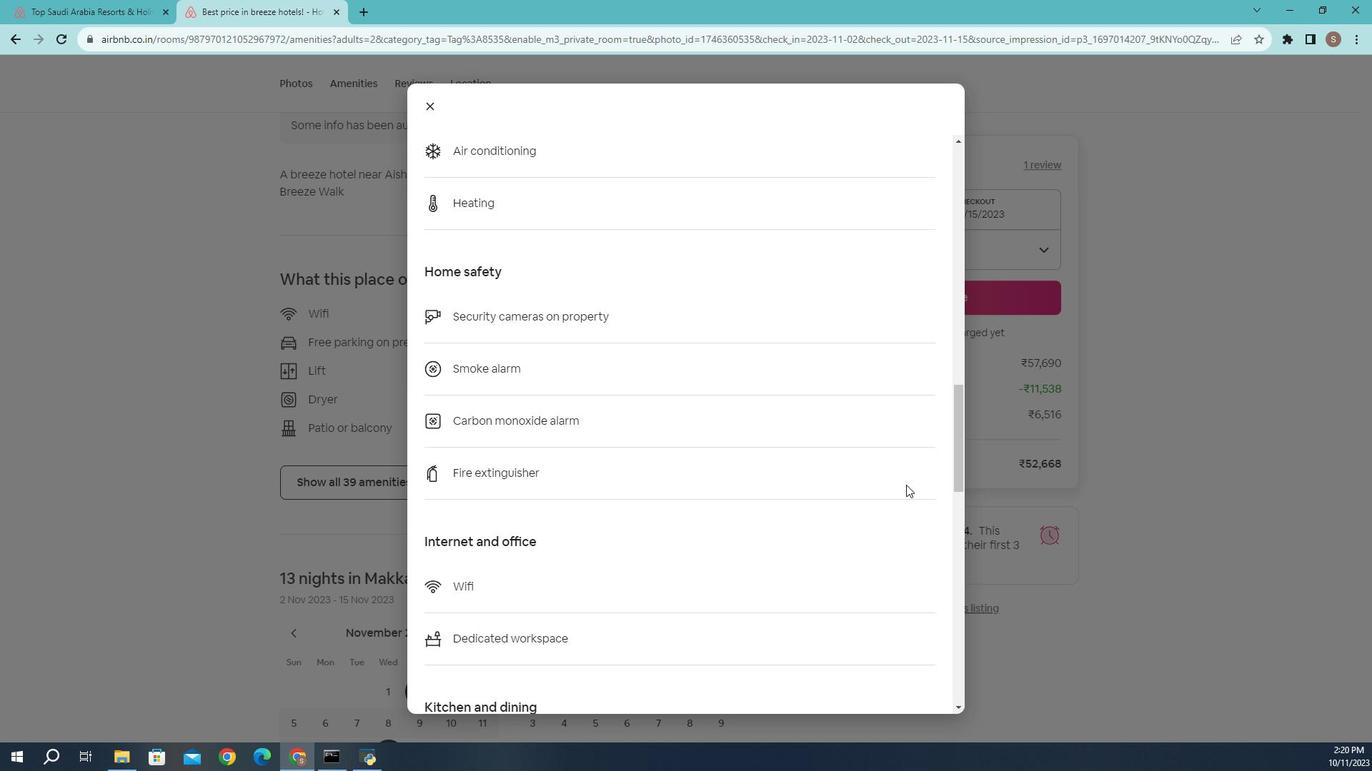 
Action: Mouse moved to (920, 488)
Screenshot: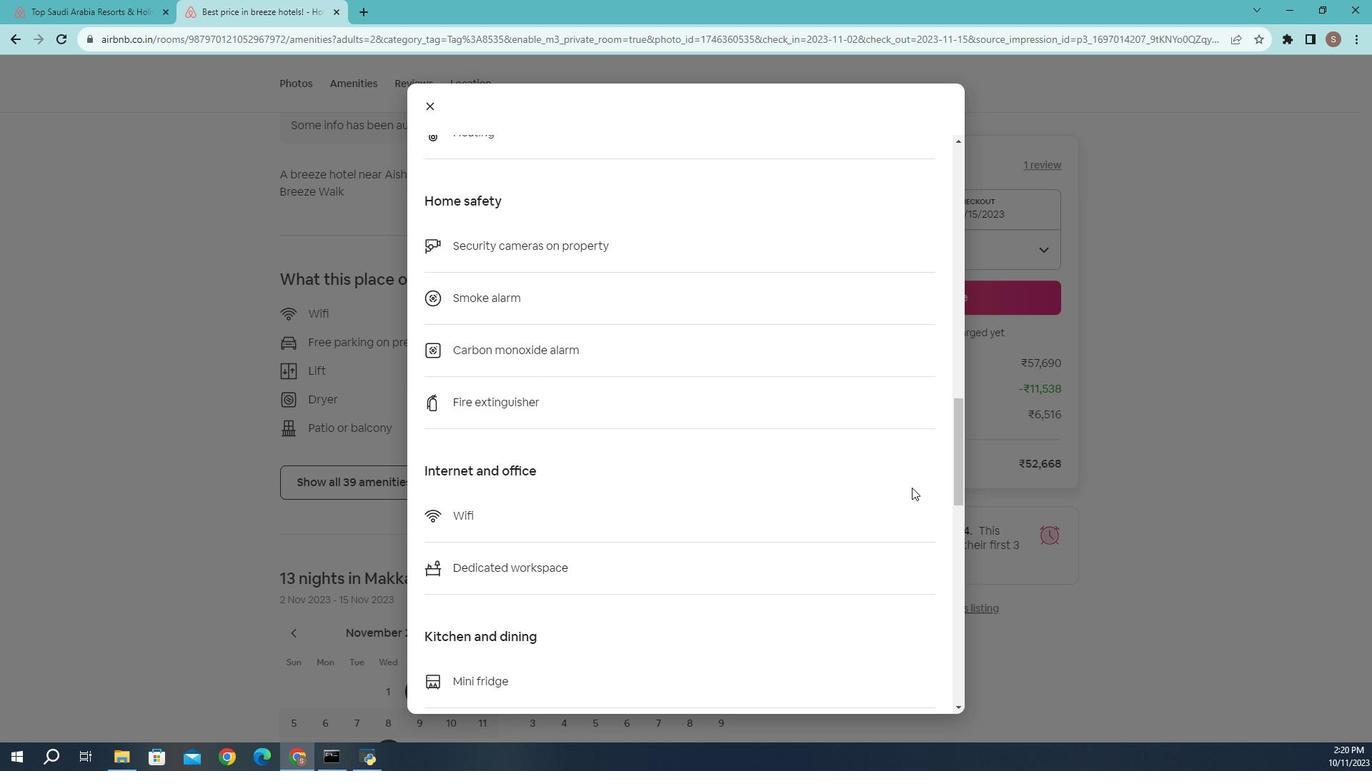 
Action: Mouse scrolled (920, 488) with delta (0, 0)
Screenshot: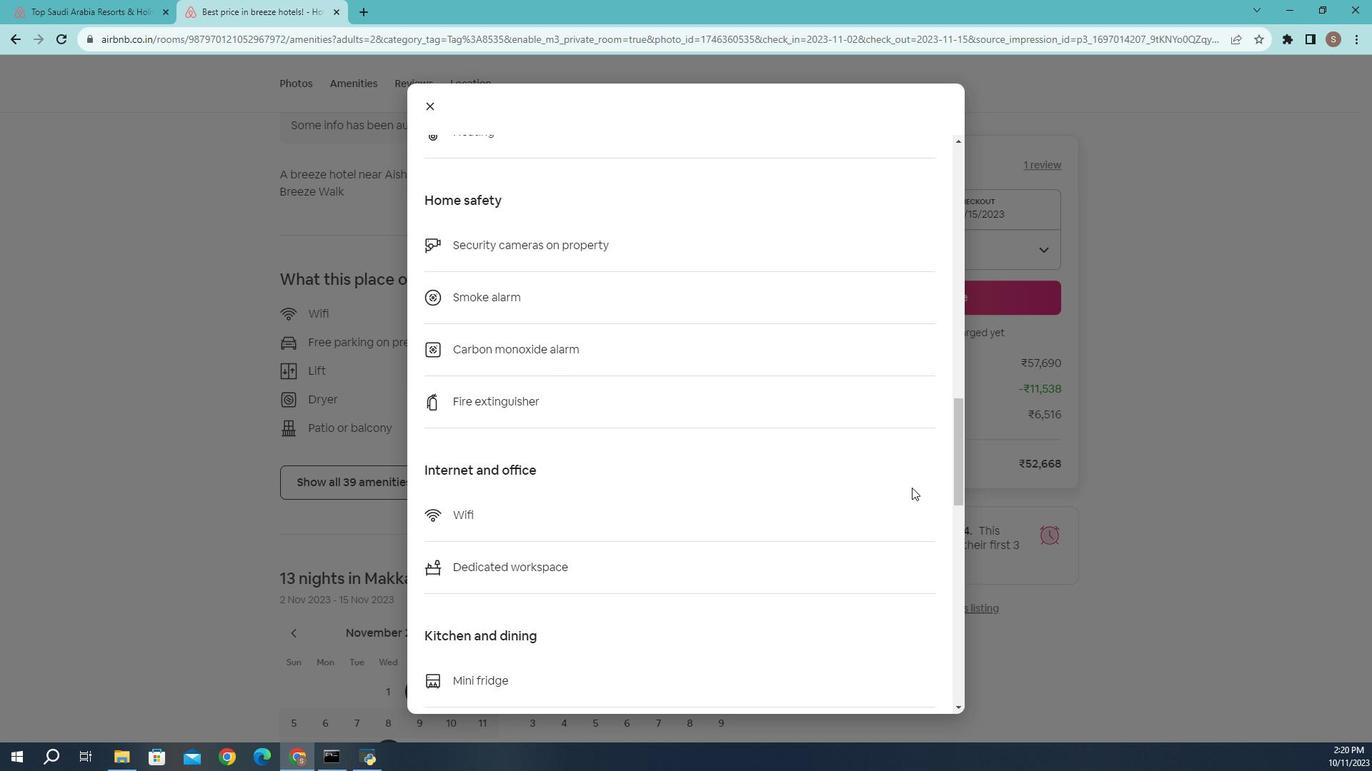 
Action: Mouse moved to (836, 526)
Screenshot: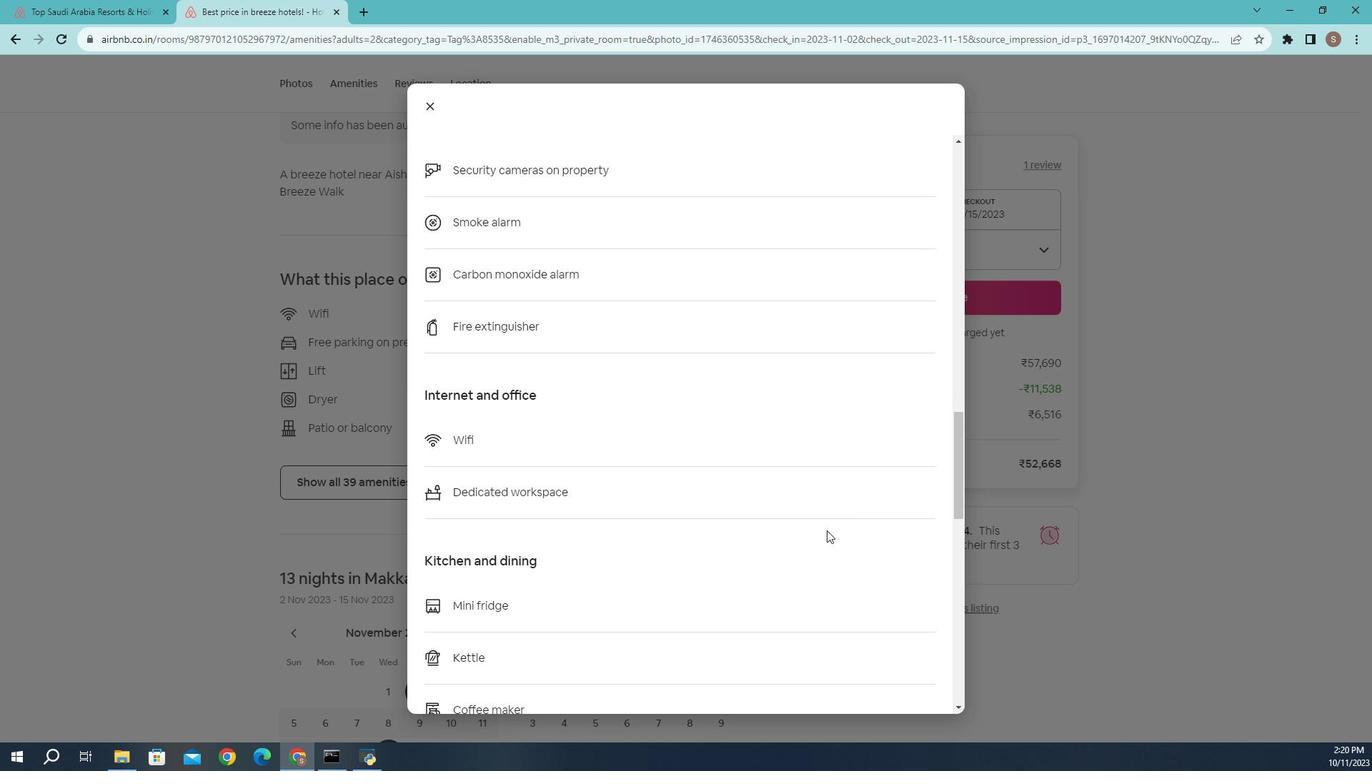 
Action: Mouse scrolled (836, 525) with delta (0, 0)
Screenshot: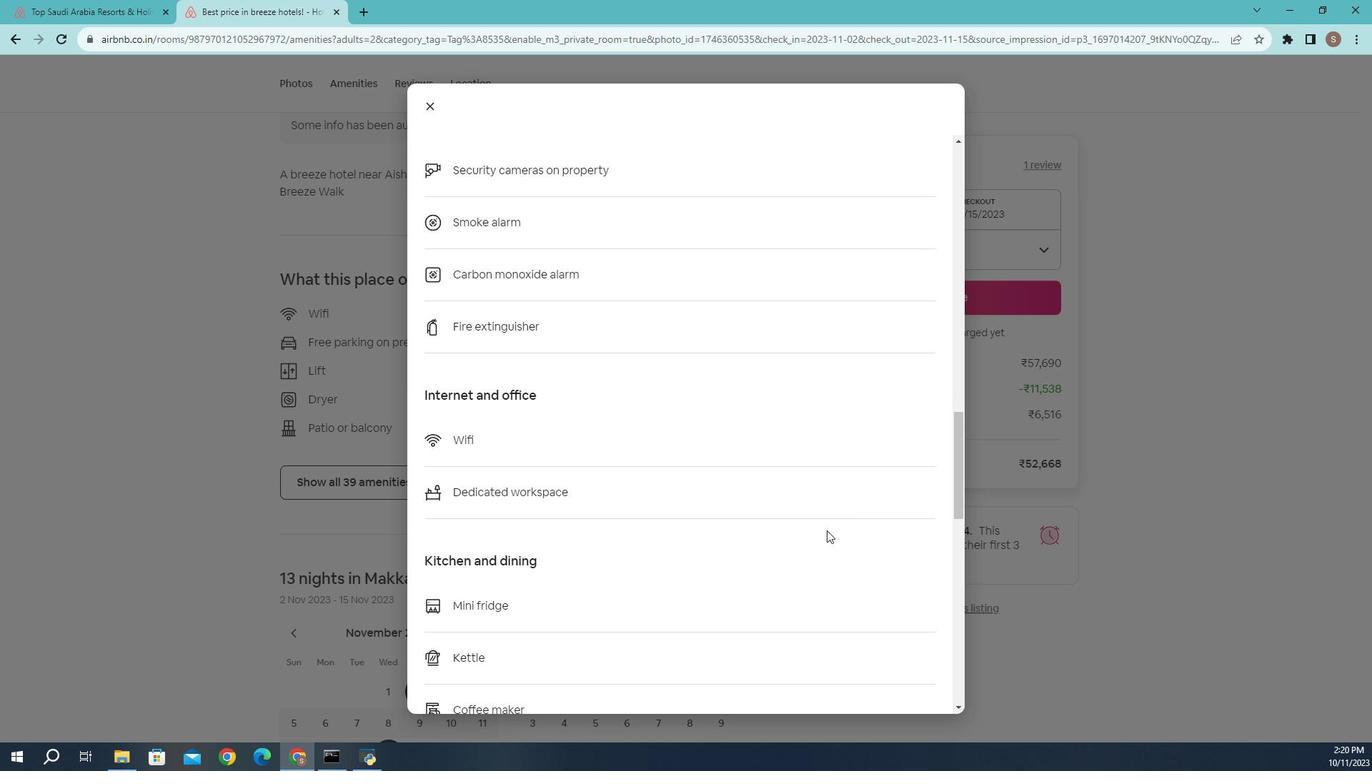 
Action: Mouse moved to (834, 526)
Screenshot: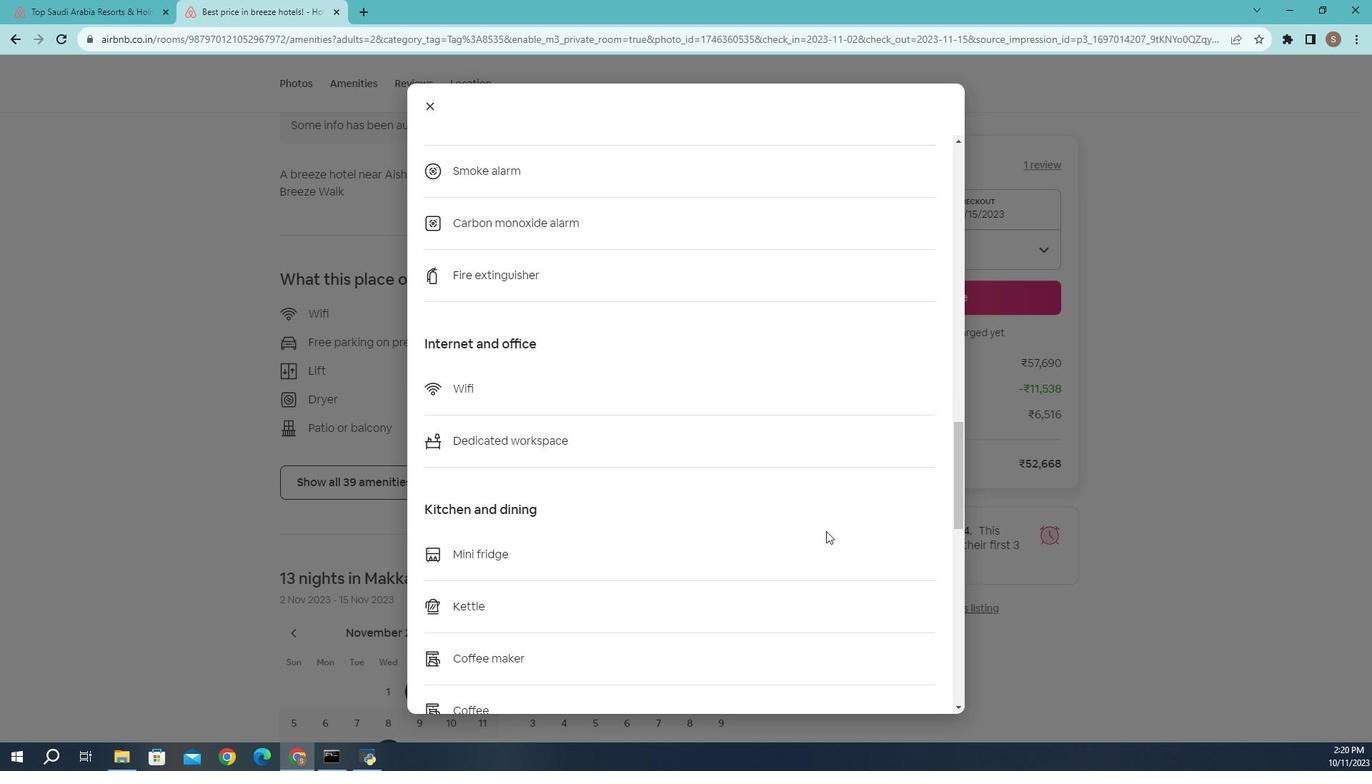 
Action: Mouse scrolled (834, 526) with delta (0, 0)
Screenshot: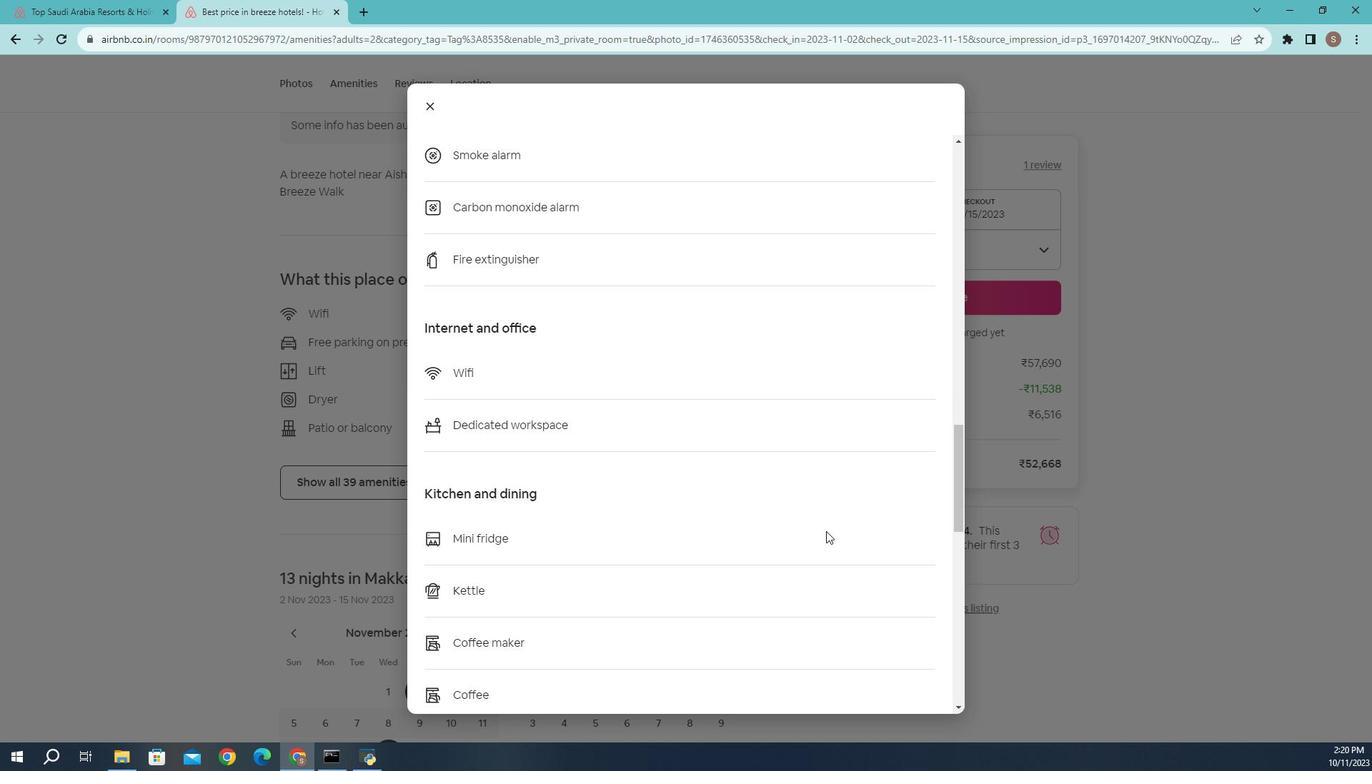 
Action: Mouse scrolled (834, 526) with delta (0, 0)
Screenshot: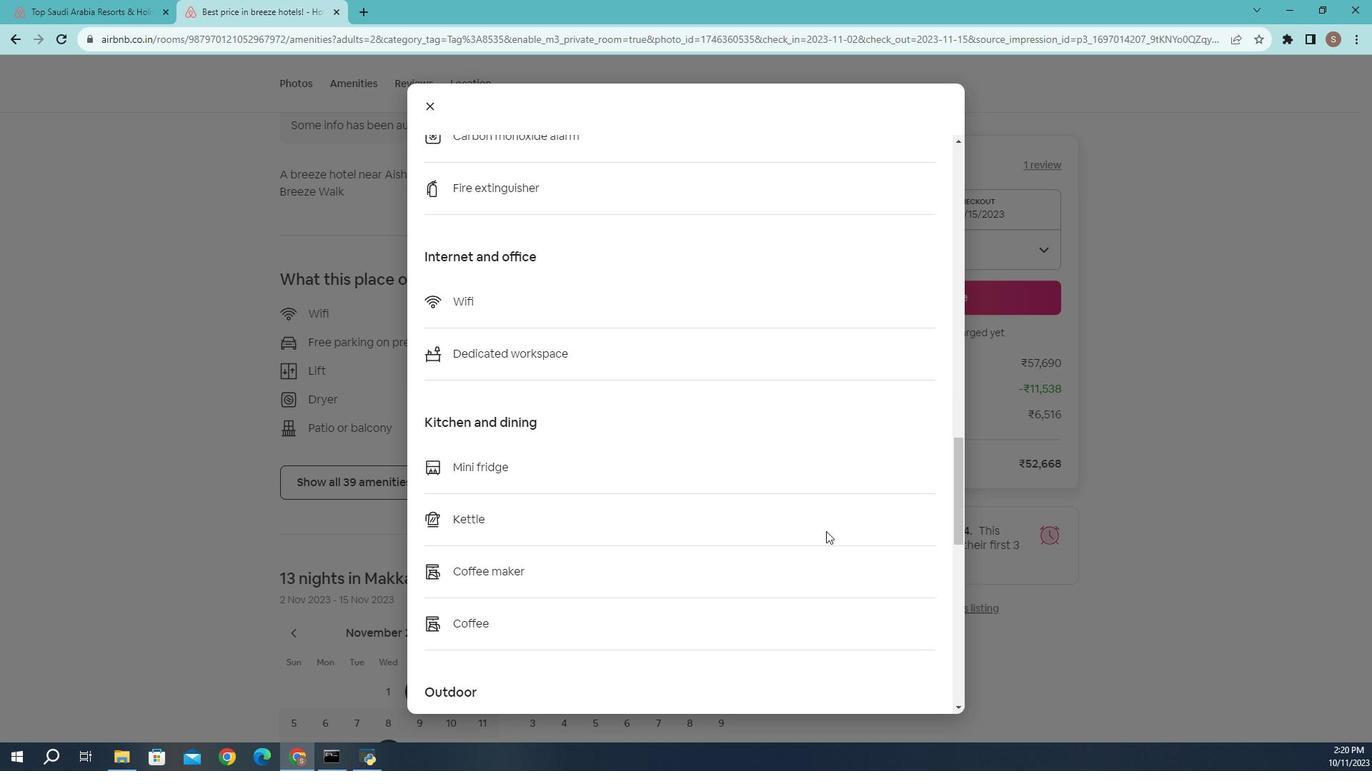 
Action: Mouse scrolled (834, 526) with delta (0, 0)
Screenshot: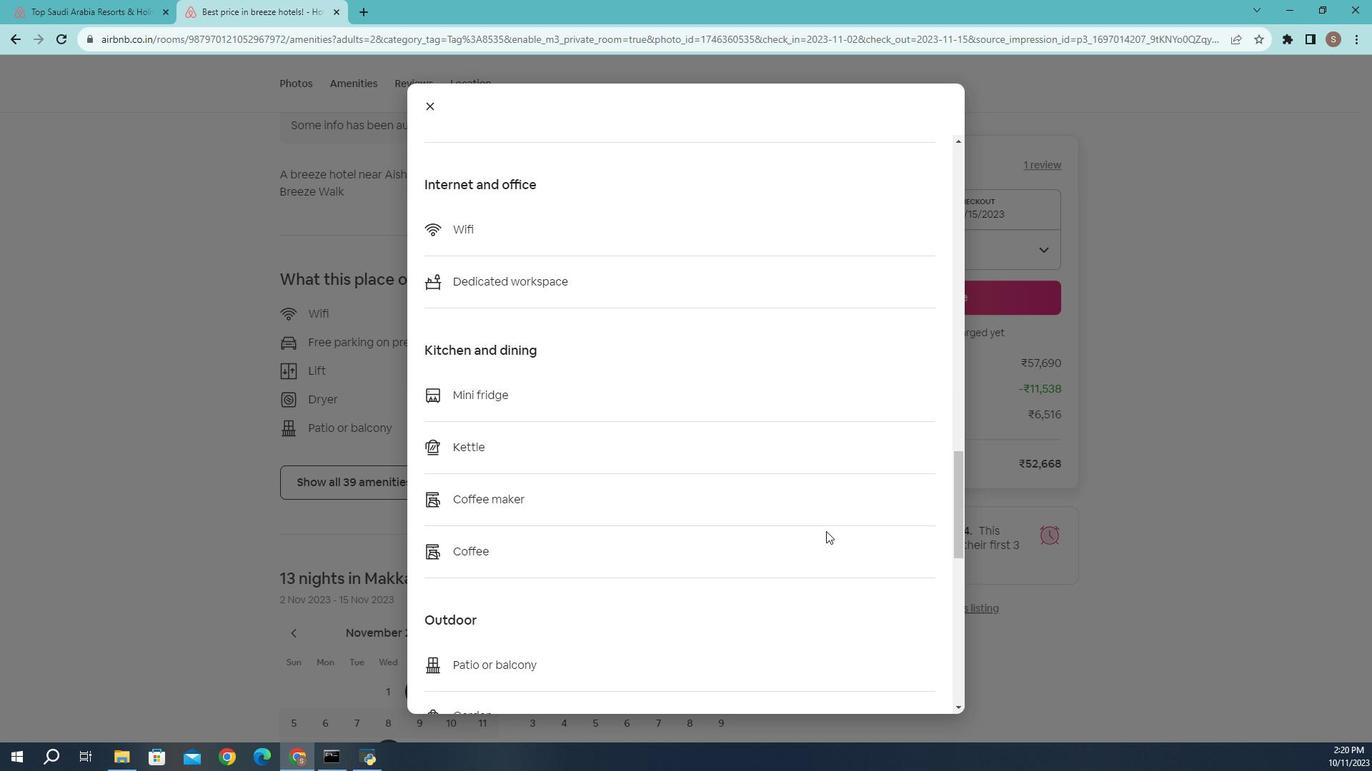
Action: Mouse scrolled (834, 526) with delta (0, 0)
Screenshot: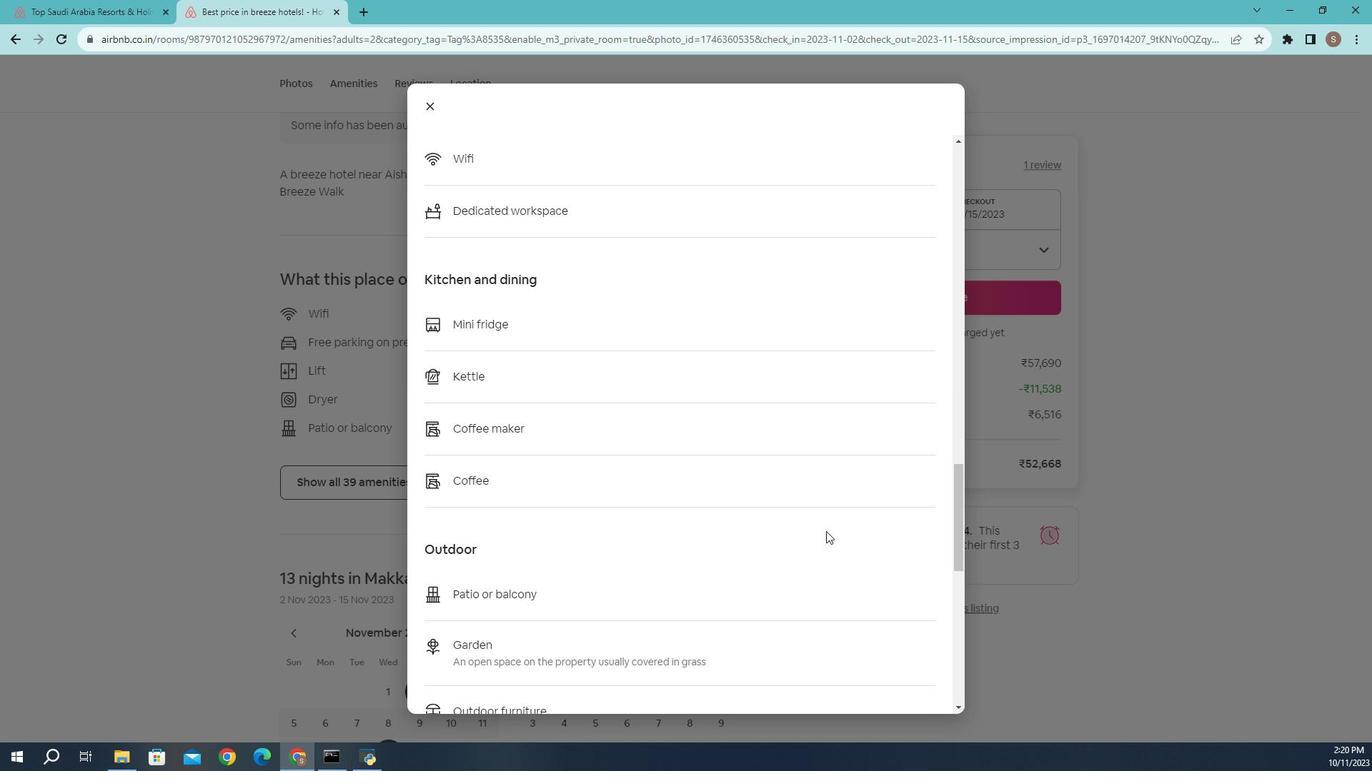 
Action: Mouse scrolled (834, 526) with delta (0, 0)
Screenshot: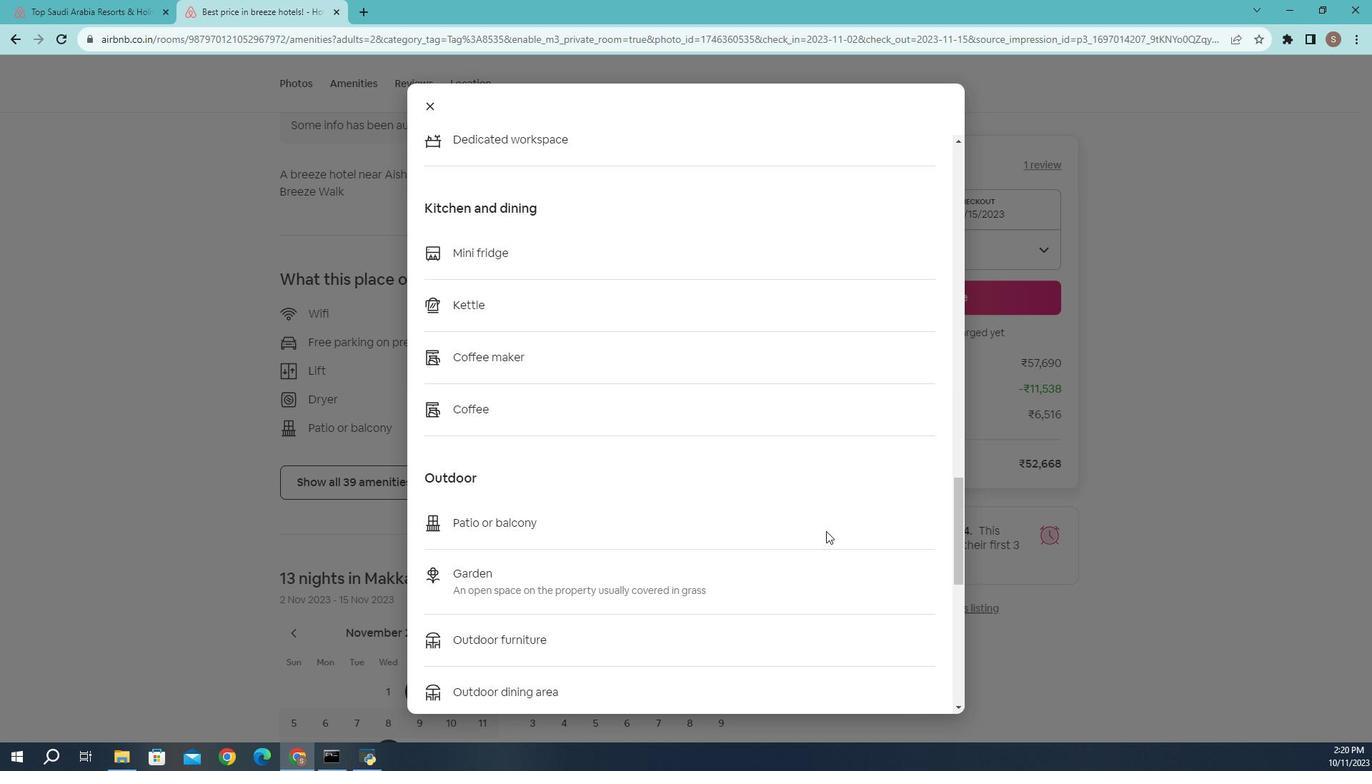 
Action: Mouse scrolled (834, 526) with delta (0, 0)
Screenshot: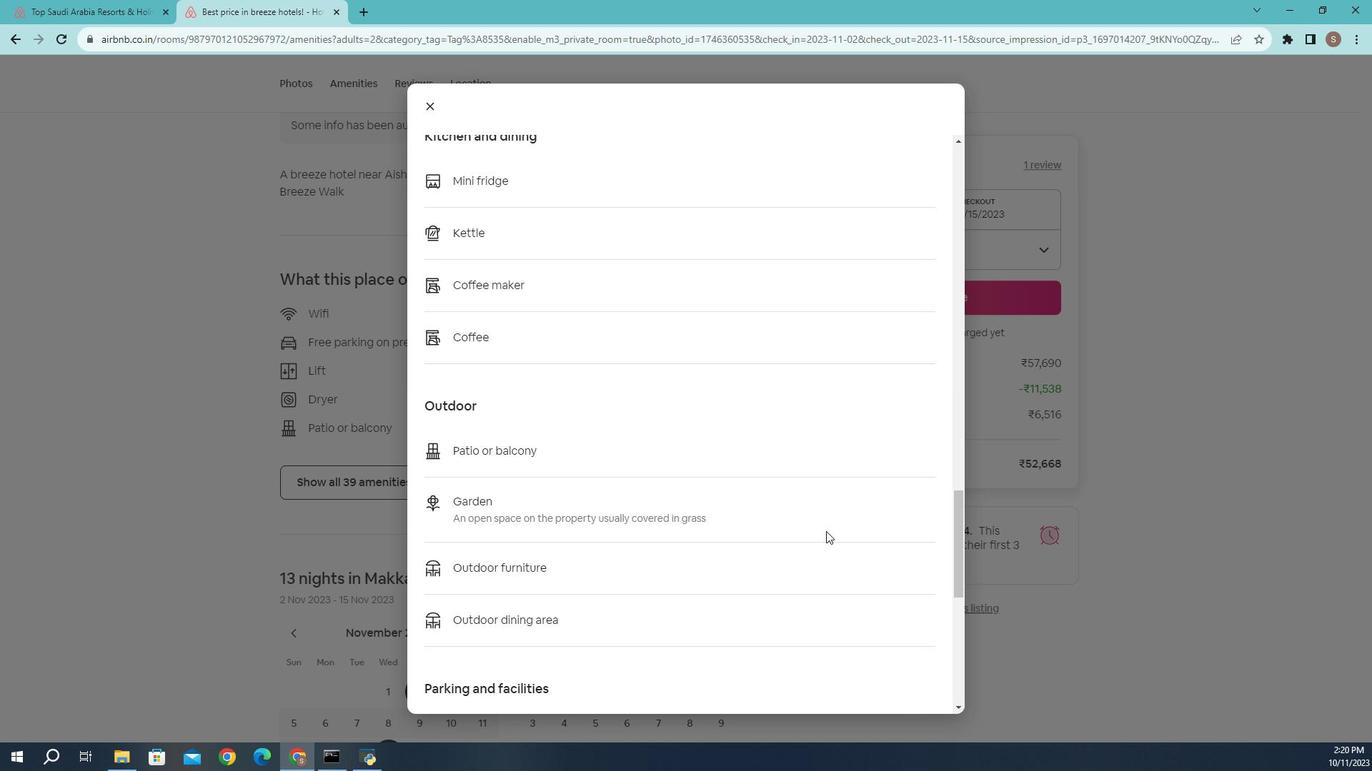 
Action: Mouse scrolled (834, 526) with delta (0, 0)
Screenshot: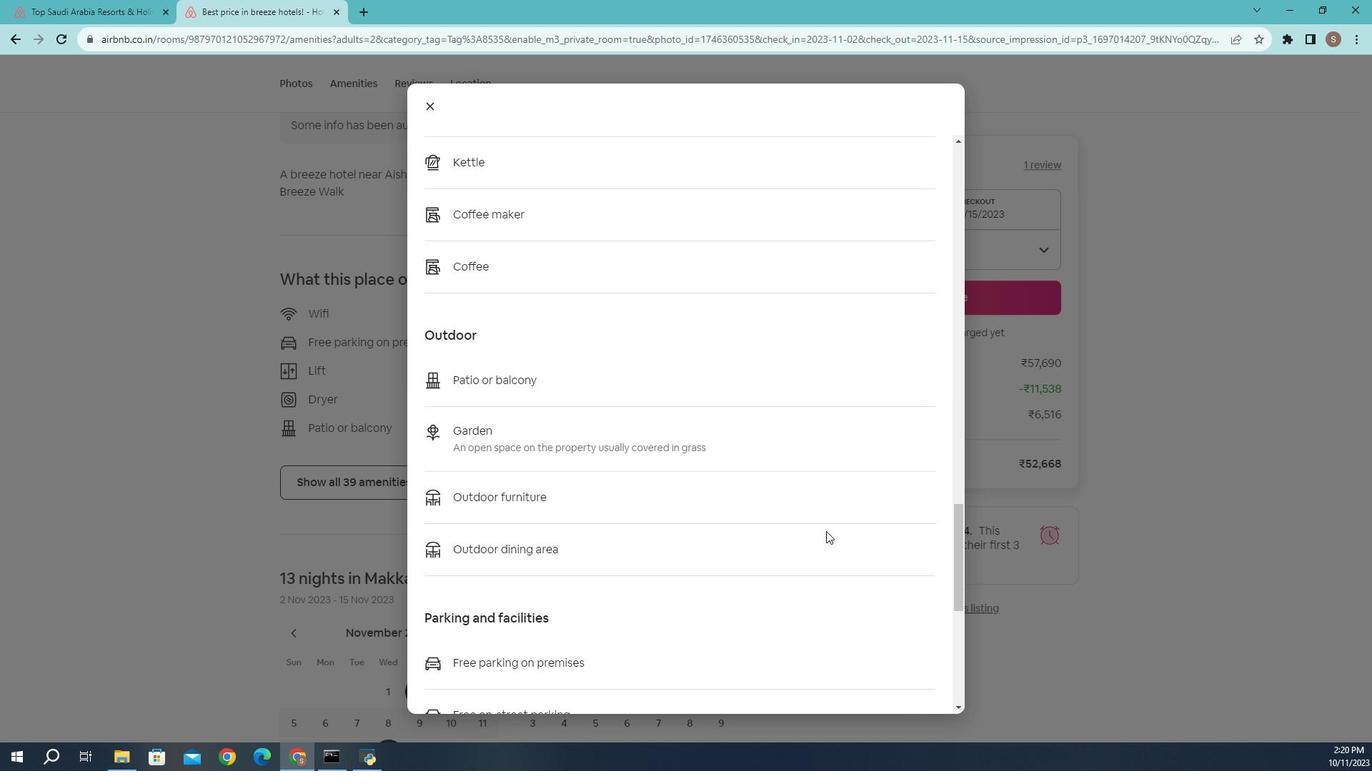 
Action: Mouse moved to (832, 526)
Screenshot: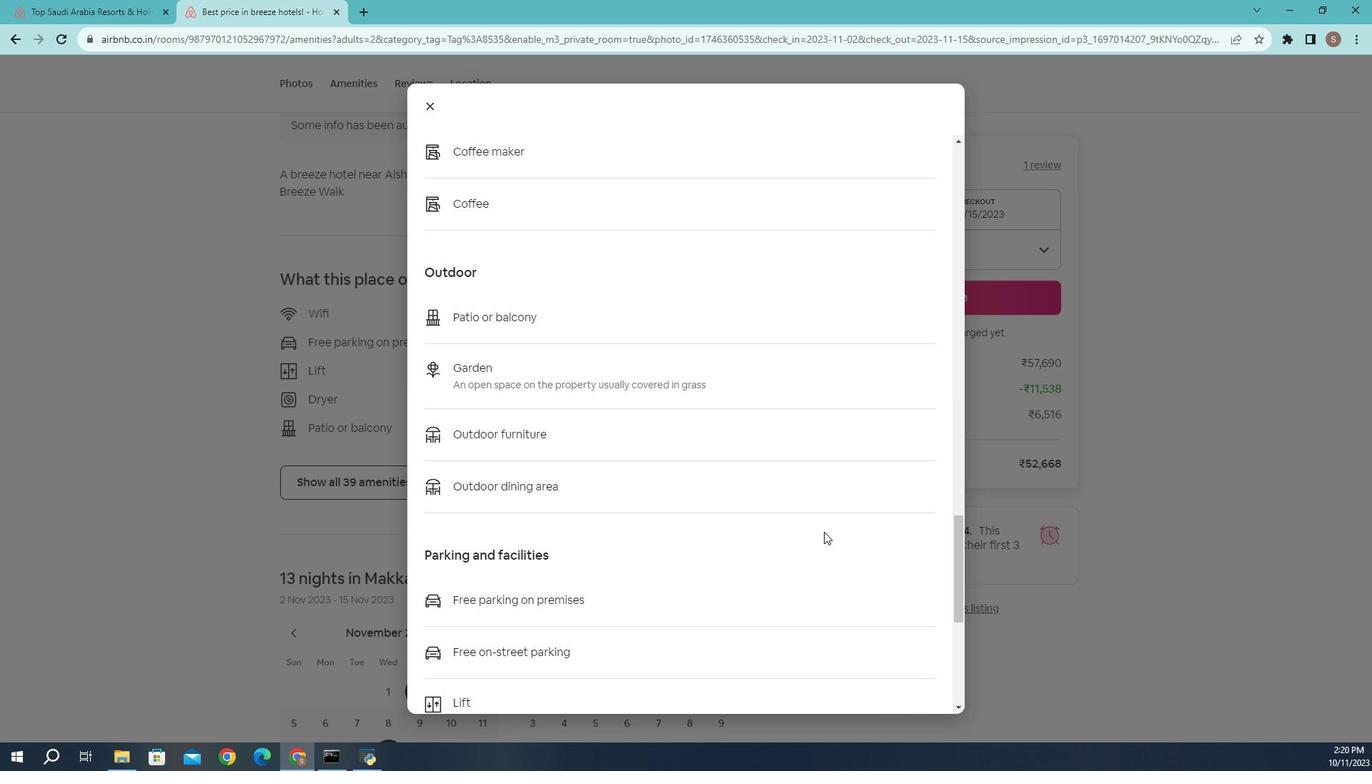 
Action: Mouse scrolled (832, 526) with delta (0, 0)
Screenshot: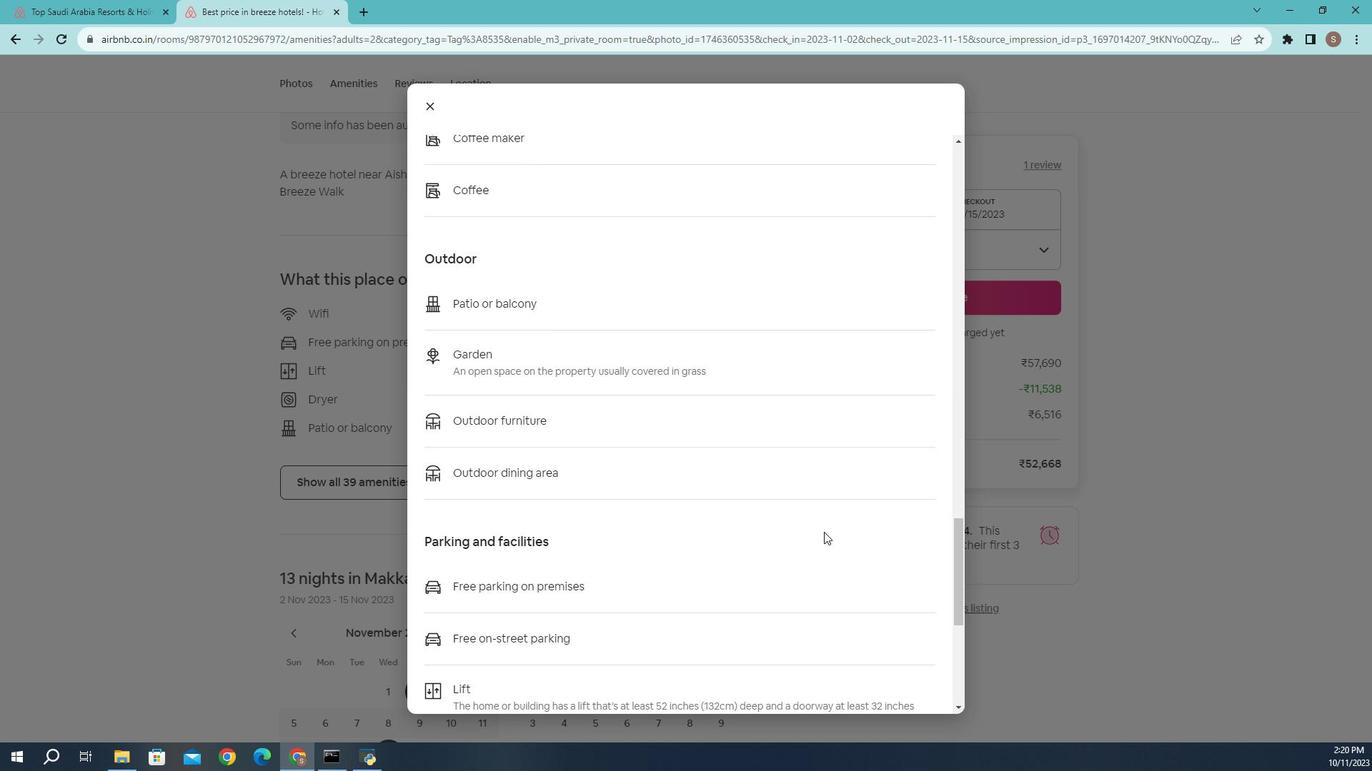 
Action: Mouse scrolled (832, 526) with delta (0, 0)
Screenshot: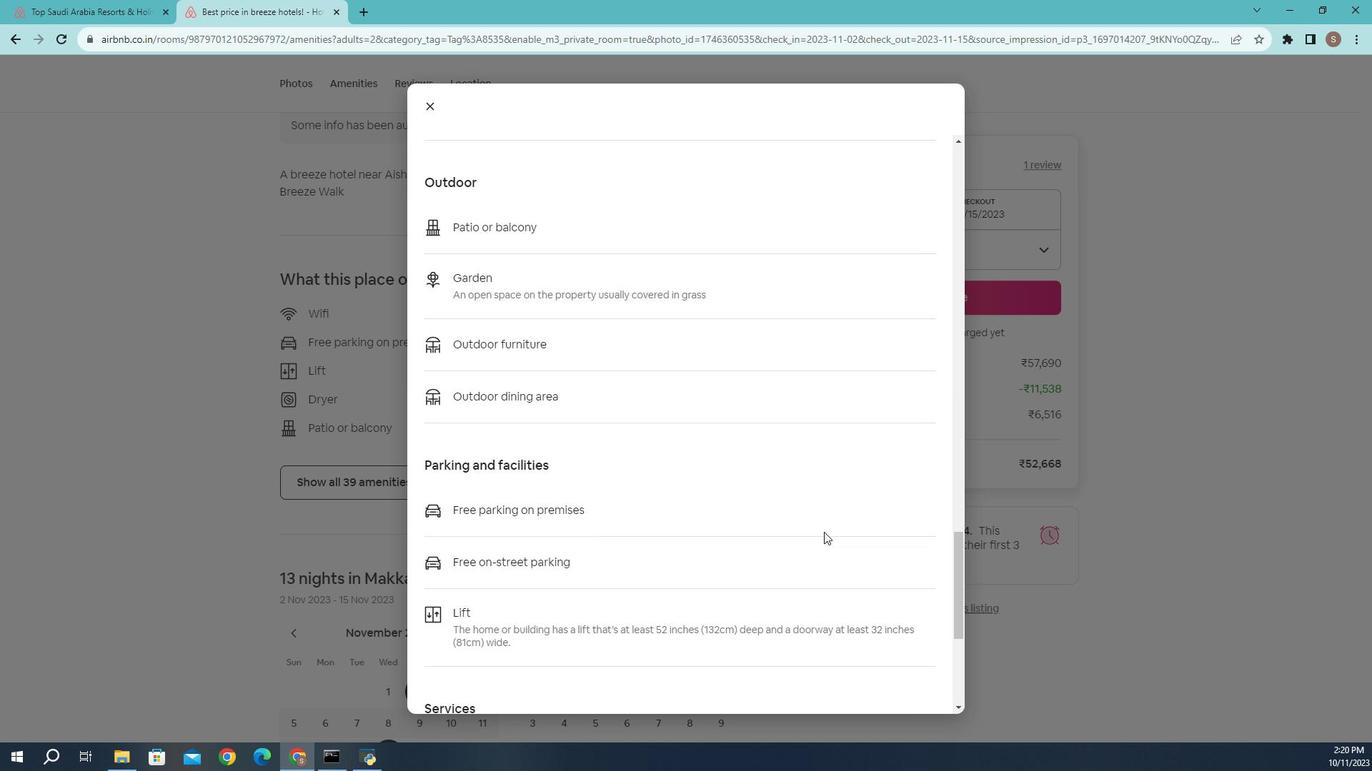 
Action: Mouse moved to (813, 577)
Screenshot: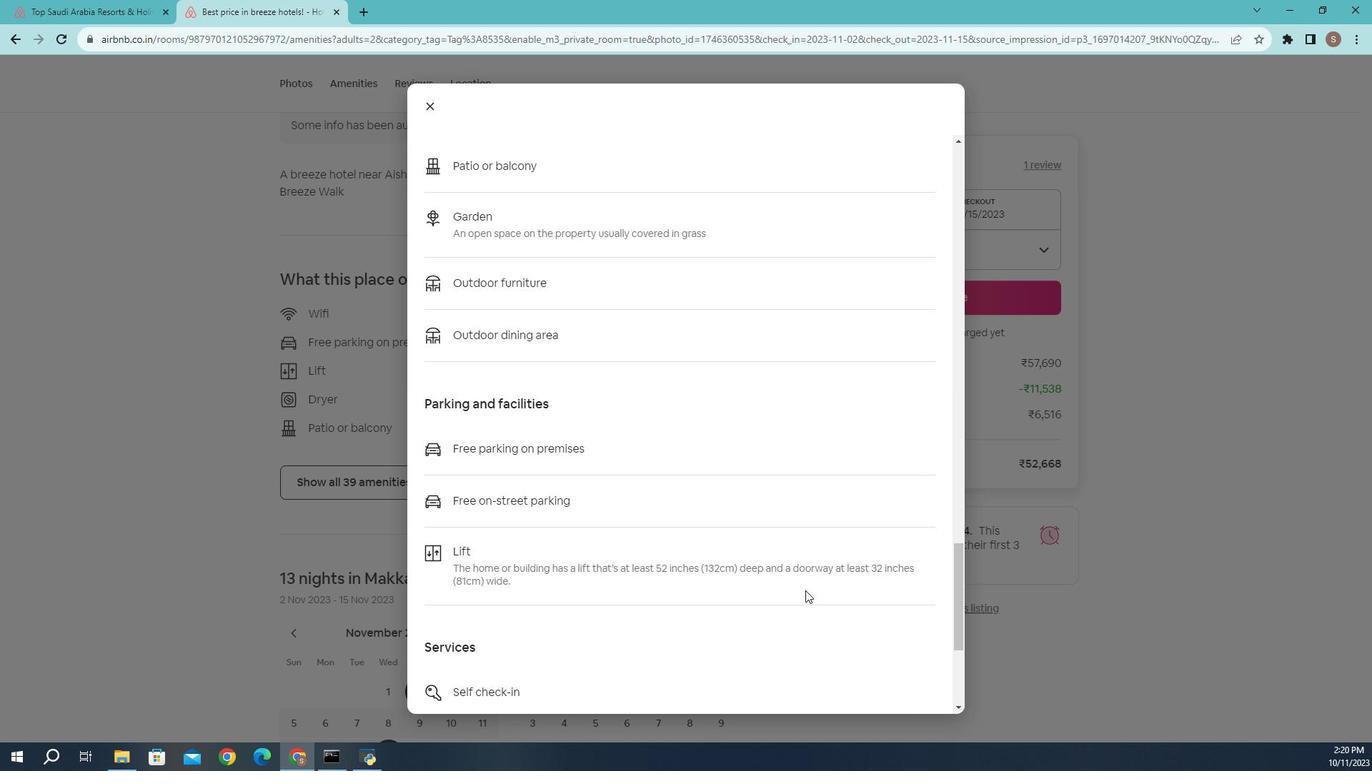 
Action: Mouse scrolled (813, 576) with delta (0, 0)
Screenshot: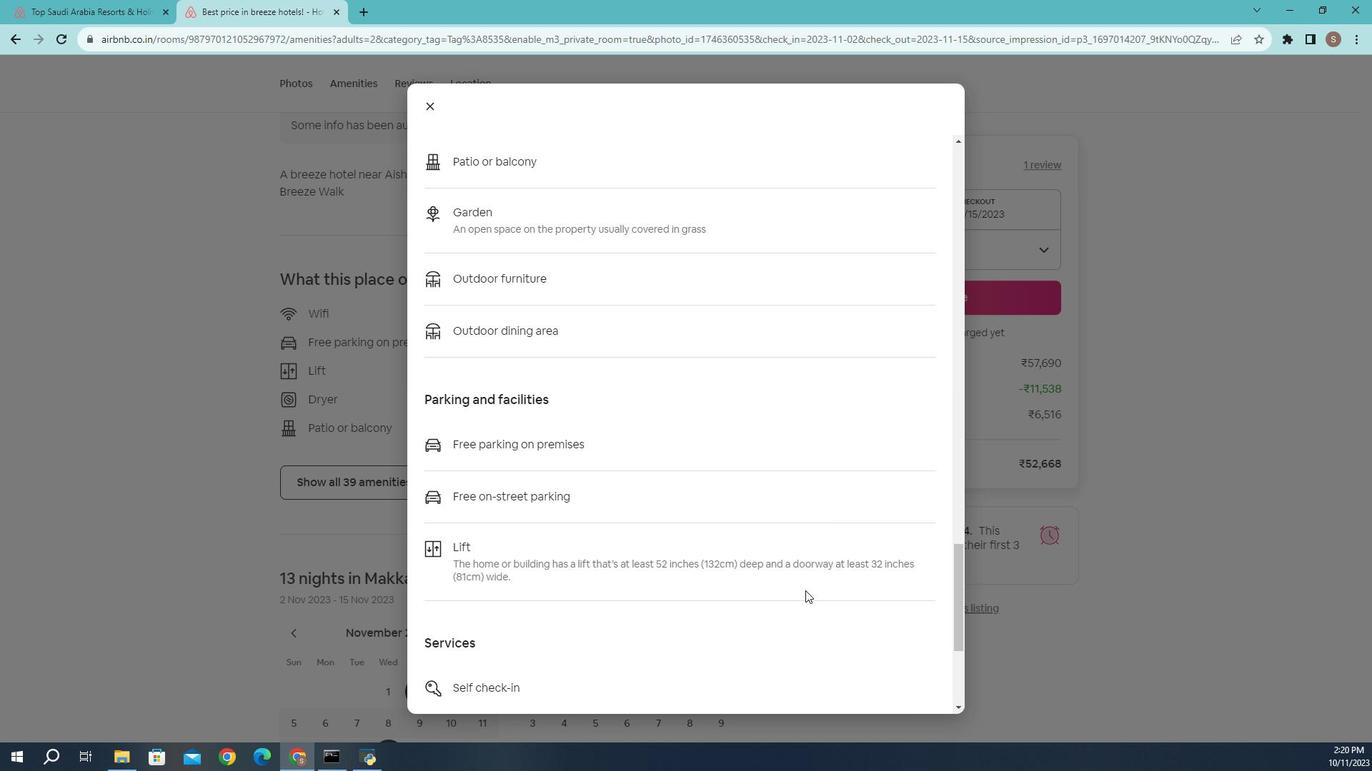 
Action: Mouse scrolled (813, 576) with delta (0, 0)
Screenshot: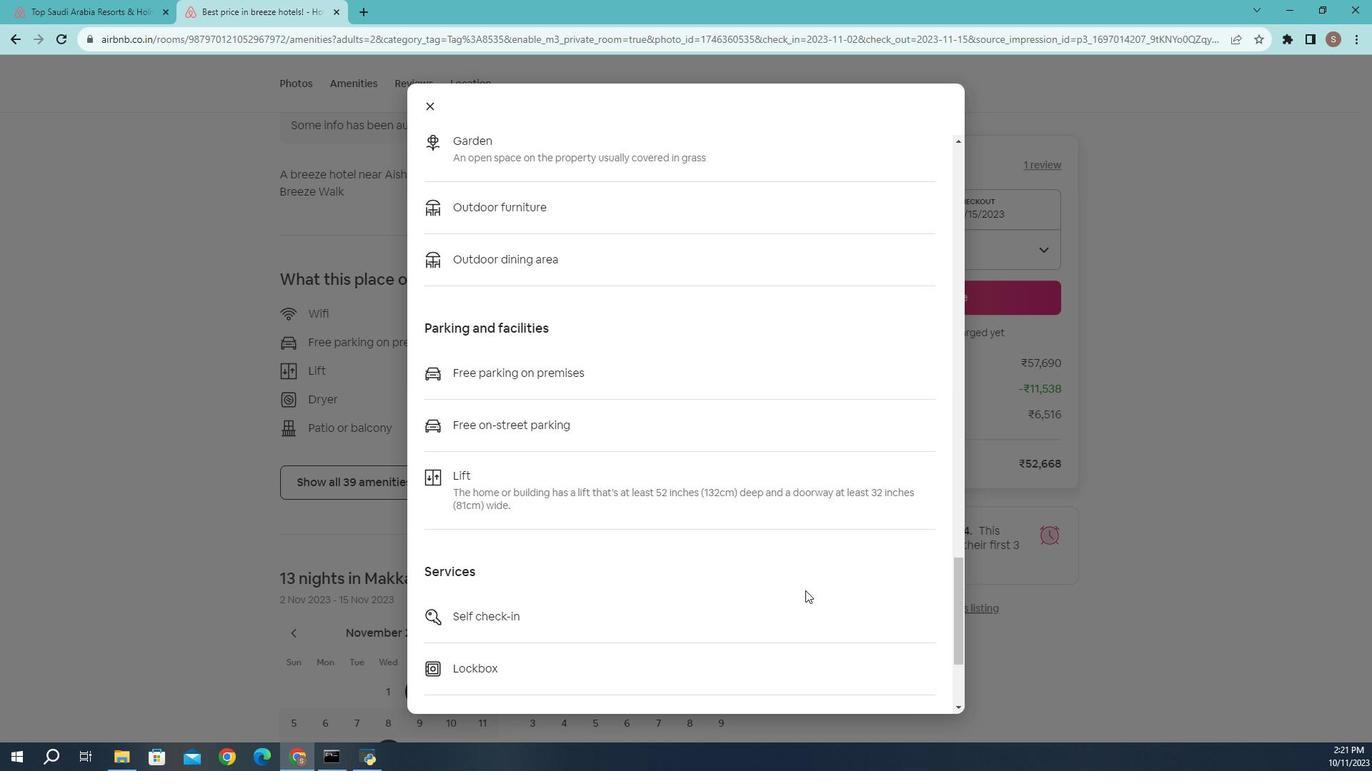 
Action: Mouse scrolled (813, 576) with delta (0, 0)
Screenshot: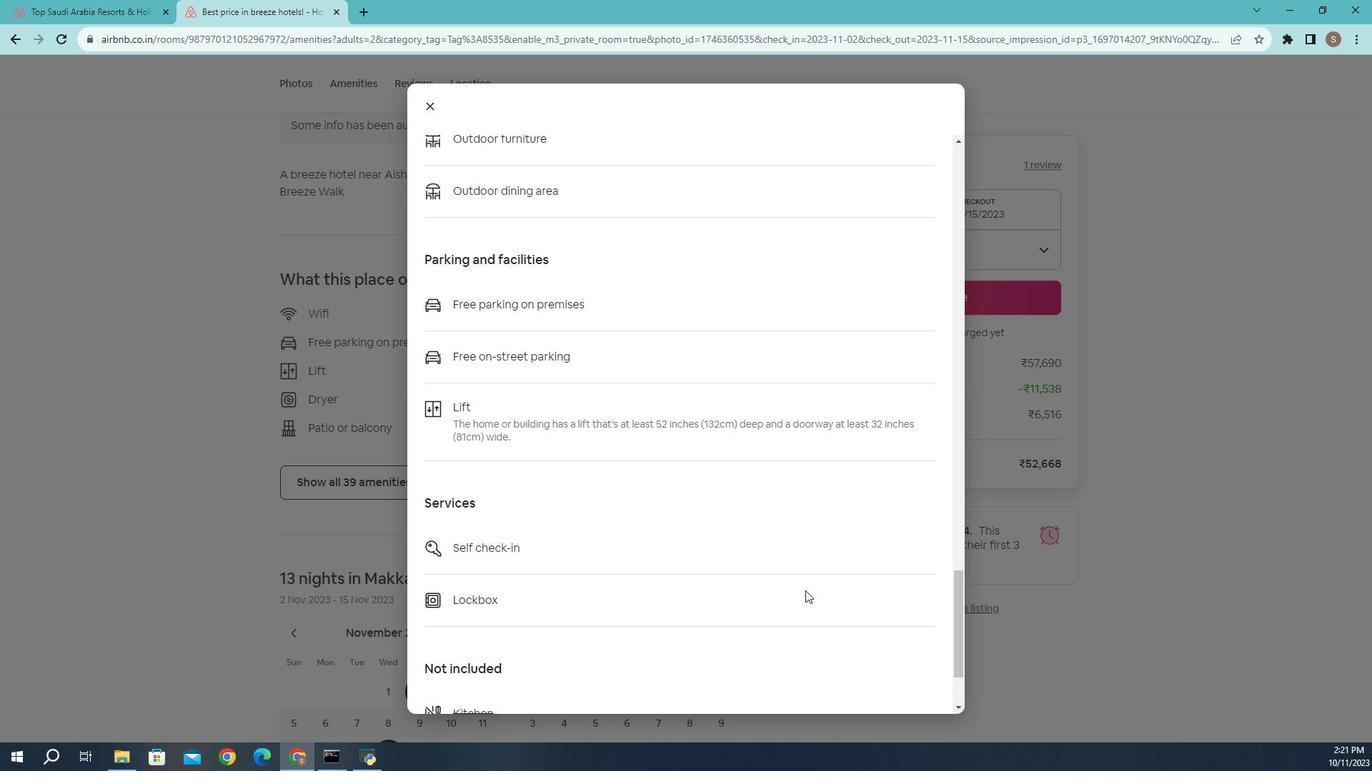 
Action: Mouse scrolled (813, 576) with delta (0, 0)
Screenshot: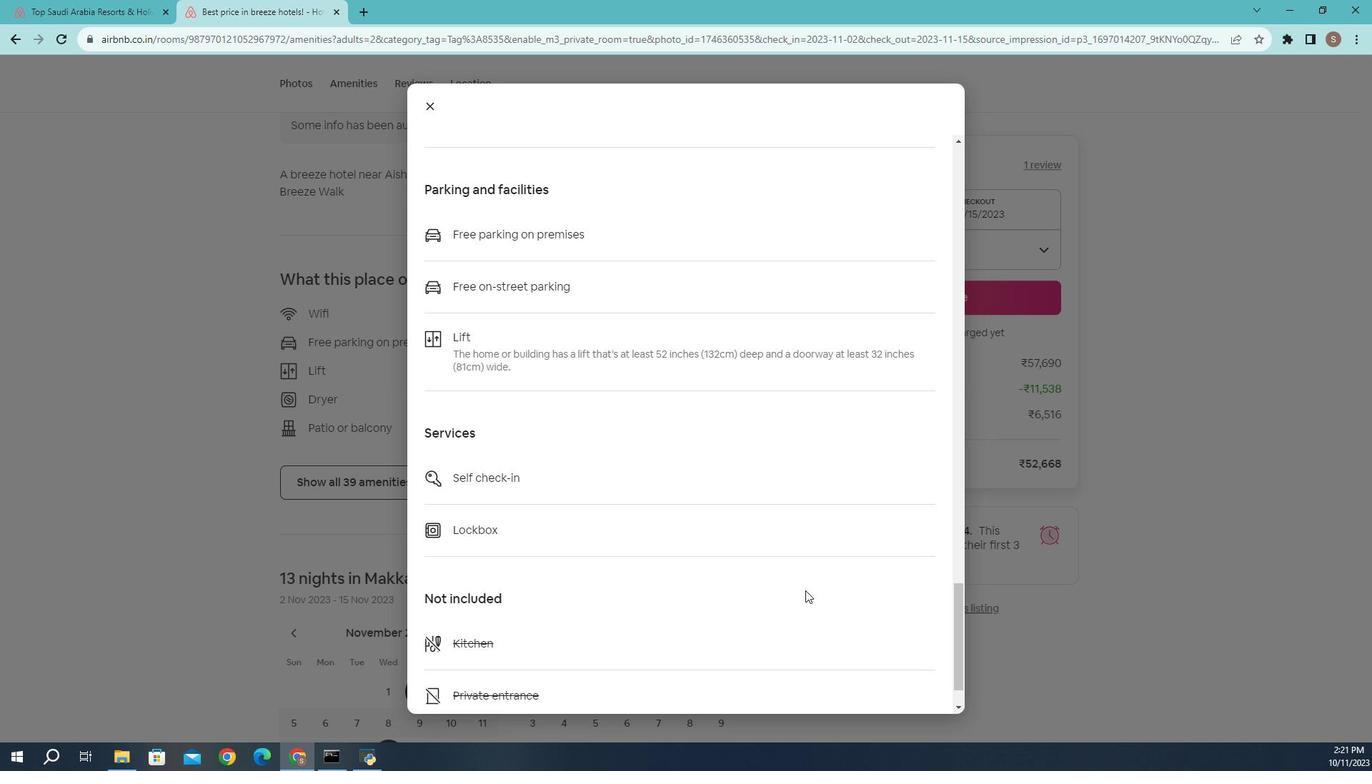 
Action: Mouse moved to (811, 578)
Screenshot: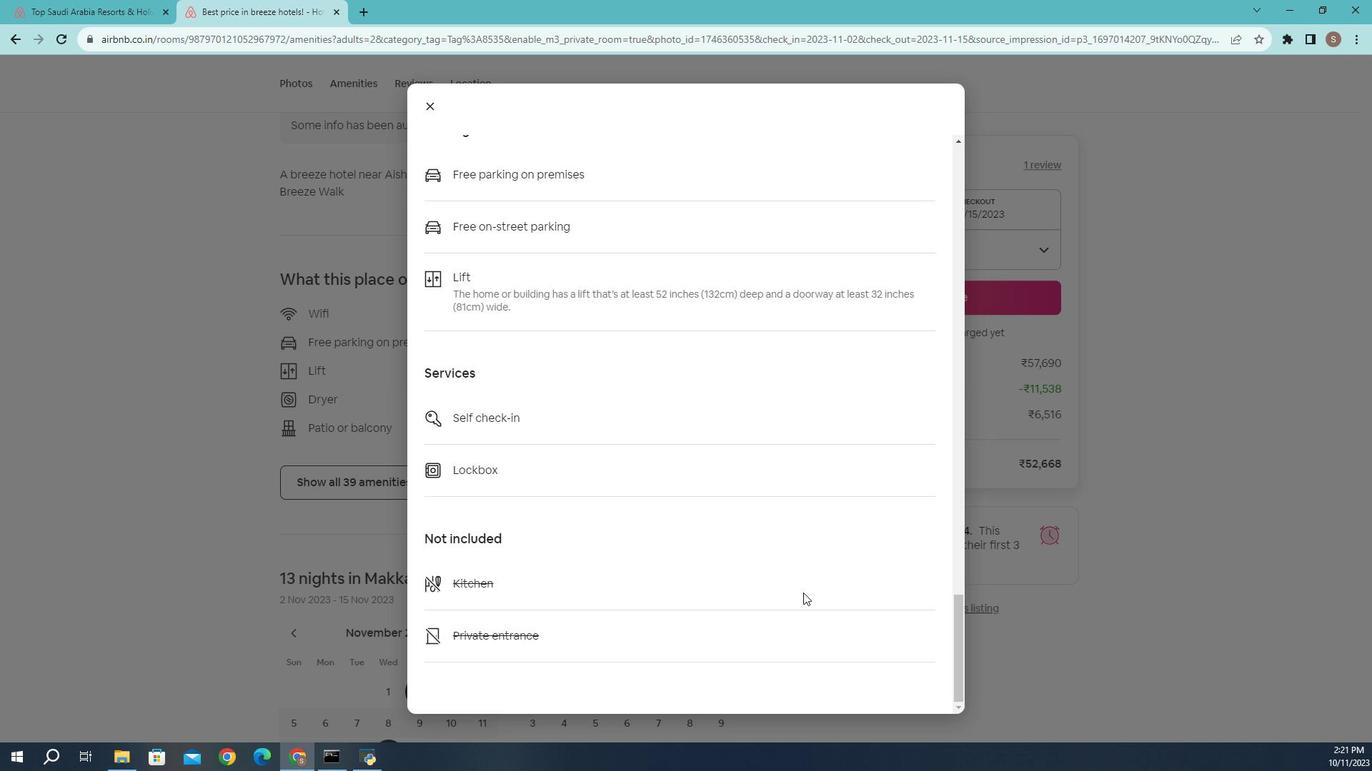 
Action: Mouse scrolled (811, 578) with delta (0, 0)
Screenshot: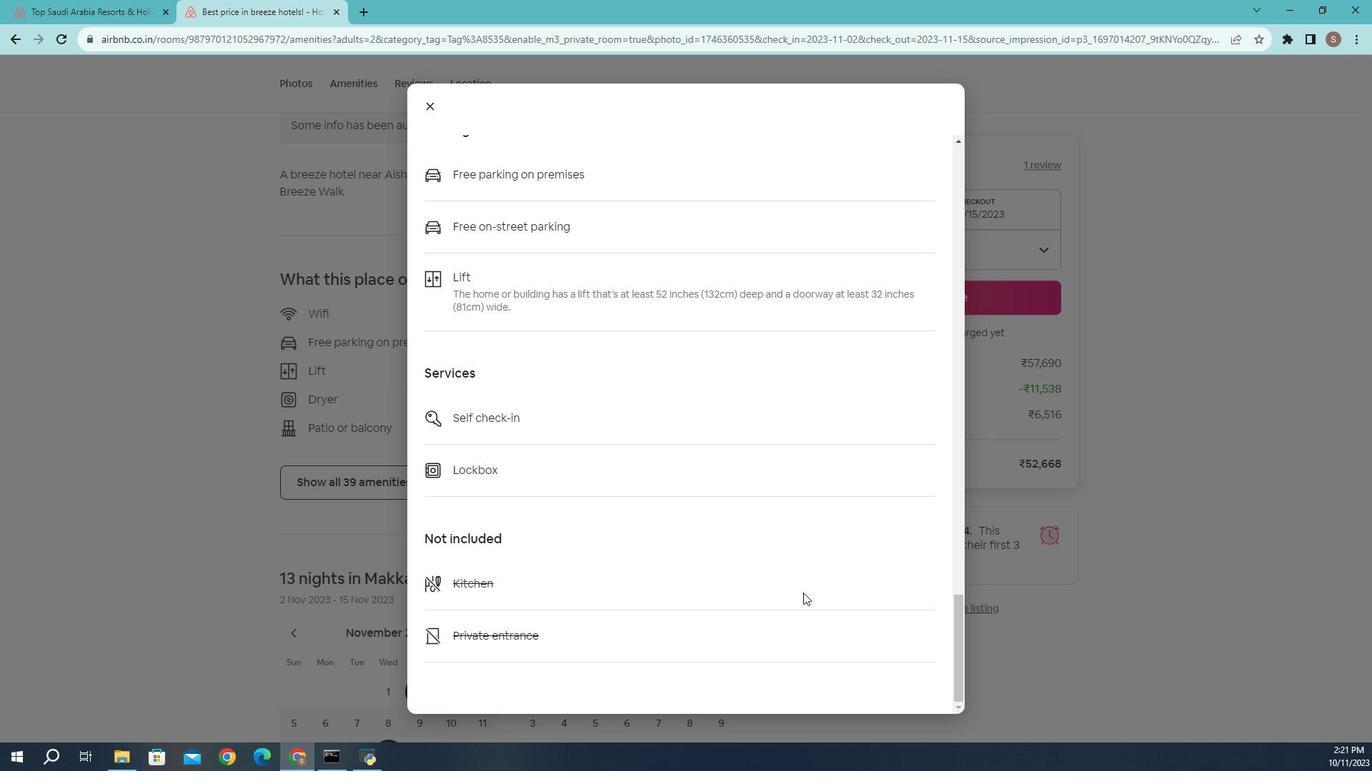 
Action: Mouse scrolled (811, 578) with delta (0, 0)
Screenshot: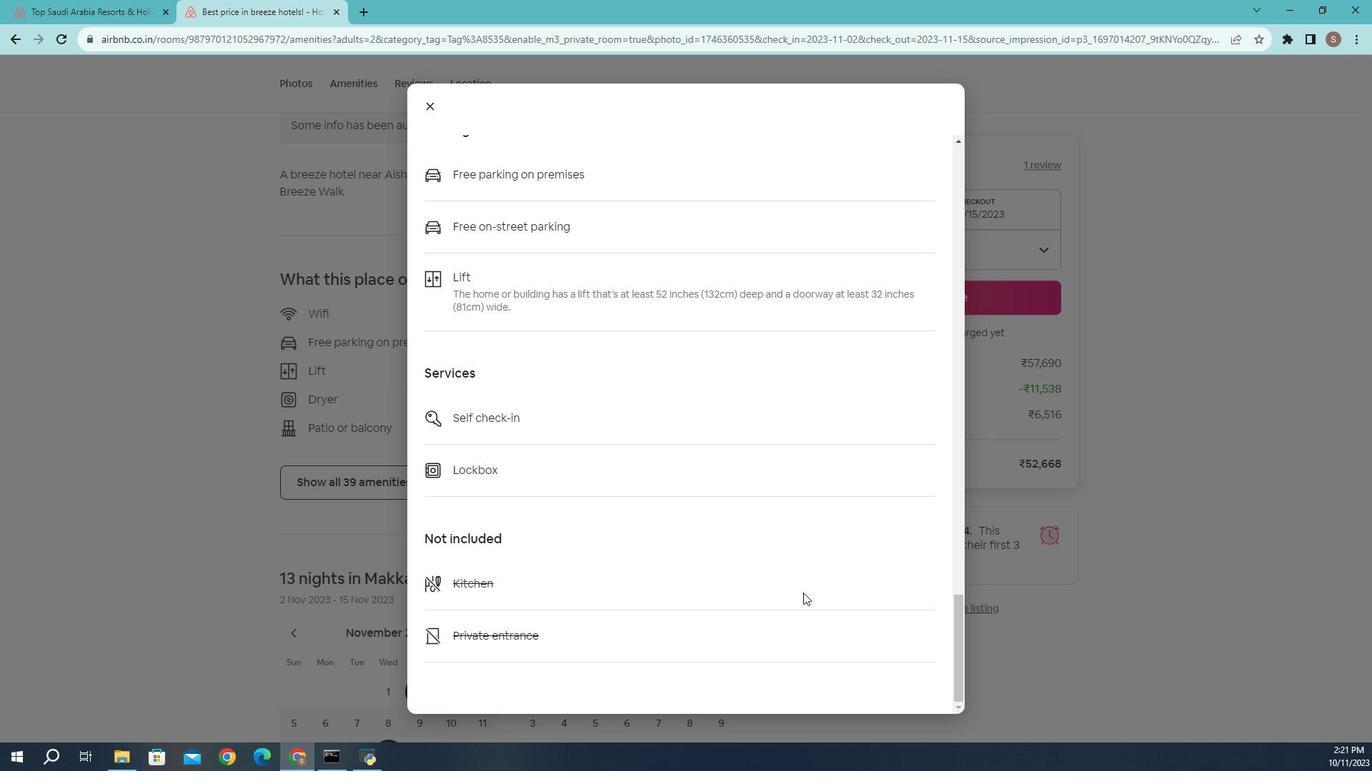 
Action: Mouse moved to (426, 156)
Screenshot: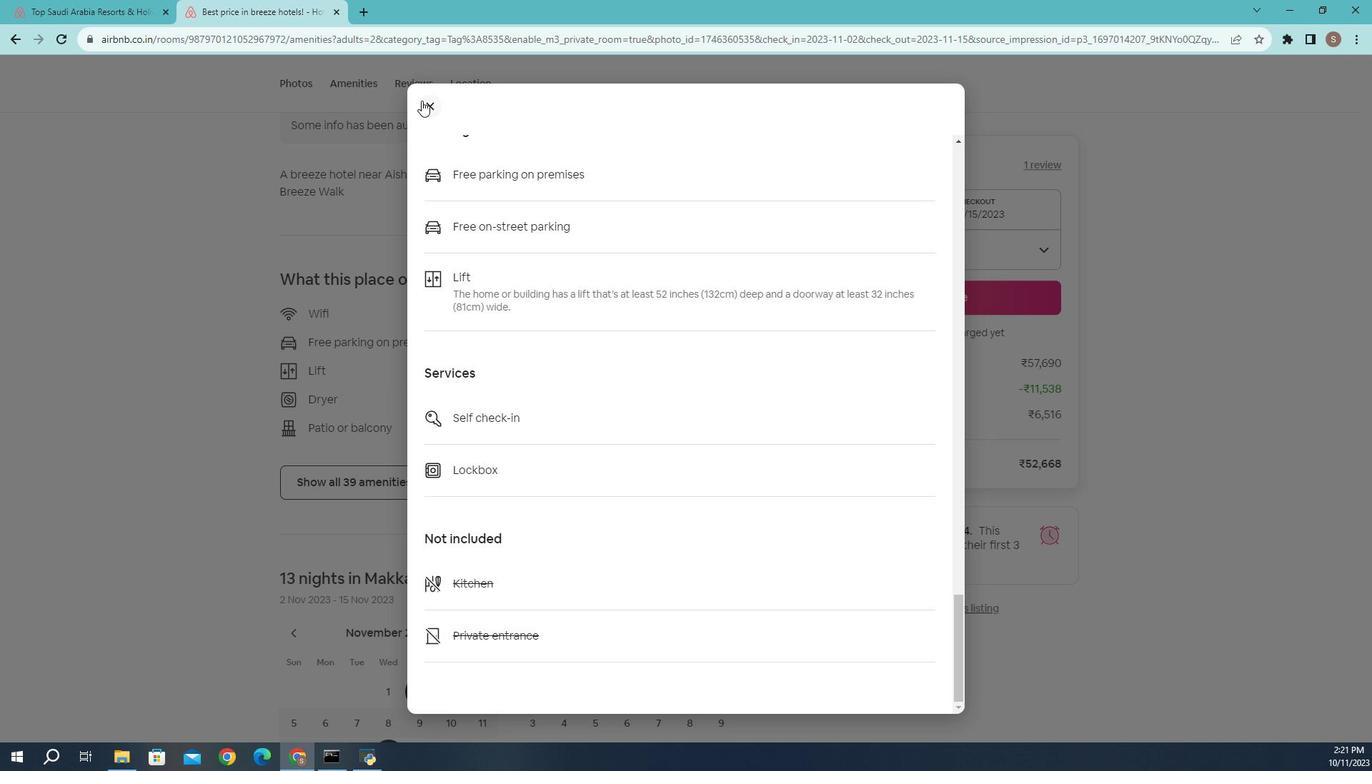 
Action: Mouse pressed left at (426, 156)
Screenshot: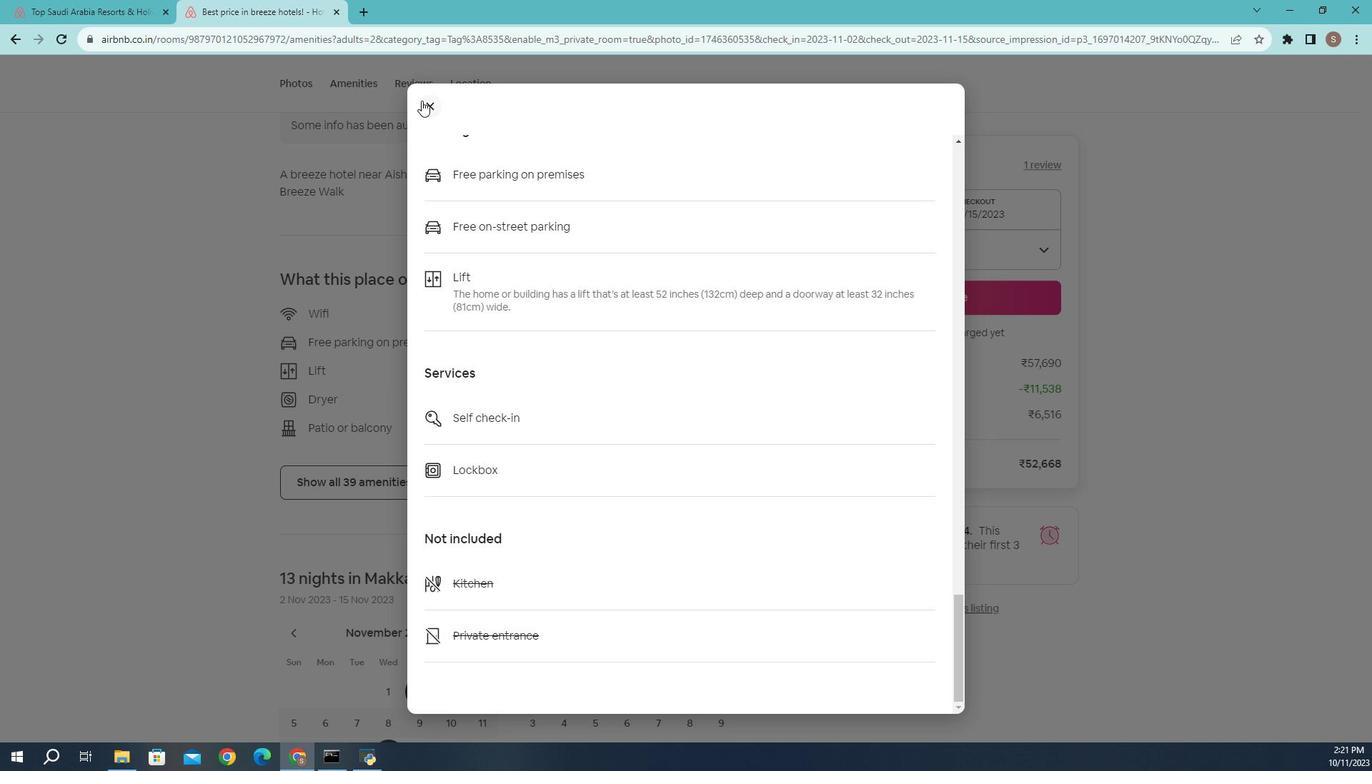 
Action: Mouse moved to (530, 393)
Screenshot: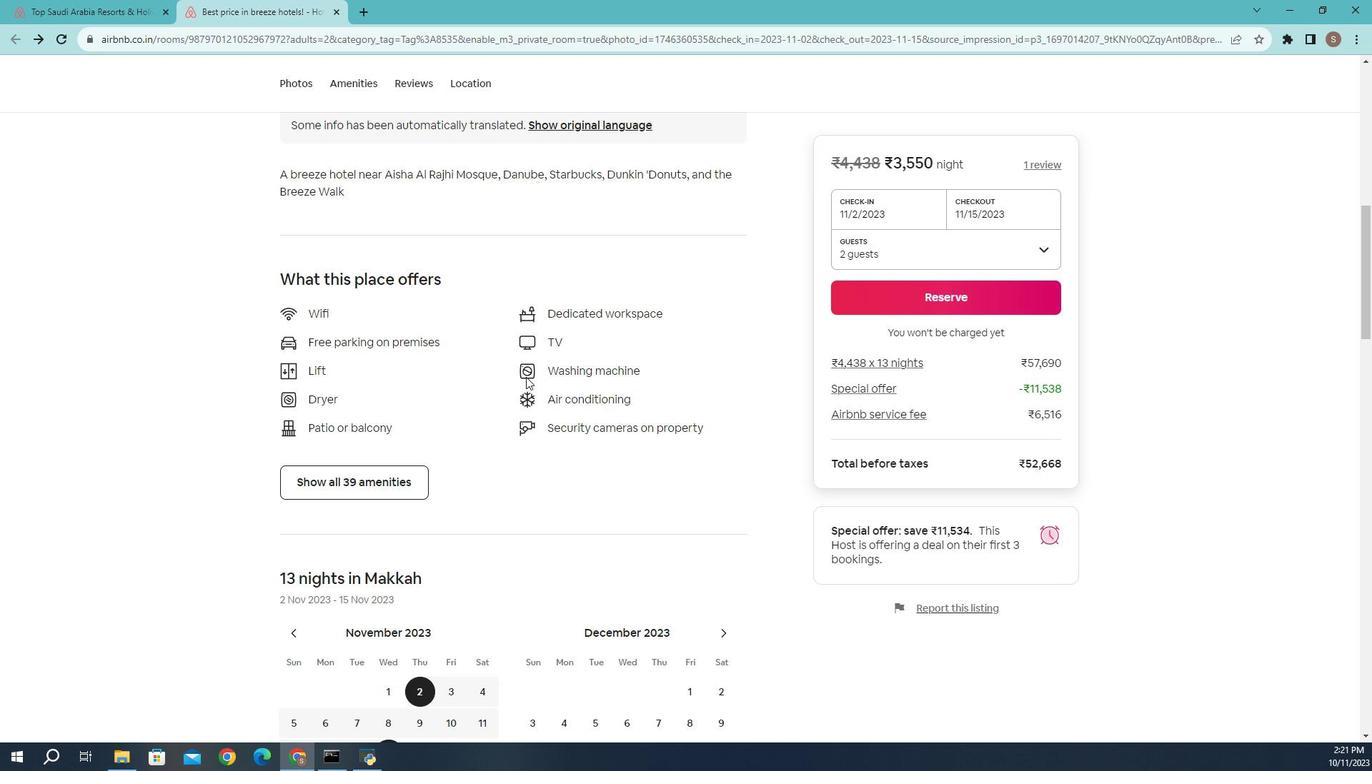
Action: Mouse scrolled (530, 392) with delta (0, 0)
Screenshot: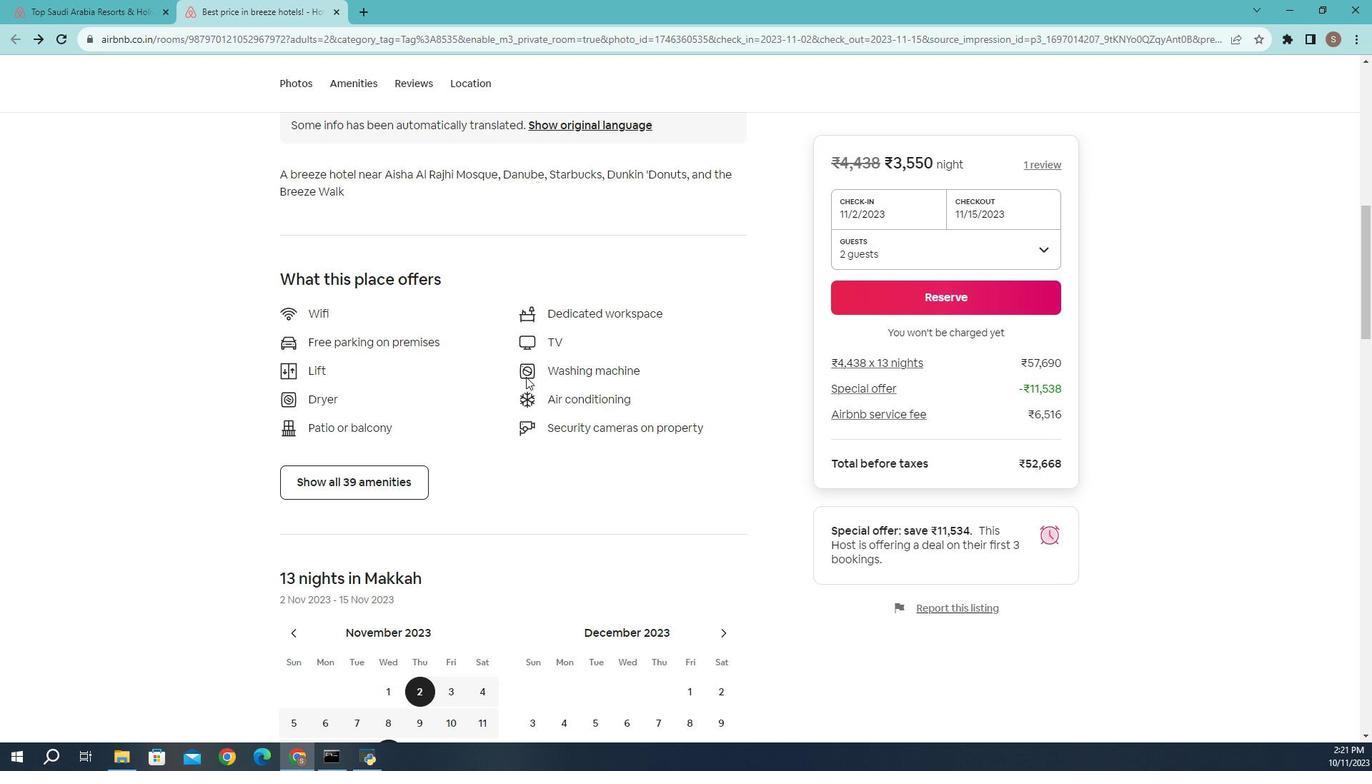 
Action: Mouse moved to (531, 395)
Screenshot: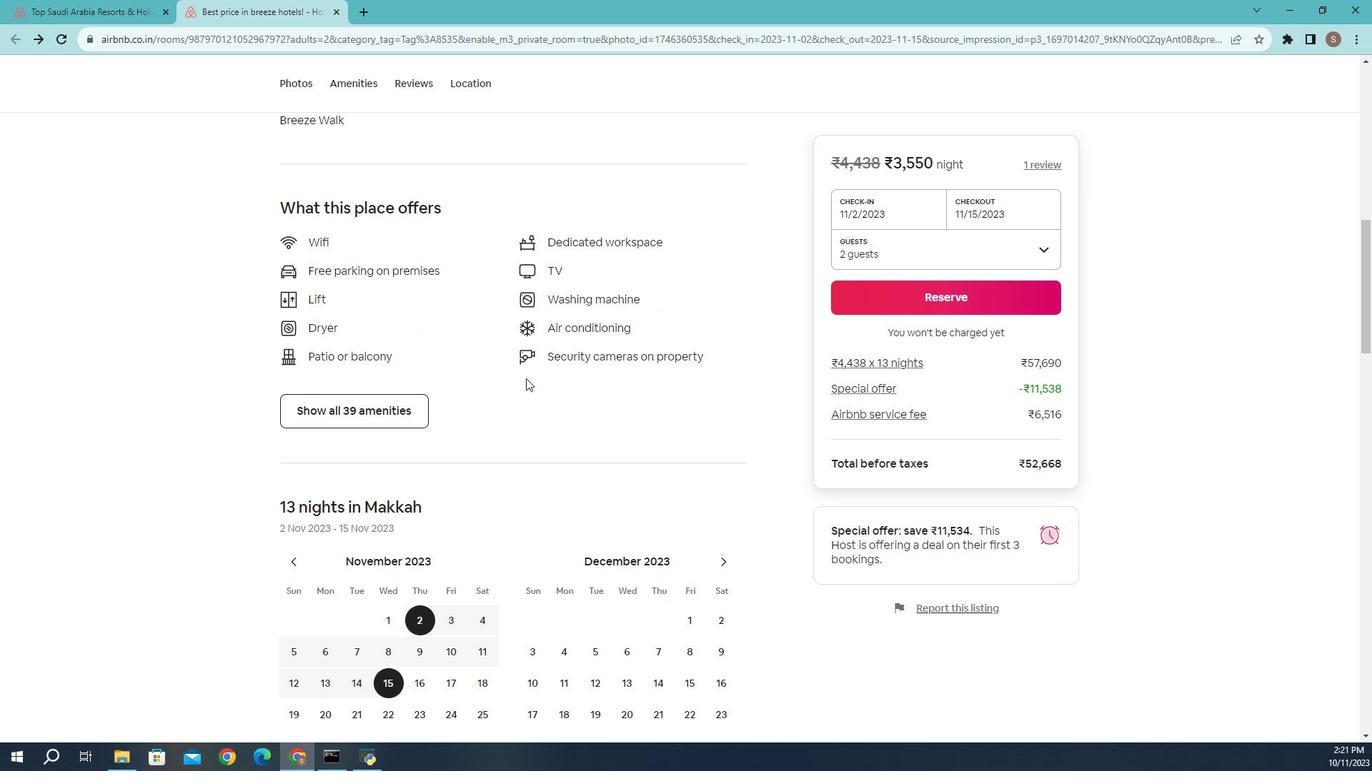 
Action: Mouse scrolled (531, 394) with delta (0, 0)
Screenshot: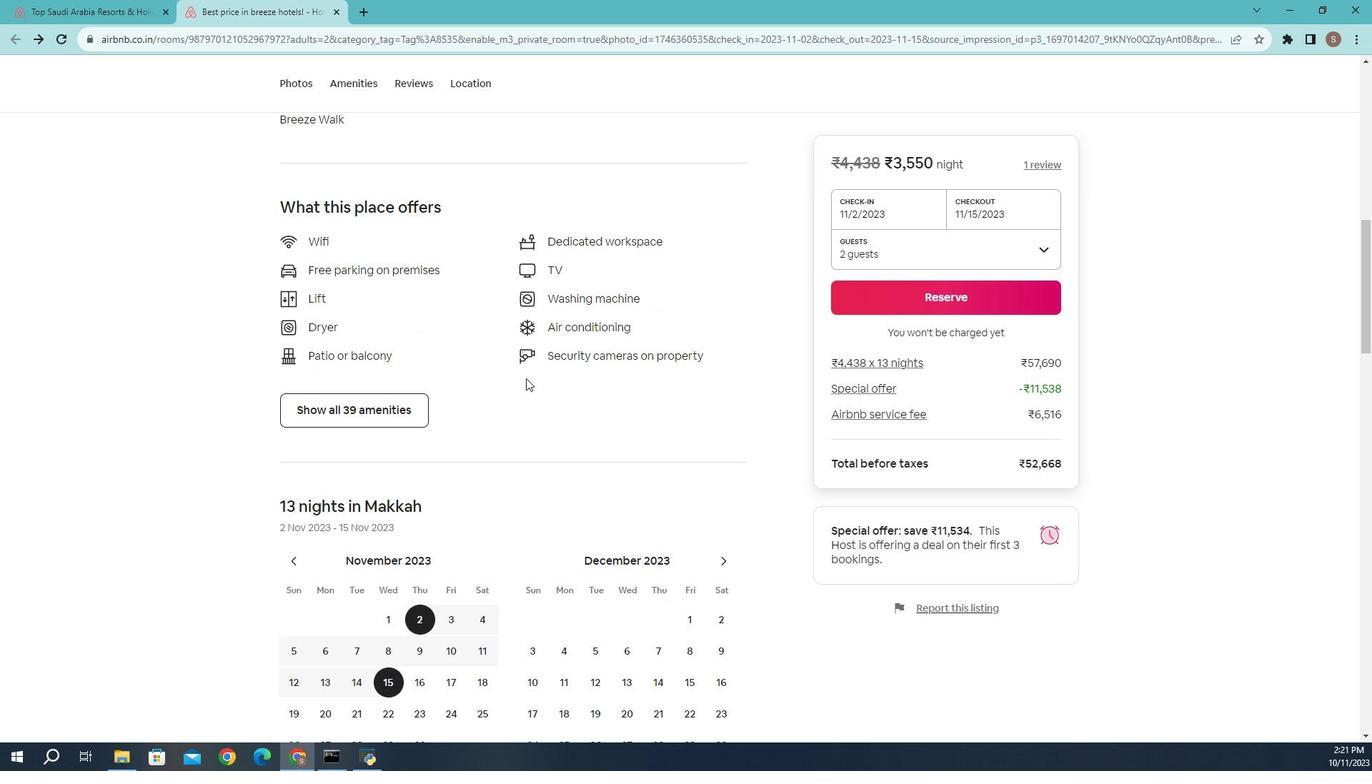 
Action: Mouse scrolled (531, 394) with delta (0, 0)
Screenshot: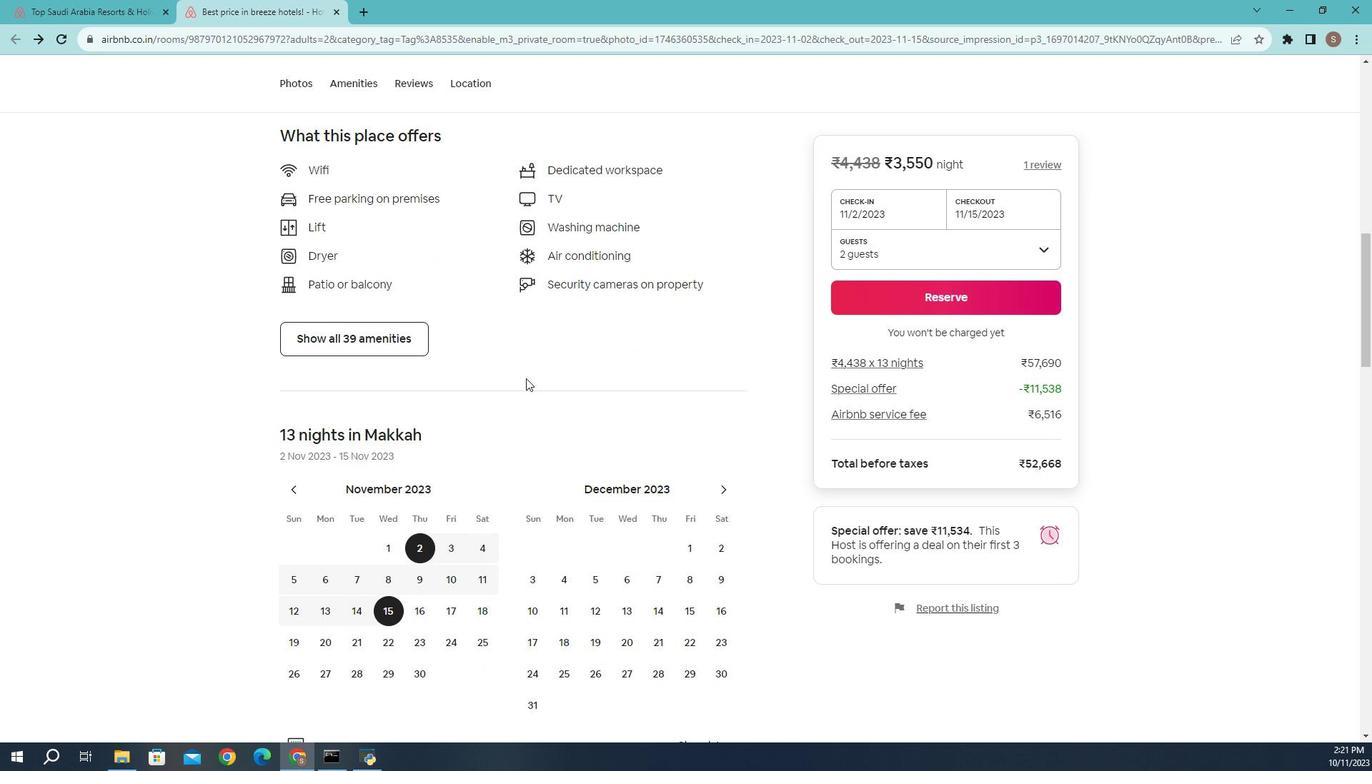 
Action: Mouse moved to (531, 395)
Screenshot: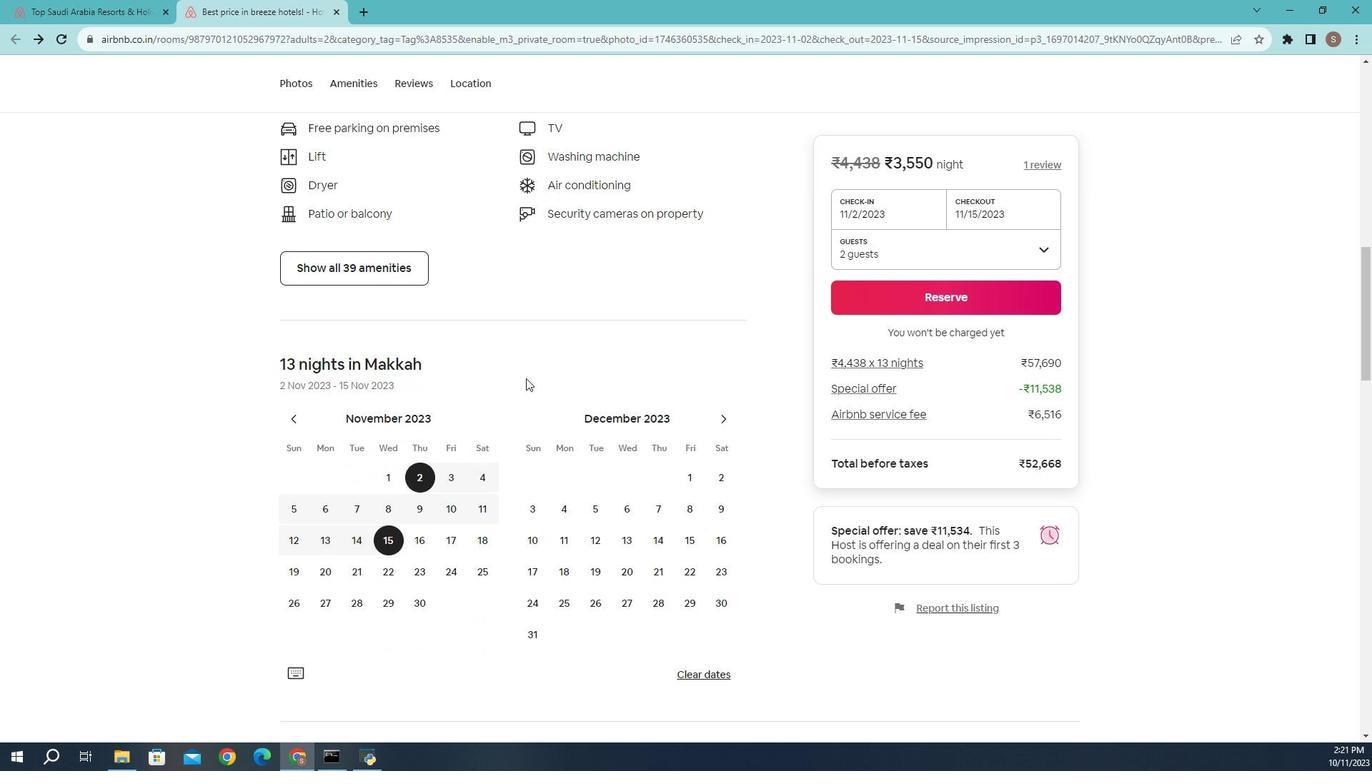 
Action: Mouse scrolled (531, 394) with delta (0, 0)
Screenshot: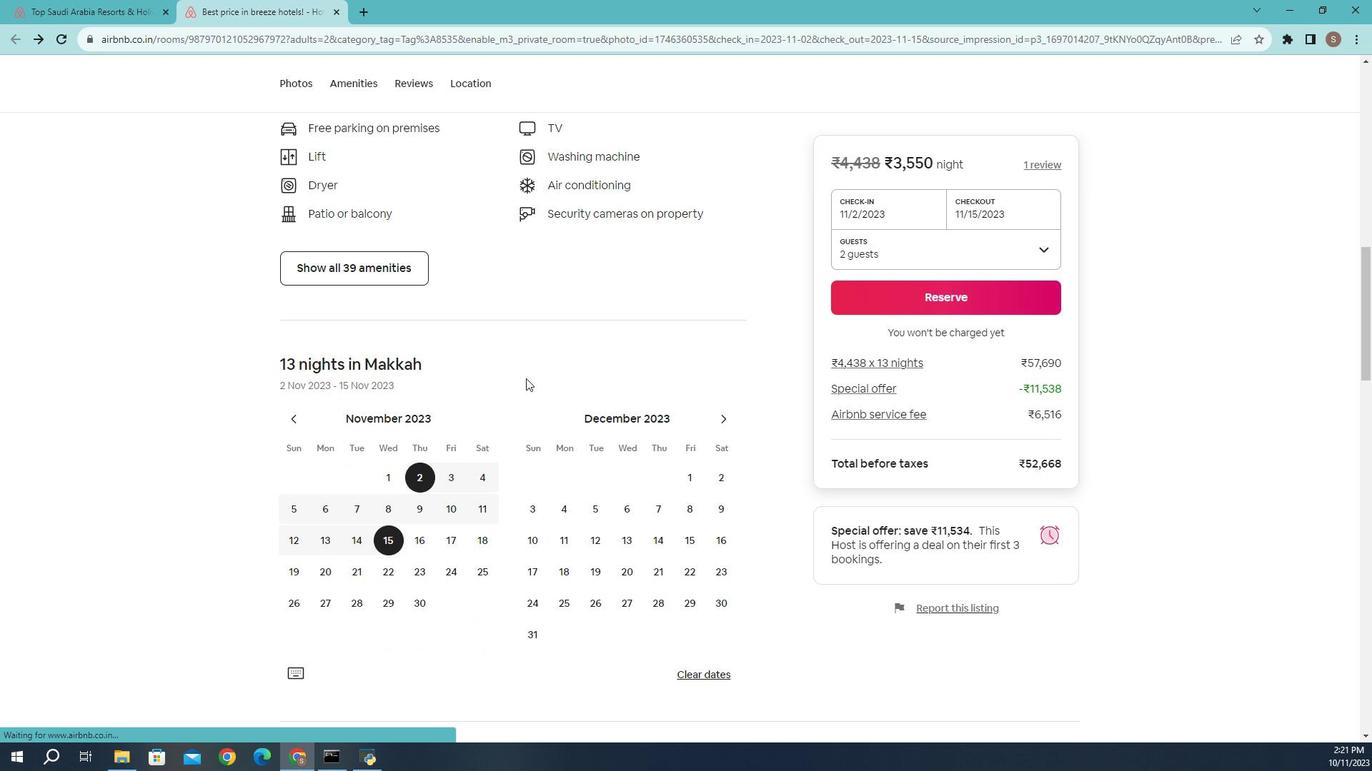 
Action: Mouse moved to (531, 396)
Screenshot: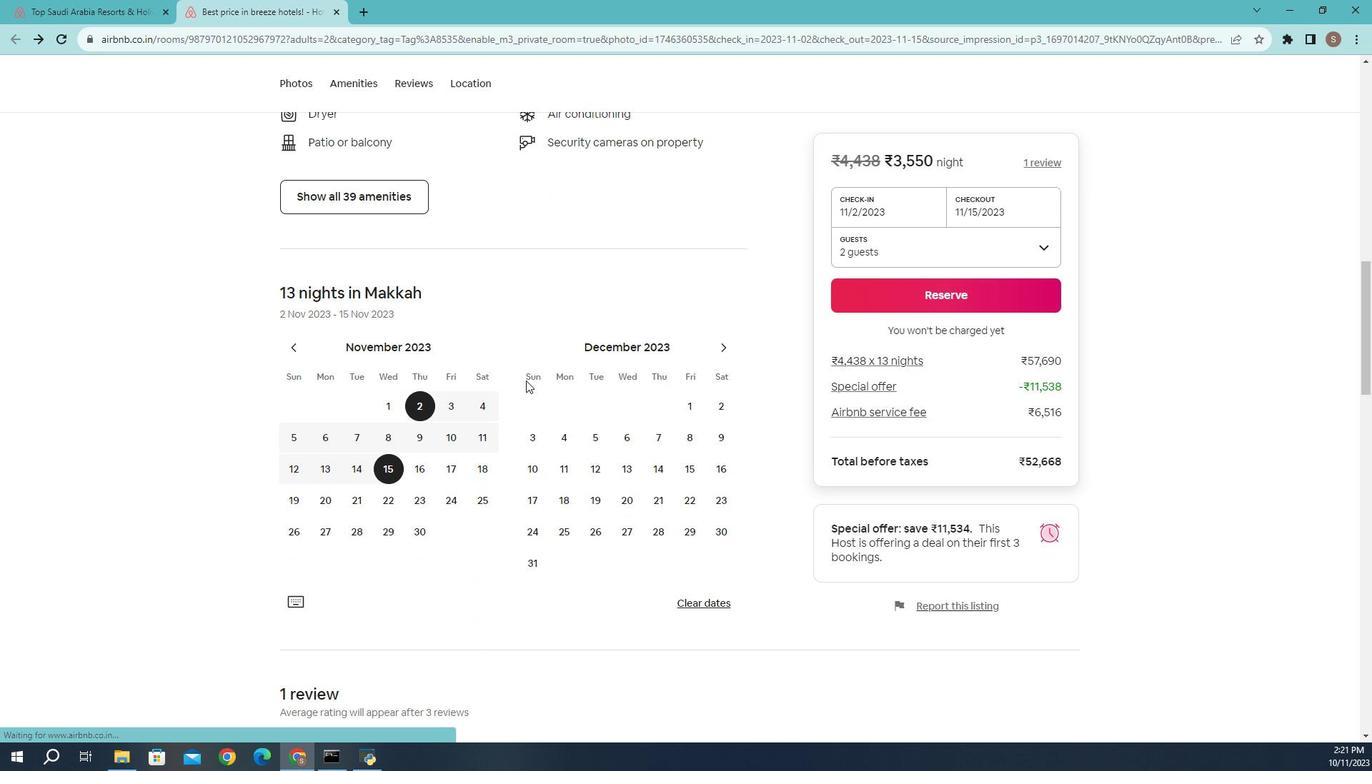 
Action: Mouse scrolled (531, 396) with delta (0, 0)
Screenshot: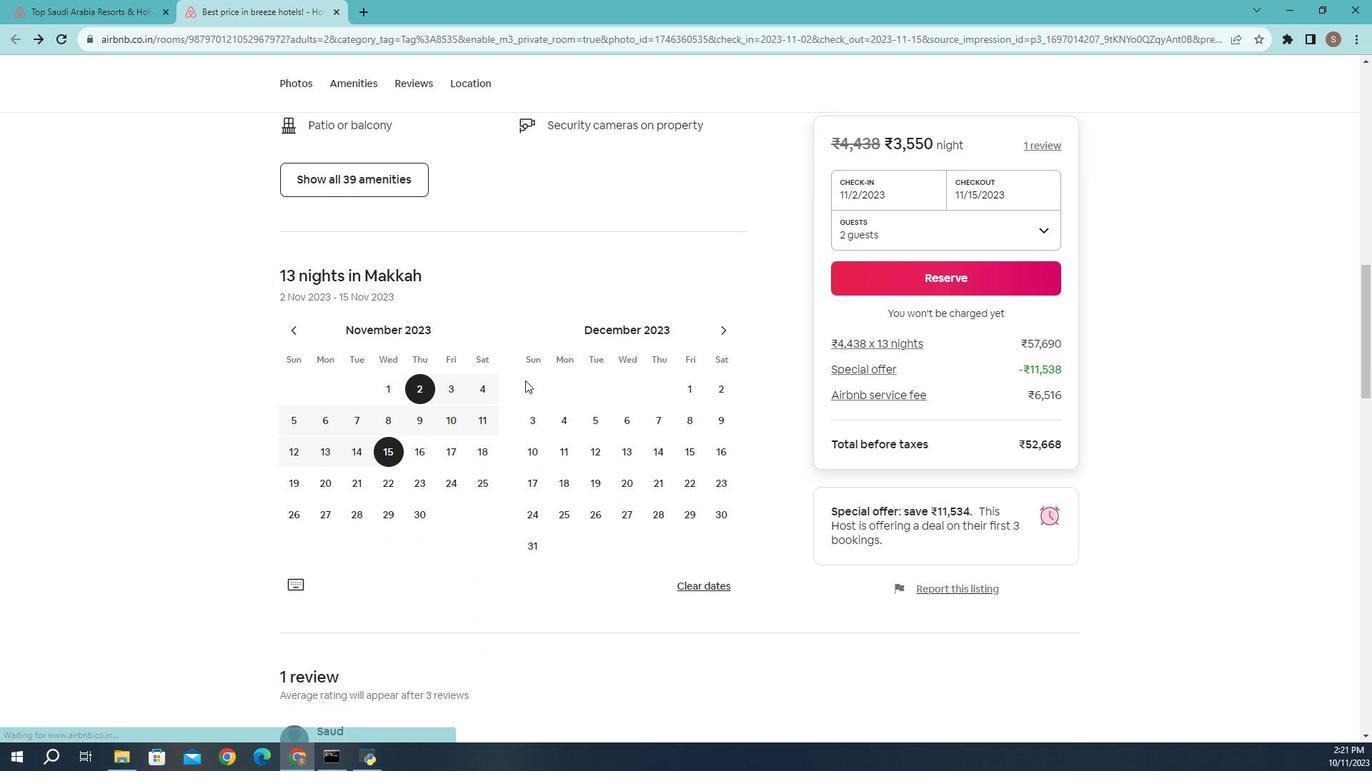 
Action: Mouse moved to (528, 401)
Screenshot: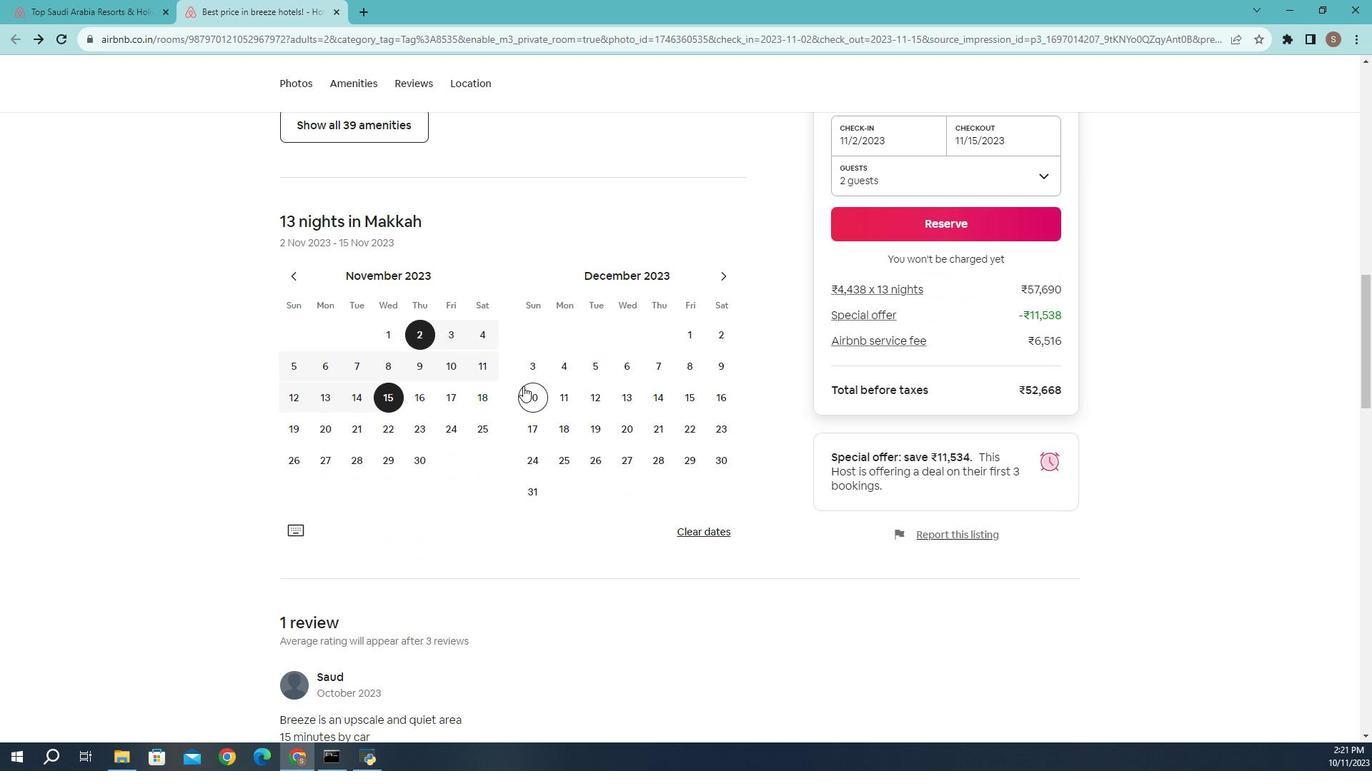 
Action: Mouse scrolled (528, 400) with delta (0, 0)
Screenshot: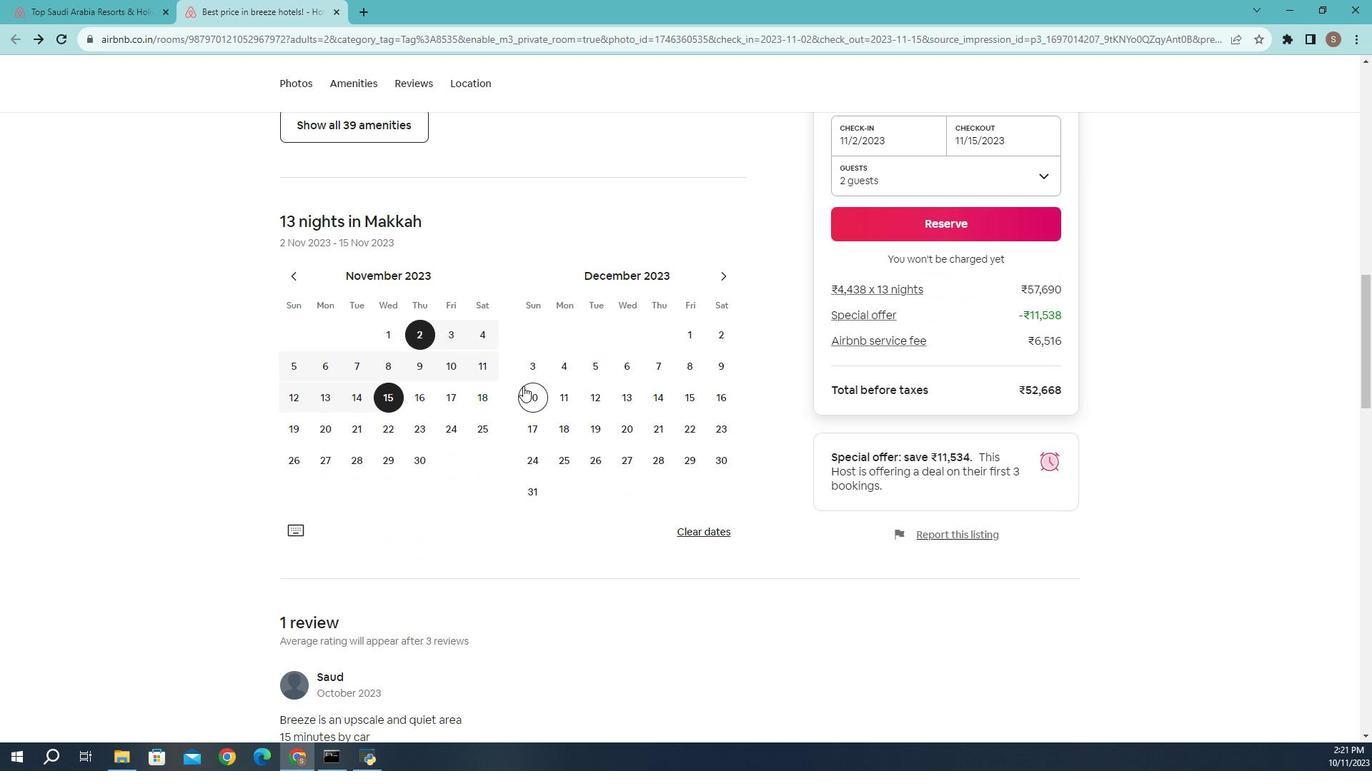 
Action: Mouse moved to (527, 402)
Screenshot: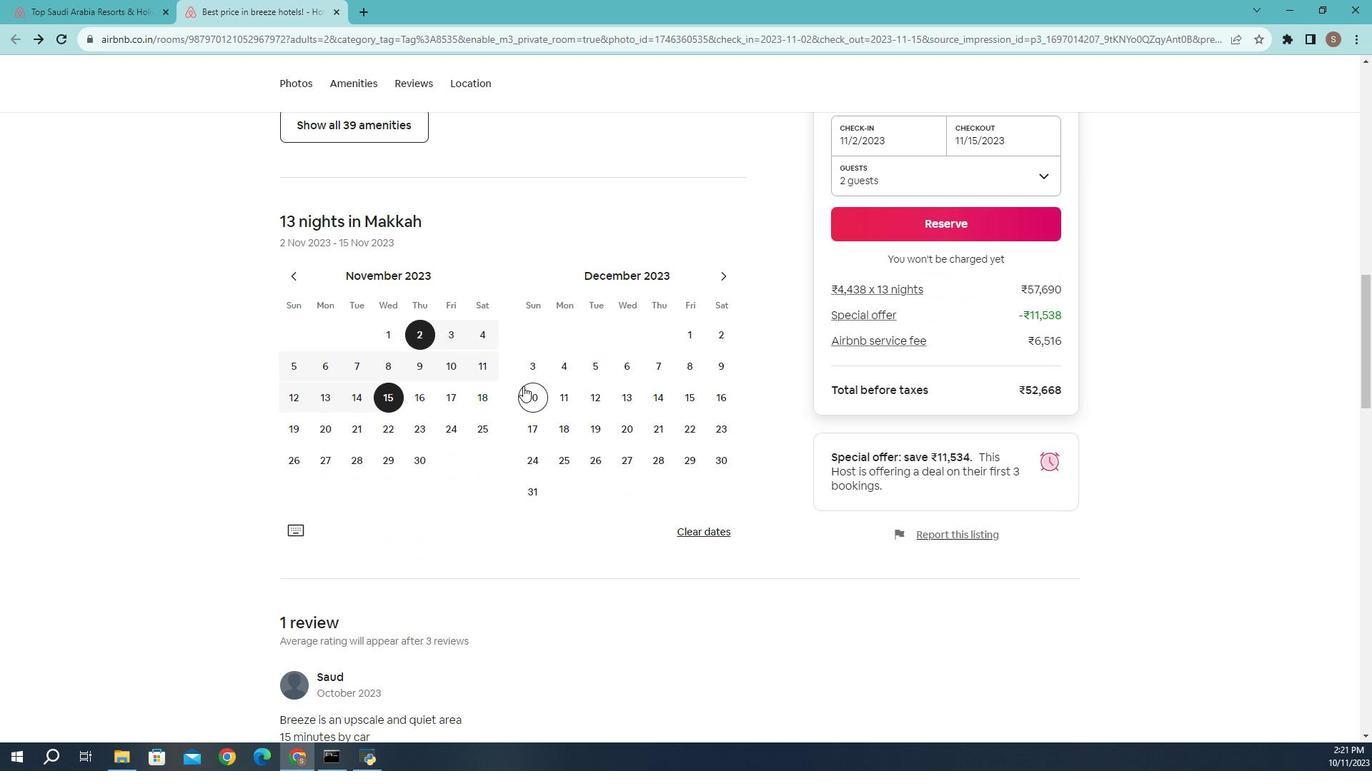 
Action: Mouse scrolled (527, 401) with delta (0, 0)
Screenshot: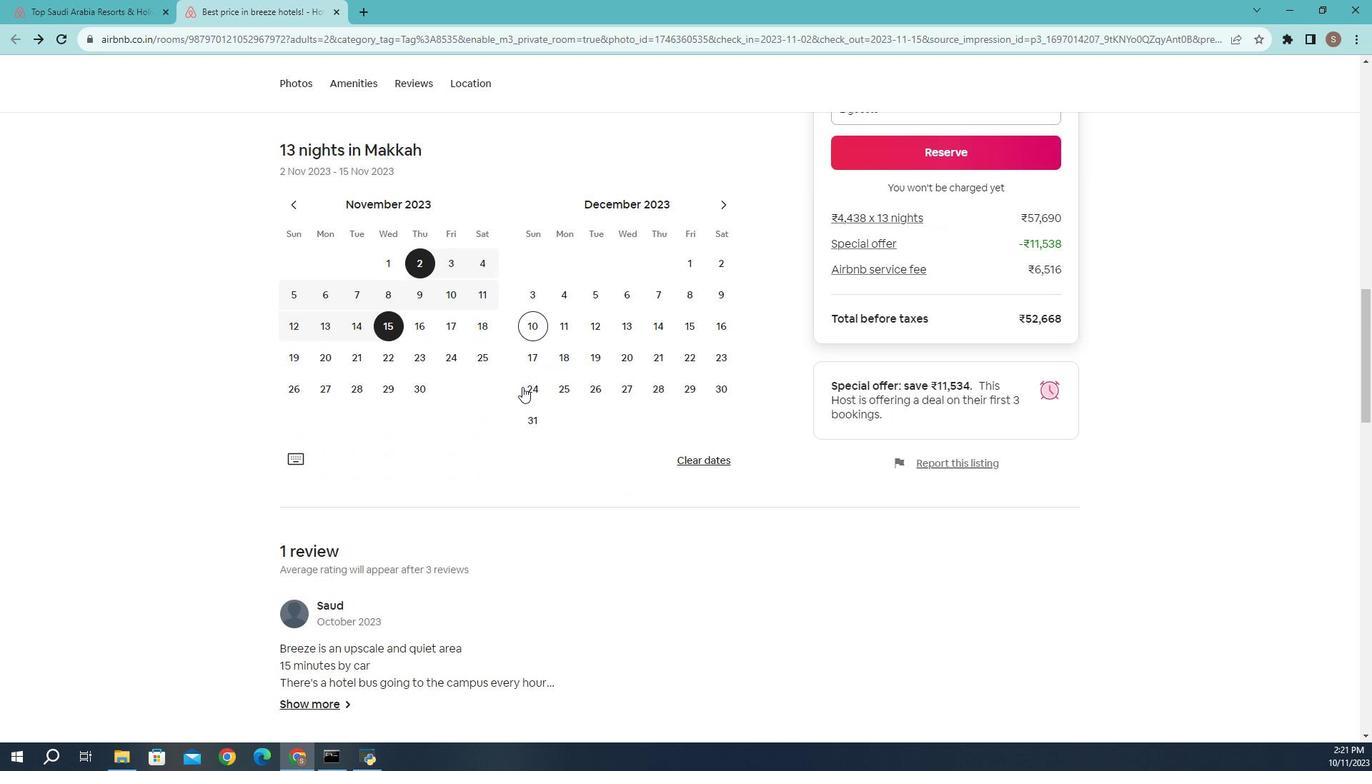 
Action: Mouse scrolled (527, 401) with delta (0, 0)
Screenshot: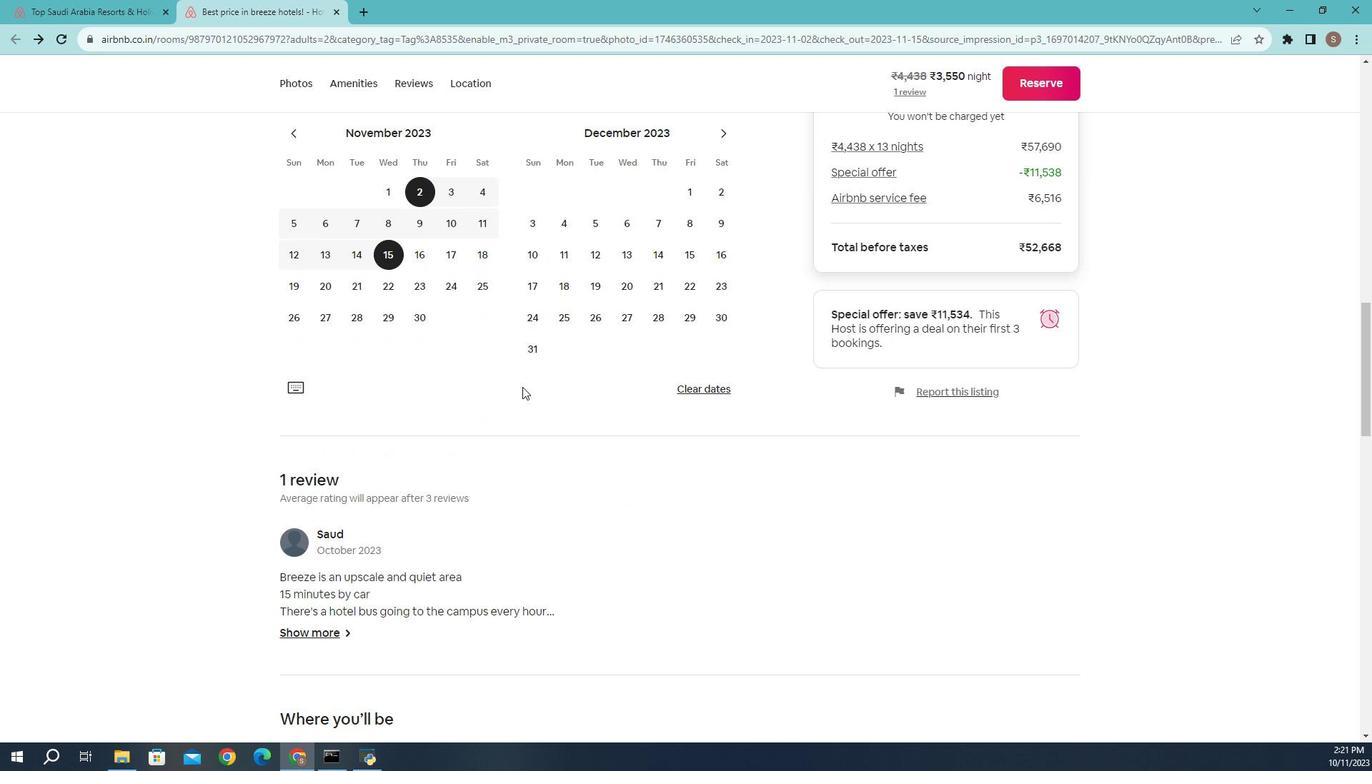 
Action: Mouse moved to (522, 406)
Screenshot: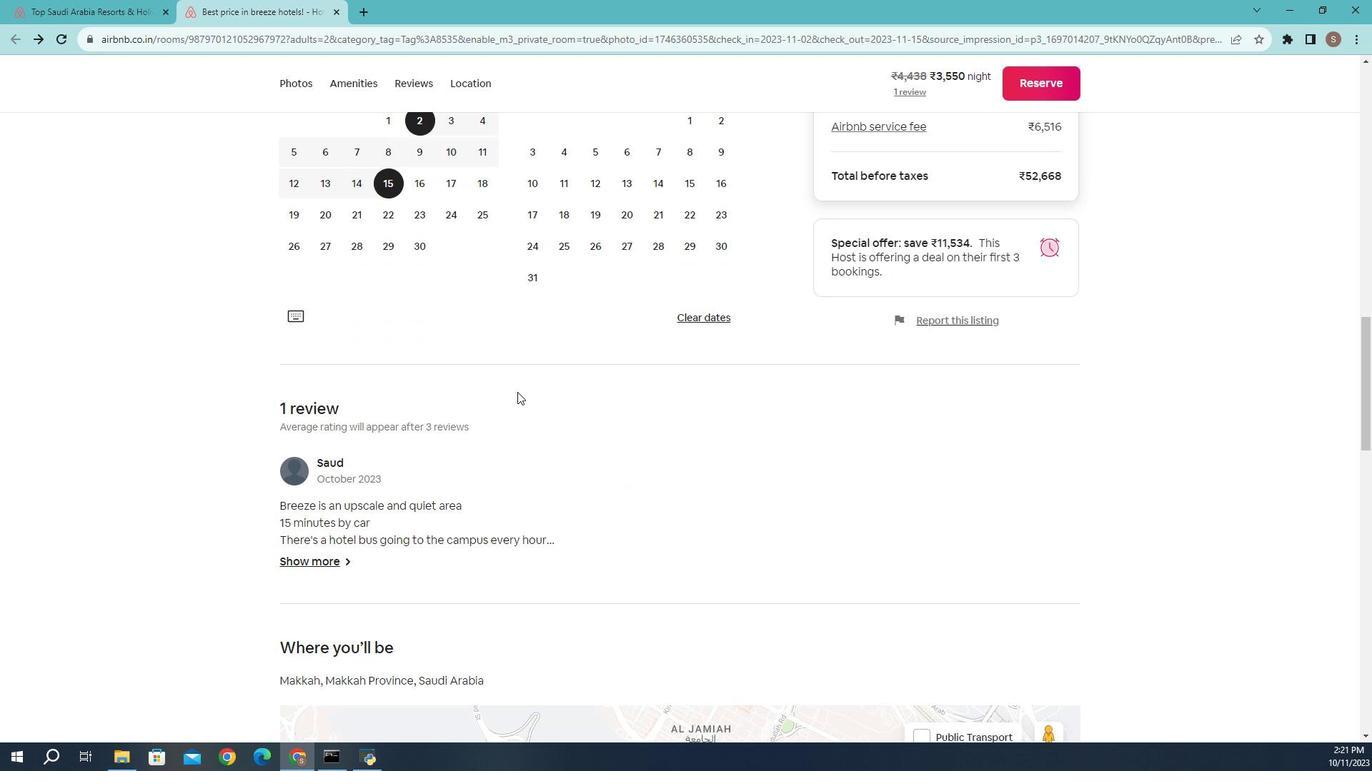 
Action: Mouse scrolled (522, 405) with delta (0, 0)
Screenshot: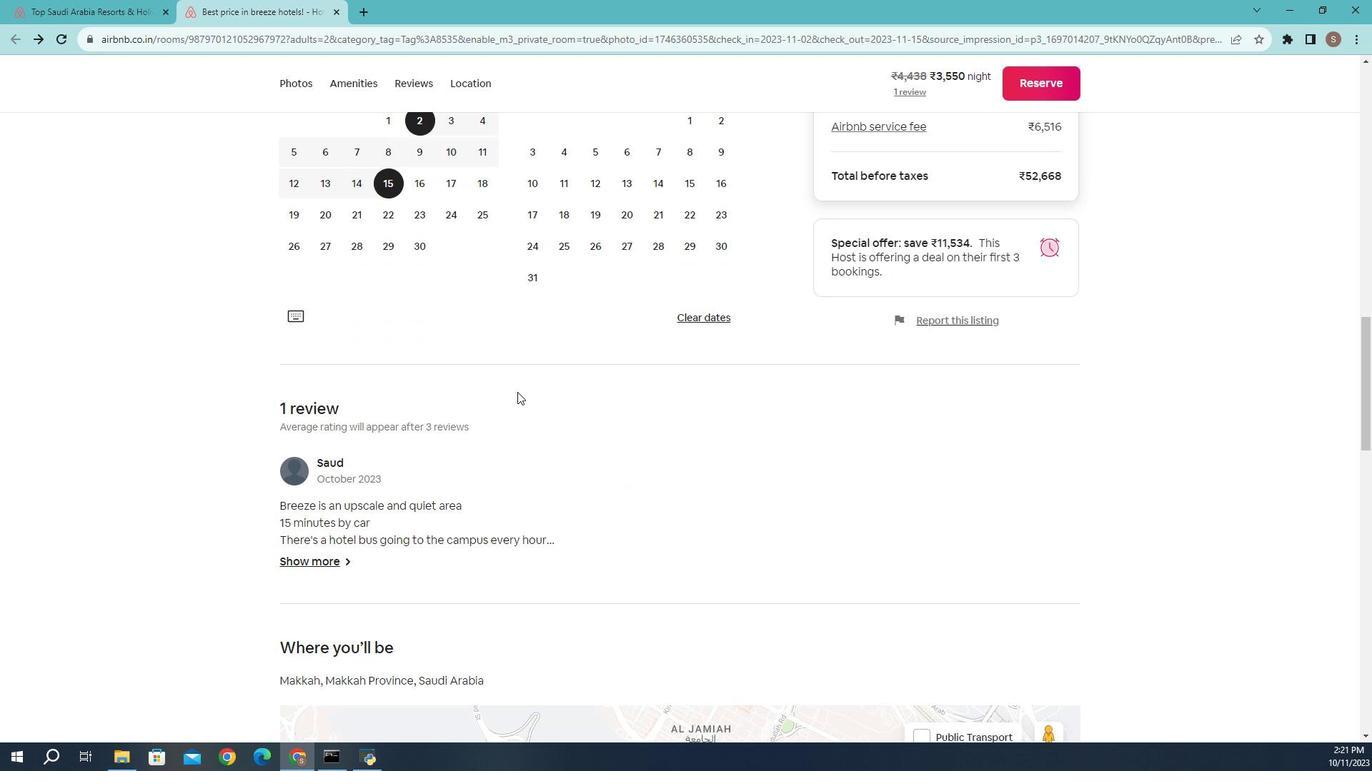 
Action: Mouse moved to (453, 461)
Screenshot: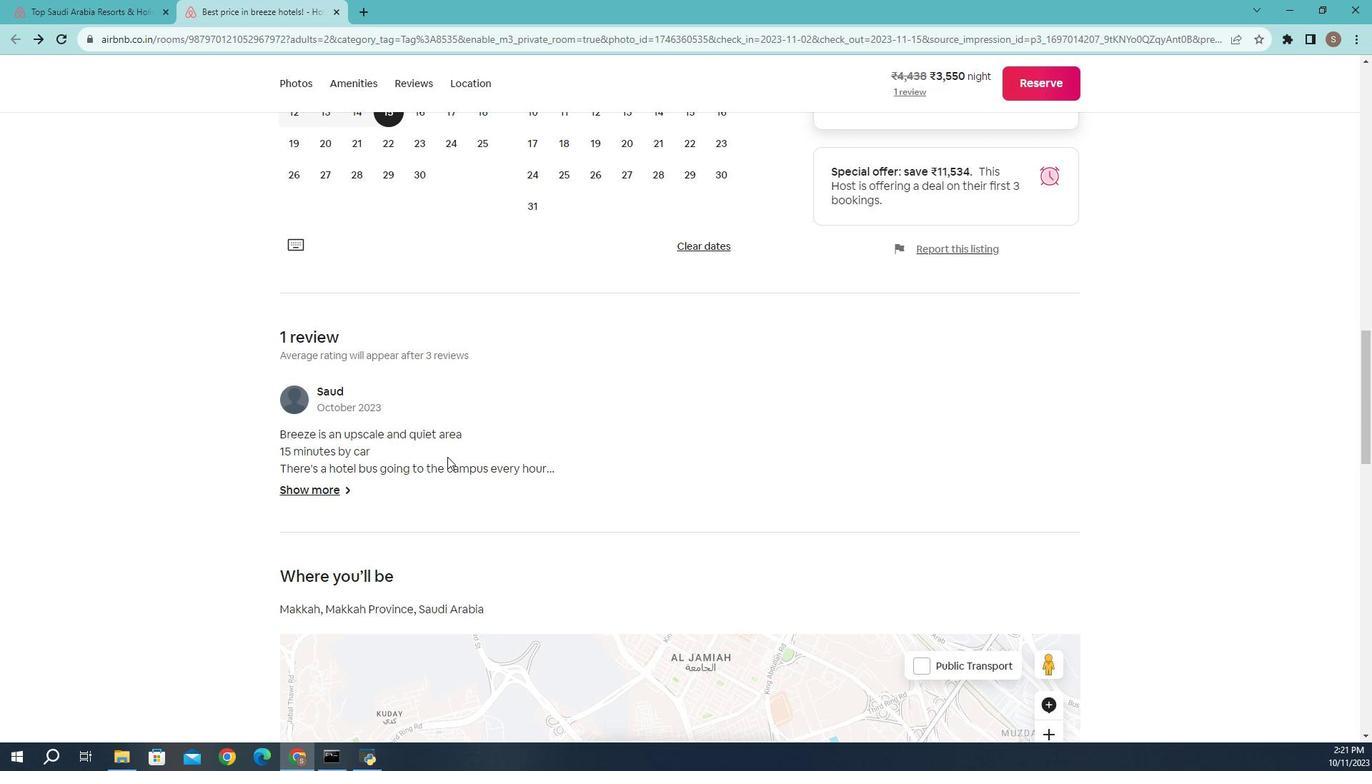 
Action: Mouse scrolled (453, 461) with delta (0, 0)
Screenshot: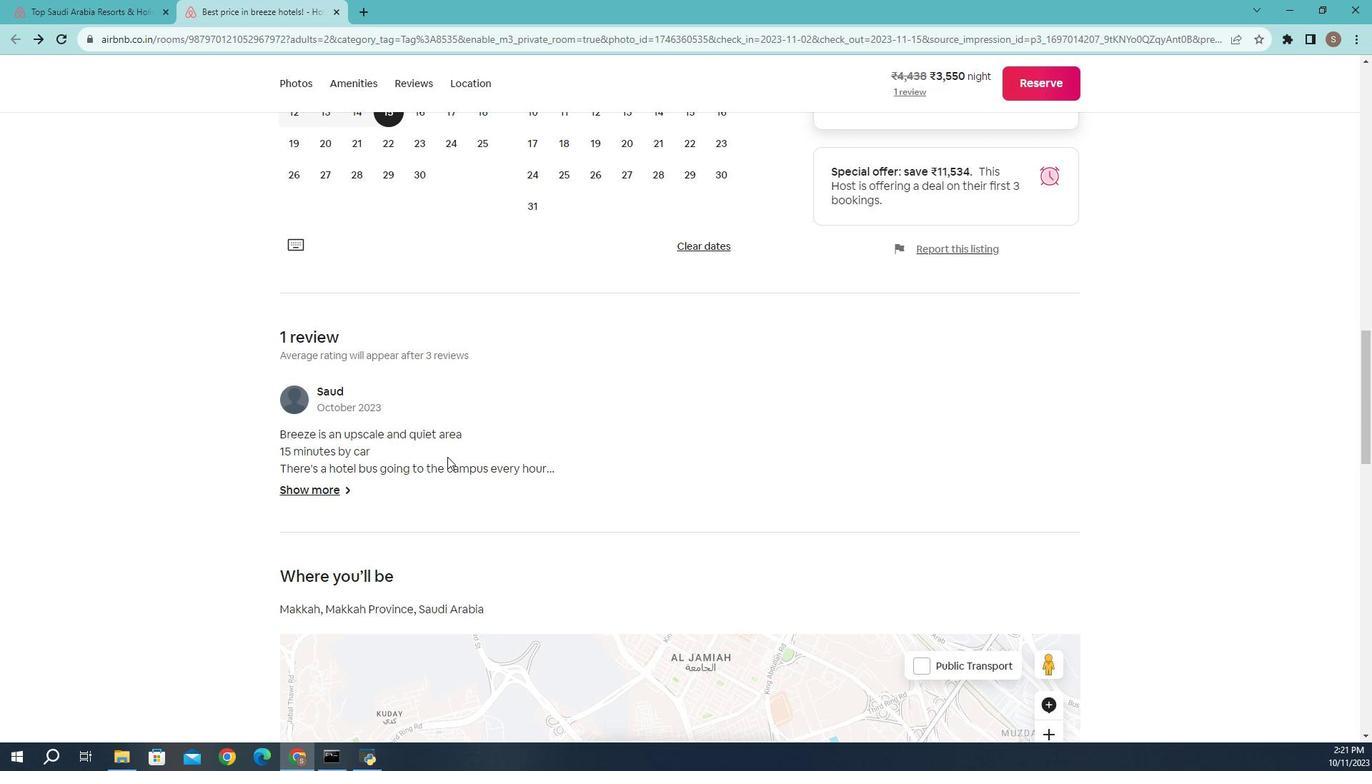 
Action: Mouse moved to (316, 436)
Screenshot: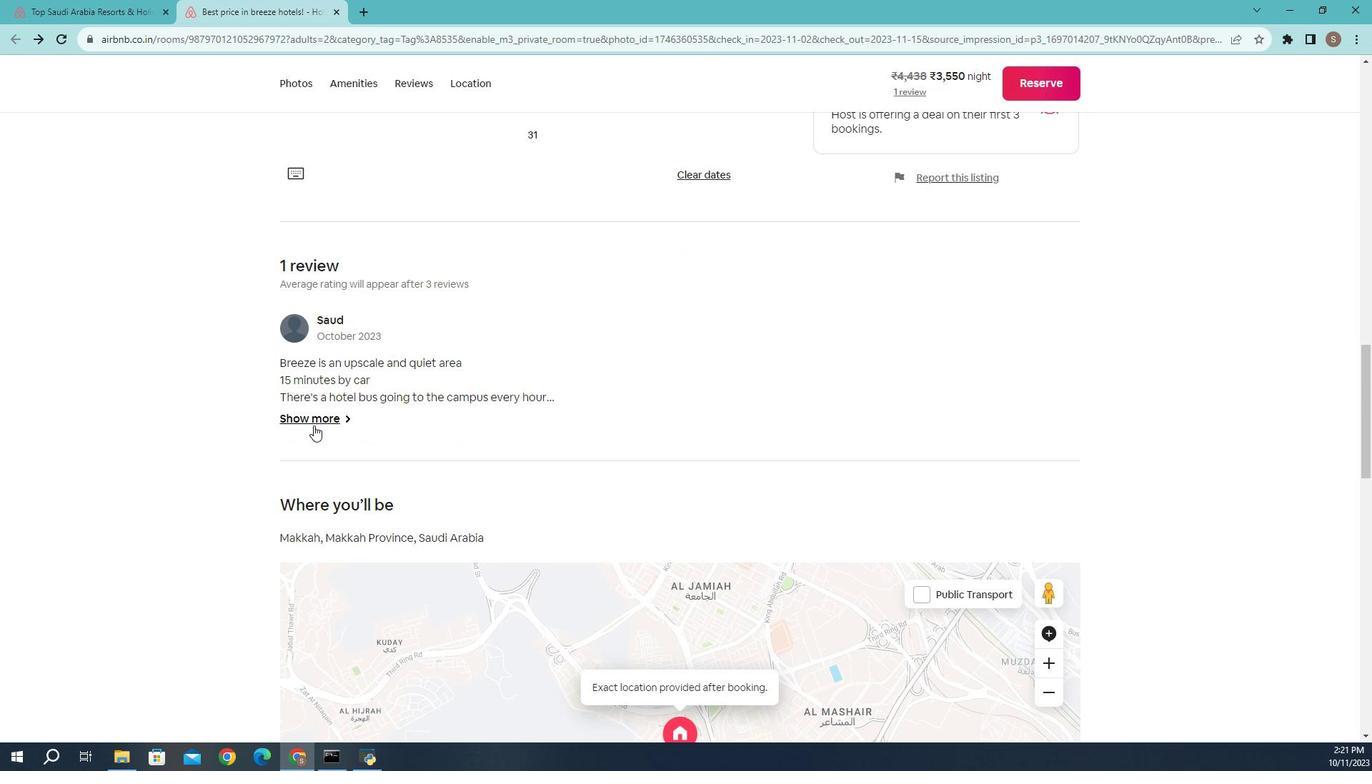 
Action: Mouse pressed left at (316, 436)
Screenshot: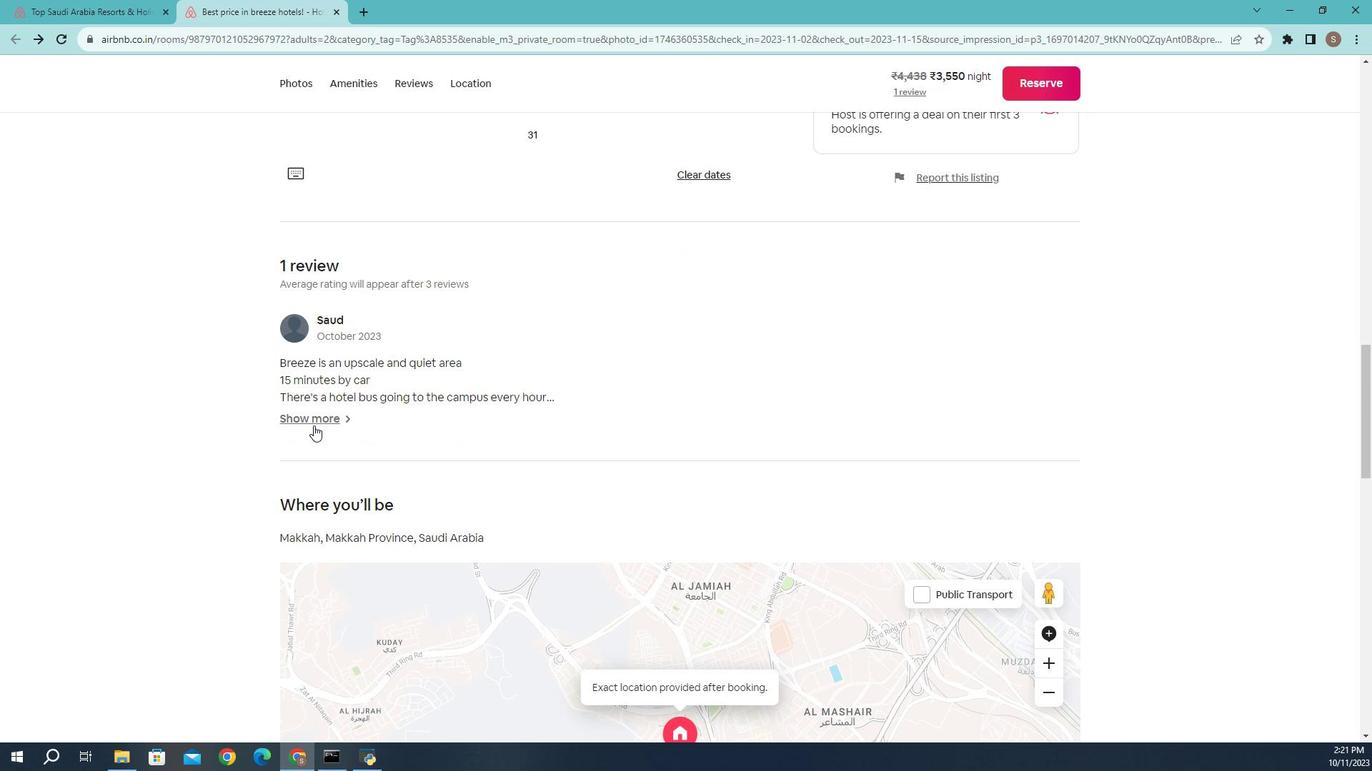 
Action: Mouse moved to (734, 443)
Screenshot: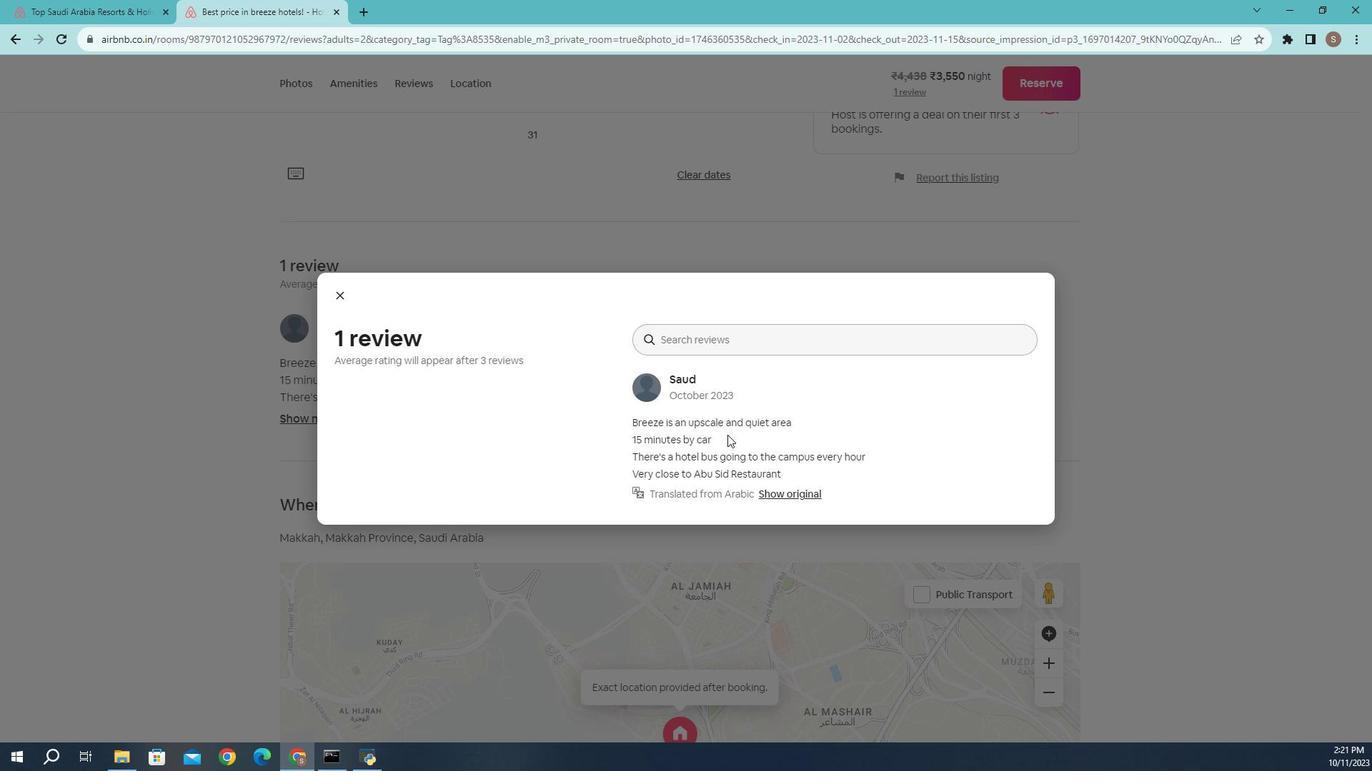 
Action: Mouse scrolled (734, 443) with delta (0, 0)
Screenshot: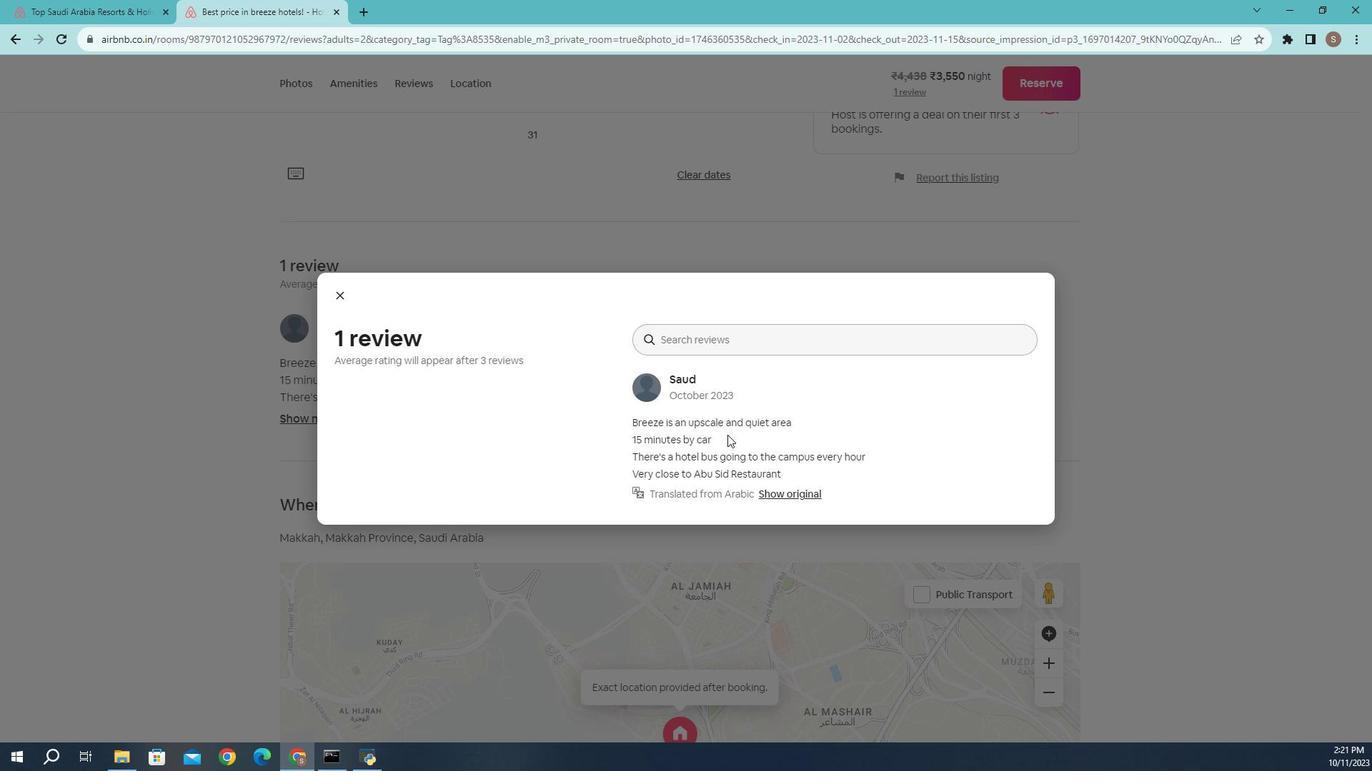 
Action: Mouse moved to (734, 444)
Screenshot: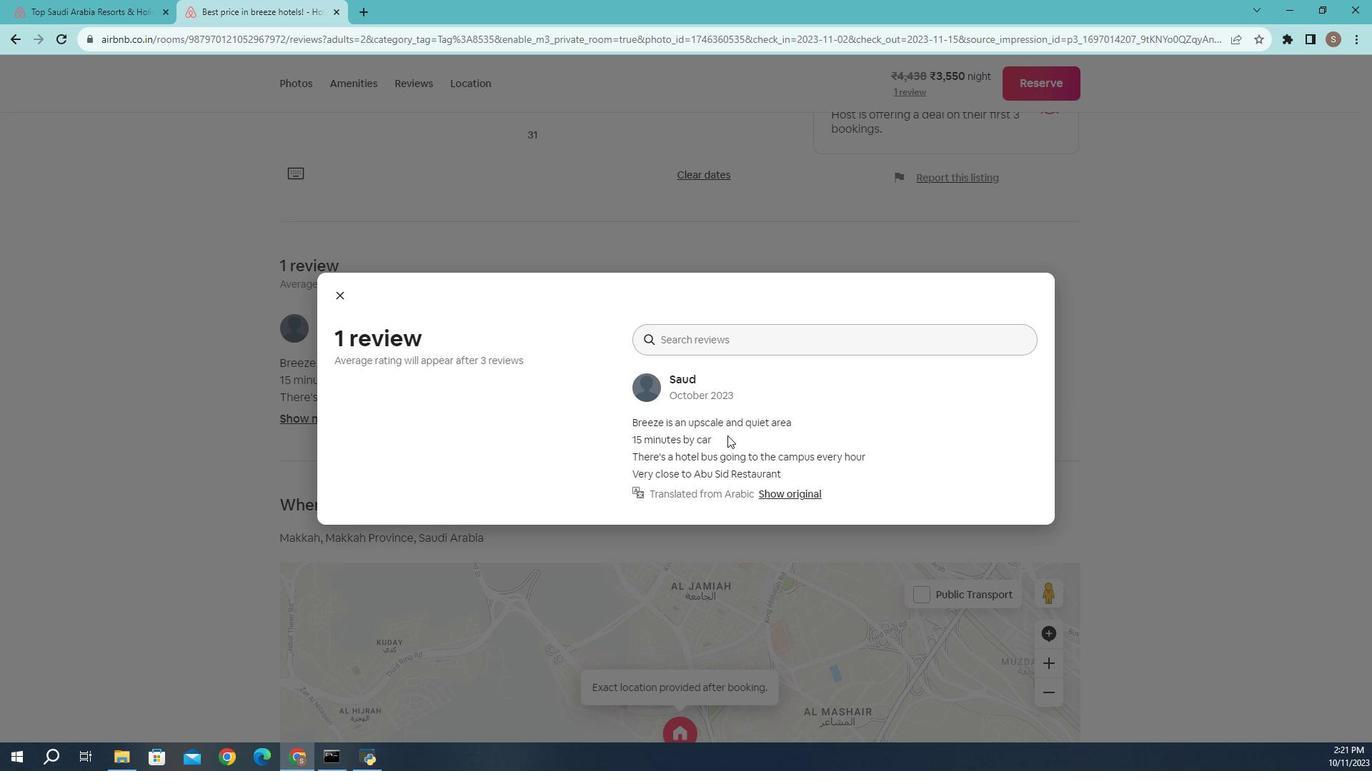 
Action: Mouse scrolled (734, 443) with delta (0, 0)
Screenshot: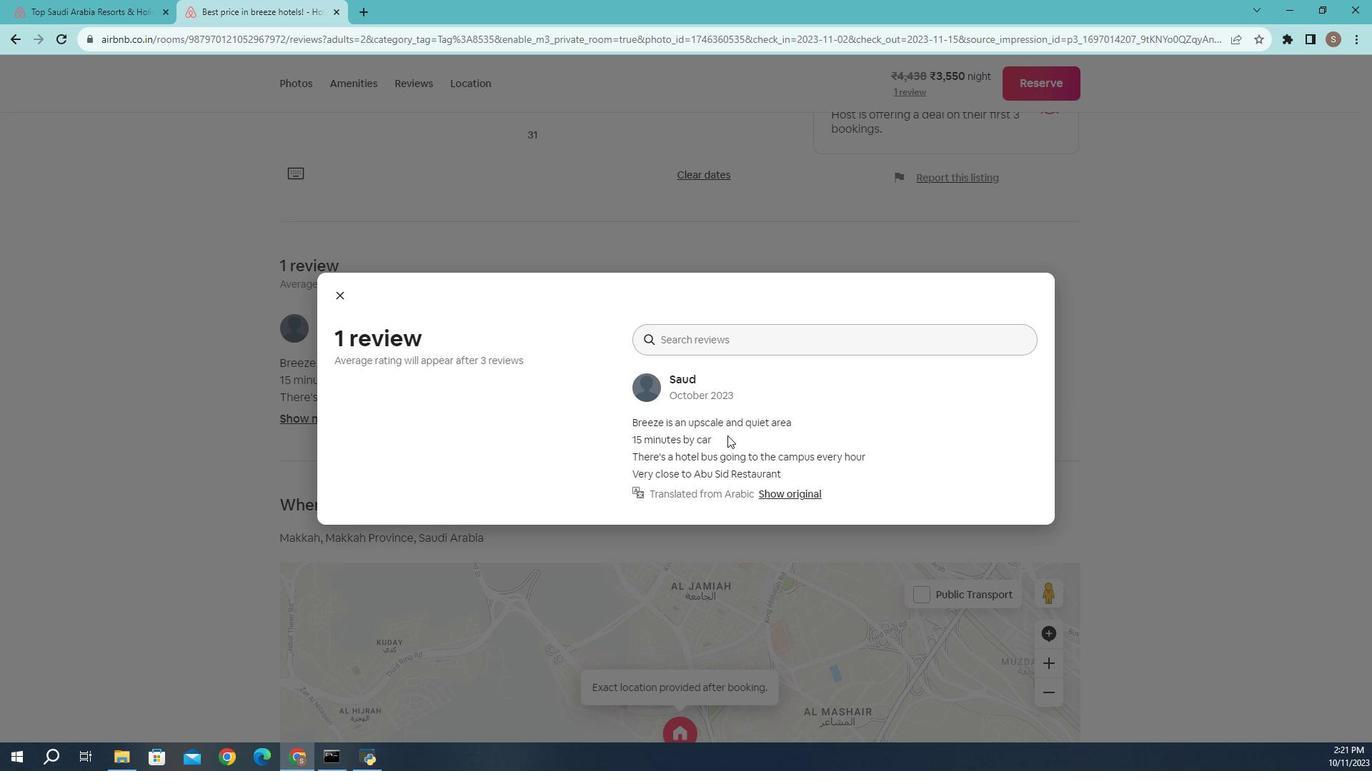 
Action: Mouse moved to (343, 322)
Screenshot: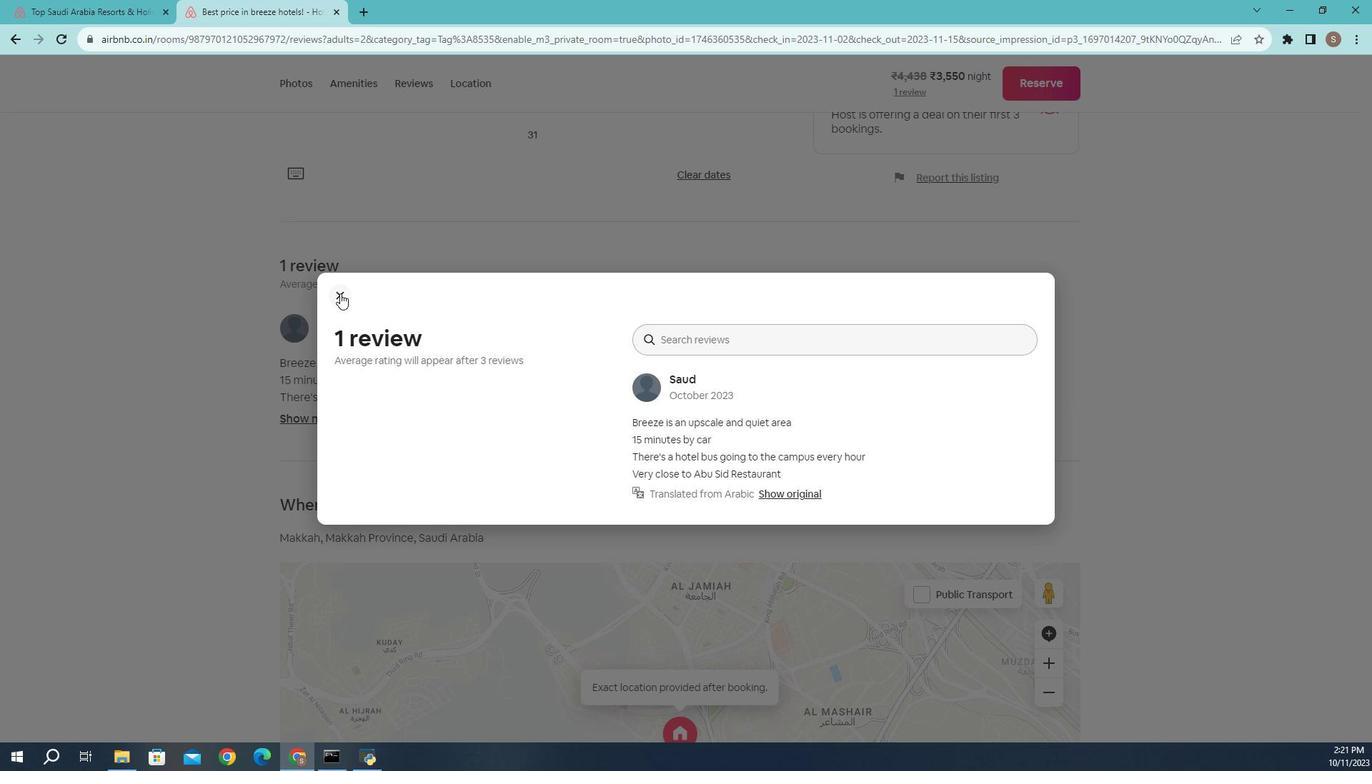 
Action: Mouse pressed left at (343, 322)
Screenshot: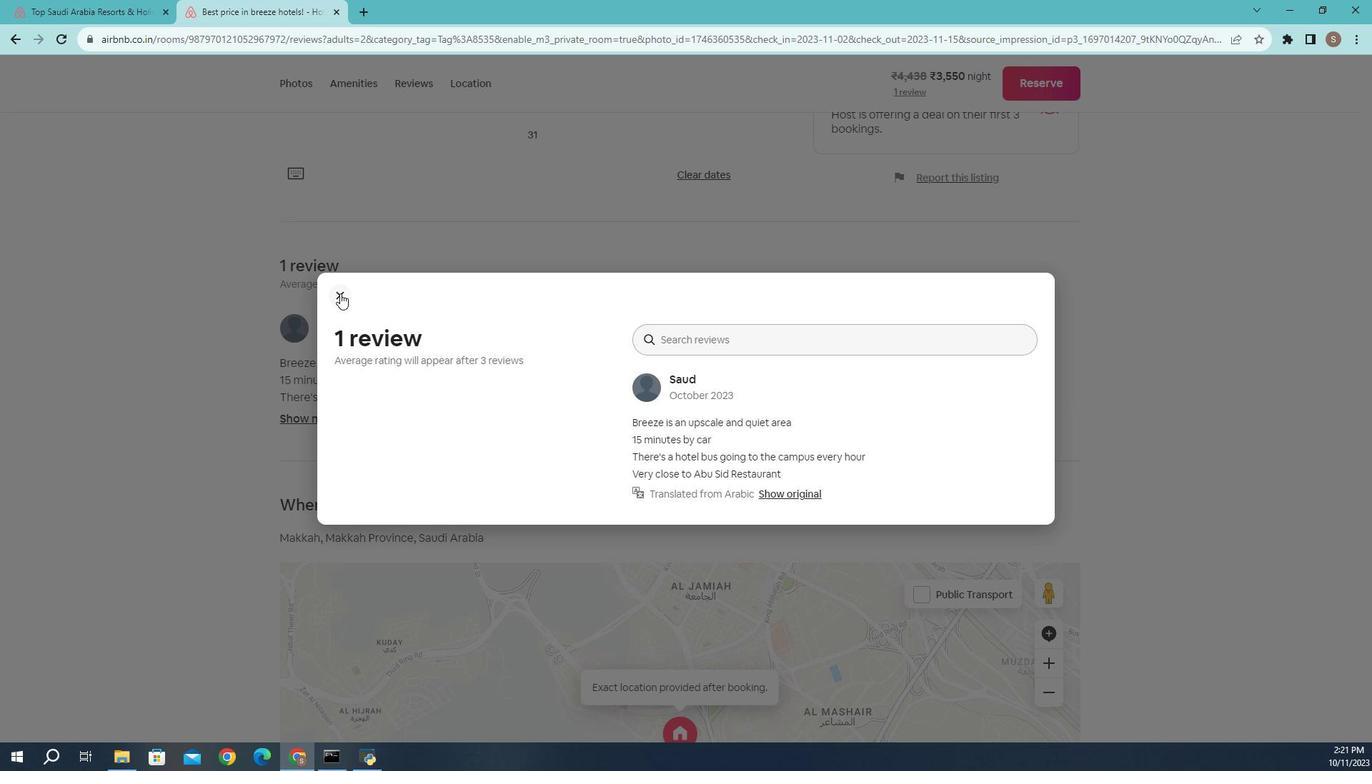 
Action: Mouse moved to (190, 427)
Screenshot: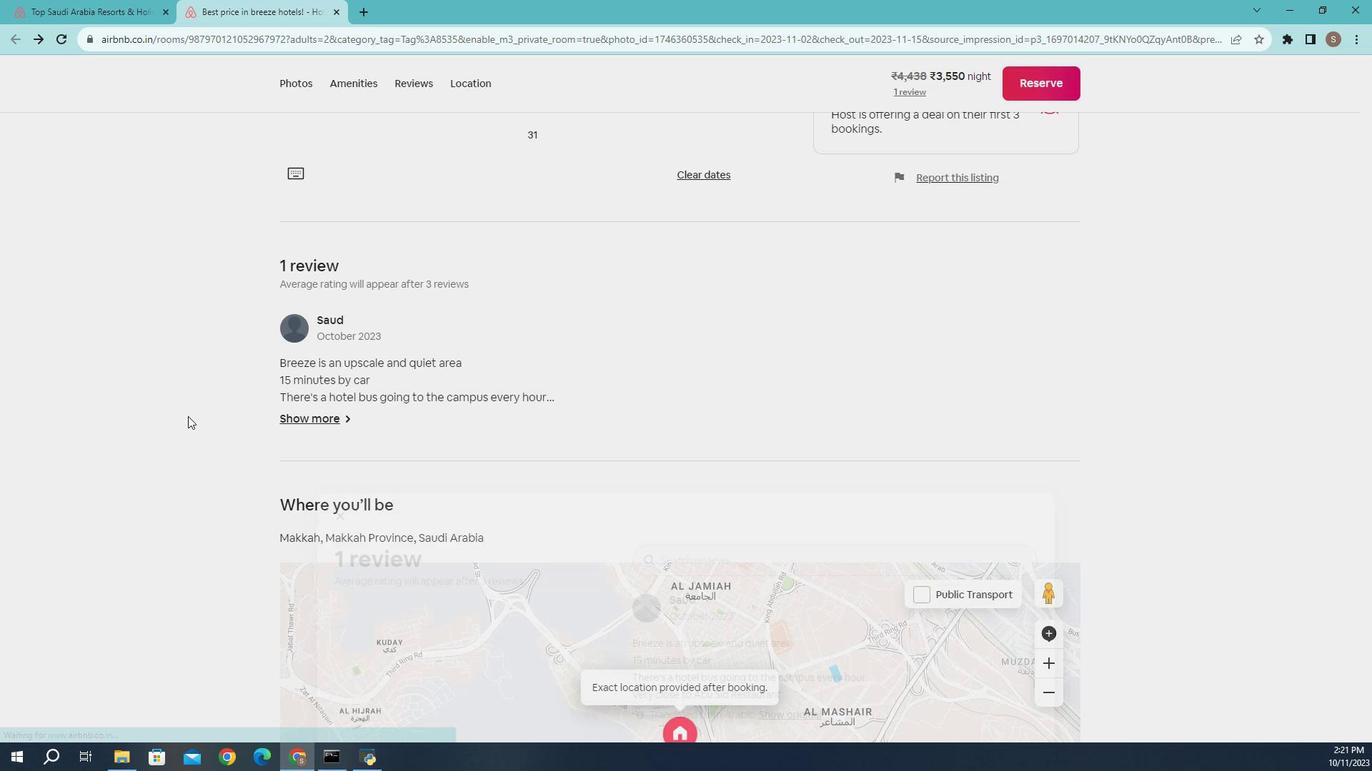
Action: Mouse scrolled (190, 427) with delta (0, 0)
Screenshot: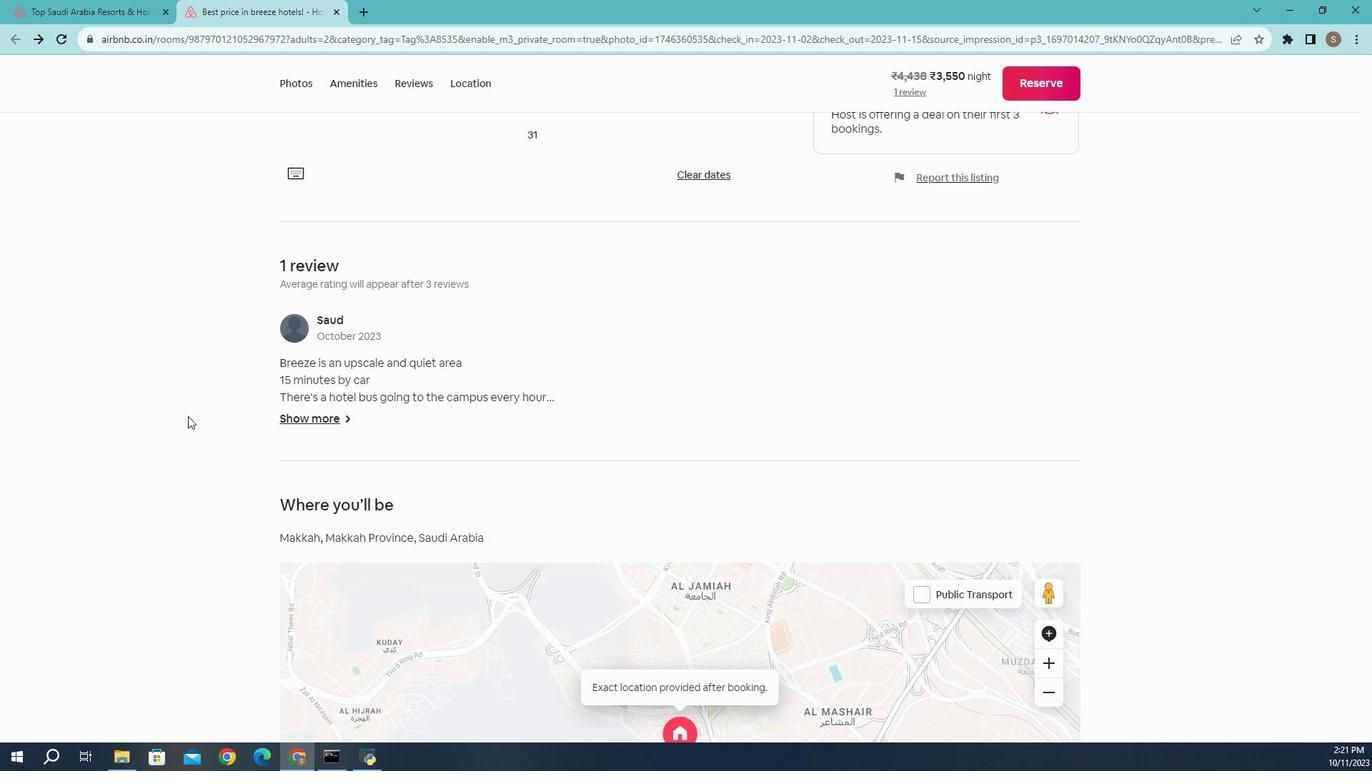 
Action: Mouse scrolled (190, 427) with delta (0, 0)
Screenshot: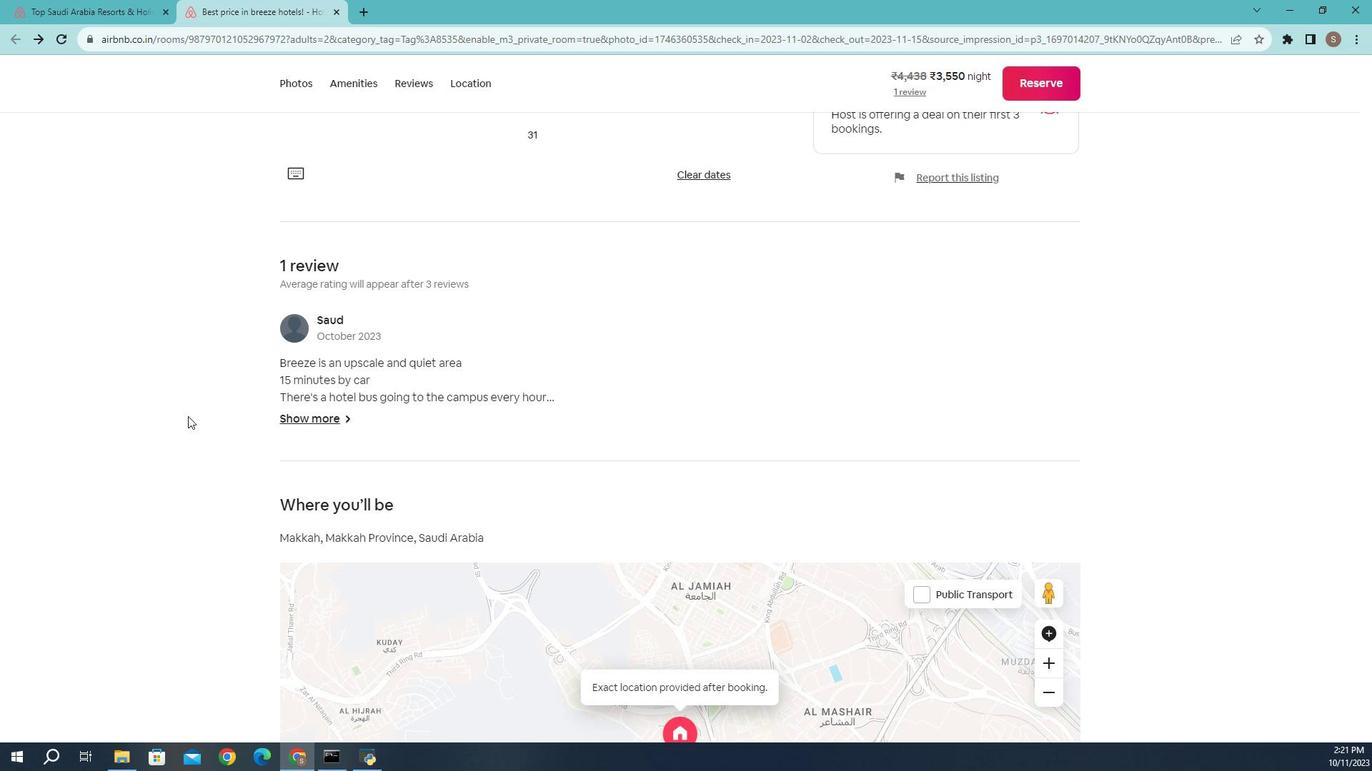 
Action: Mouse scrolled (190, 427) with delta (0, 0)
Screenshot: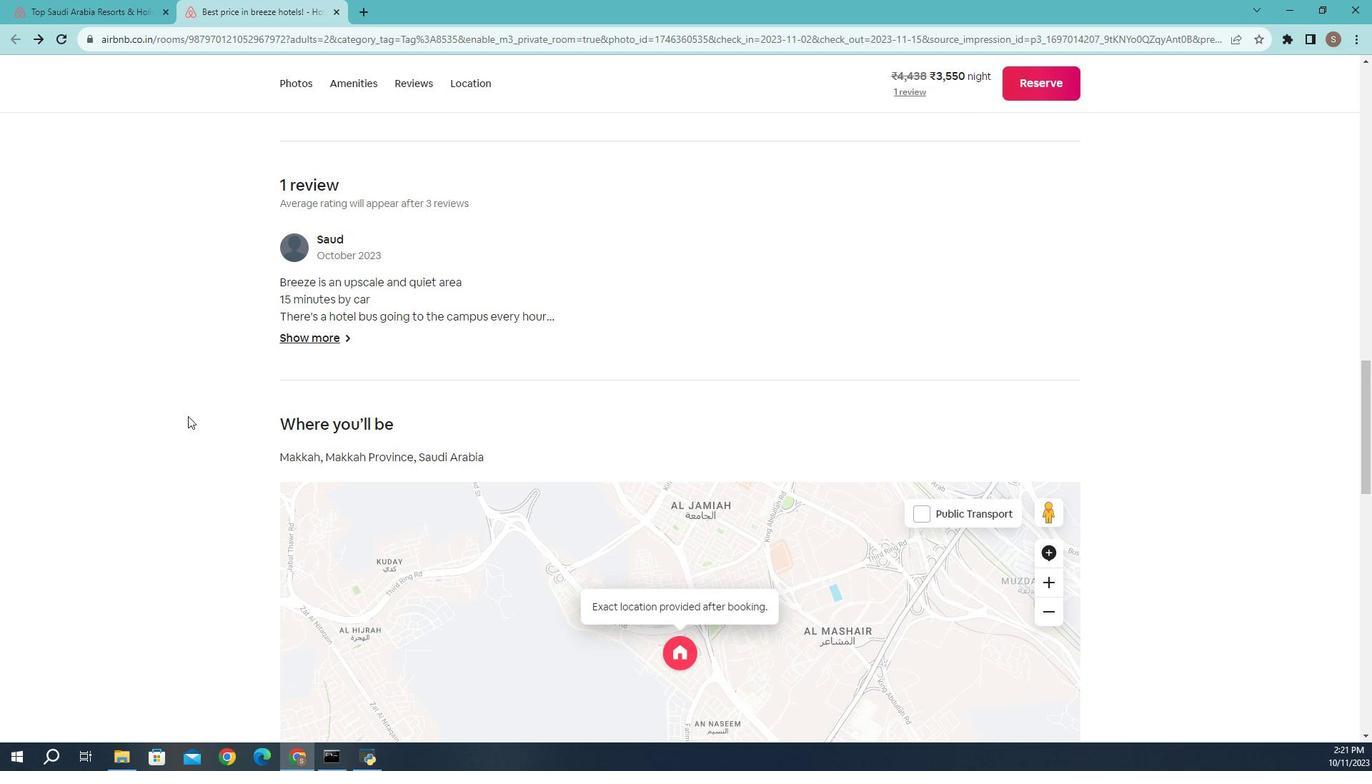 
Action: Mouse scrolled (190, 427) with delta (0, 0)
Screenshot: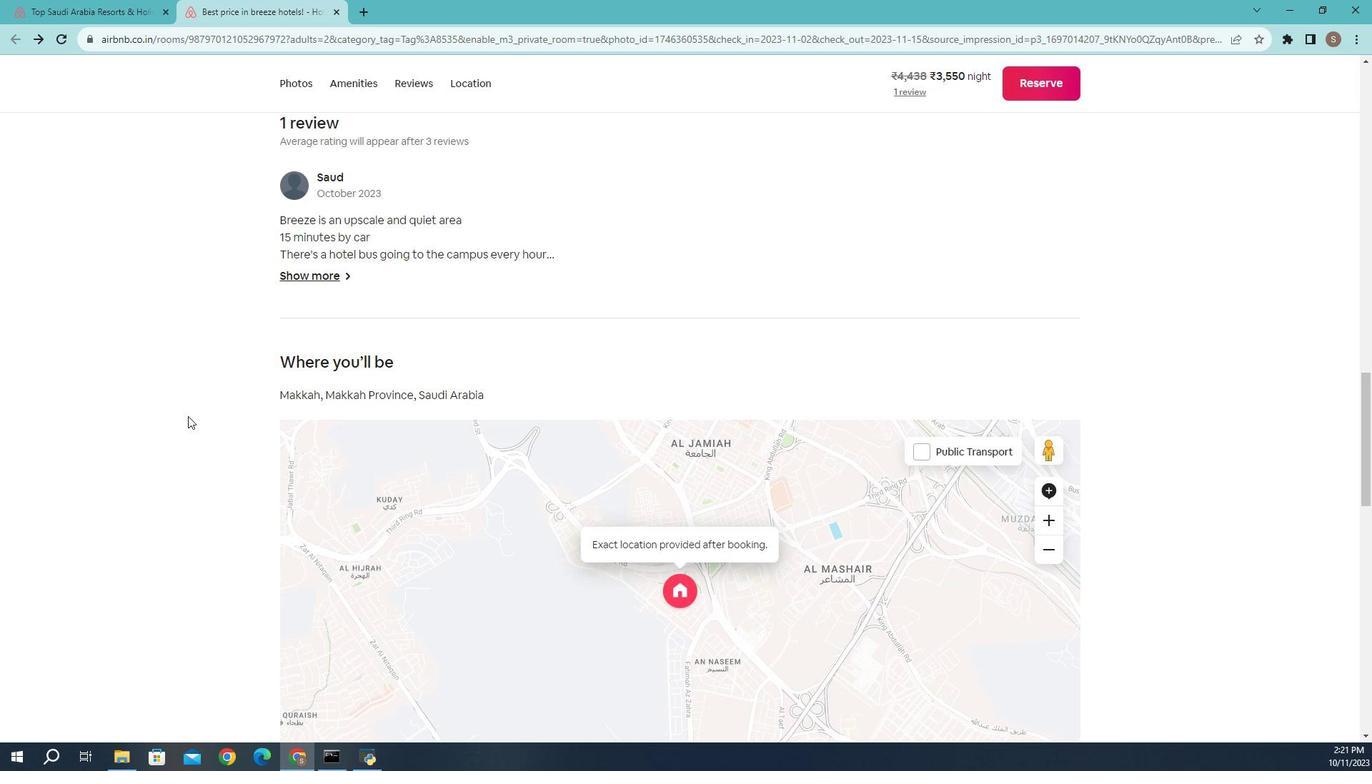 
Action: Mouse scrolled (190, 427) with delta (0, 0)
Screenshot: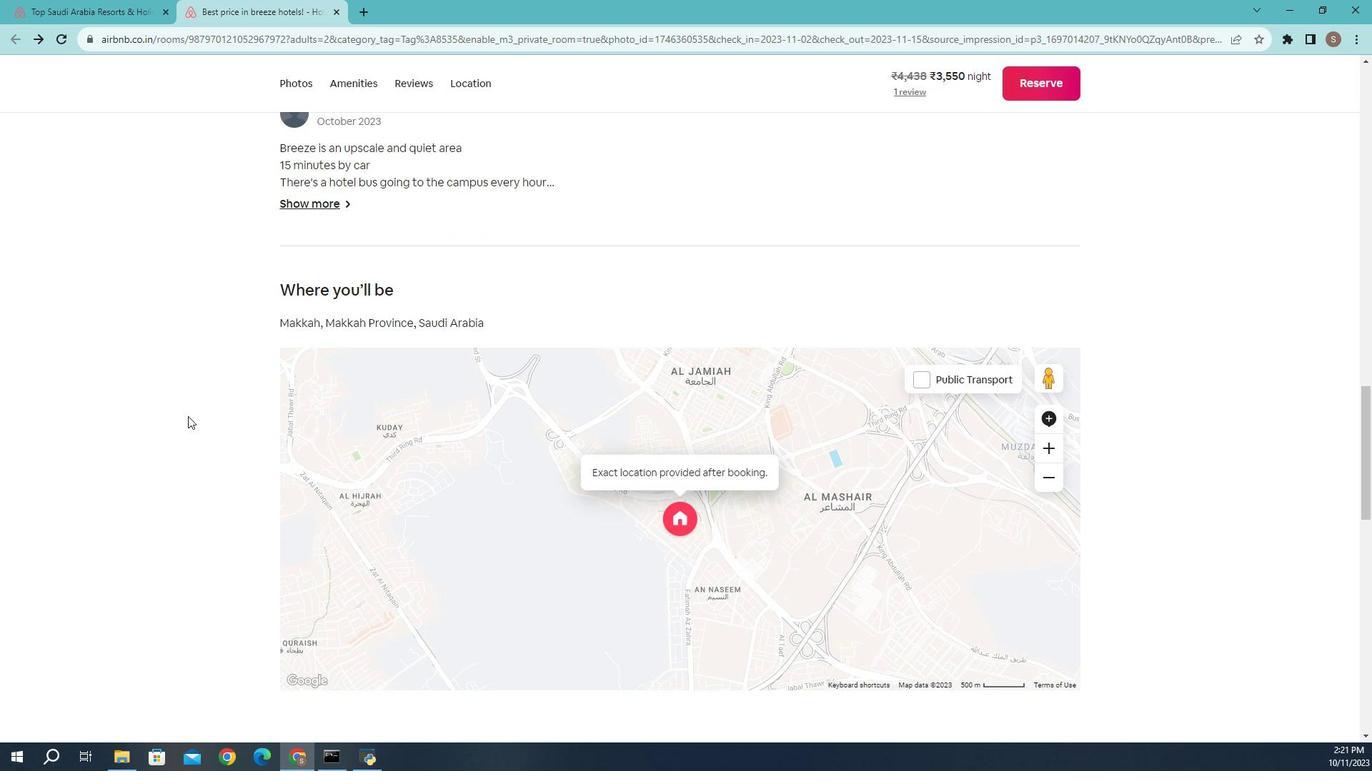 
Action: Mouse scrolled (190, 427) with delta (0, 0)
Screenshot: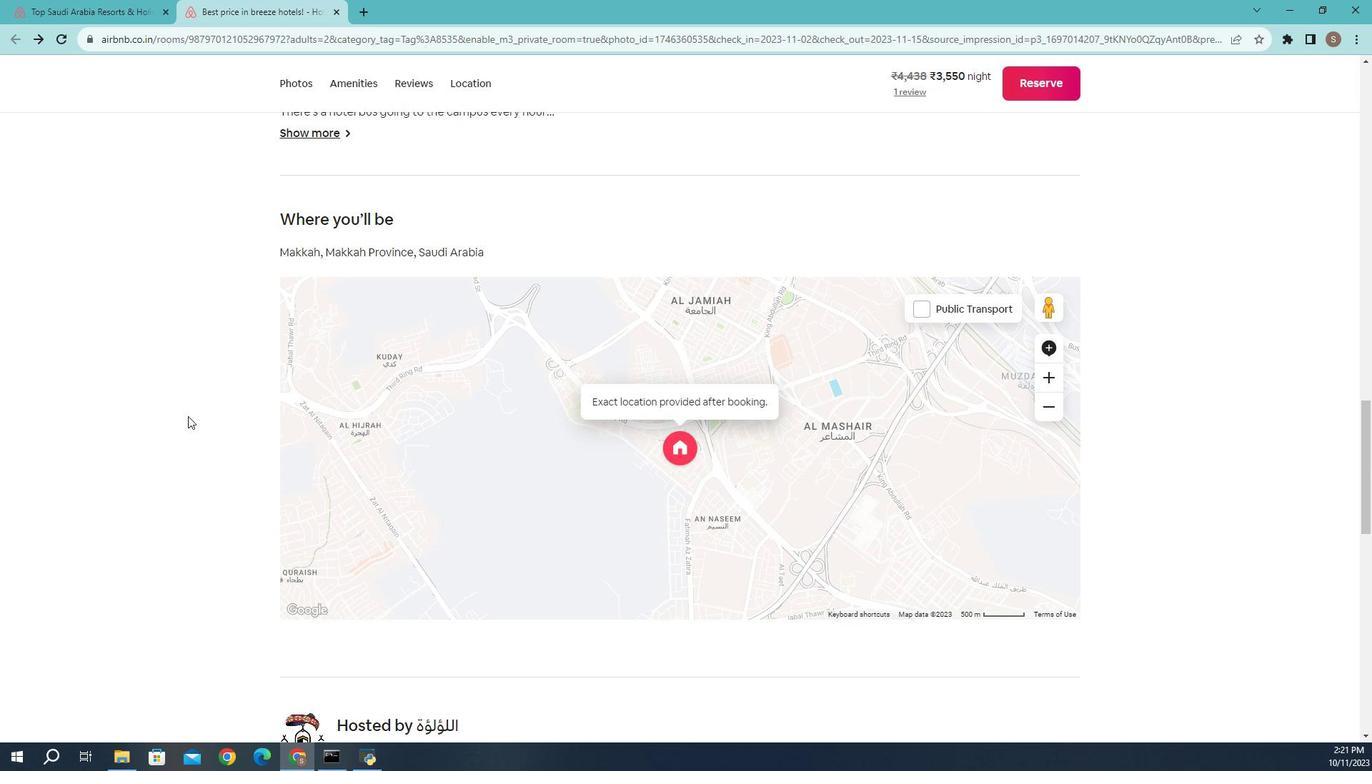 
Action: Mouse scrolled (190, 427) with delta (0, 0)
Screenshot: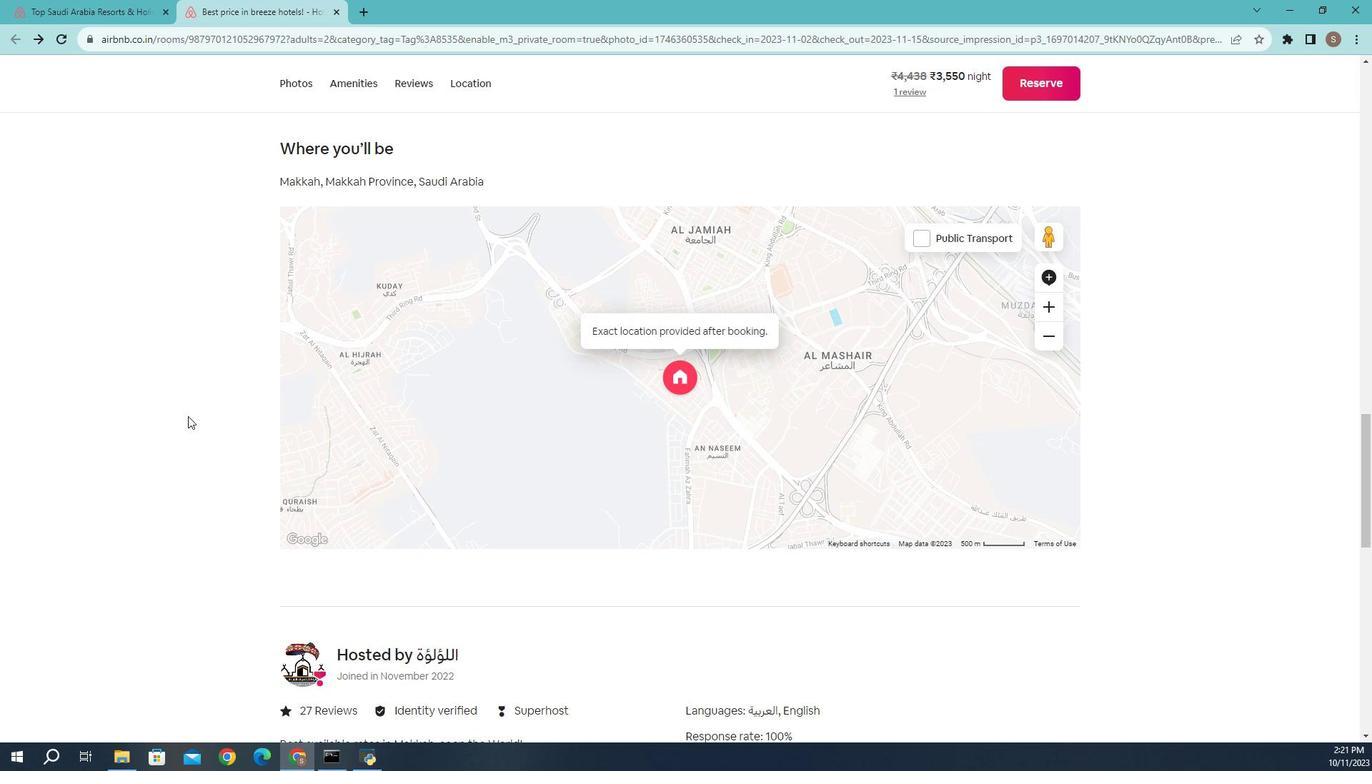 
Action: Mouse scrolled (190, 427) with delta (0, 0)
Screenshot: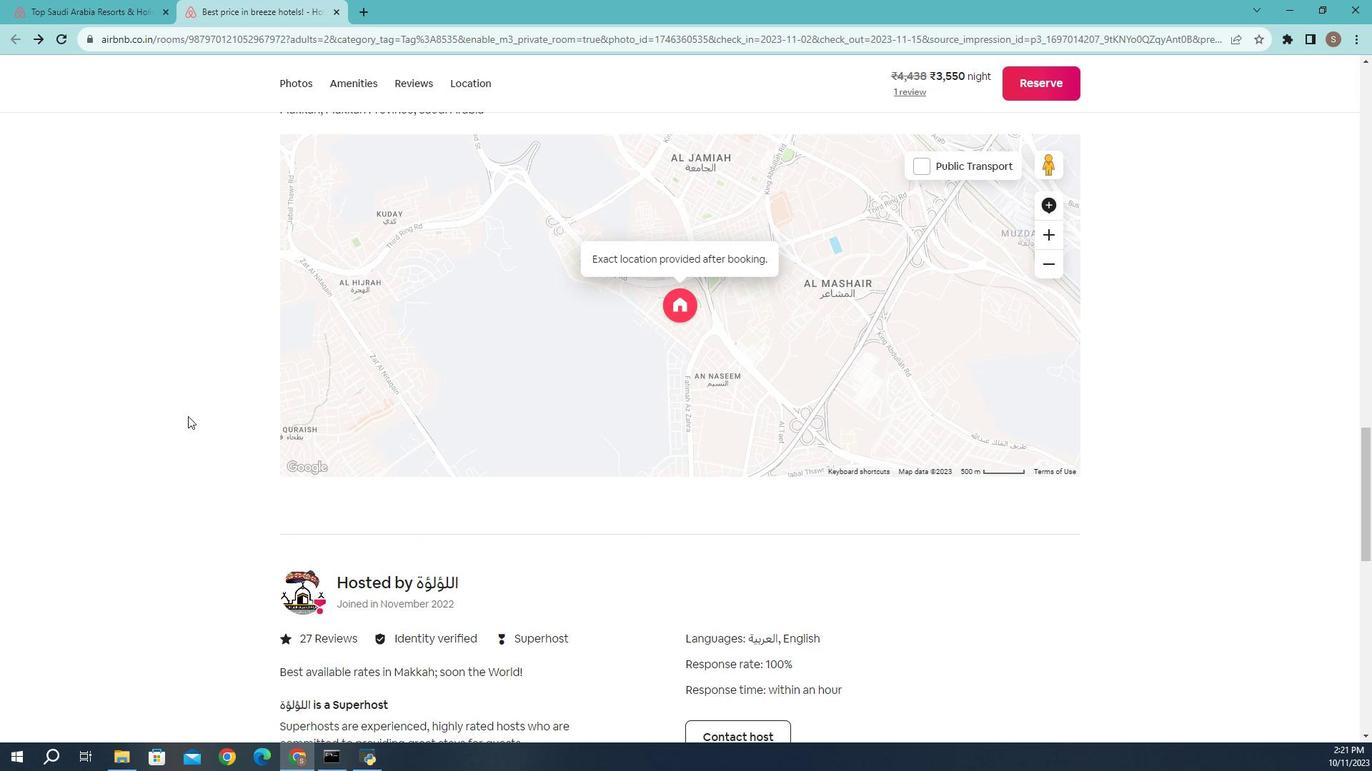 
Action: Mouse moved to (639, 423)
Screenshot: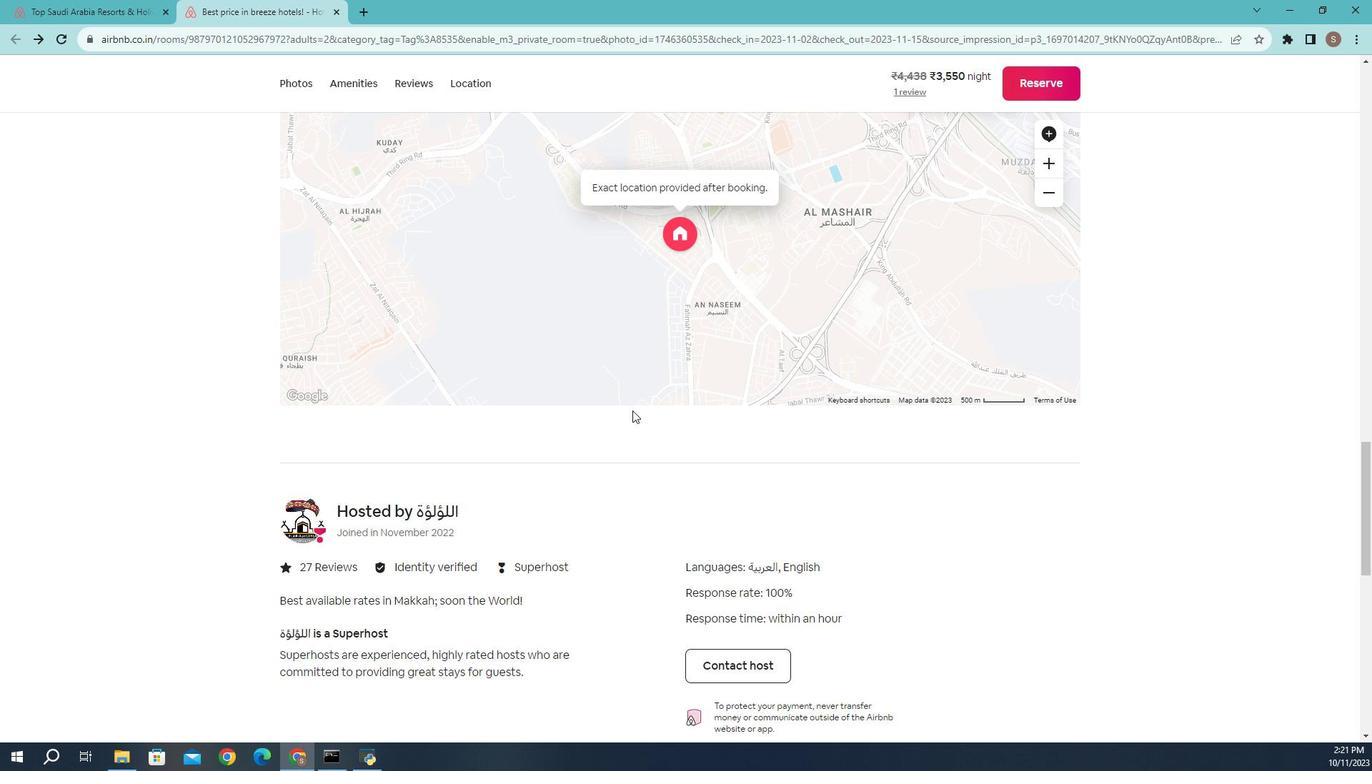 
Action: Mouse scrolled (639, 422) with delta (0, 0)
Screenshot: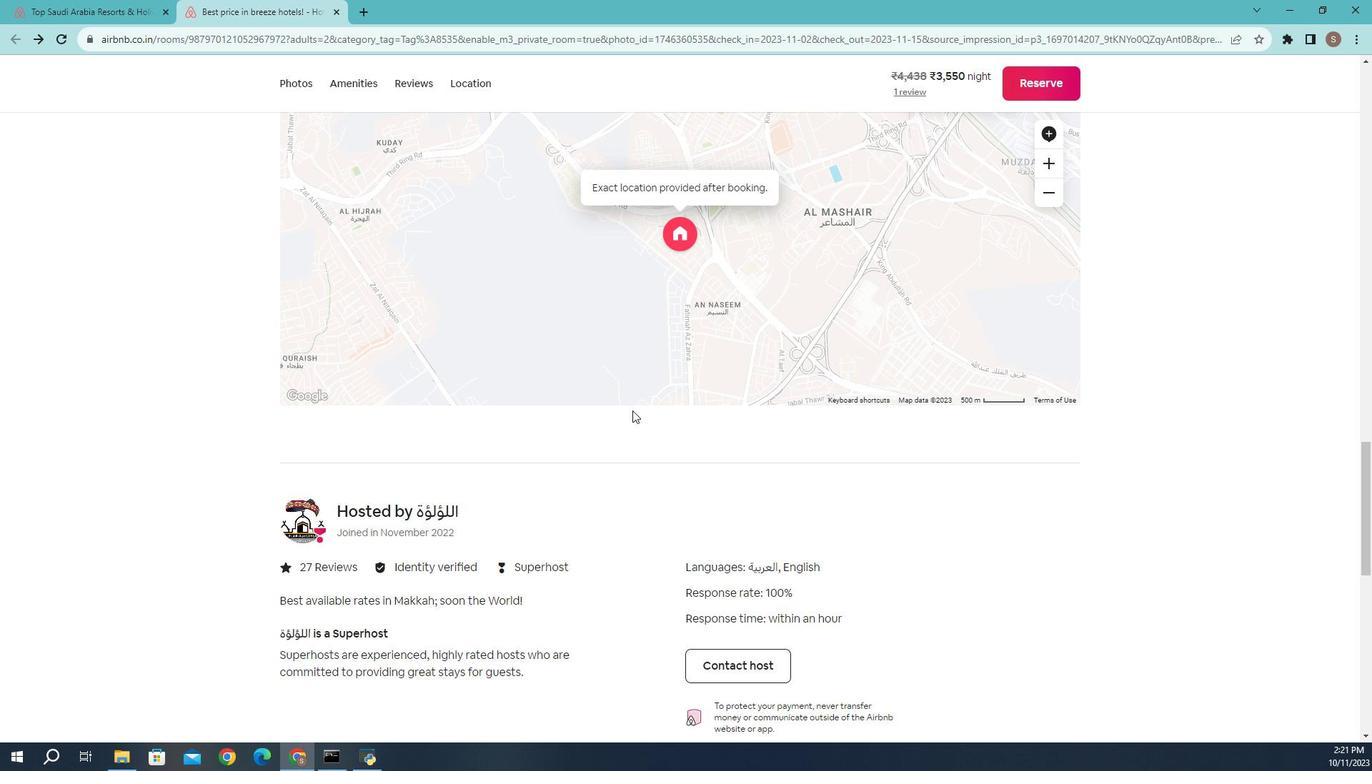 
Action: Mouse scrolled (639, 422) with delta (0, 0)
Screenshot: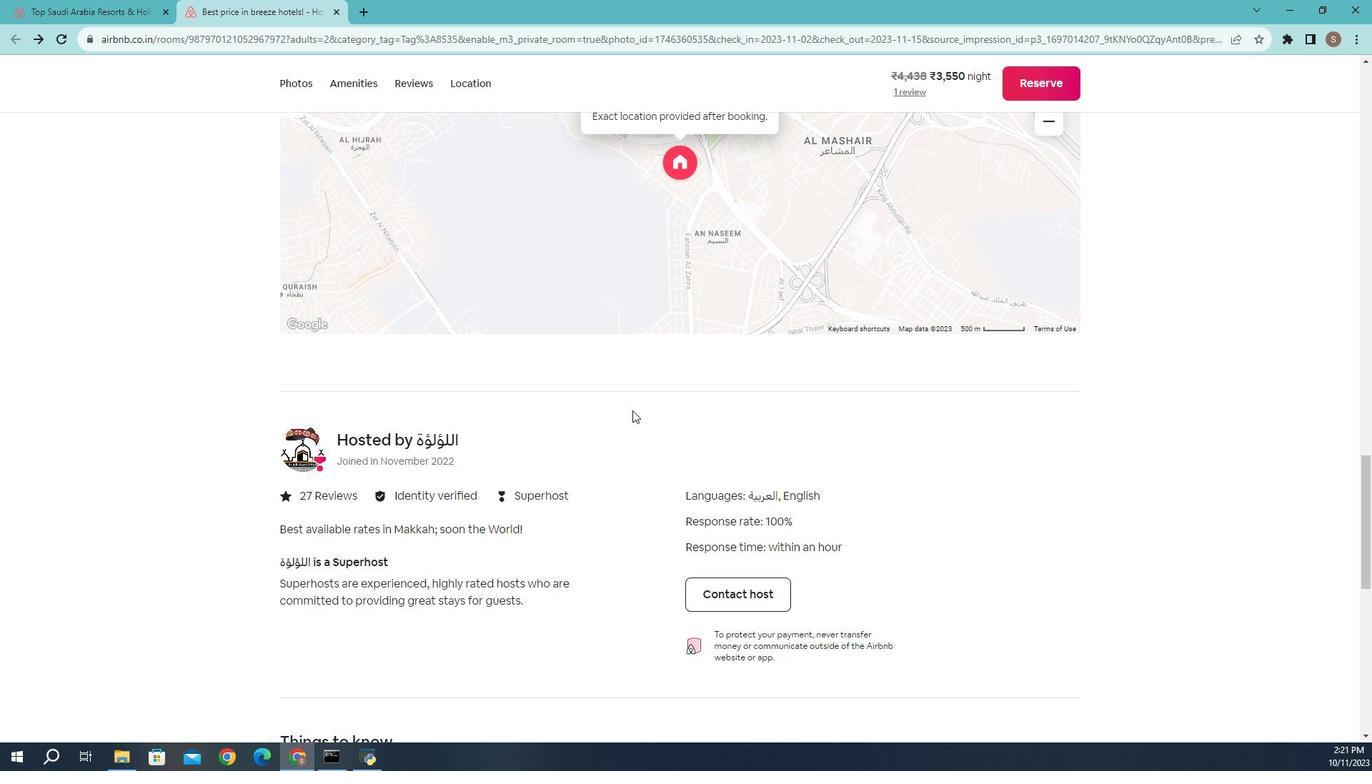 
Action: Mouse moved to (499, 473)
Screenshot: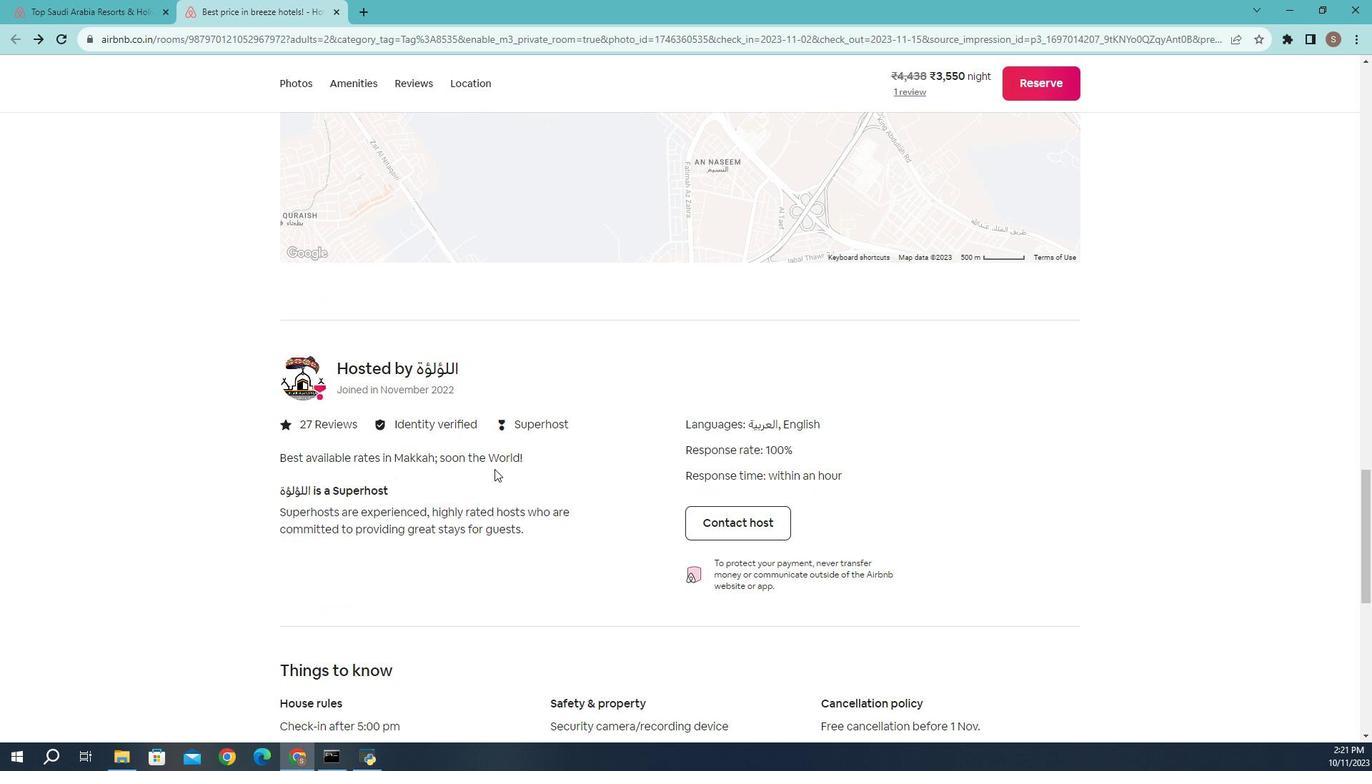 
Action: Mouse scrolled (499, 472) with delta (0, 0)
Screenshot: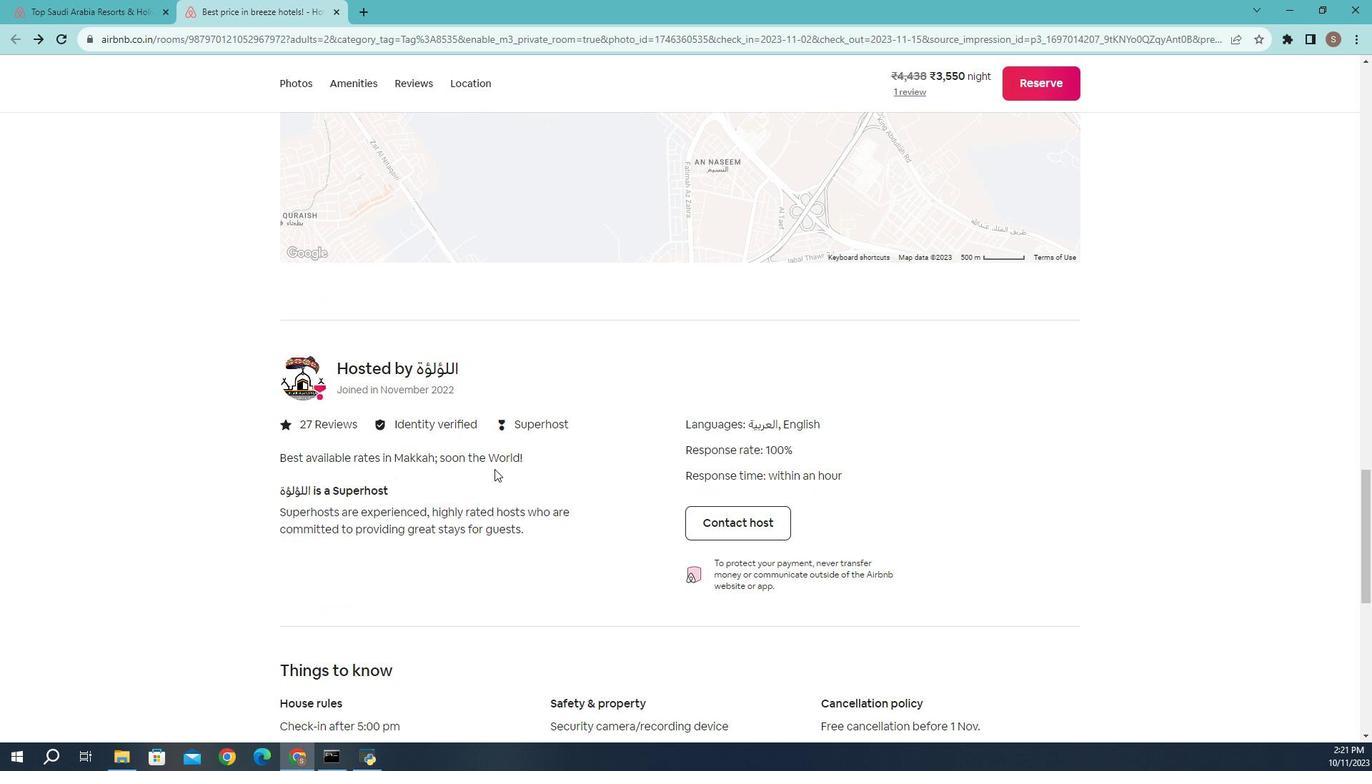 
Action: Mouse scrolled (499, 472) with delta (0, 0)
Screenshot: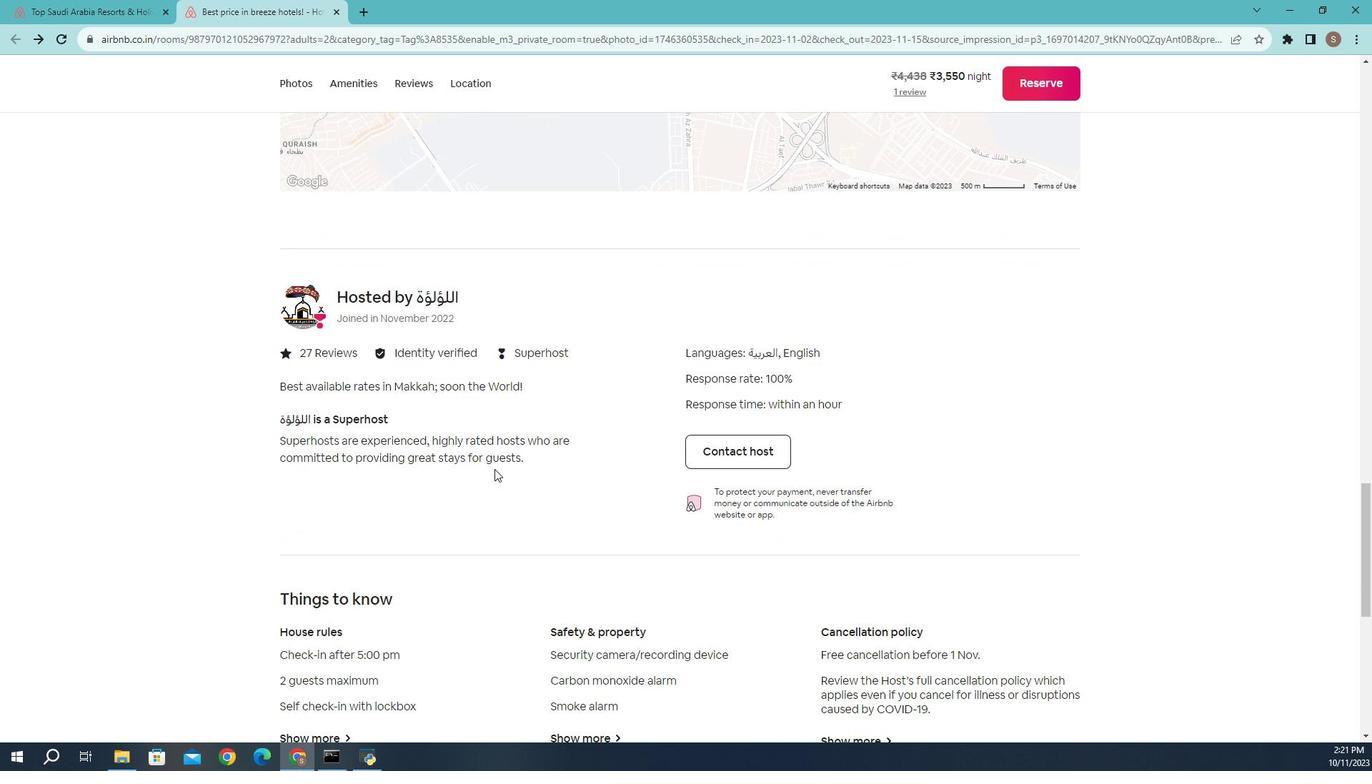 
Action: Mouse scrolled (499, 472) with delta (0, 0)
Screenshot: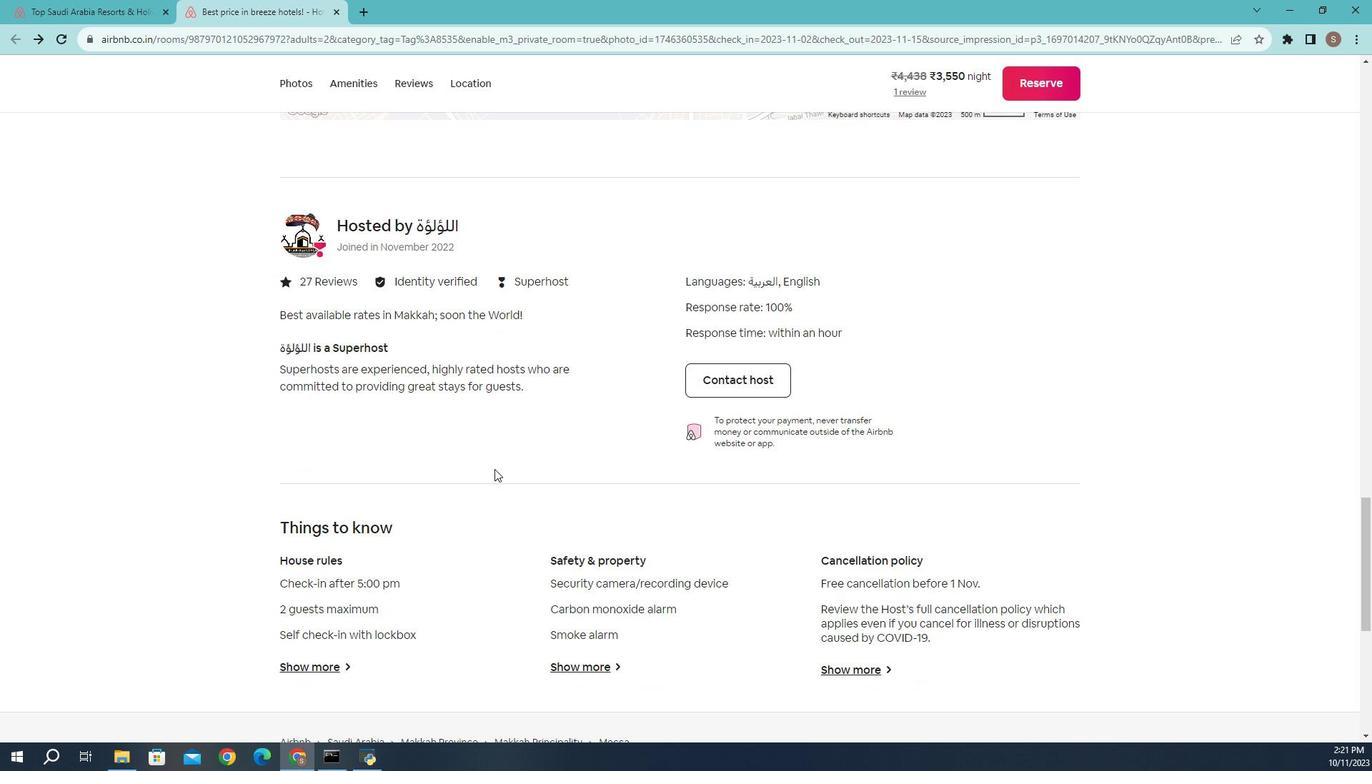 
Action: Mouse moved to (495, 474)
Screenshot: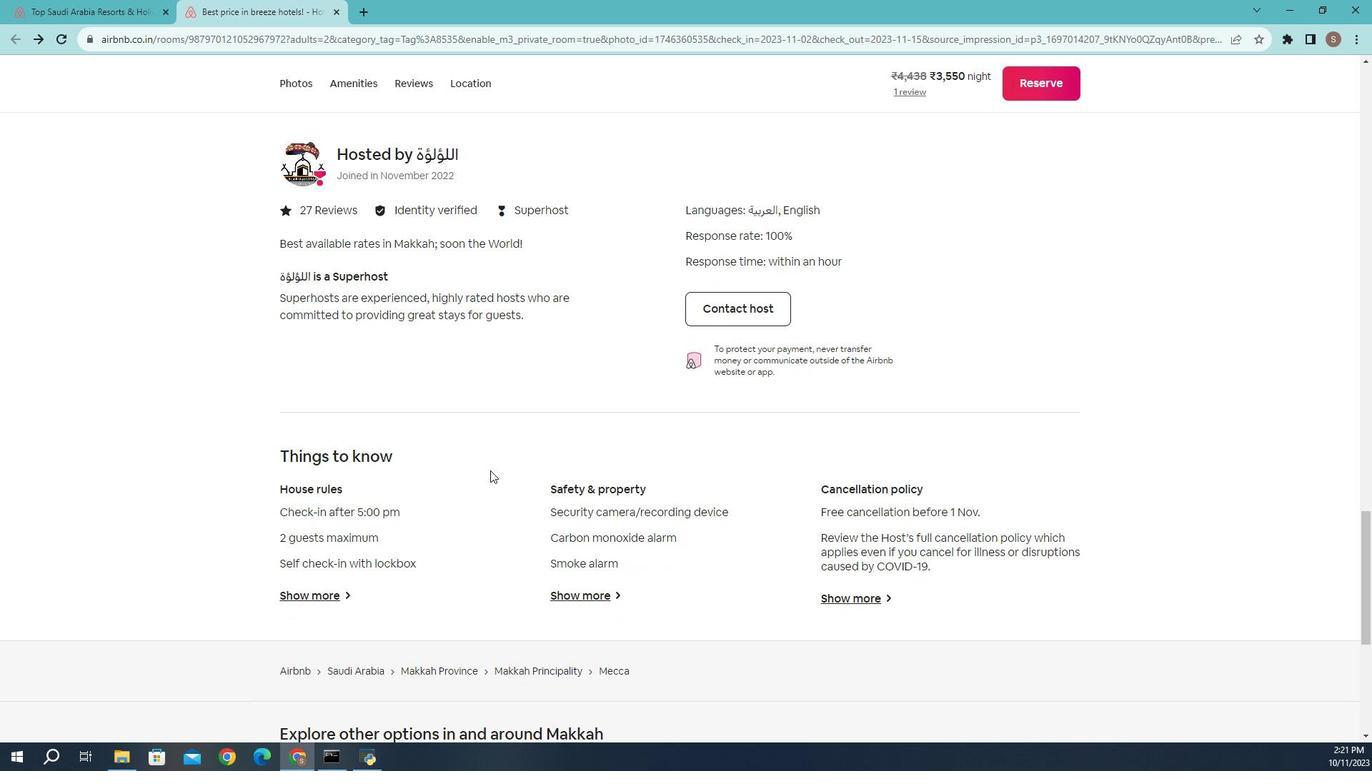 
Action: Mouse scrolled (495, 473) with delta (0, 0)
Screenshot: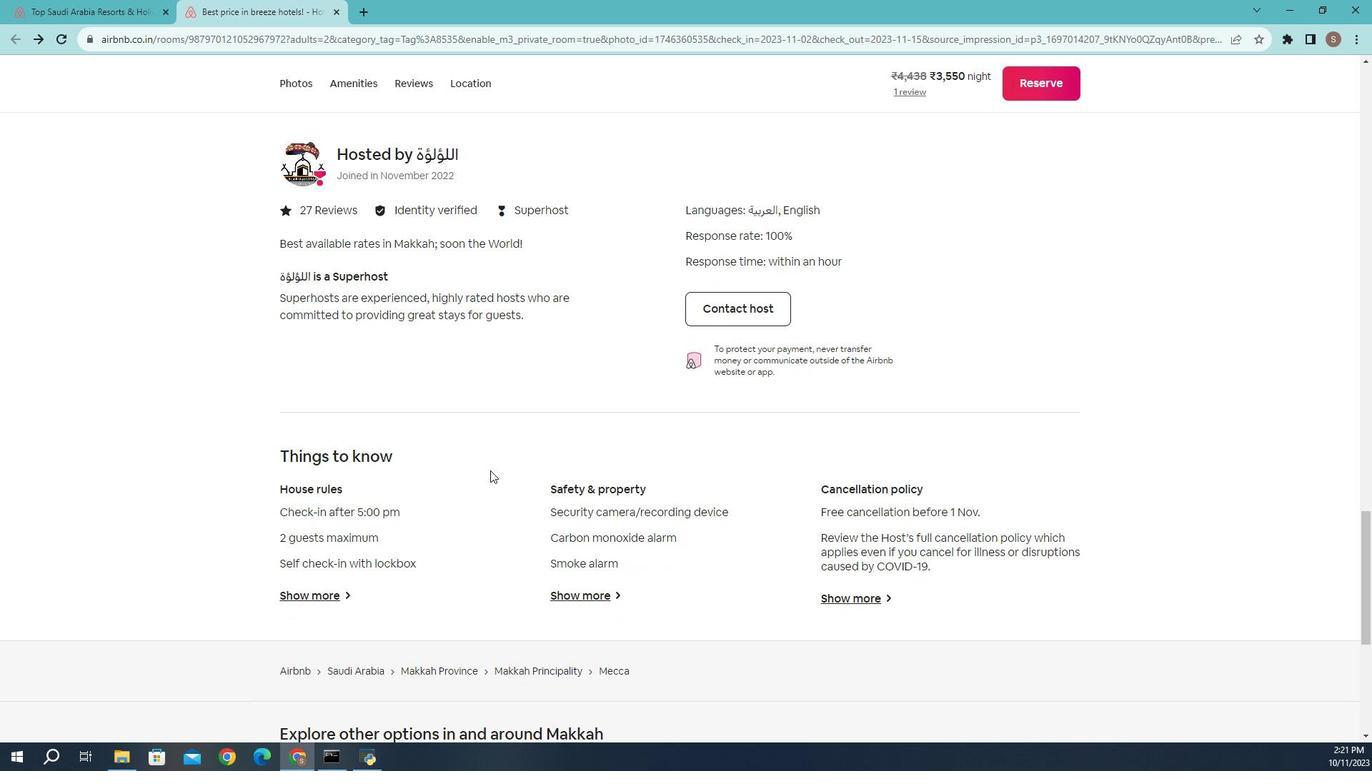 
Action: Mouse moved to (494, 474)
Screenshot: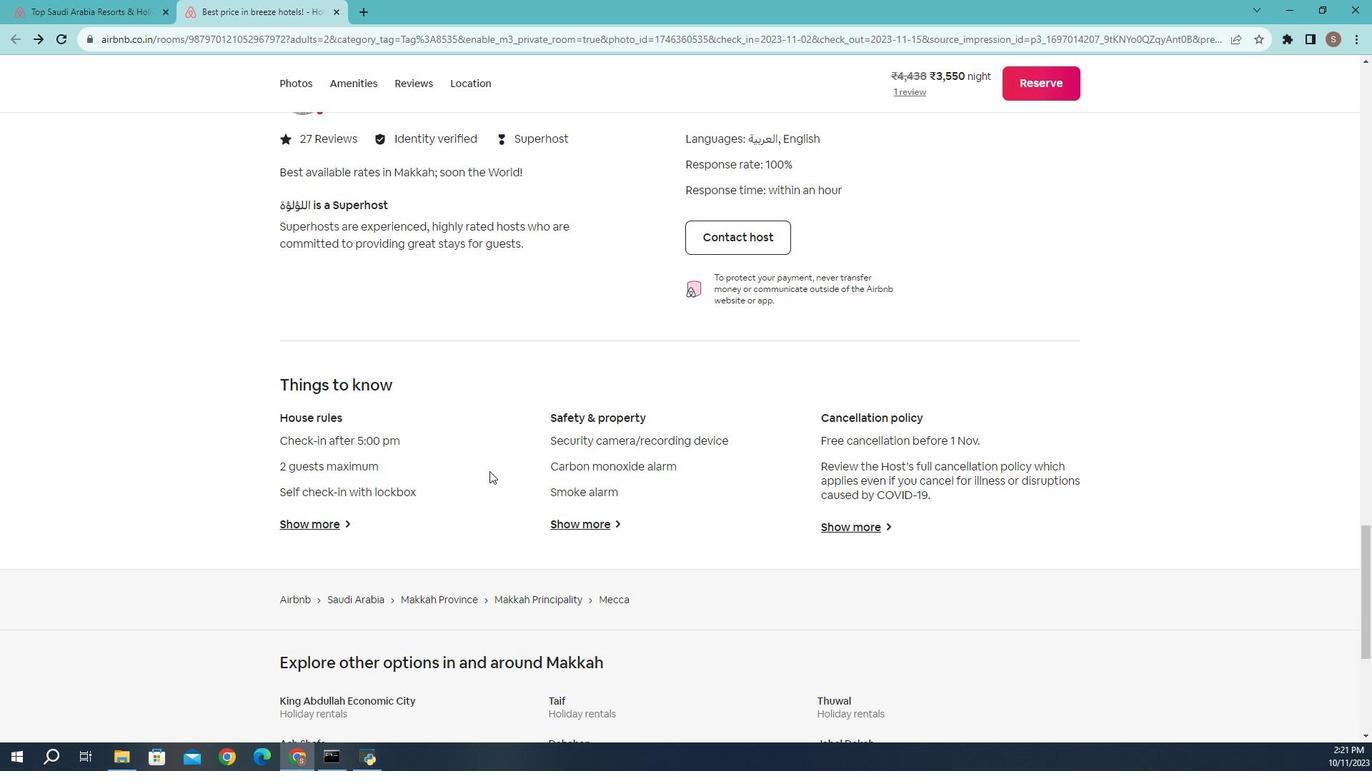 
Action: Mouse scrolled (494, 474) with delta (0, 0)
Screenshot: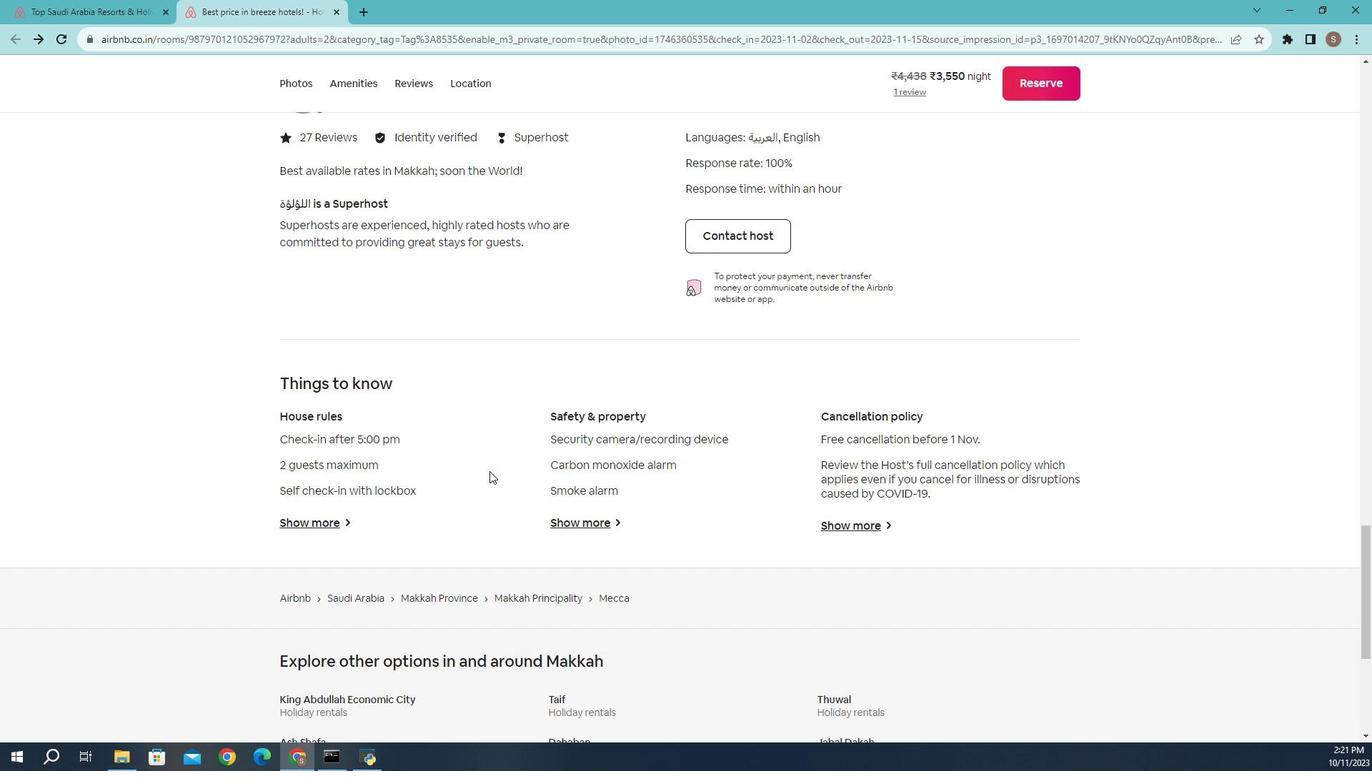 
Action: Mouse moved to (316, 457)
Screenshot: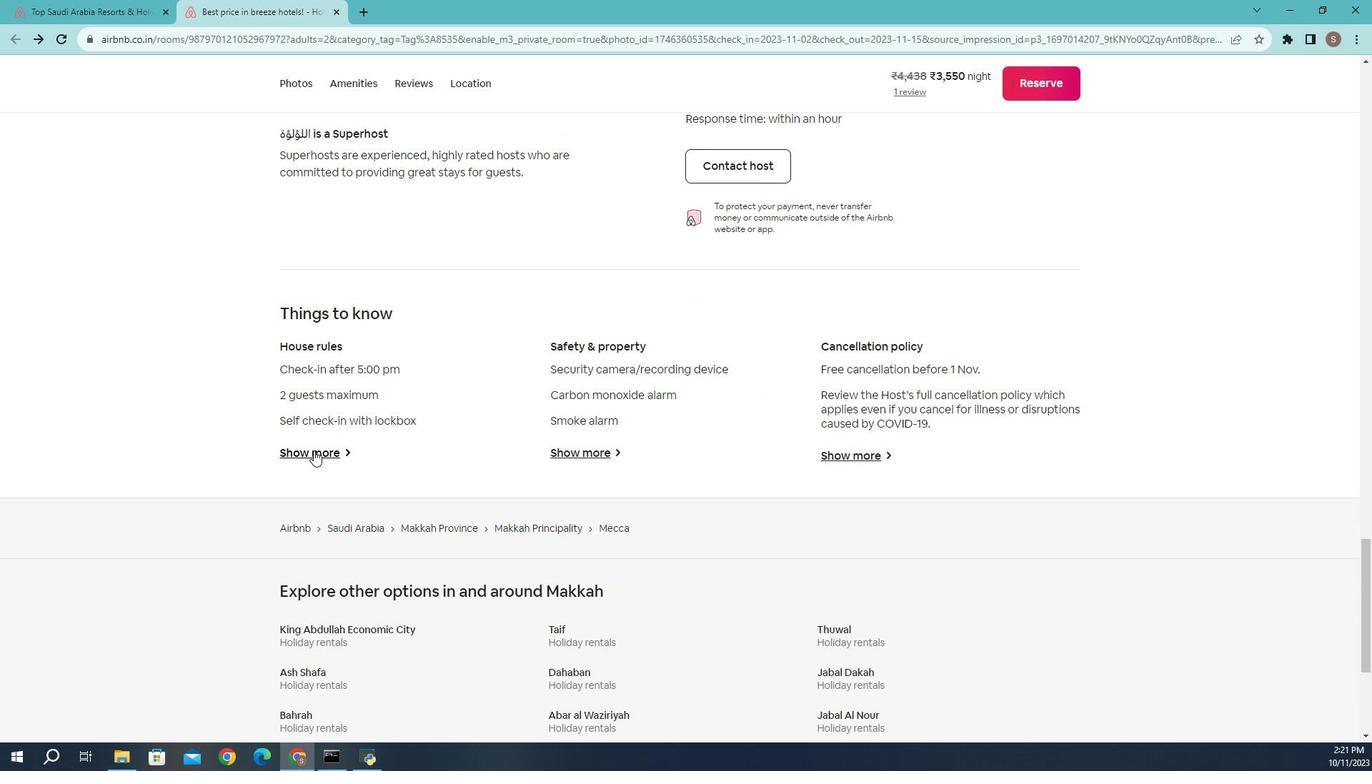 
Action: Mouse pressed left at (316, 457)
Screenshot: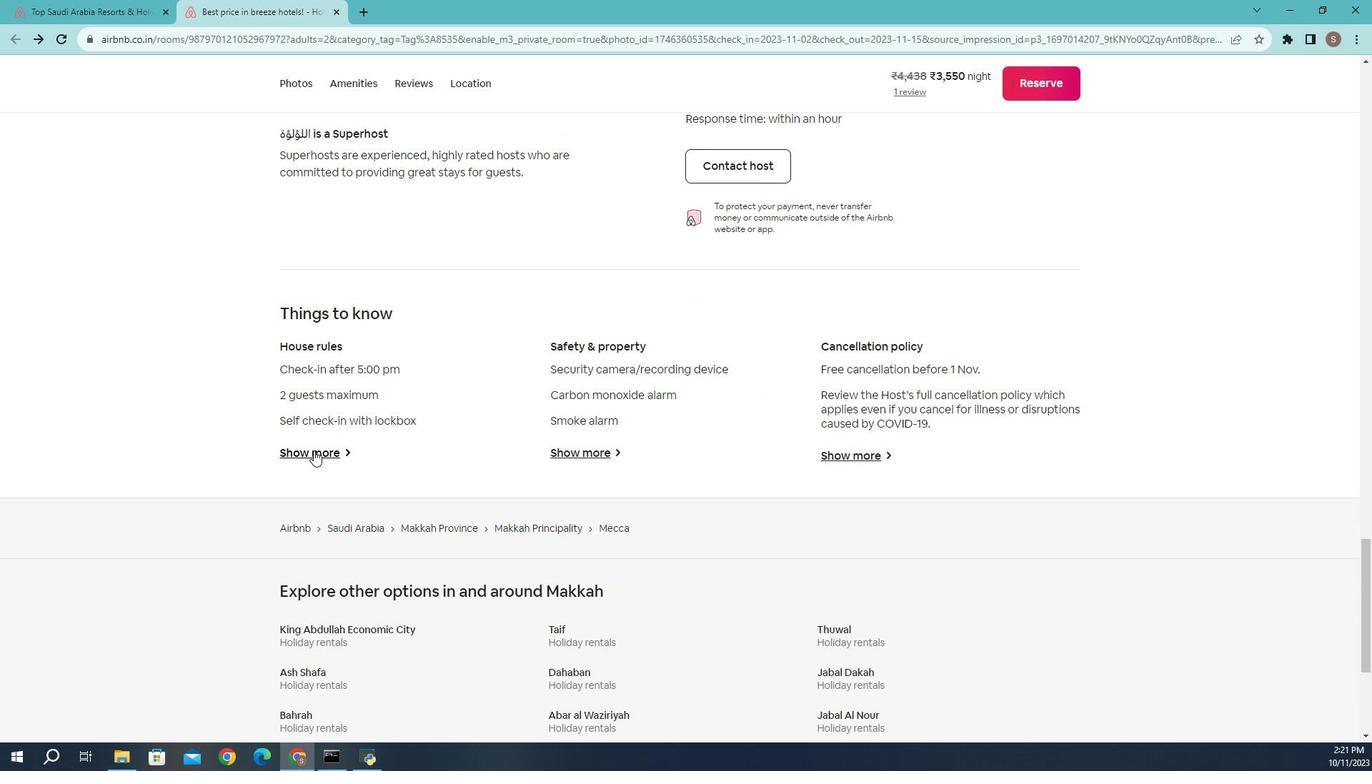 
Action: Mouse moved to (424, 256)
Screenshot: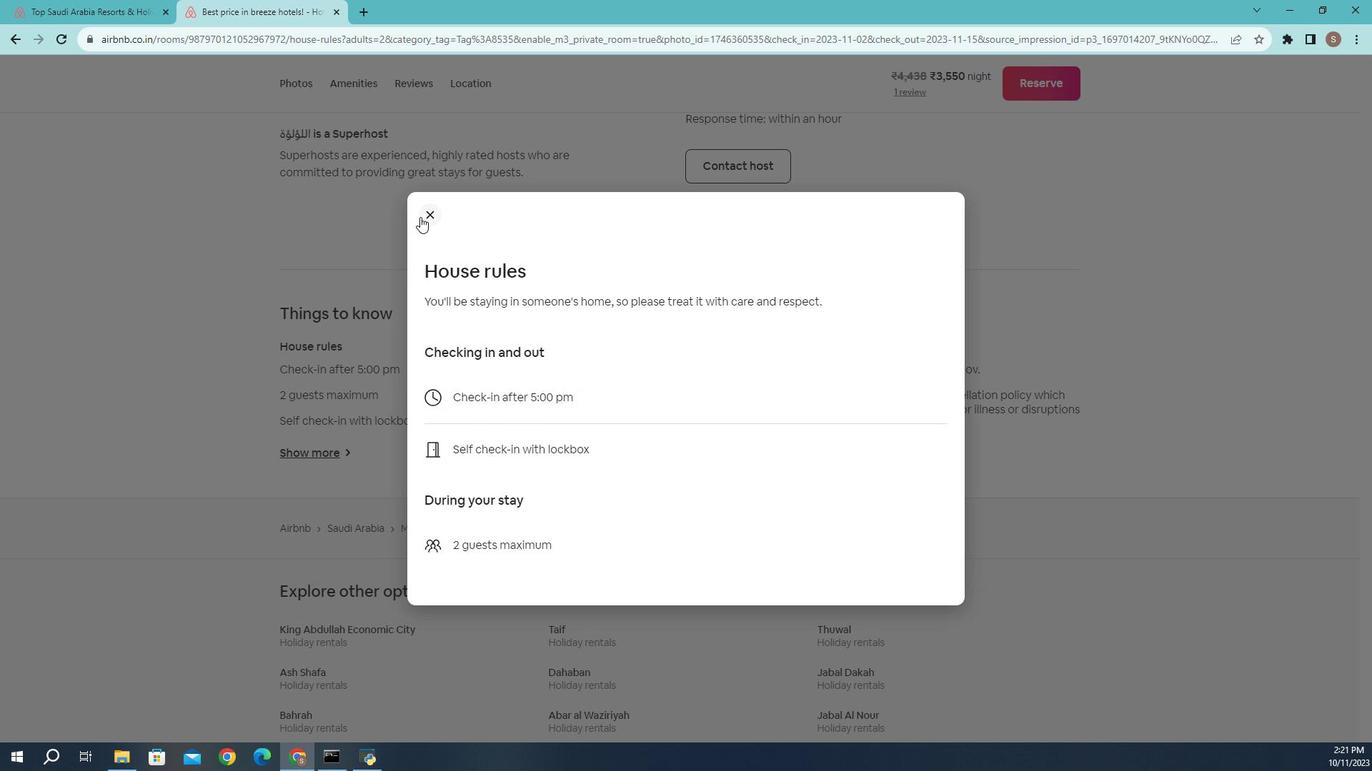 
Action: Mouse pressed left at (424, 256)
Screenshot: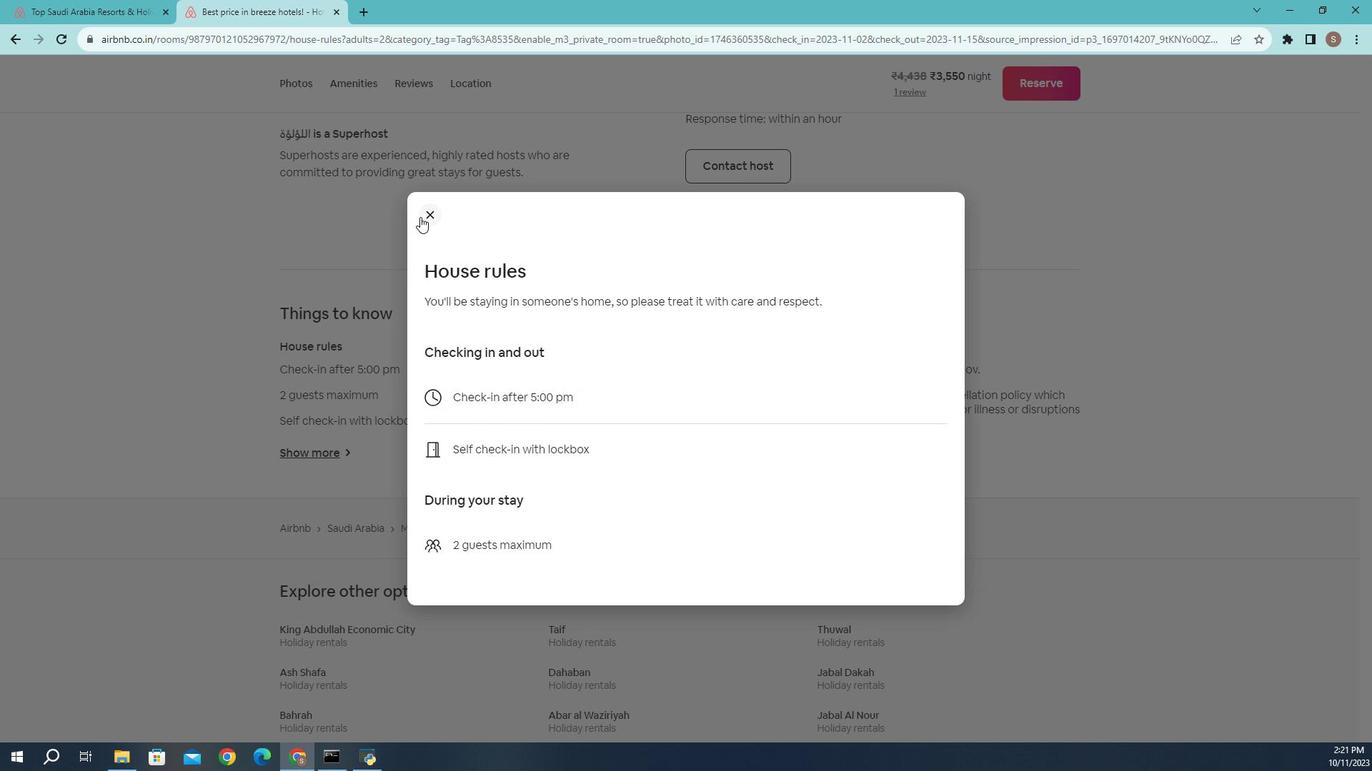 
Action: Mouse moved to (590, 461)
Screenshot: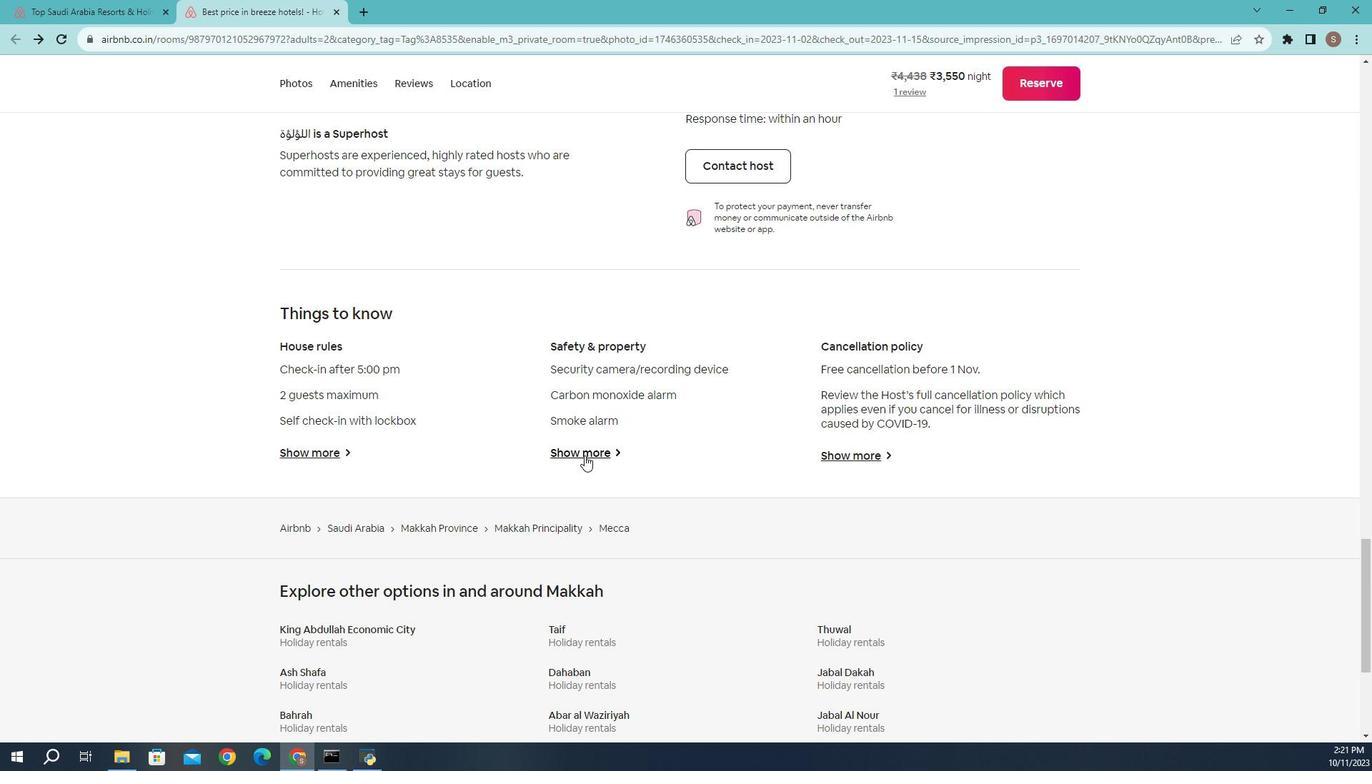 
Action: Mouse pressed left at (590, 461)
Screenshot: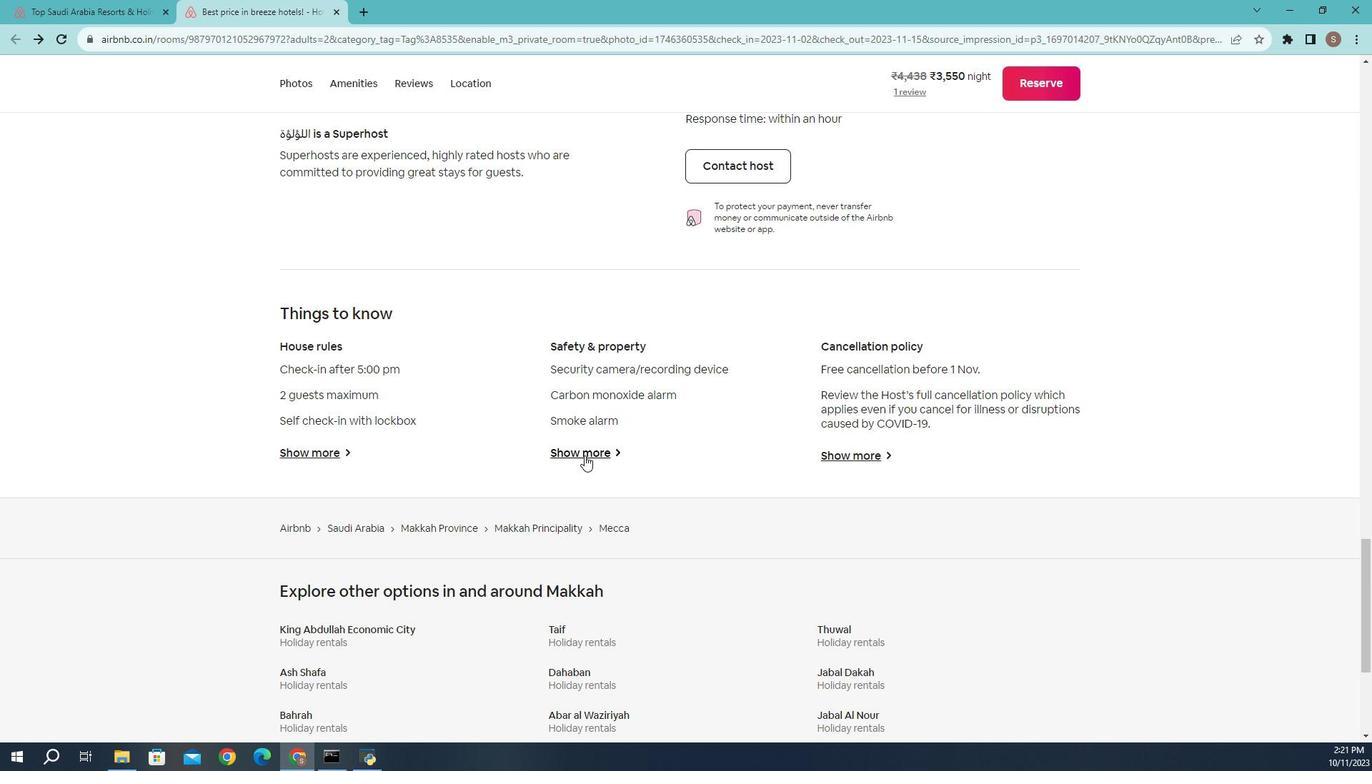 
Action: Mouse moved to (432, 264)
Screenshot: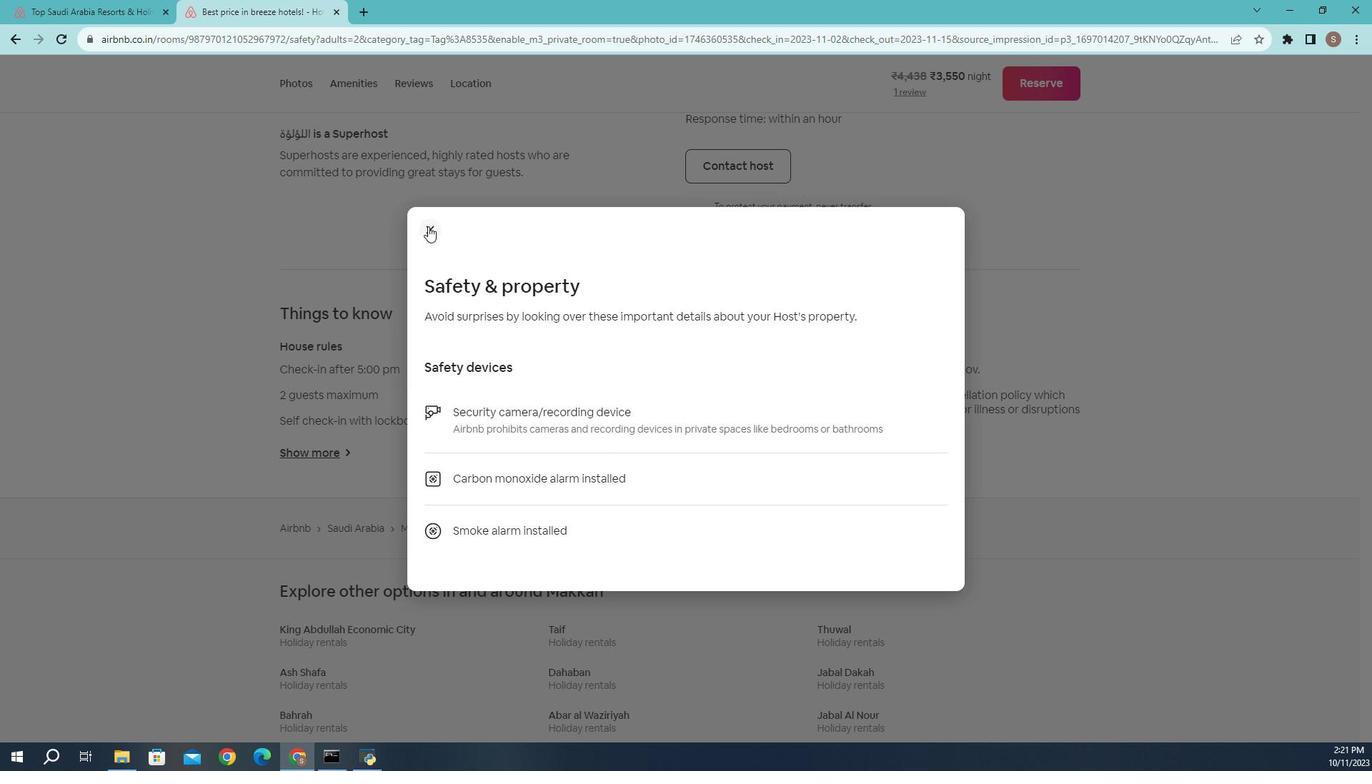 
Action: Mouse pressed left at (432, 264)
Screenshot: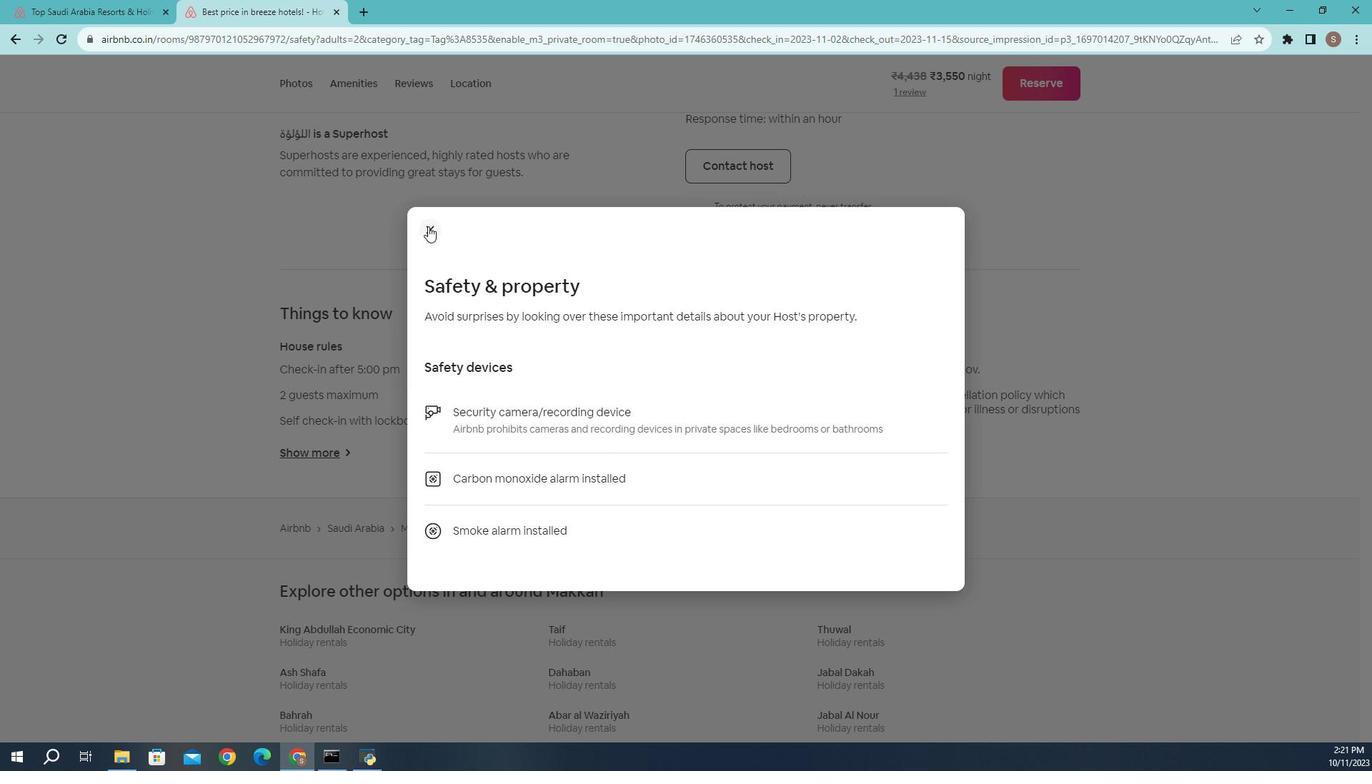 
Action: Mouse moved to (847, 459)
Screenshot: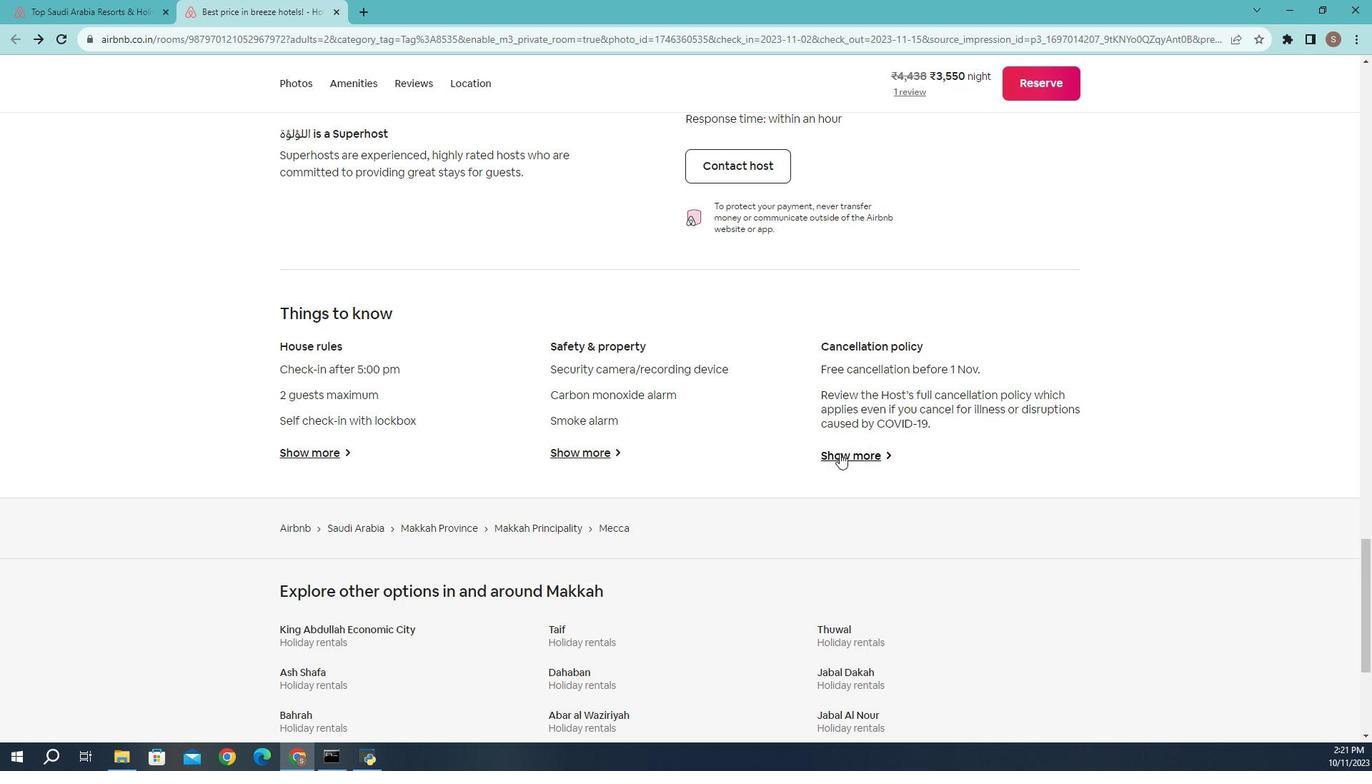 
Action: Mouse pressed left at (847, 459)
Screenshot: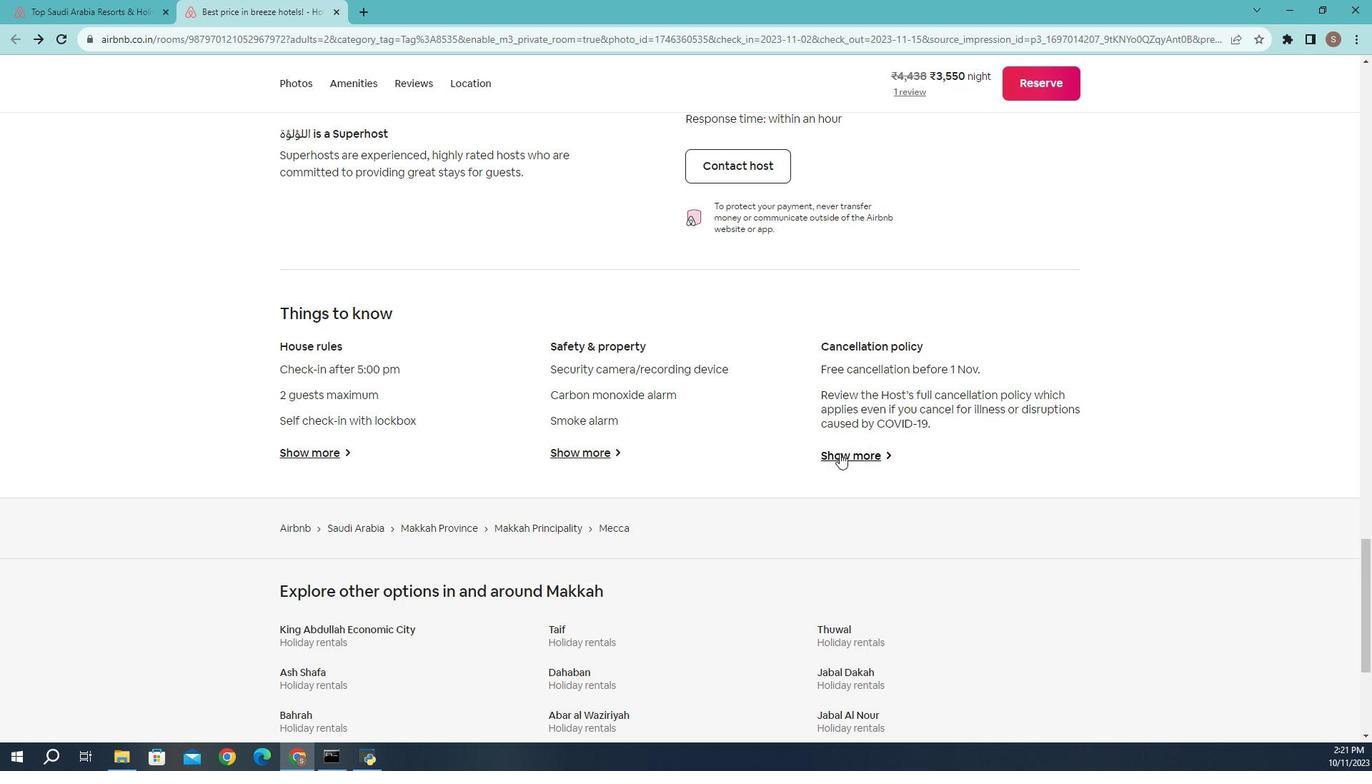 
Action: Mouse moved to (503, 247)
Screenshot: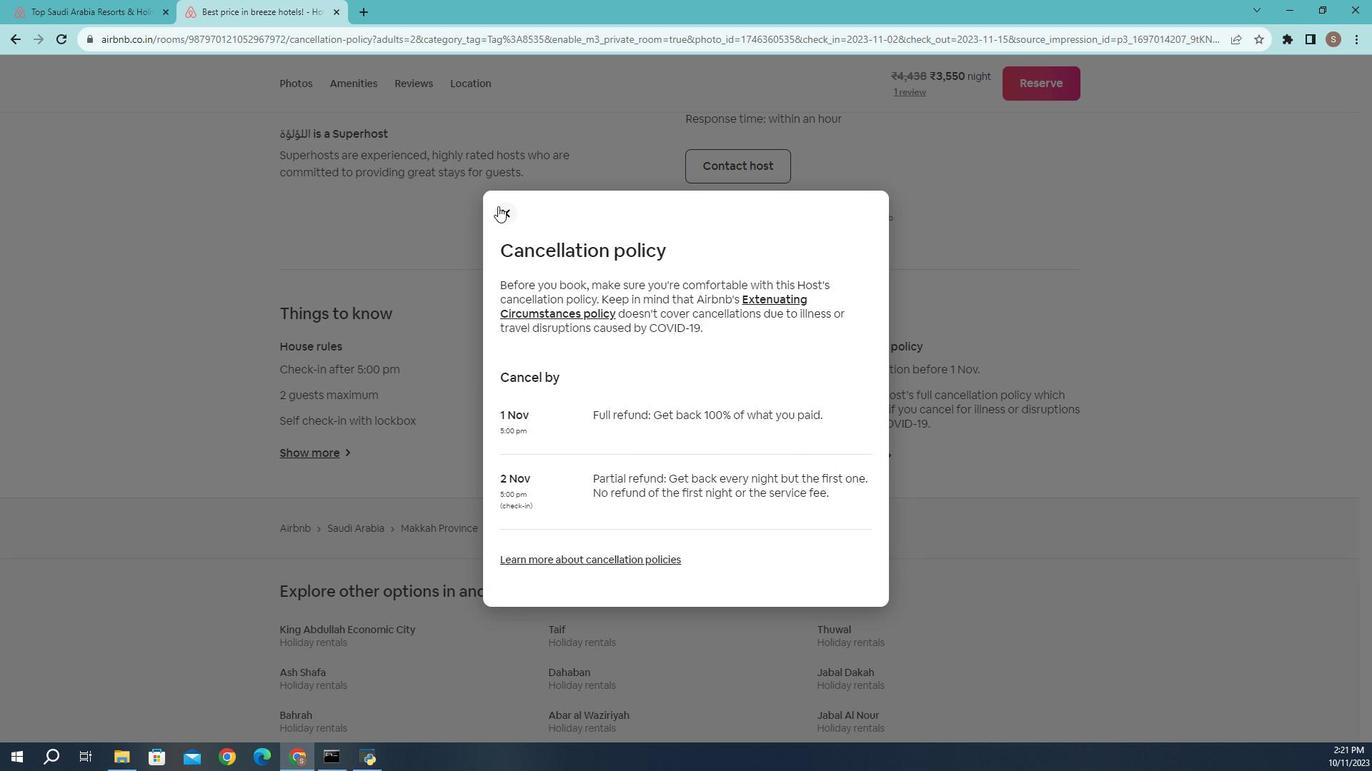 
Action: Mouse pressed left at (503, 247)
Screenshot: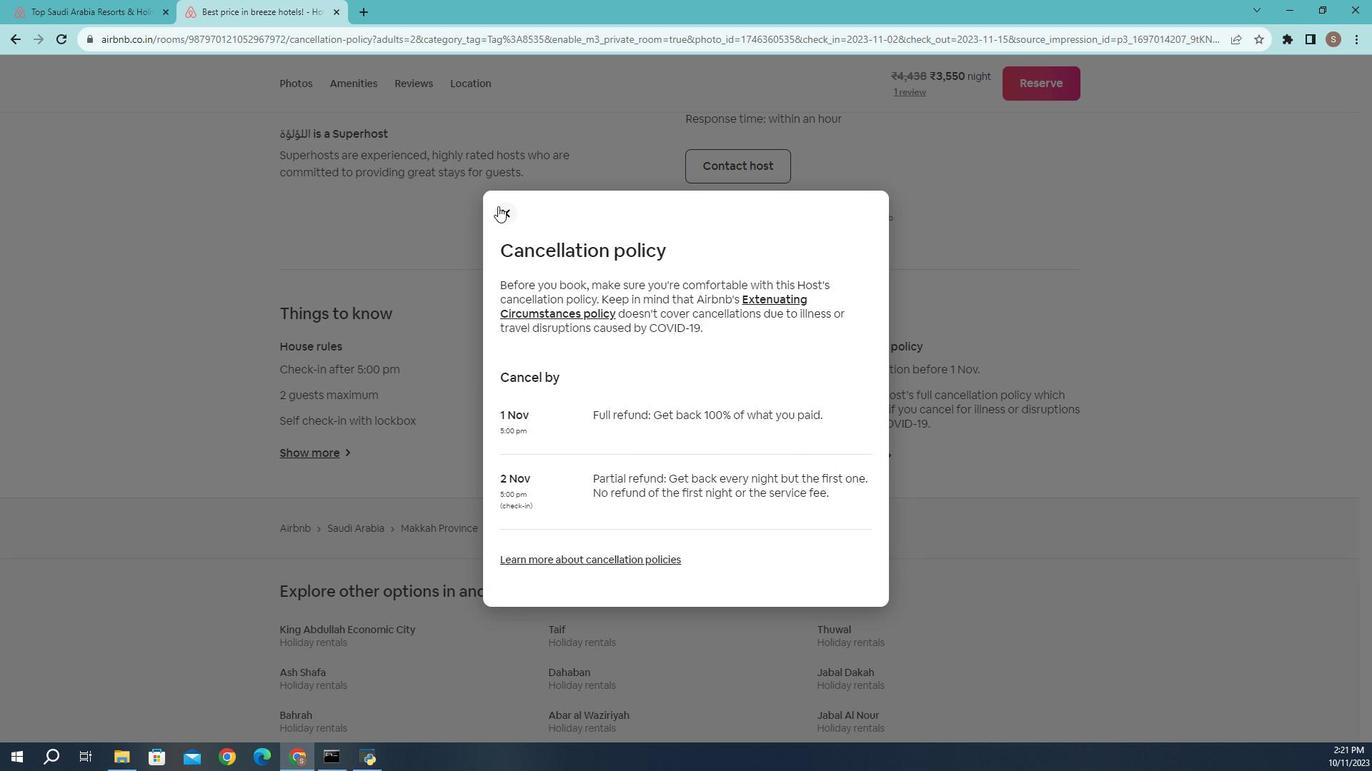 
Action: Mouse moved to (120, 74)
Screenshot: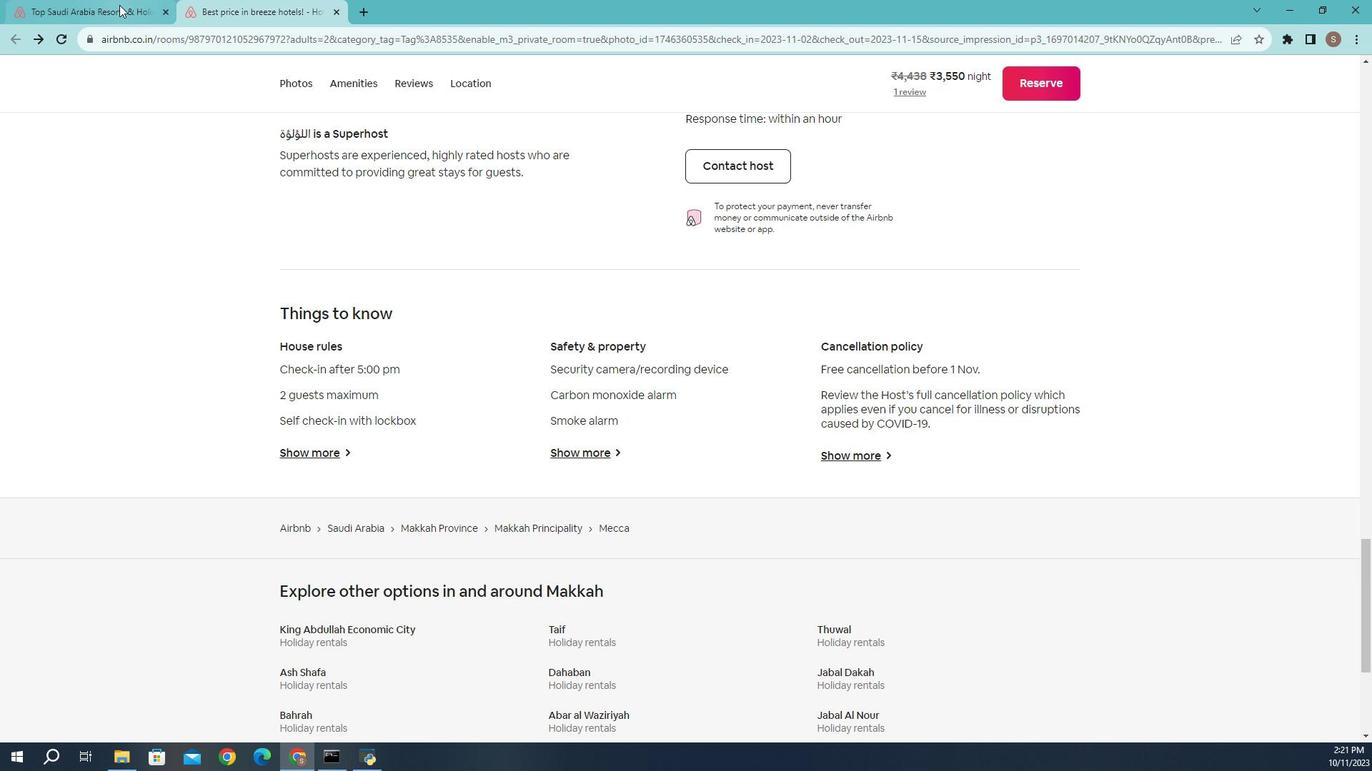 
Action: Mouse pressed left at (120, 74)
Screenshot: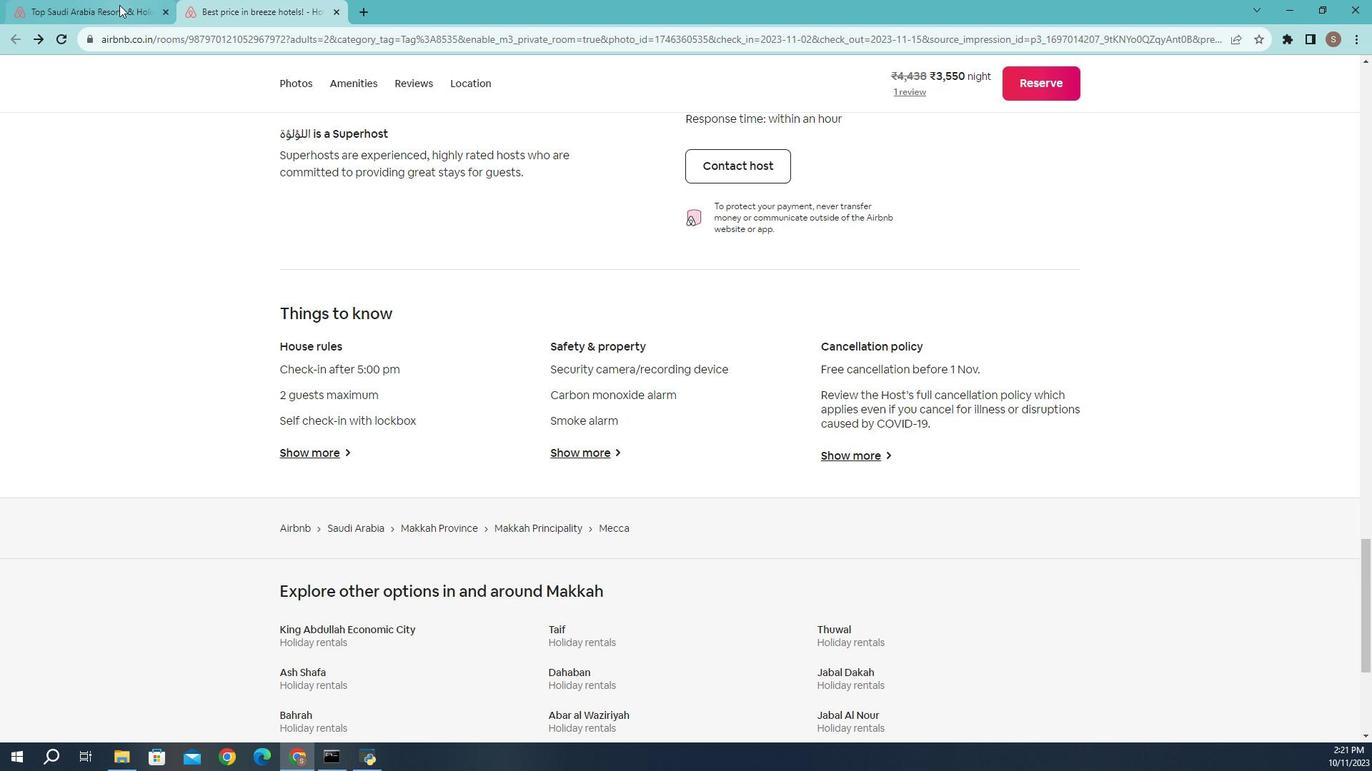 
Action: Mouse moved to (218, 321)
Screenshot: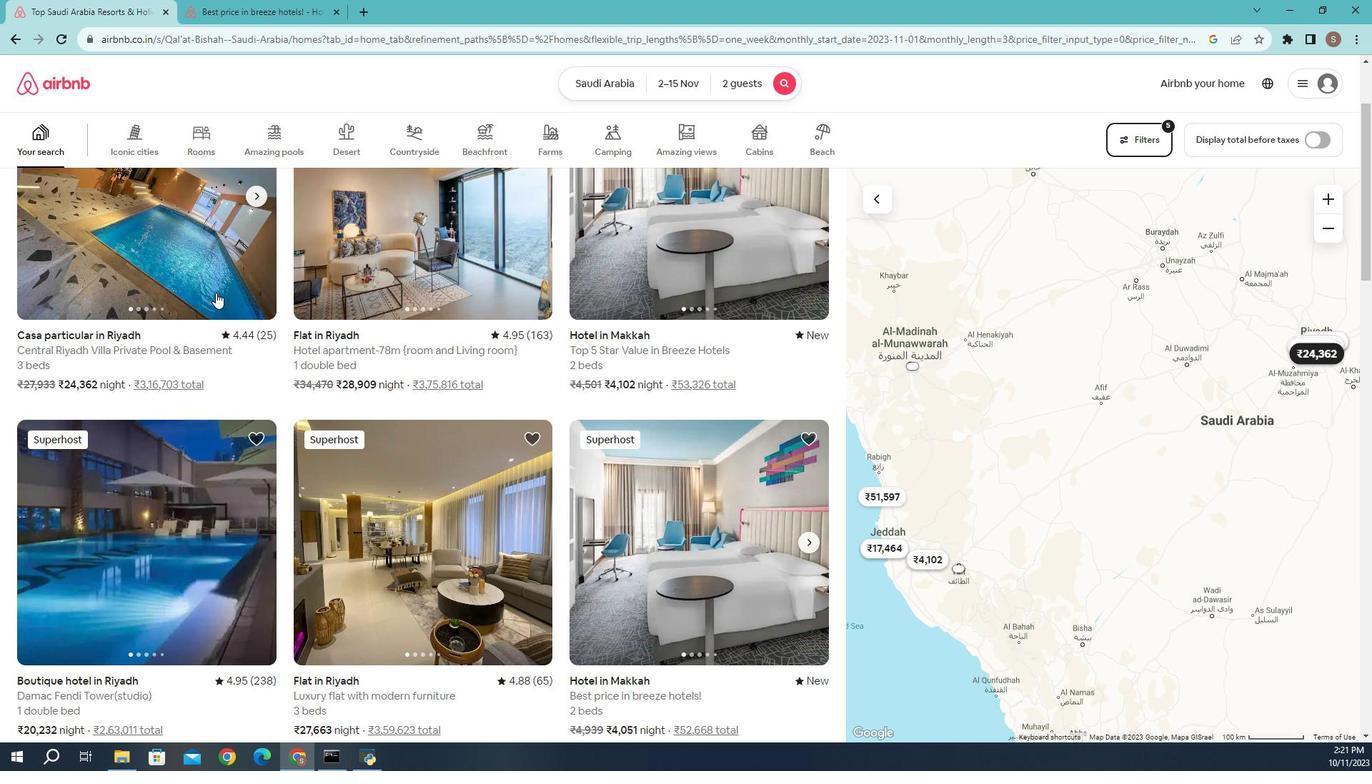 
Action: Mouse scrolled (218, 320) with delta (0, 0)
Screenshot: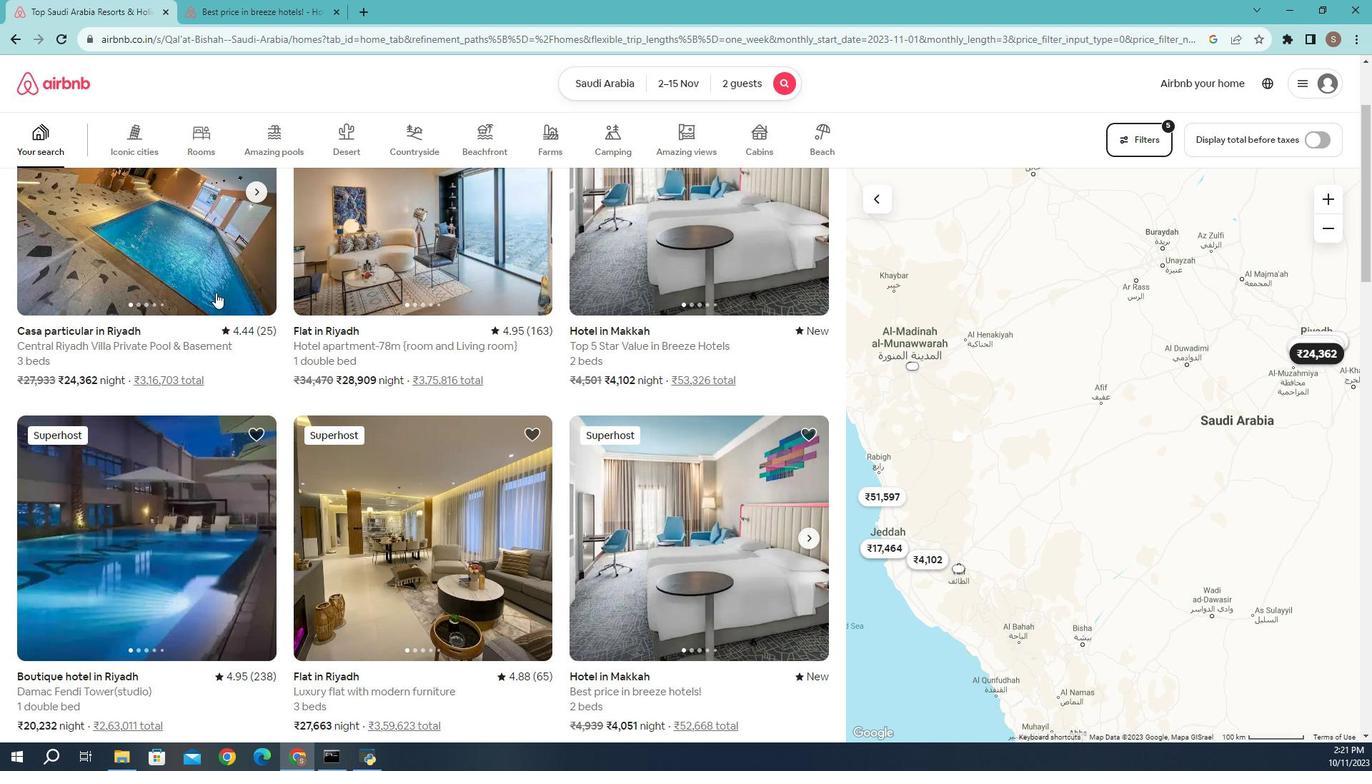 
Action: Mouse scrolled (218, 320) with delta (0, 0)
Screenshot: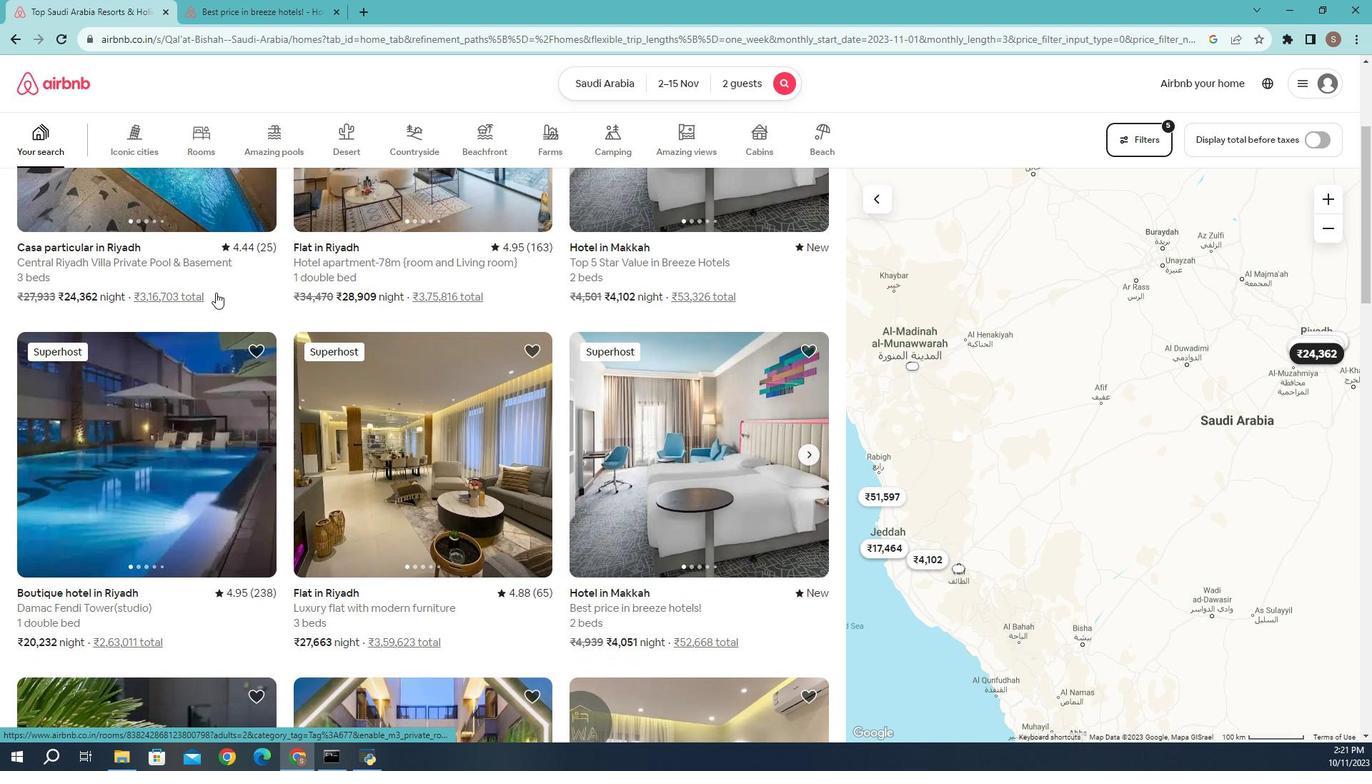 
Action: Mouse moved to (218, 323)
Screenshot: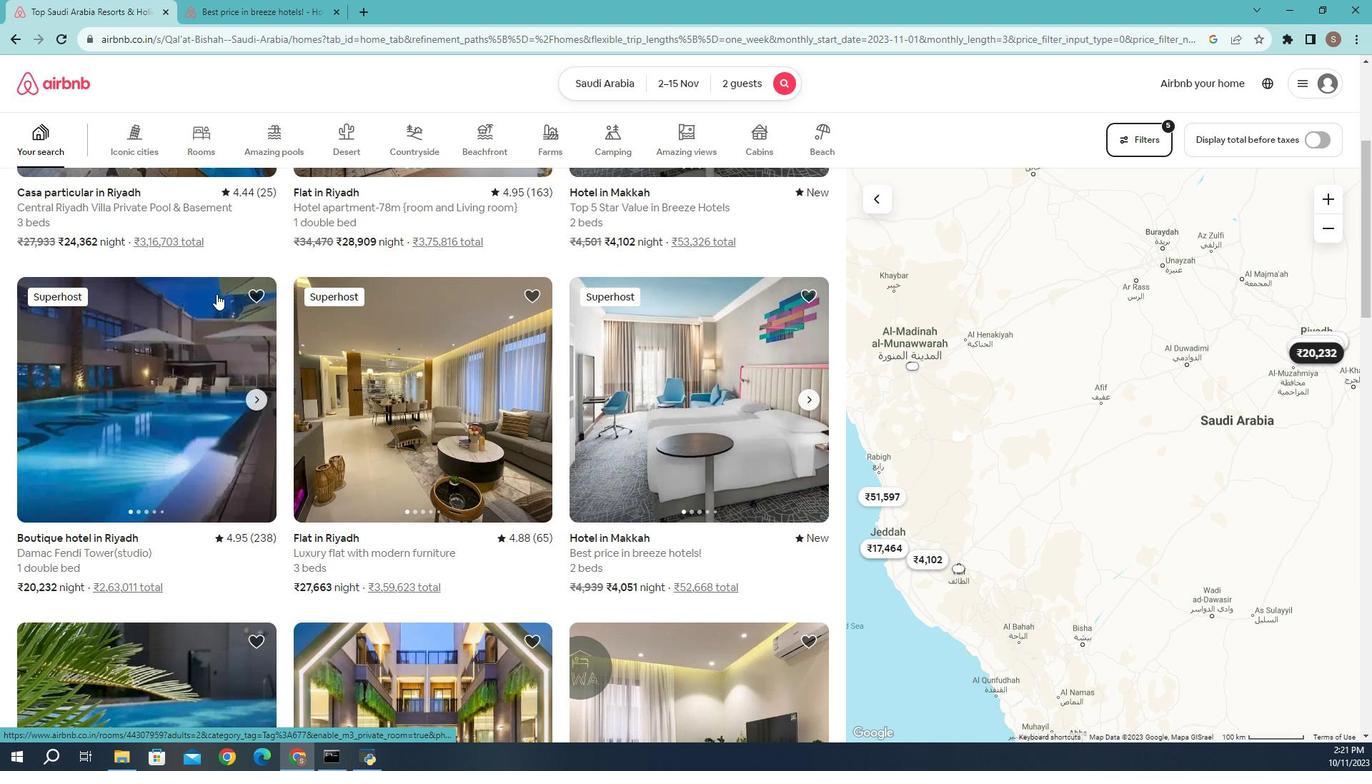 
Action: Mouse scrolled (218, 322) with delta (0, 0)
Screenshot: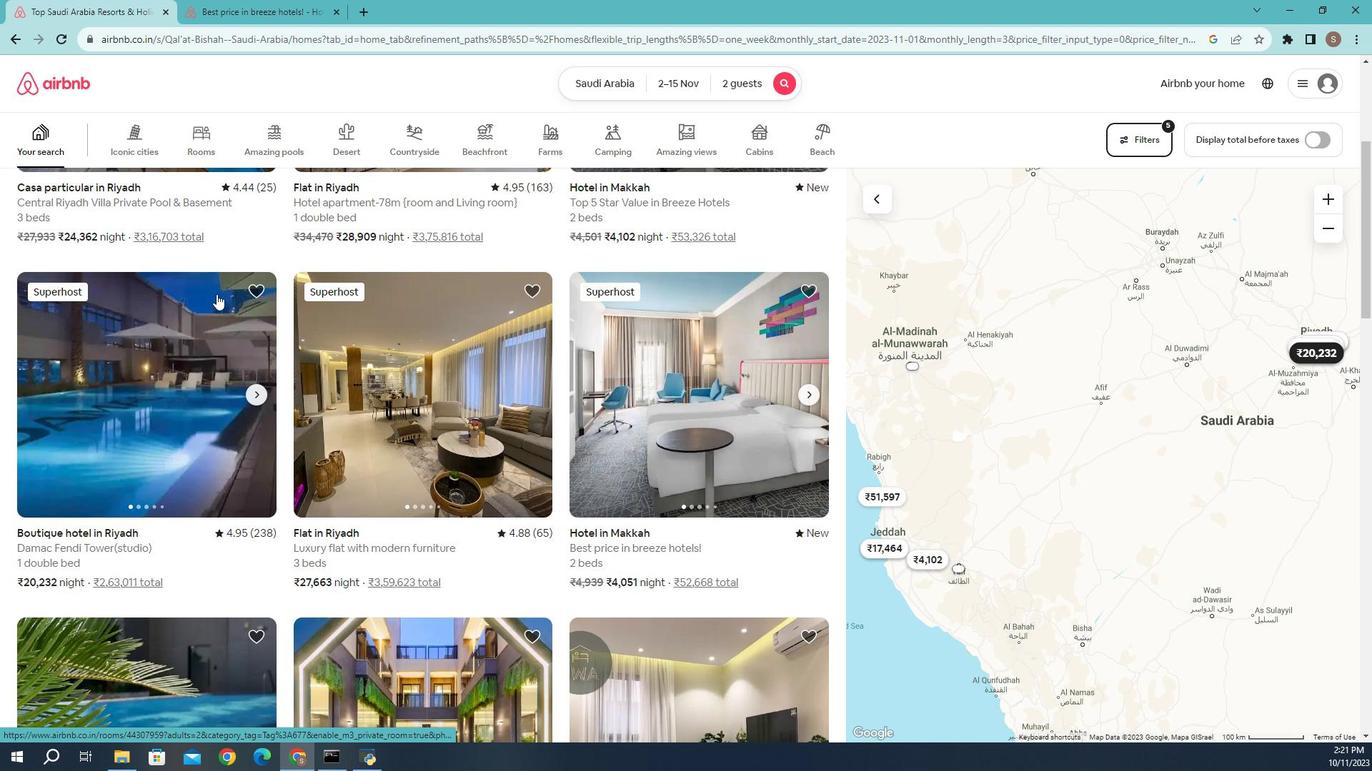 
Action: Mouse scrolled (218, 322) with delta (0, 0)
Screenshot: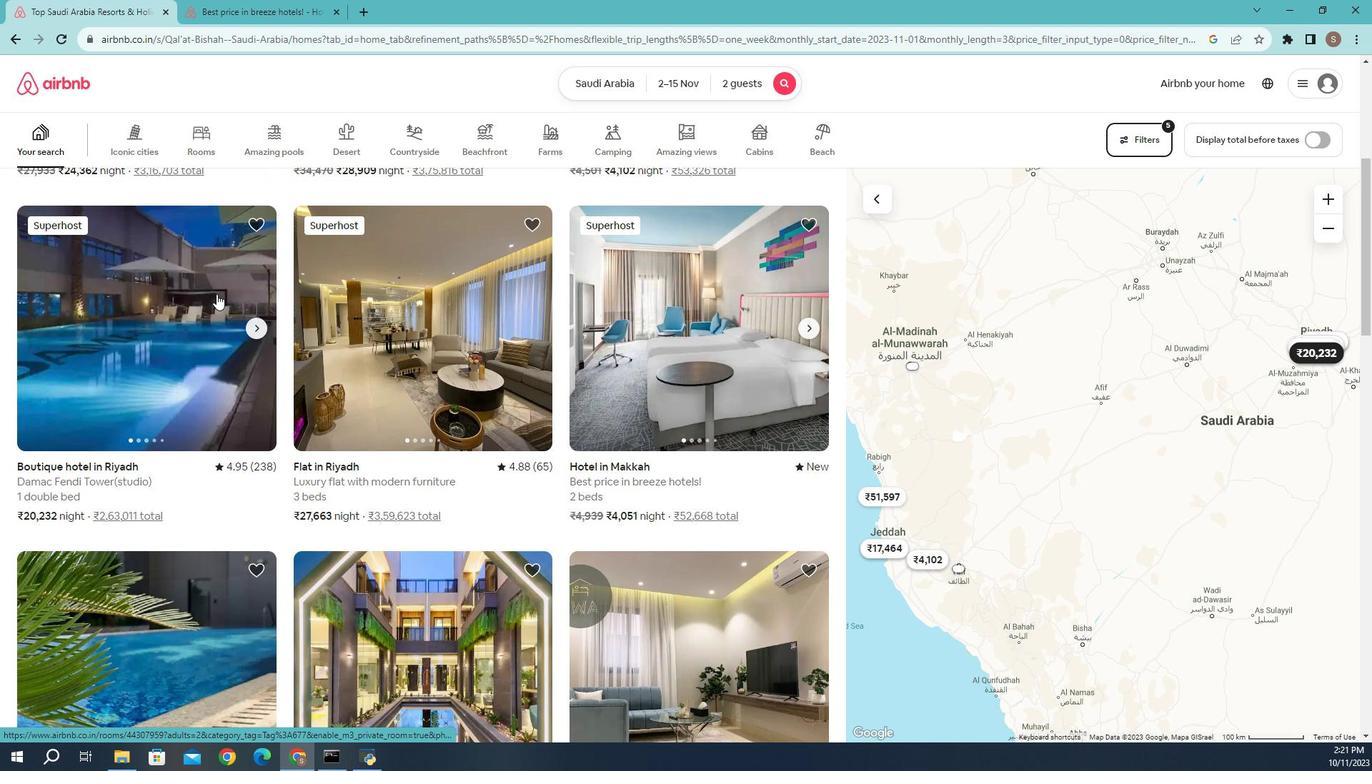 
Action: Mouse moved to (218, 323)
Screenshot: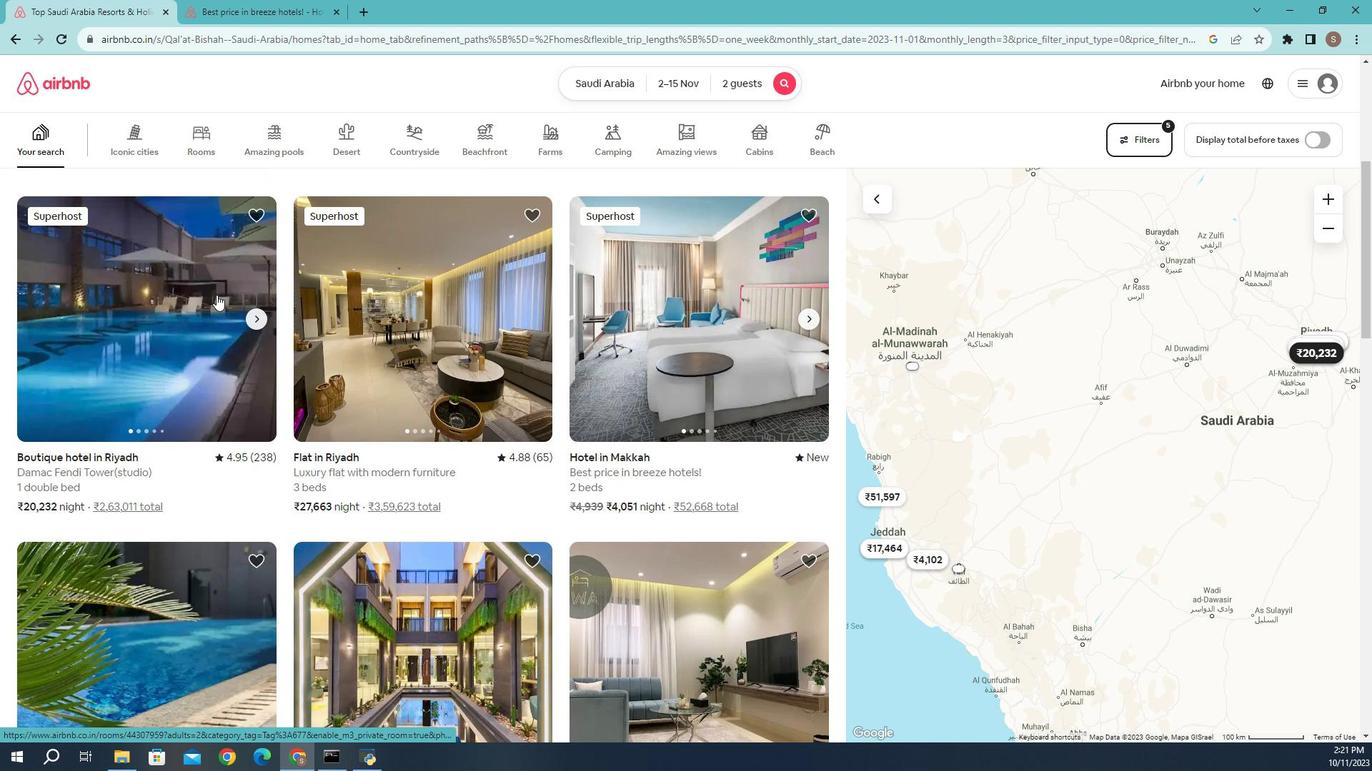 
Action: Mouse scrolled (218, 323) with delta (0, 0)
Screenshot: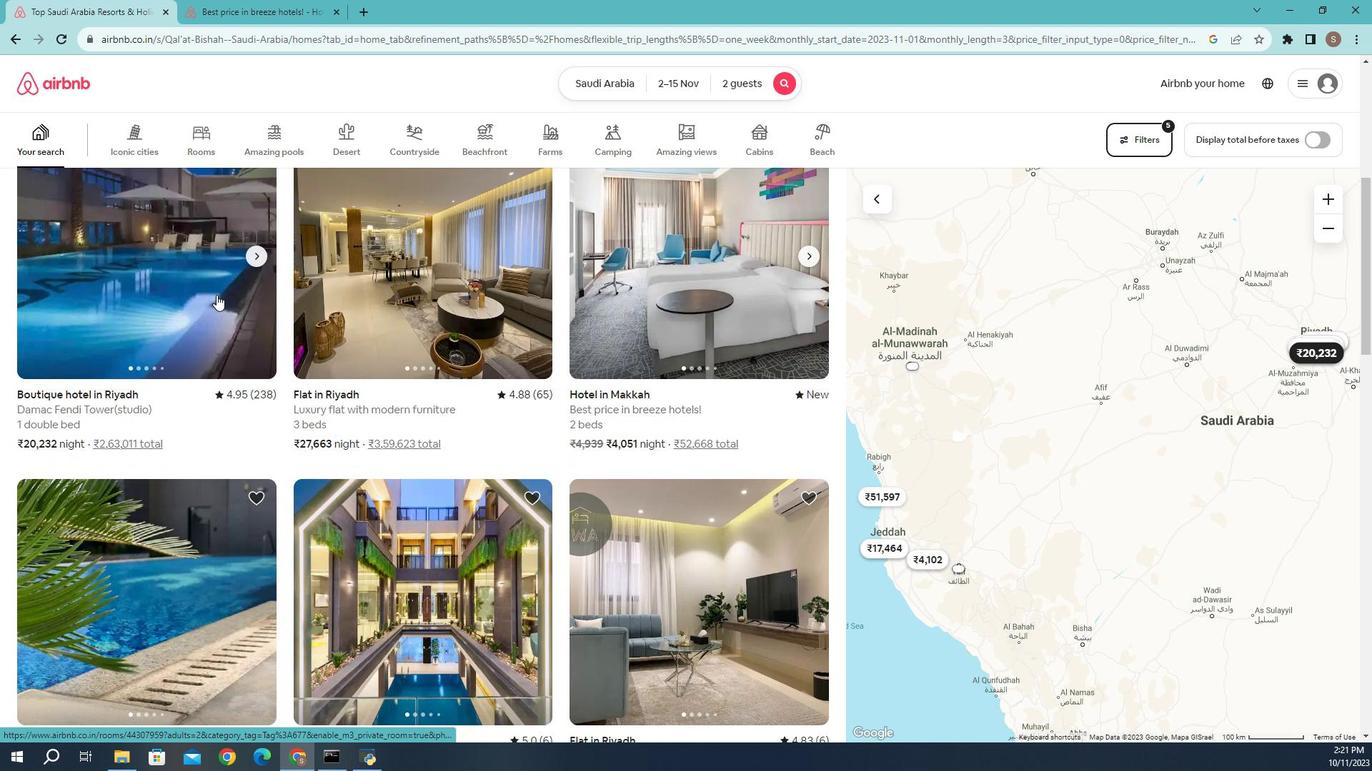 
Action: Mouse scrolled (218, 323) with delta (0, 0)
Screenshot: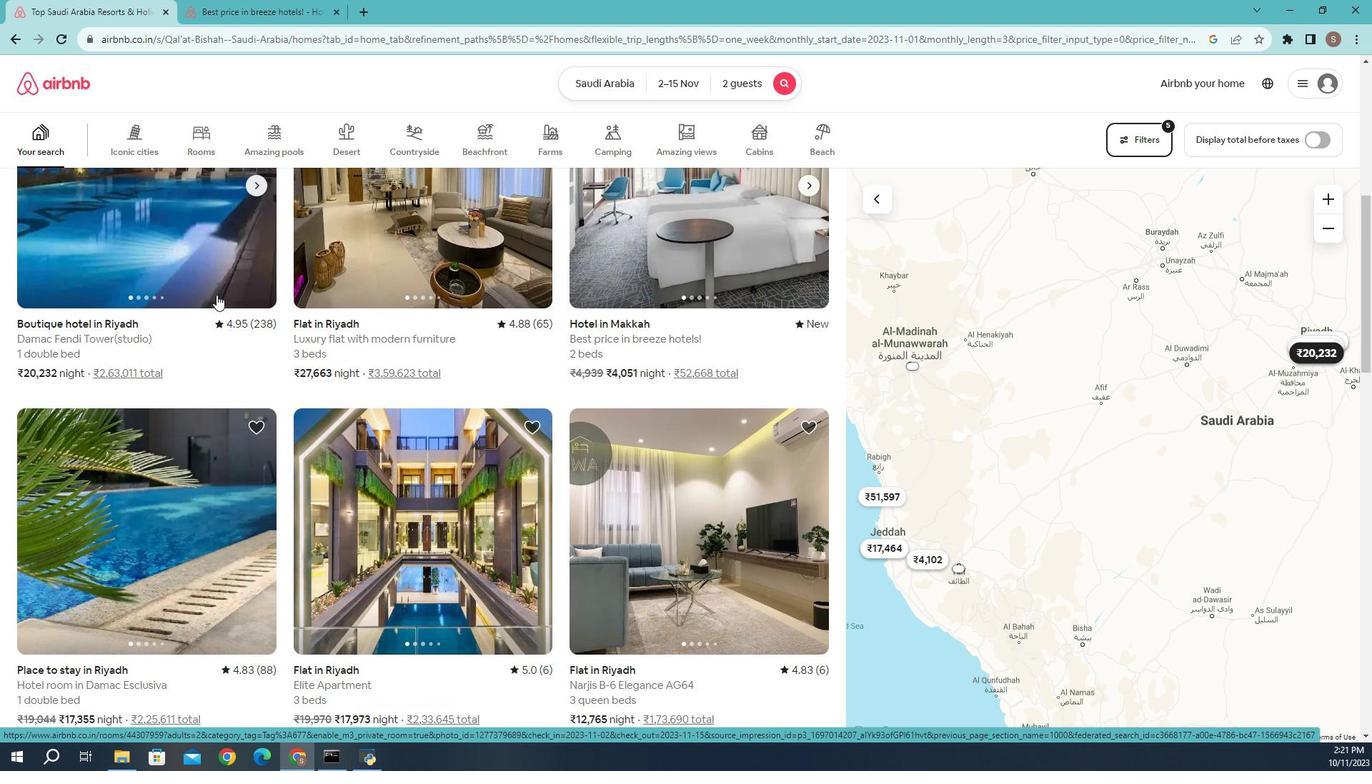 
Action: Mouse scrolled (218, 323) with delta (0, 0)
Screenshot: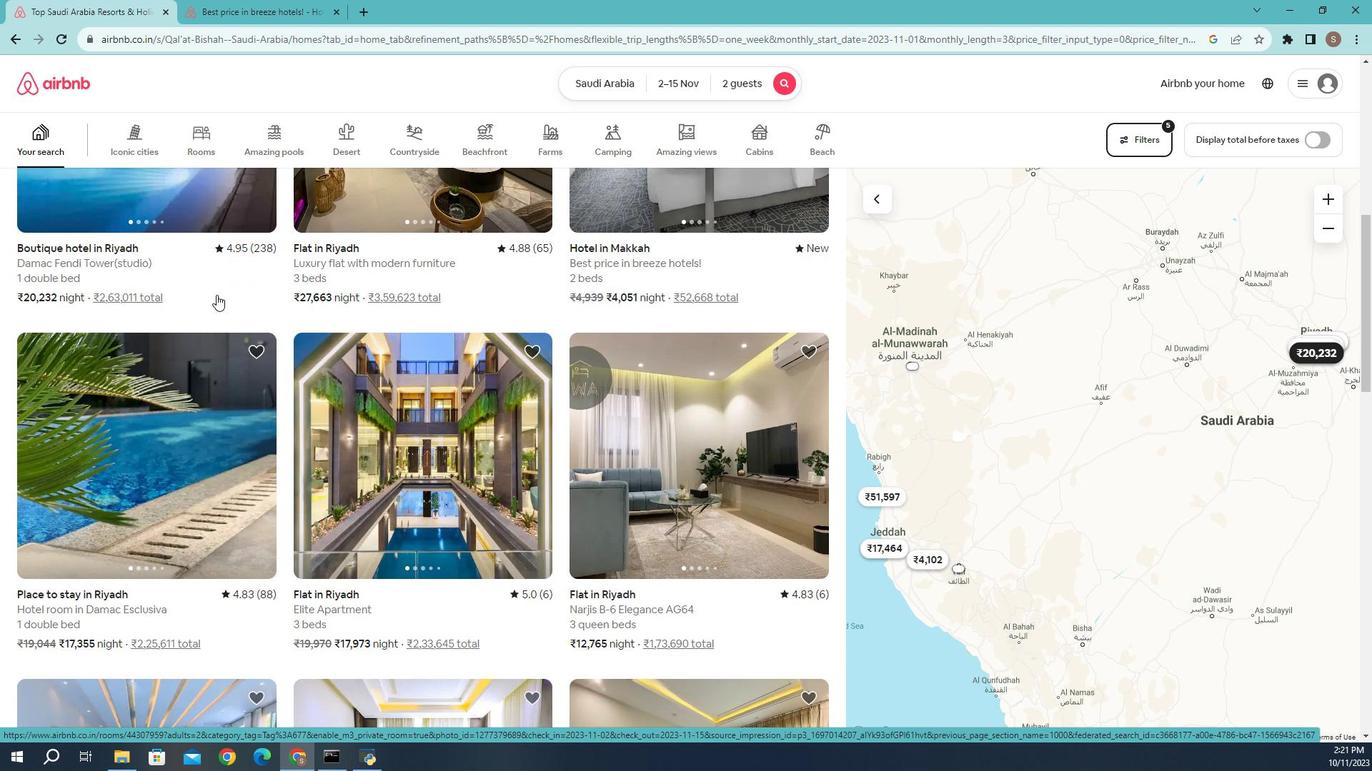 
Action: Mouse scrolled (218, 323) with delta (0, 0)
Screenshot: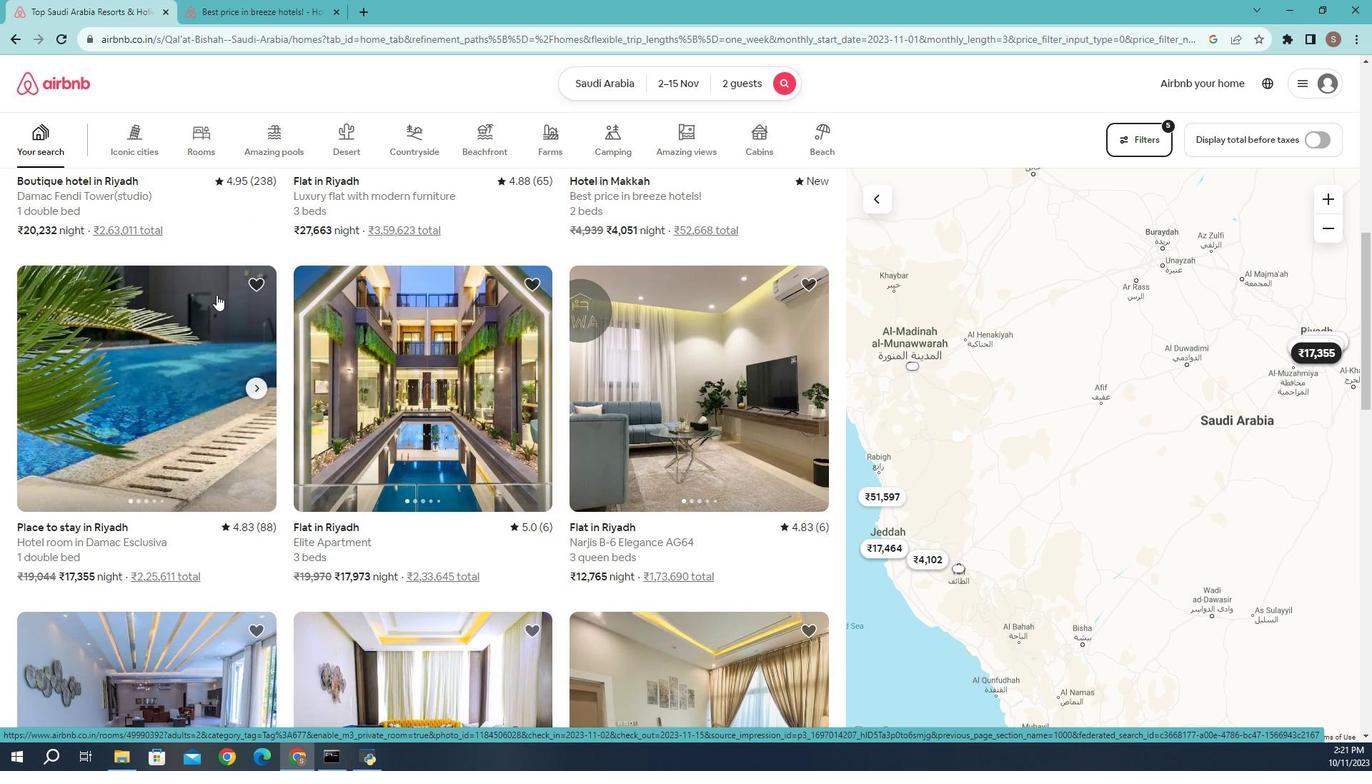 
Action: Mouse scrolled (218, 323) with delta (0, 0)
Screenshot: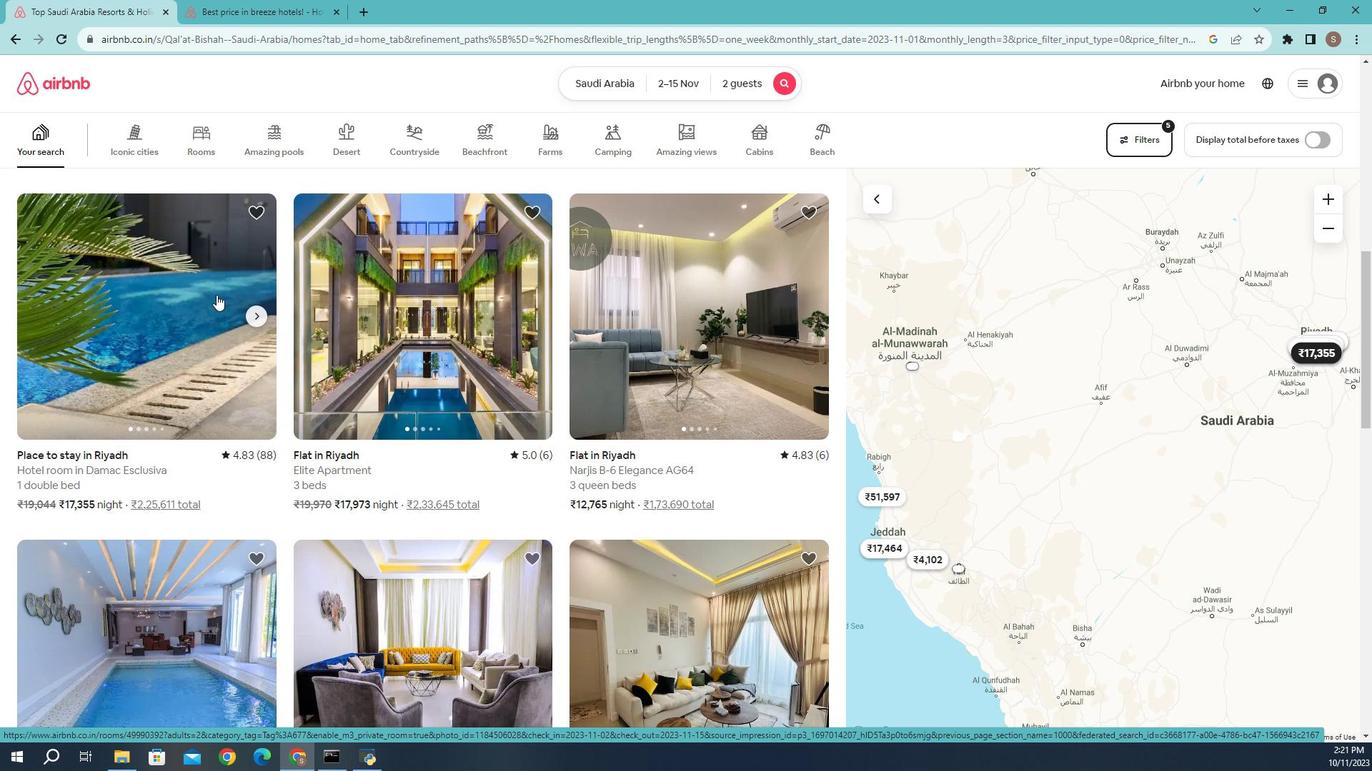 
Action: Mouse scrolled (218, 323) with delta (0, 0)
Screenshot: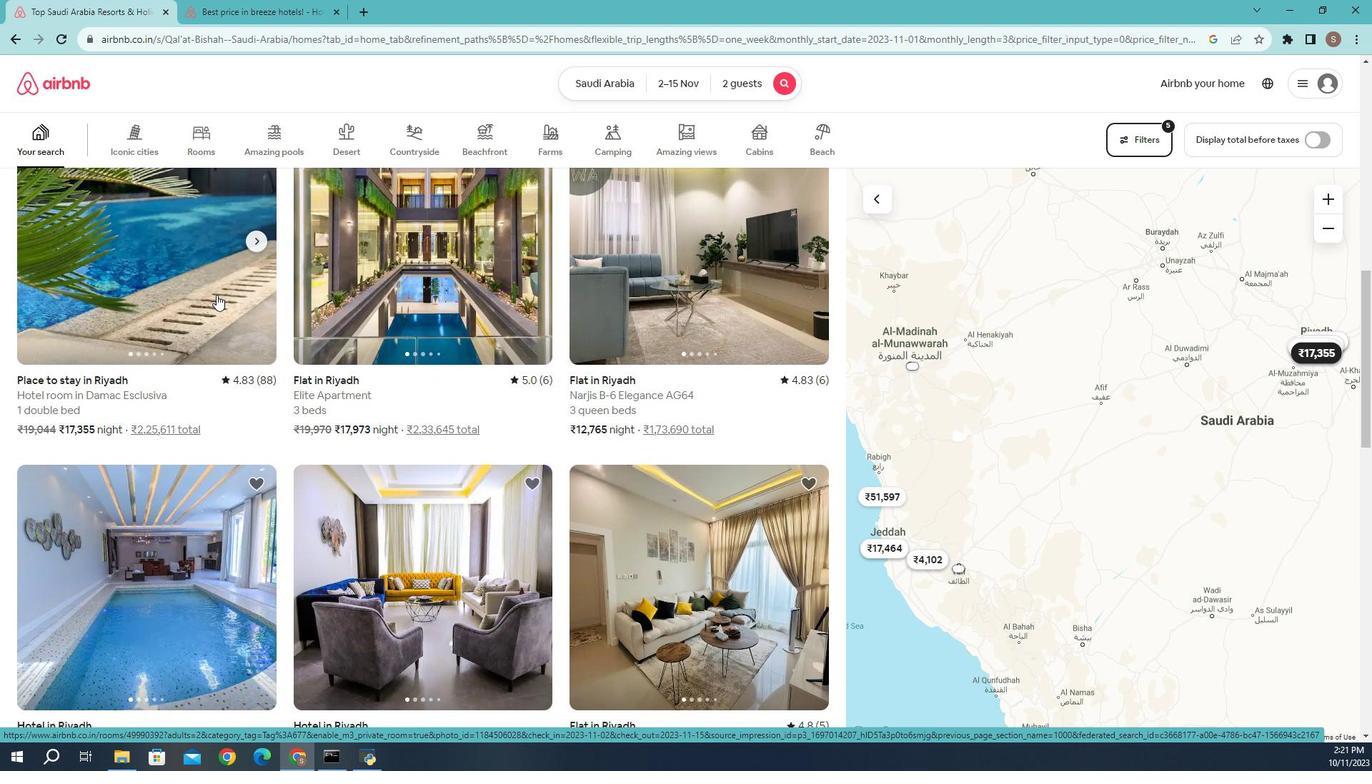 
Action: Mouse scrolled (218, 323) with delta (0, 0)
Screenshot: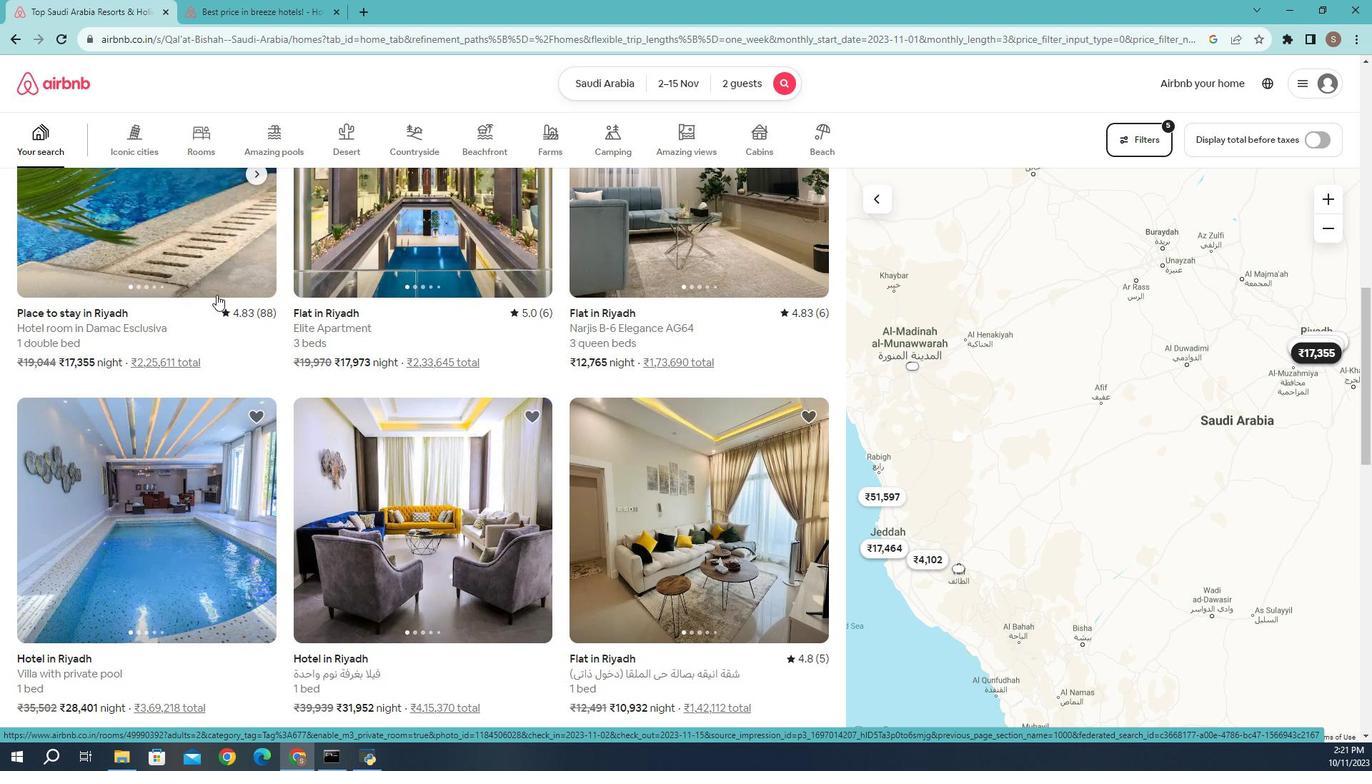 
Action: Mouse scrolled (218, 323) with delta (0, 0)
Screenshot: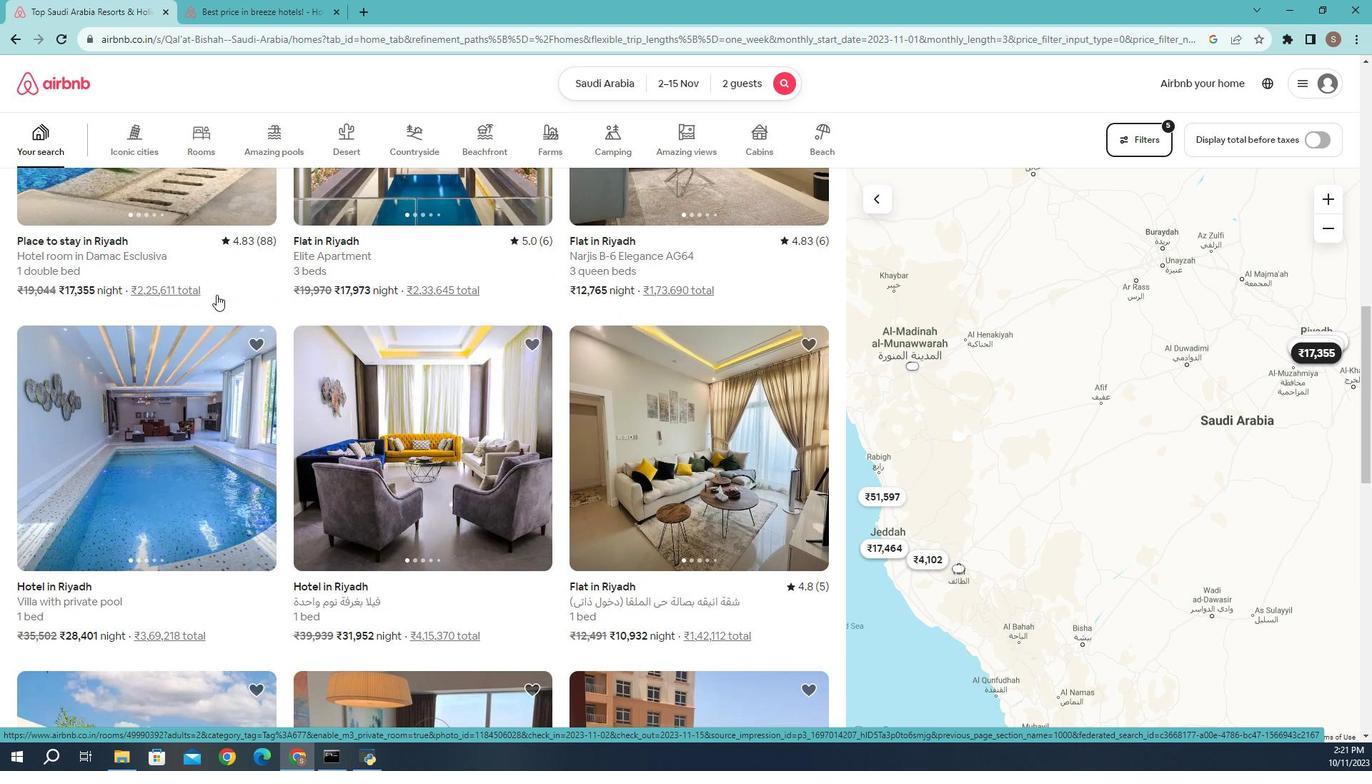 
Action: Mouse scrolled (218, 323) with delta (0, 0)
Screenshot: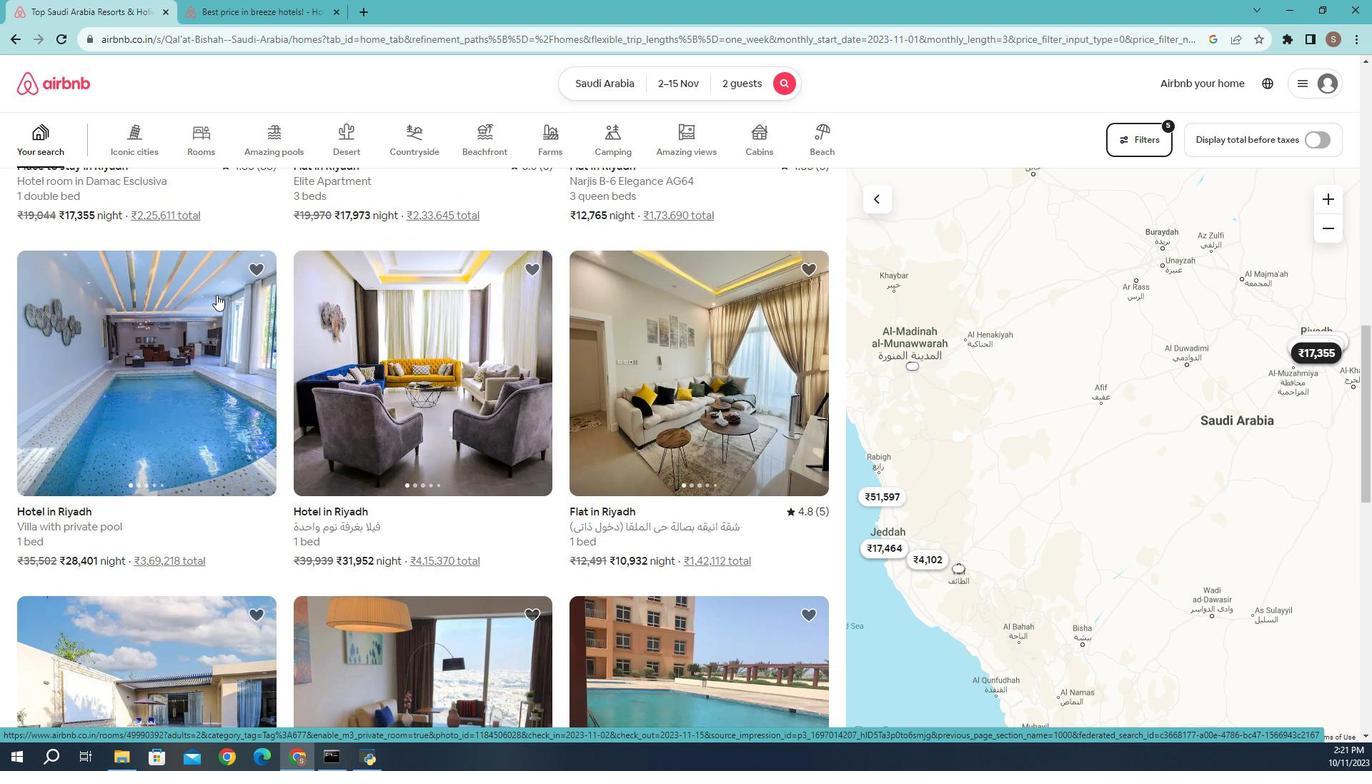 
Action: Mouse scrolled (218, 323) with delta (0, 0)
Screenshot: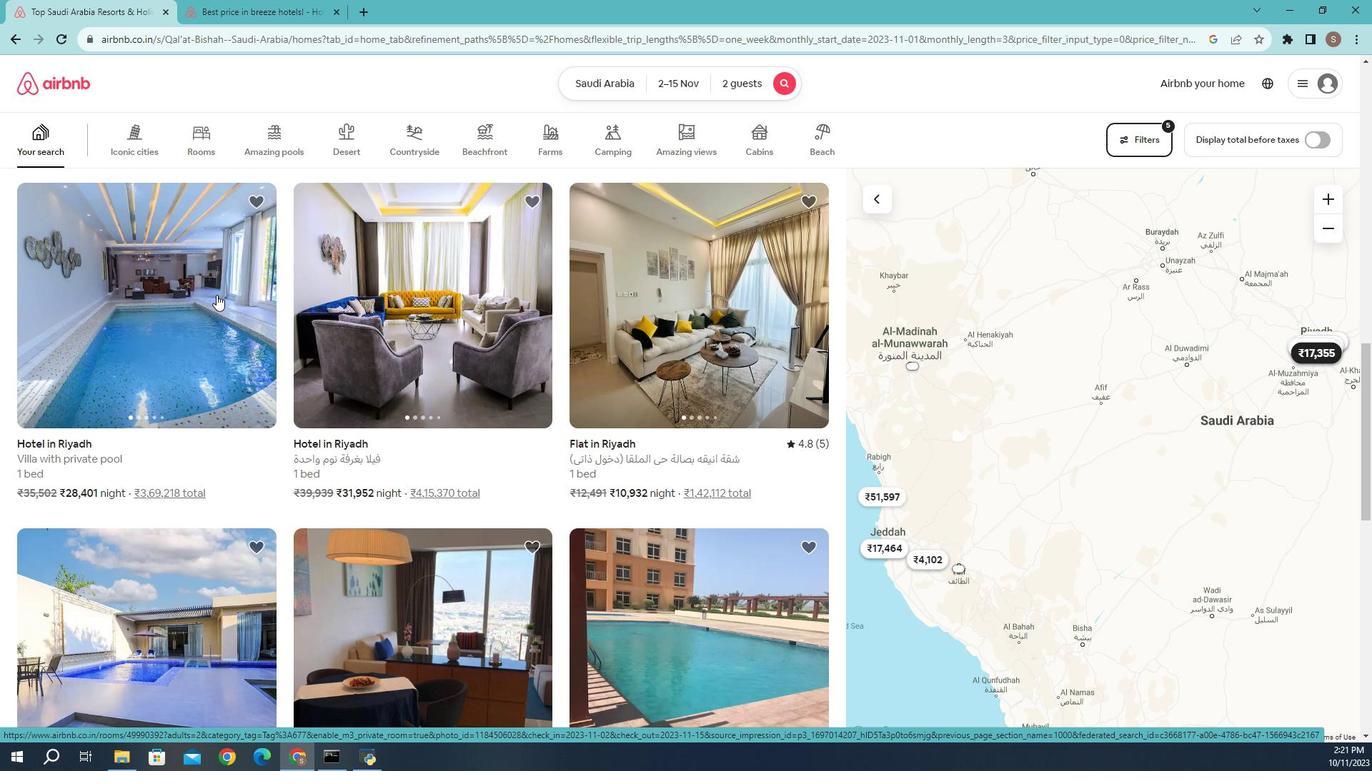 
Action: Mouse scrolled (218, 323) with delta (0, 0)
Screenshot: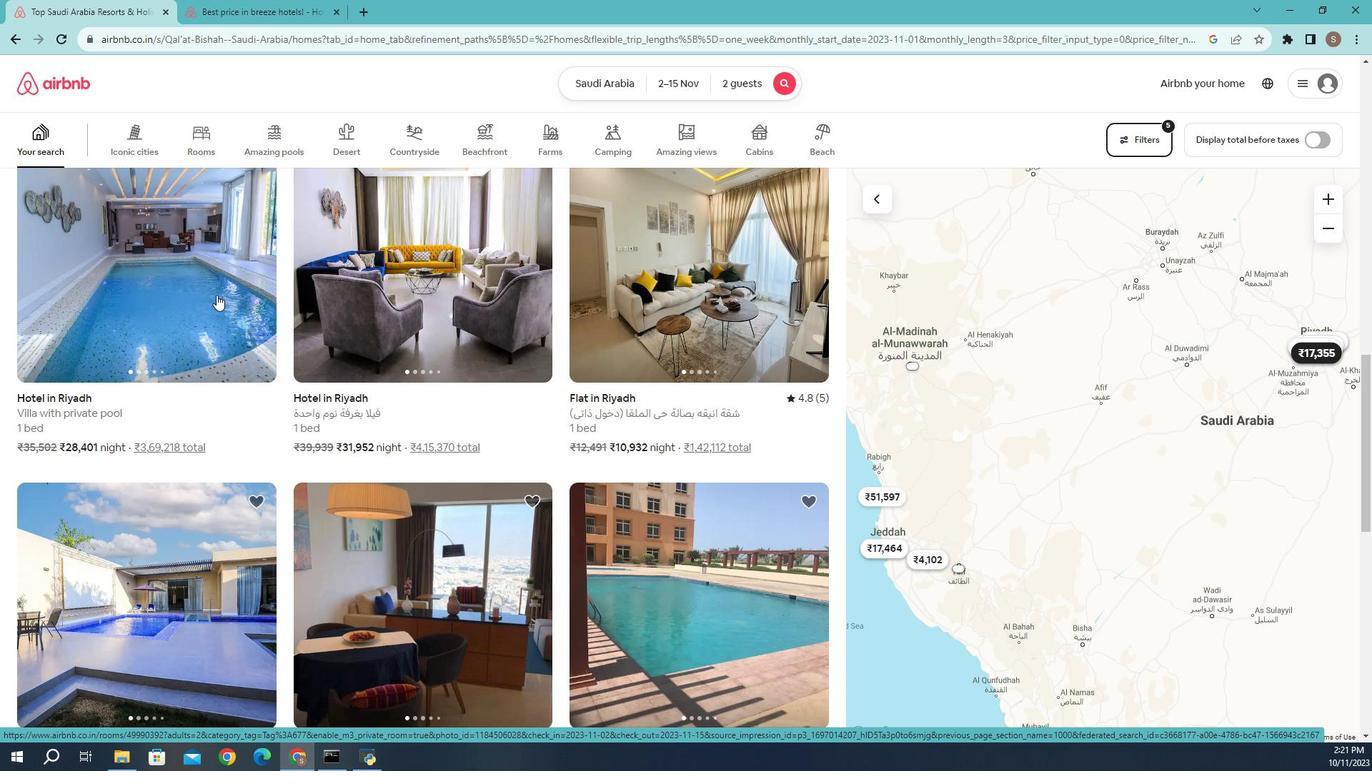 
Action: Mouse scrolled (218, 323) with delta (0, 0)
Screenshot: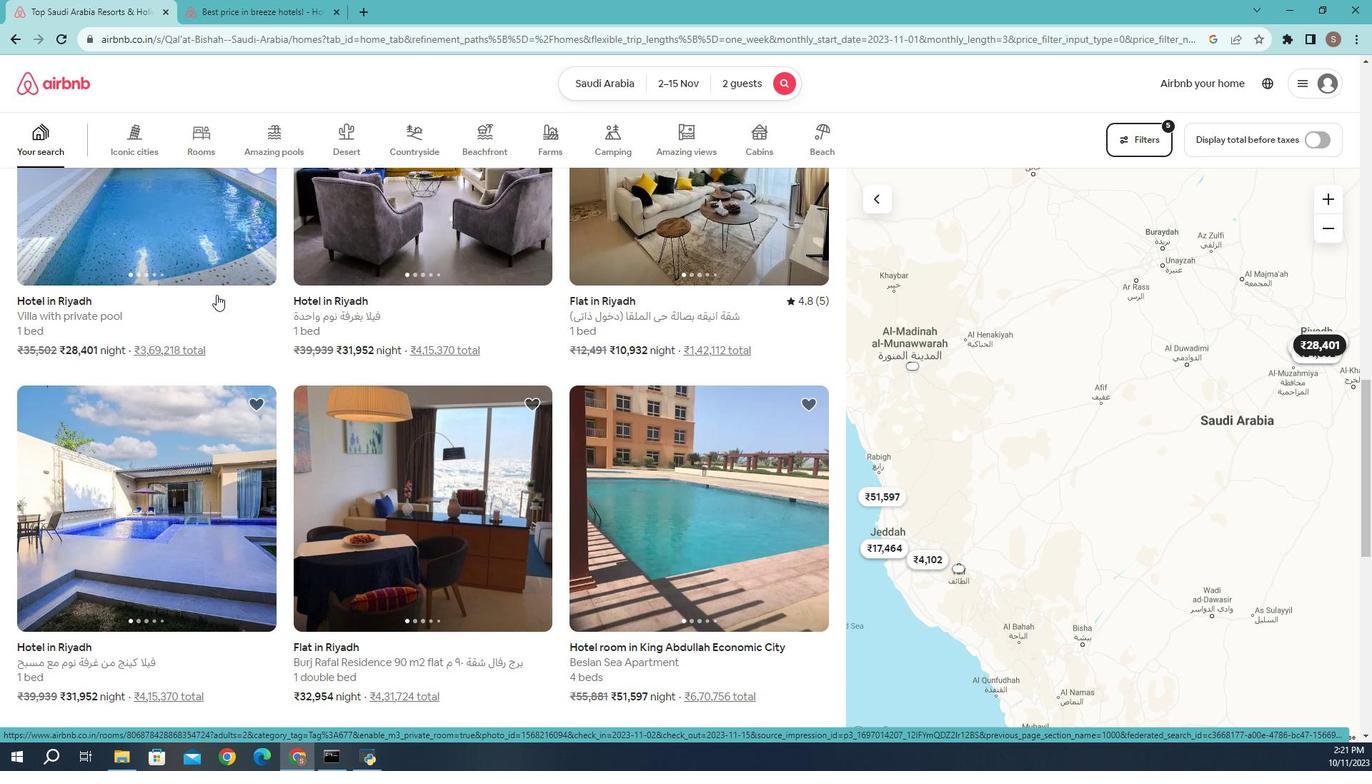 
Action: Mouse scrolled (218, 323) with delta (0, 0)
Screenshot: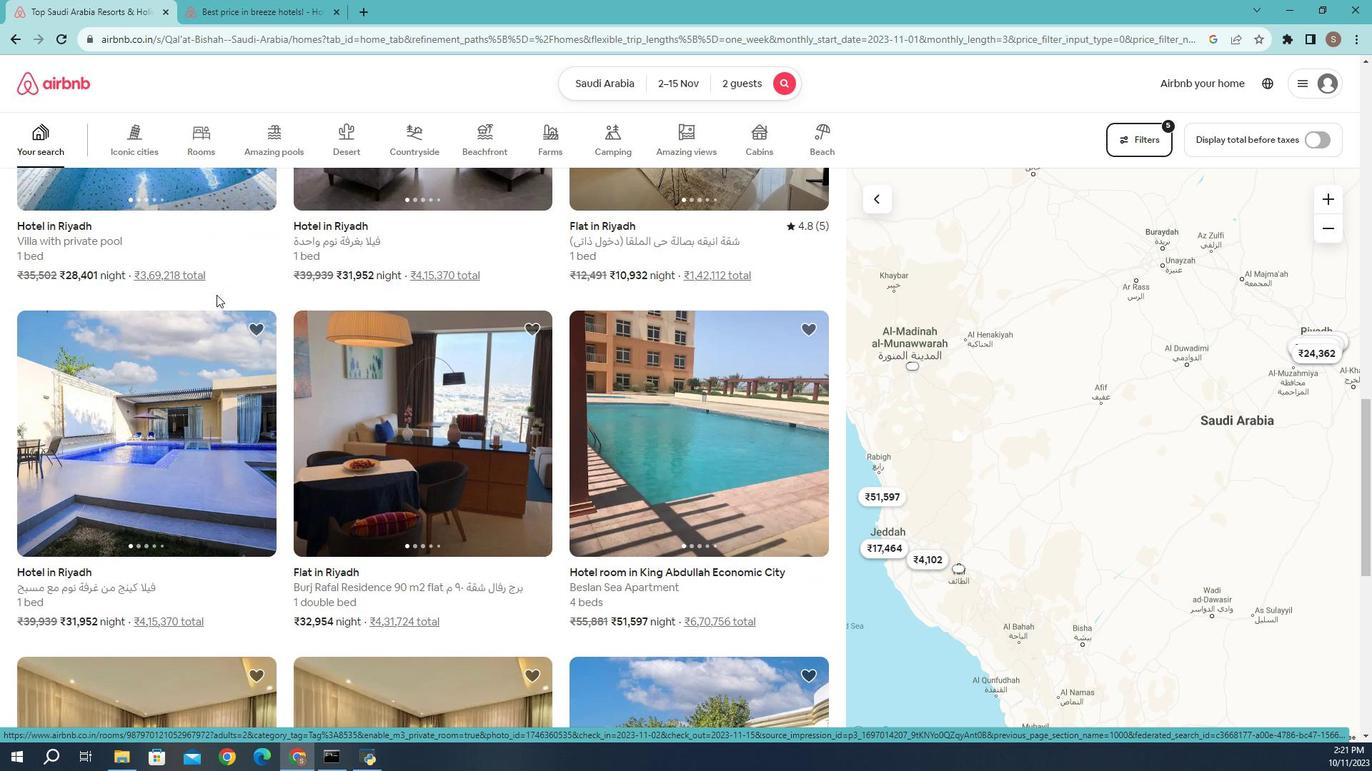 
Action: Mouse scrolled (218, 323) with delta (0, 0)
Screenshot: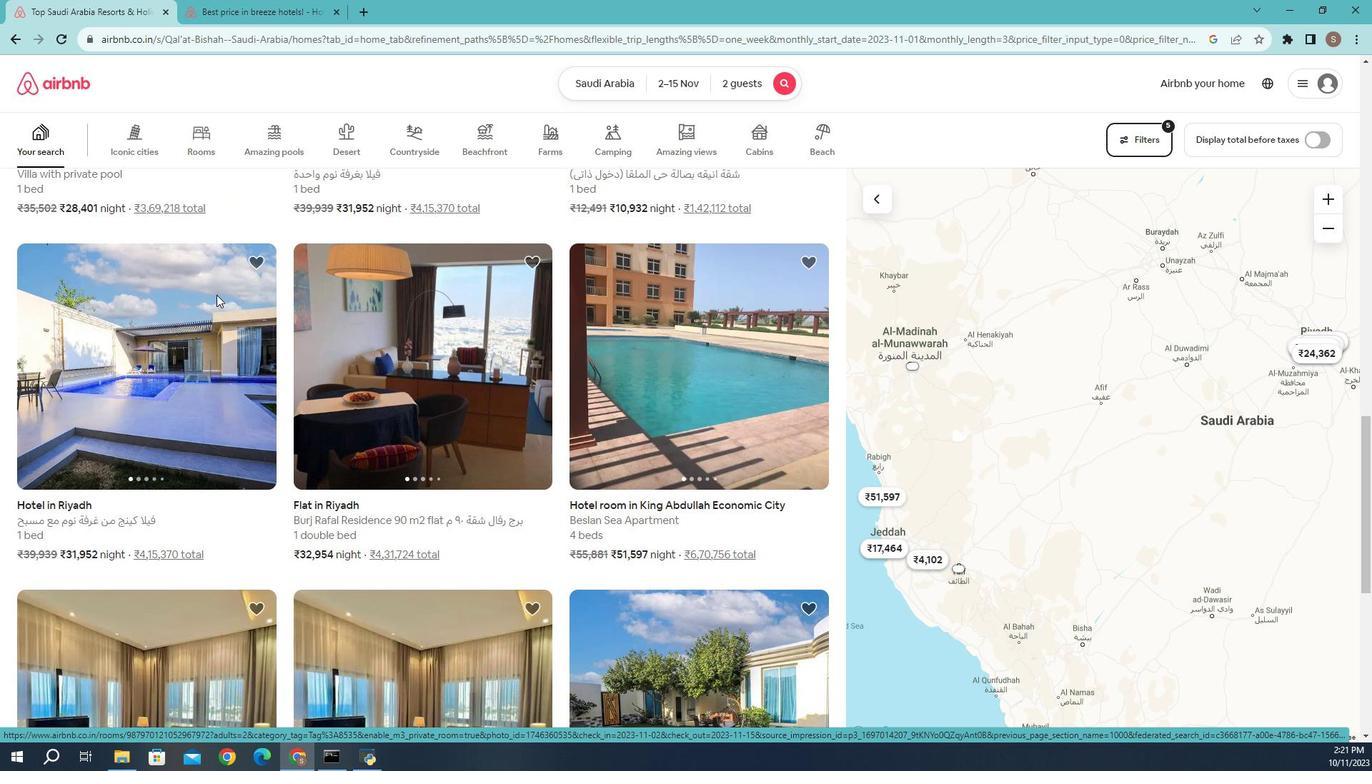 
Action: Mouse scrolled (218, 323) with delta (0, 0)
Screenshot: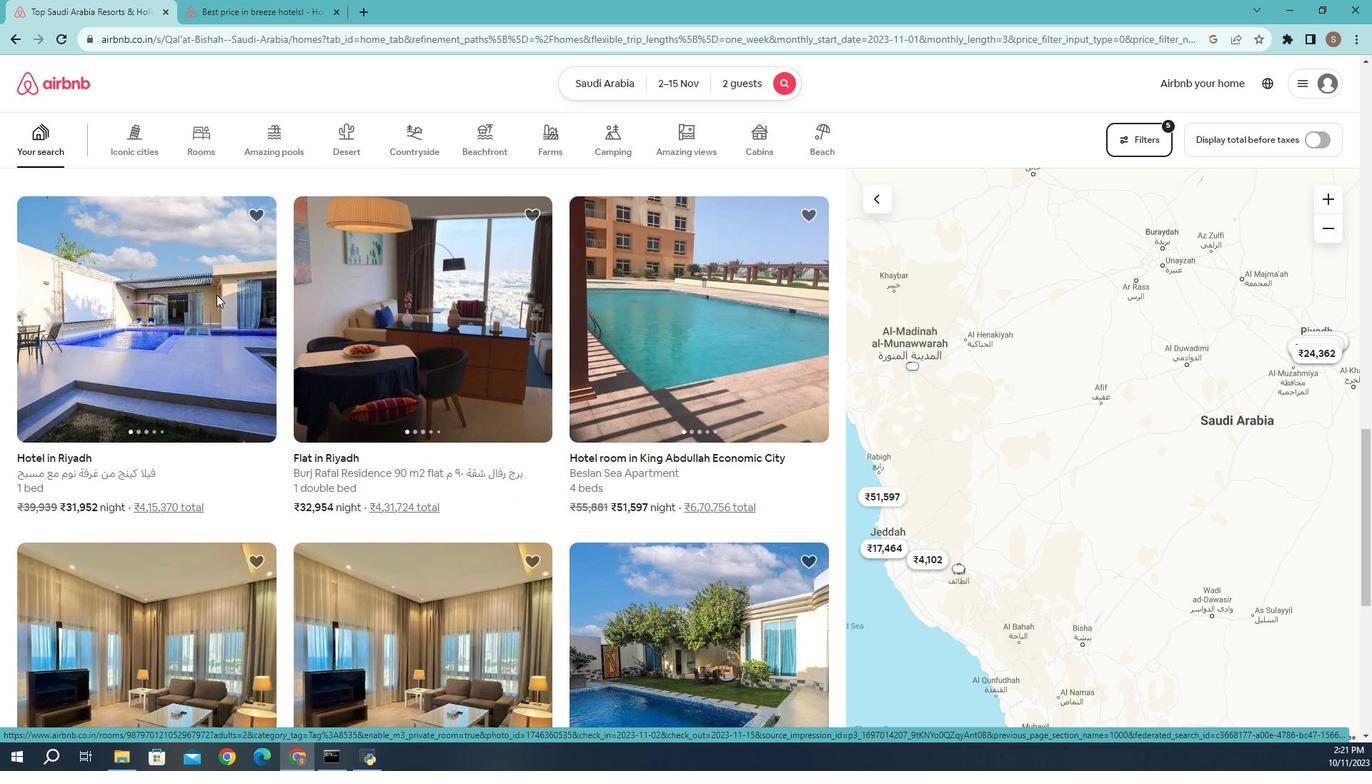 
Action: Mouse scrolled (218, 323) with delta (0, 0)
Screenshot: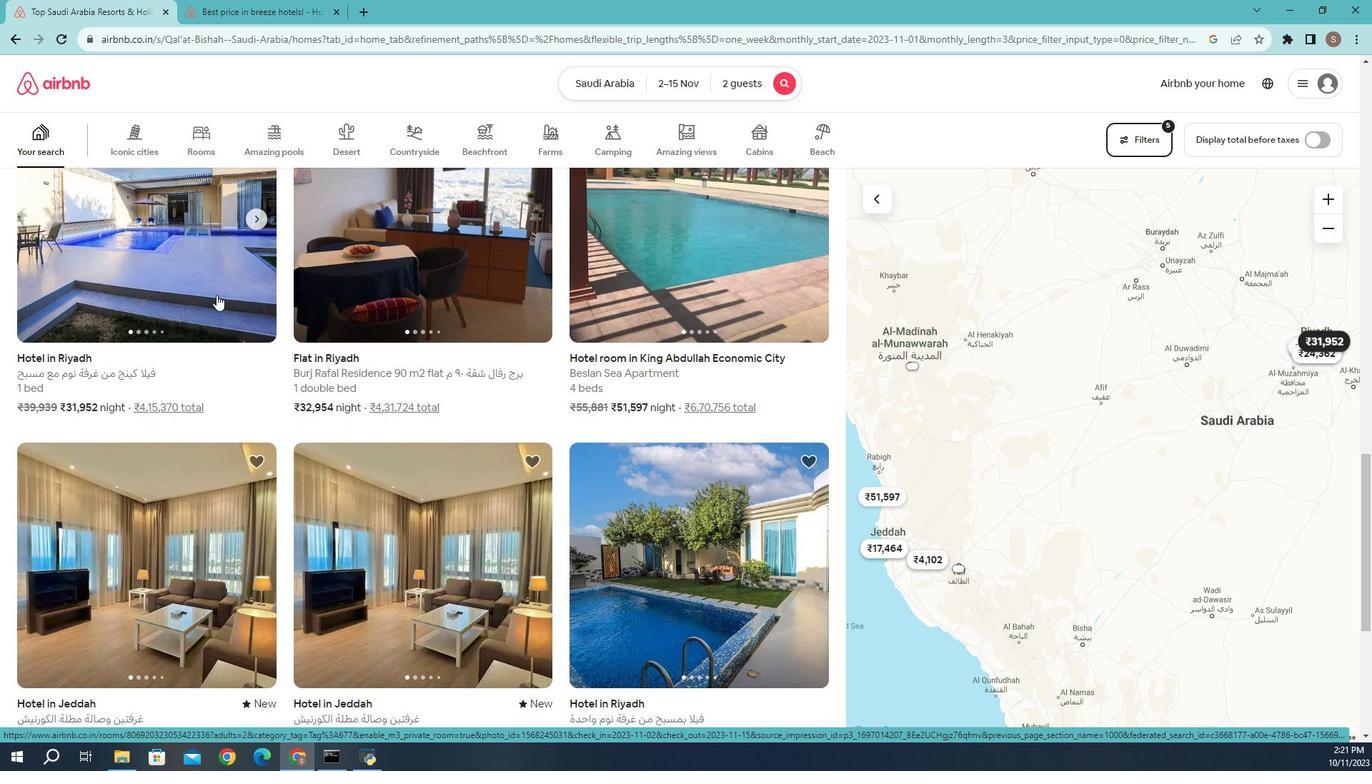 
Action: Mouse scrolled (218, 323) with delta (0, 0)
Screenshot: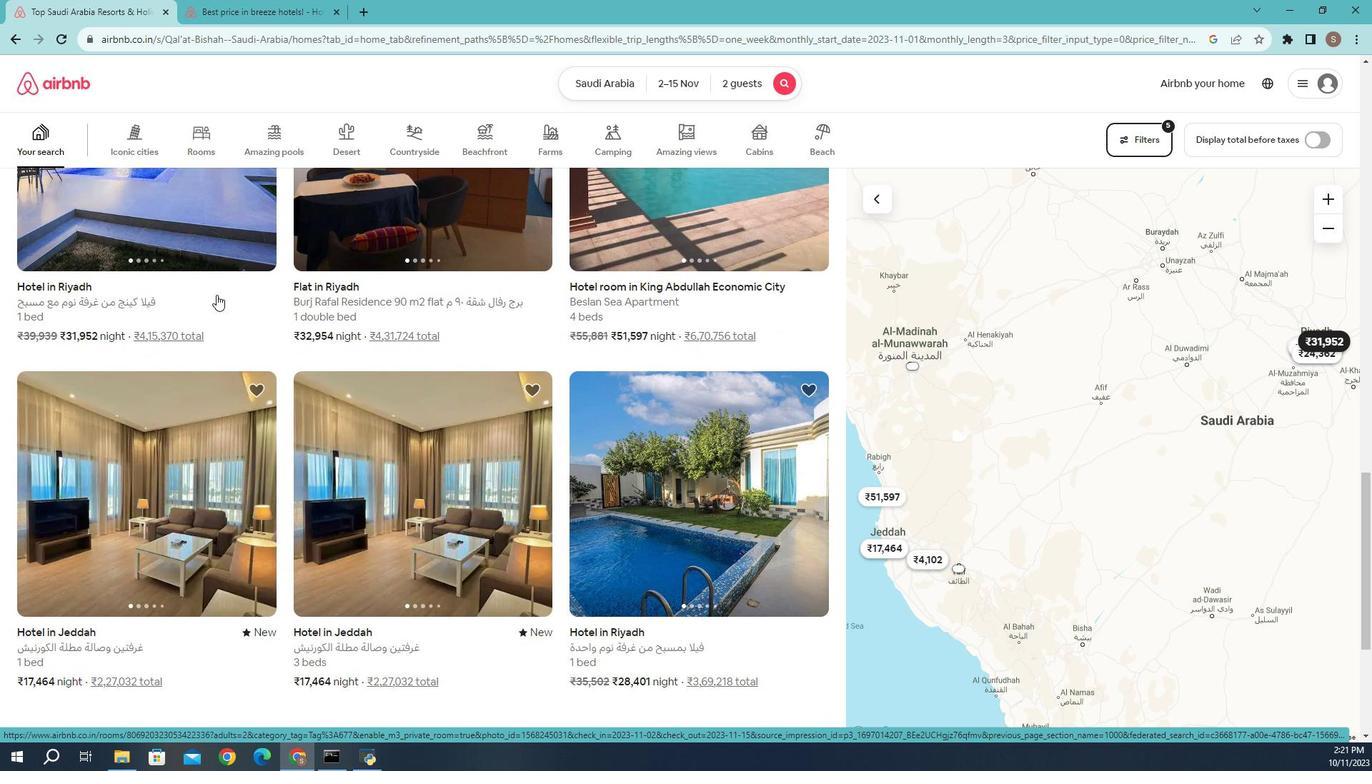 
Action: Mouse scrolled (218, 323) with delta (0, 0)
Screenshot: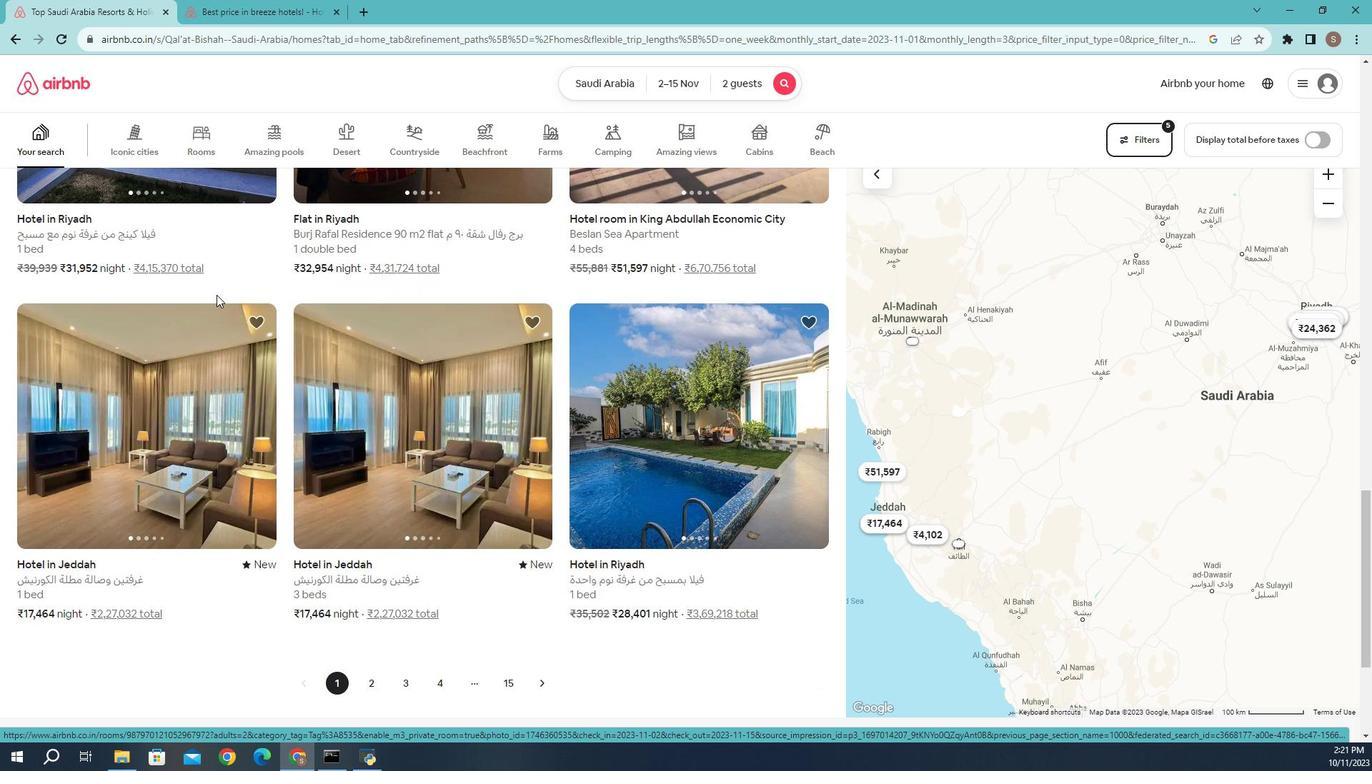 
Action: Mouse scrolled (218, 323) with delta (0, 0)
Screenshot: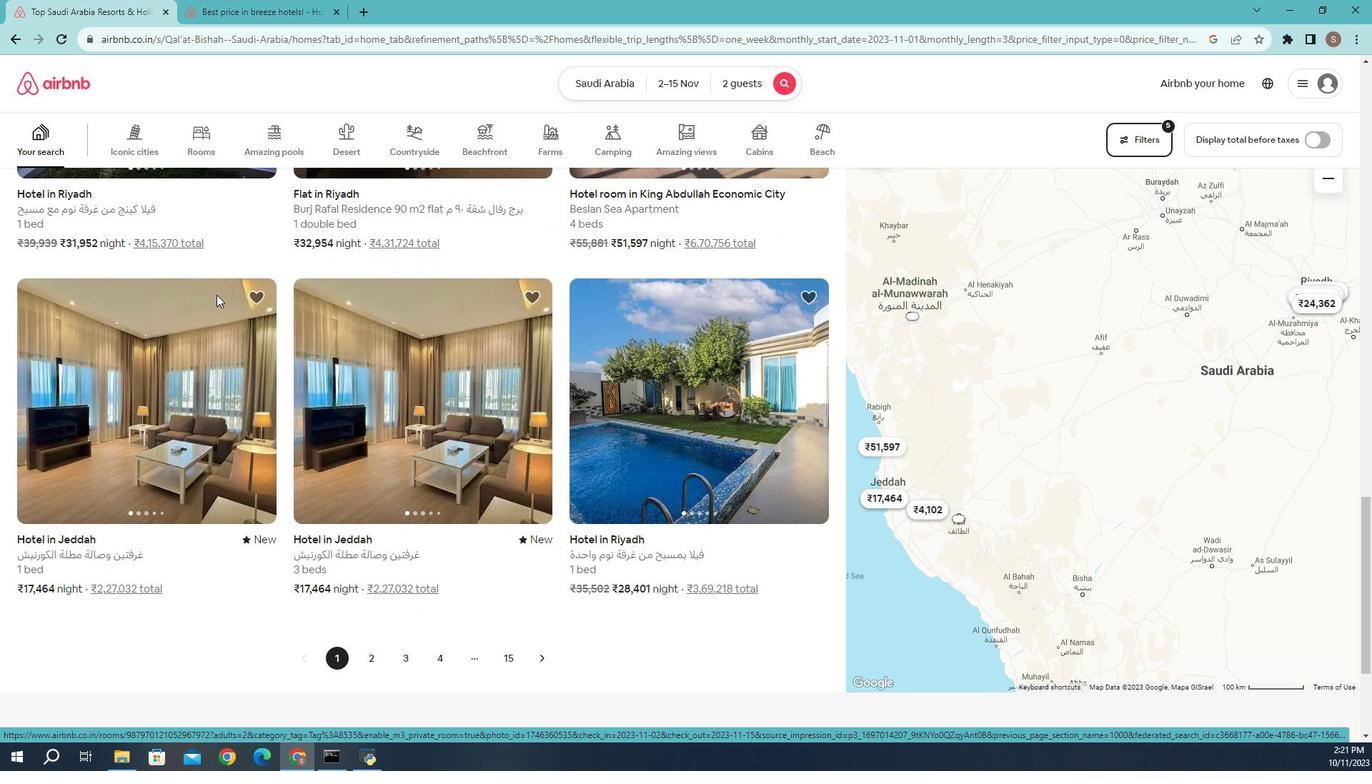 
Action: Mouse moved to (373, 536)
Screenshot: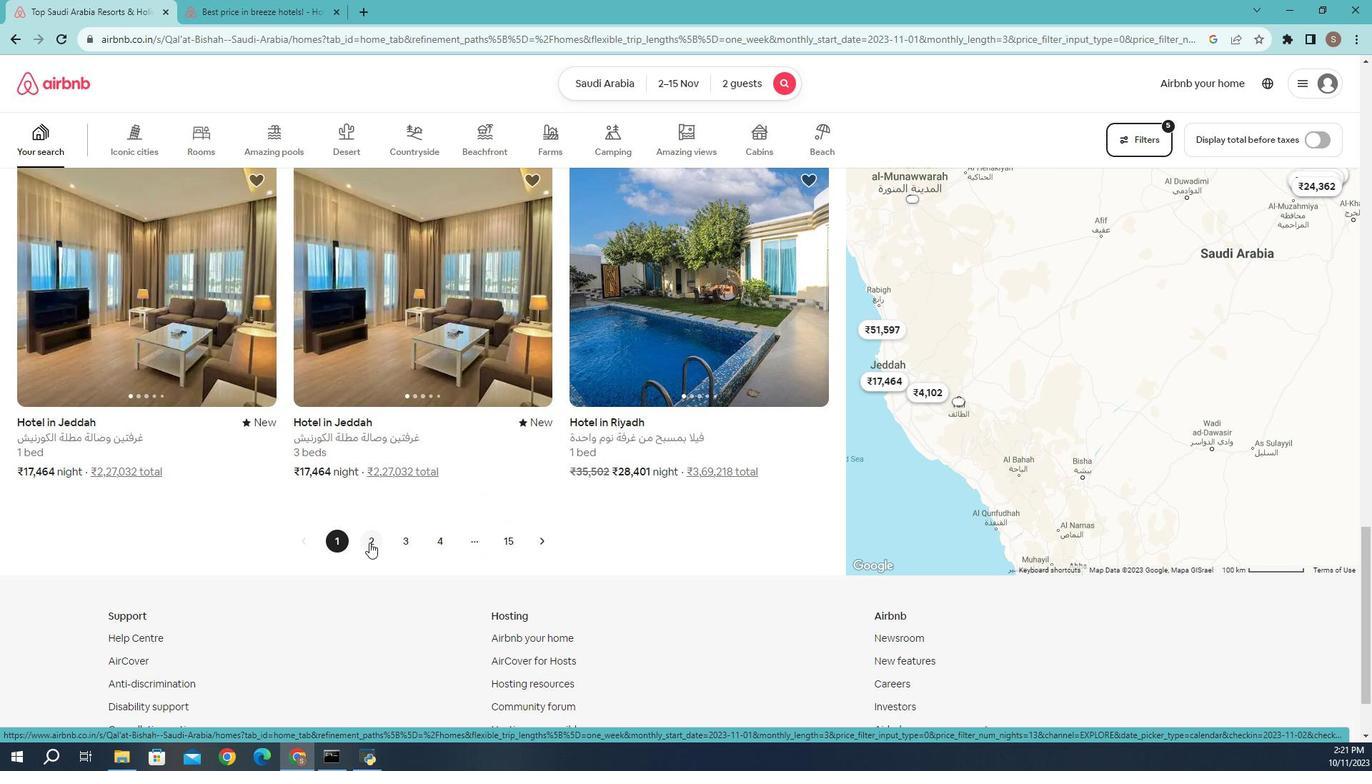 
Action: Mouse pressed left at (373, 536)
Screenshot: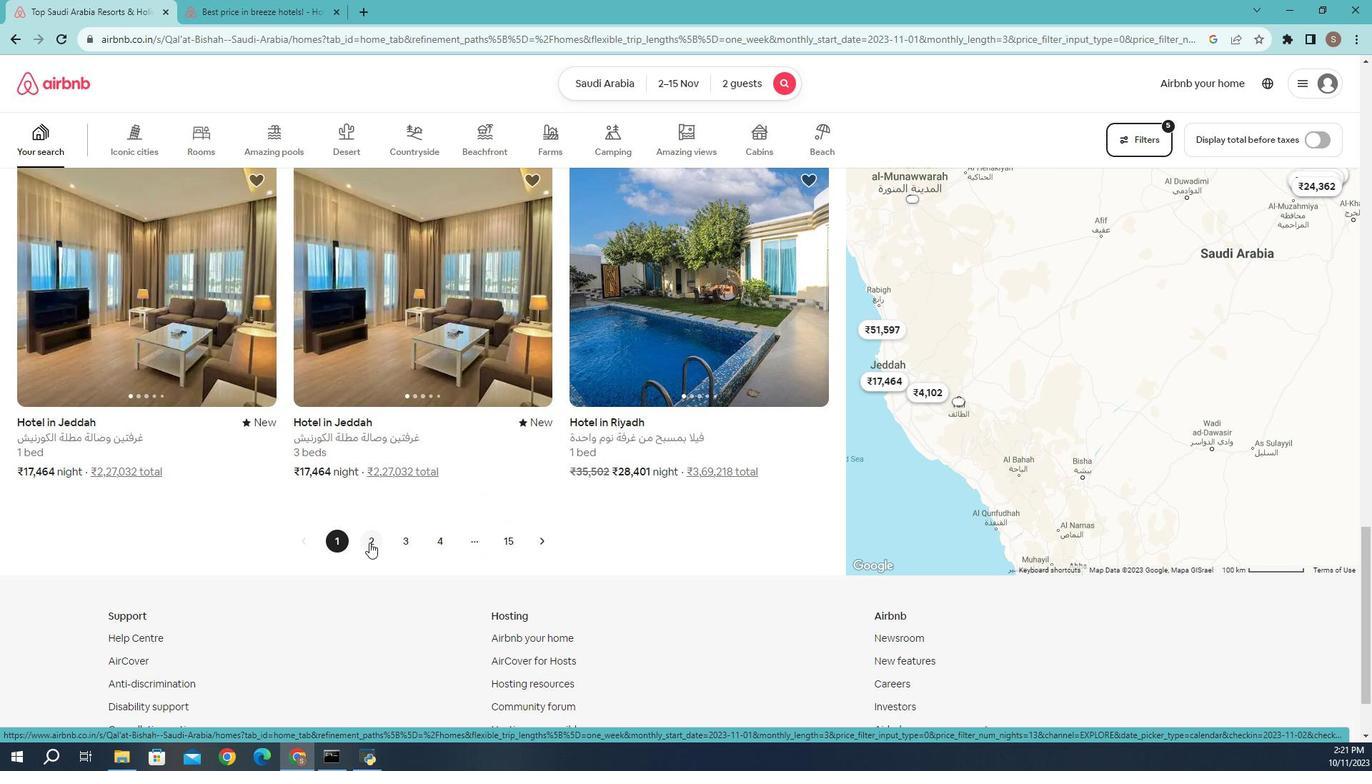 
Action: Mouse moved to (451, 442)
Screenshot: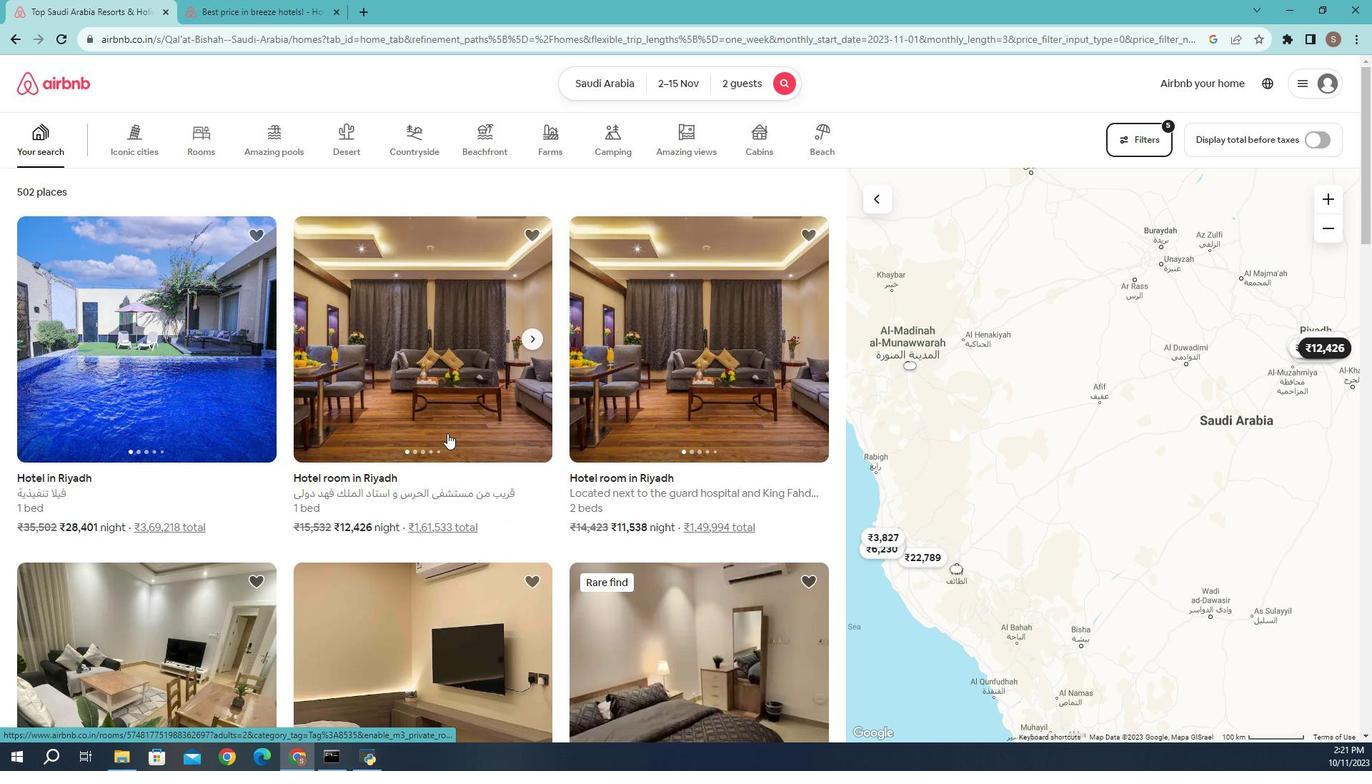 
Action: Mouse scrolled (451, 441) with delta (0, 0)
Screenshot: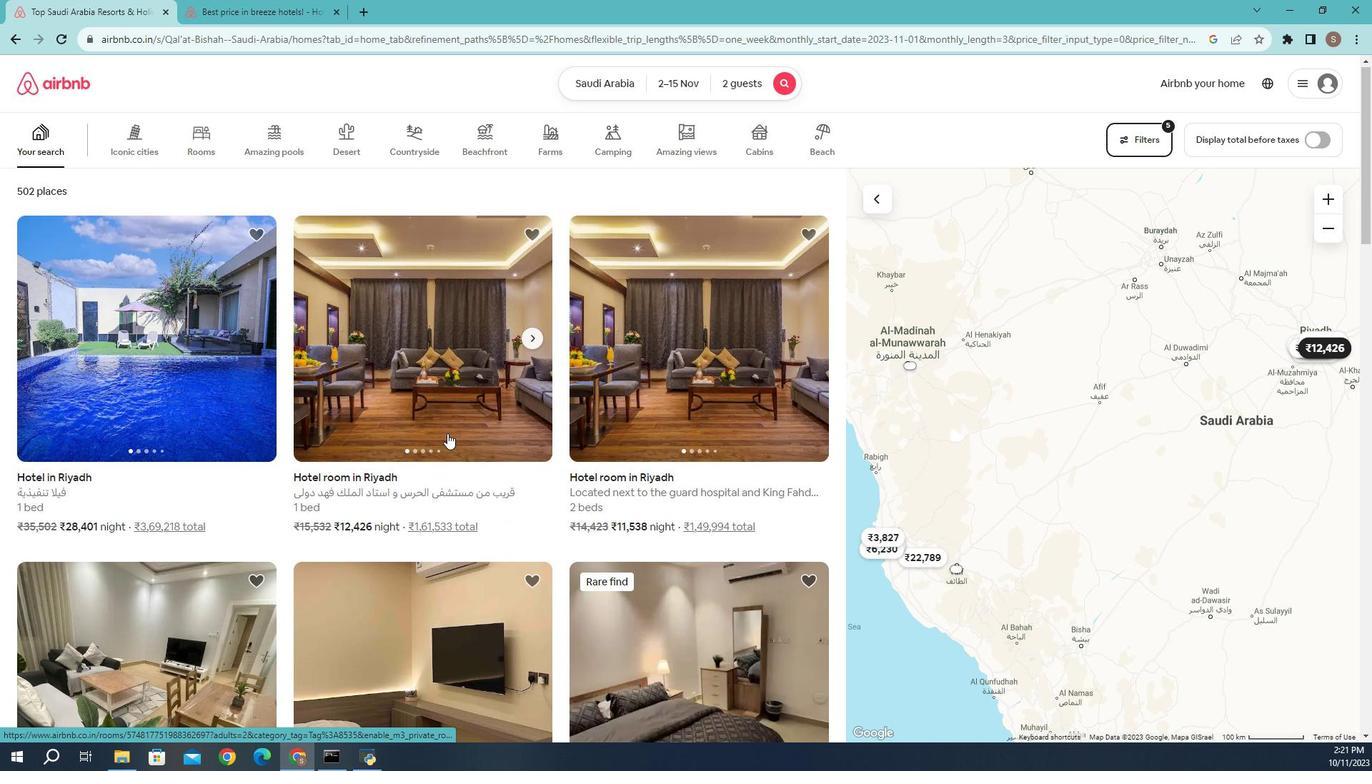 
Action: Mouse scrolled (451, 441) with delta (0, 0)
Screenshot: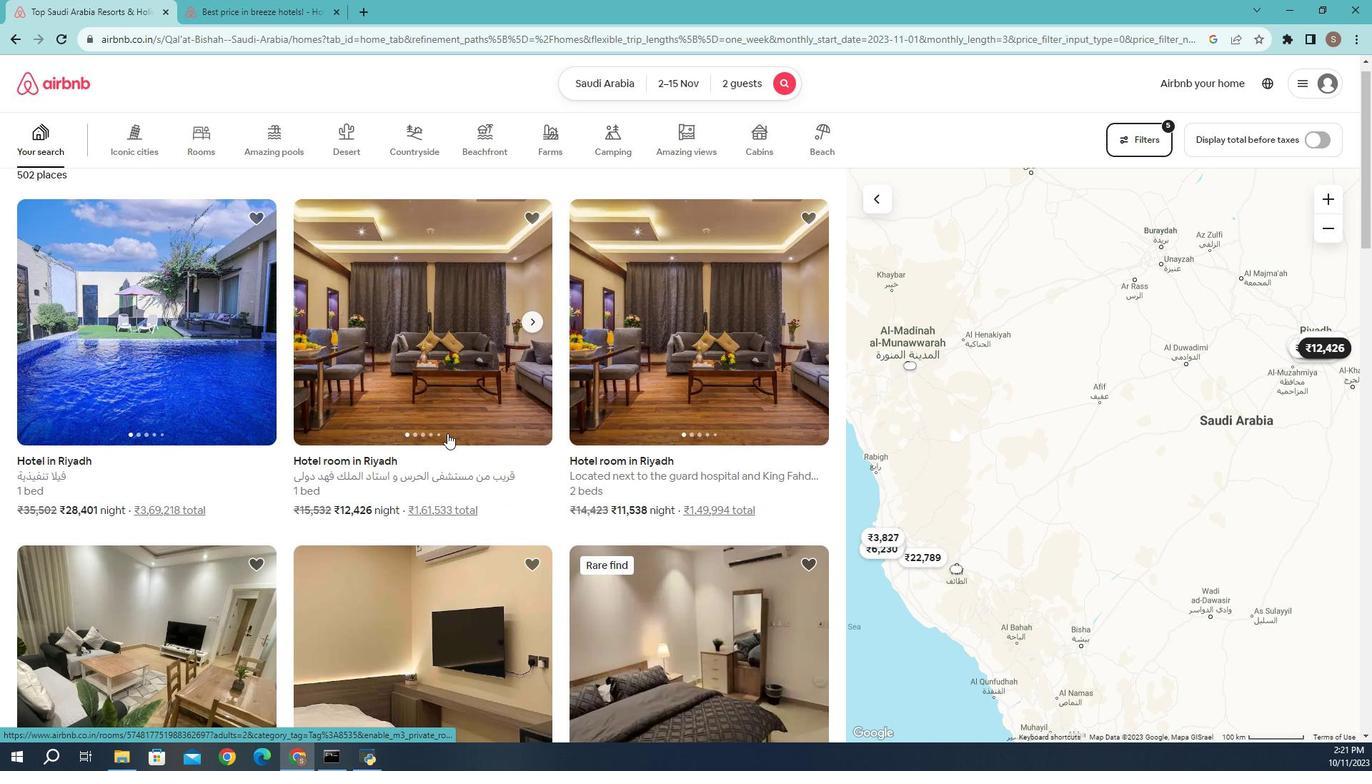 
Action: Mouse scrolled (451, 441) with delta (0, 0)
